 Task: Create a  company letterhead design template with yellow blue and purple shapes.
Action: Mouse moved to (519, 46)
Screenshot: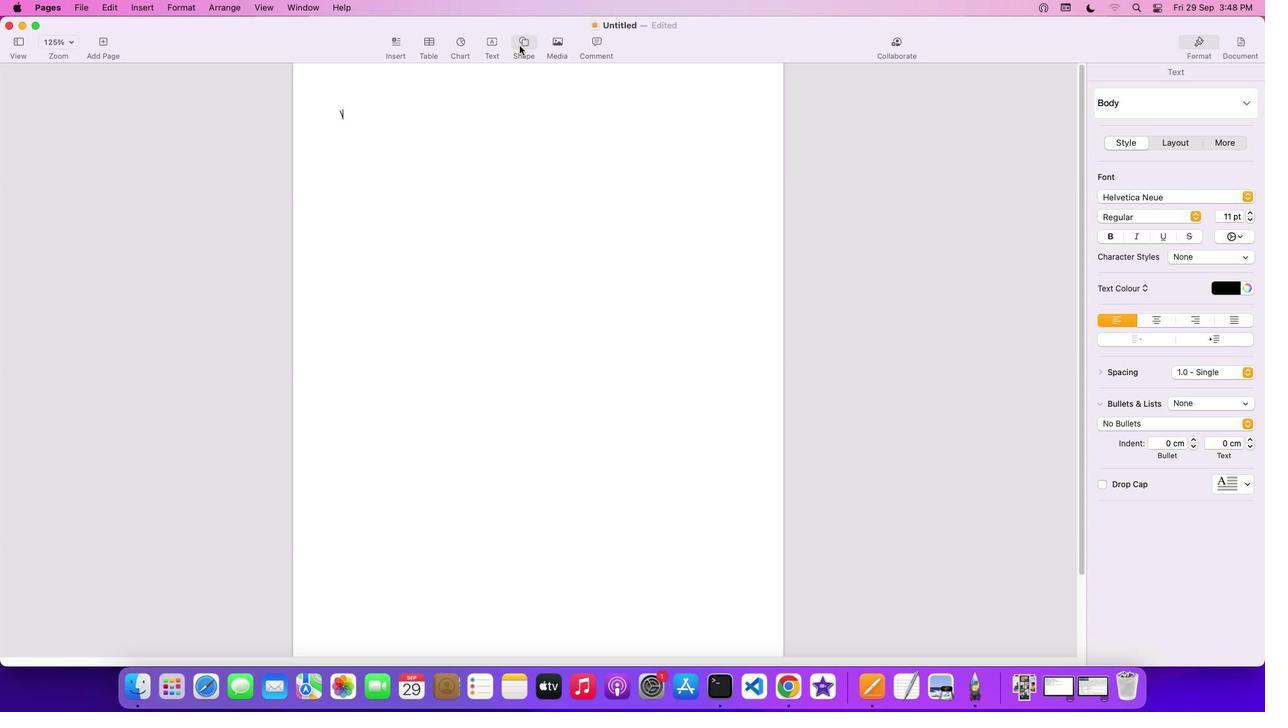 
Action: Mouse pressed left at (519, 46)
Screenshot: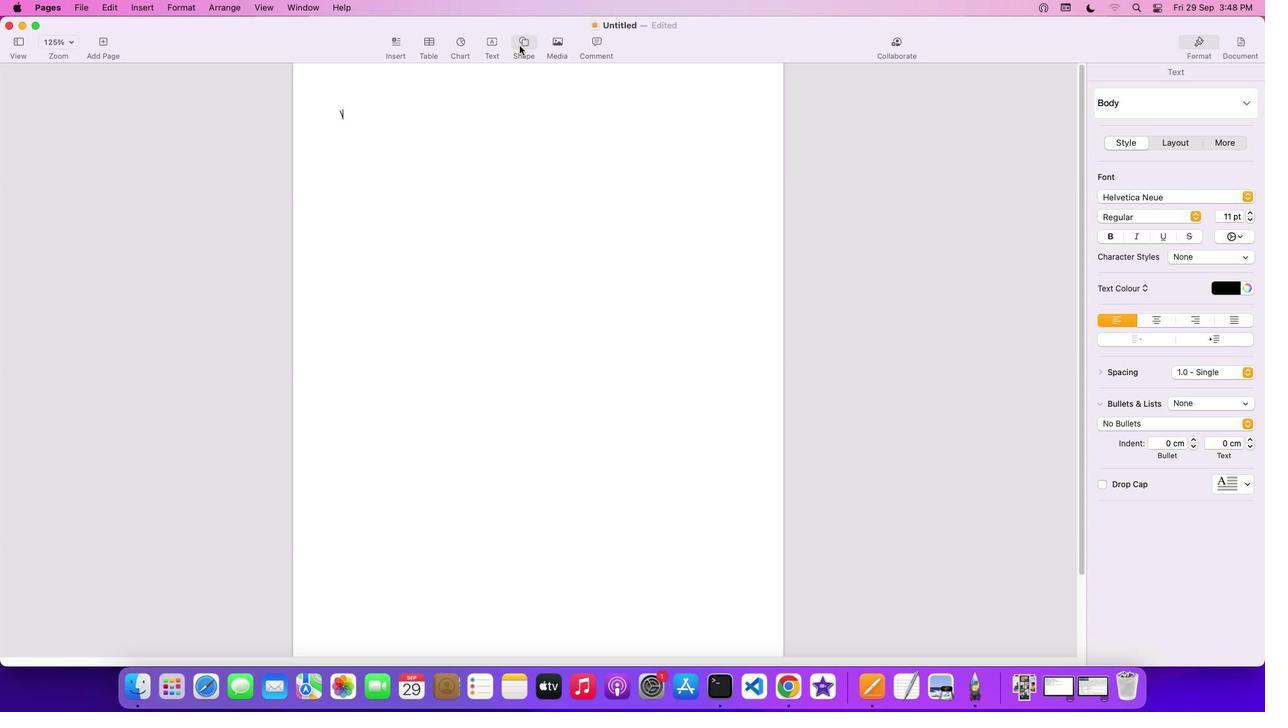 
Action: Mouse moved to (507, 141)
Screenshot: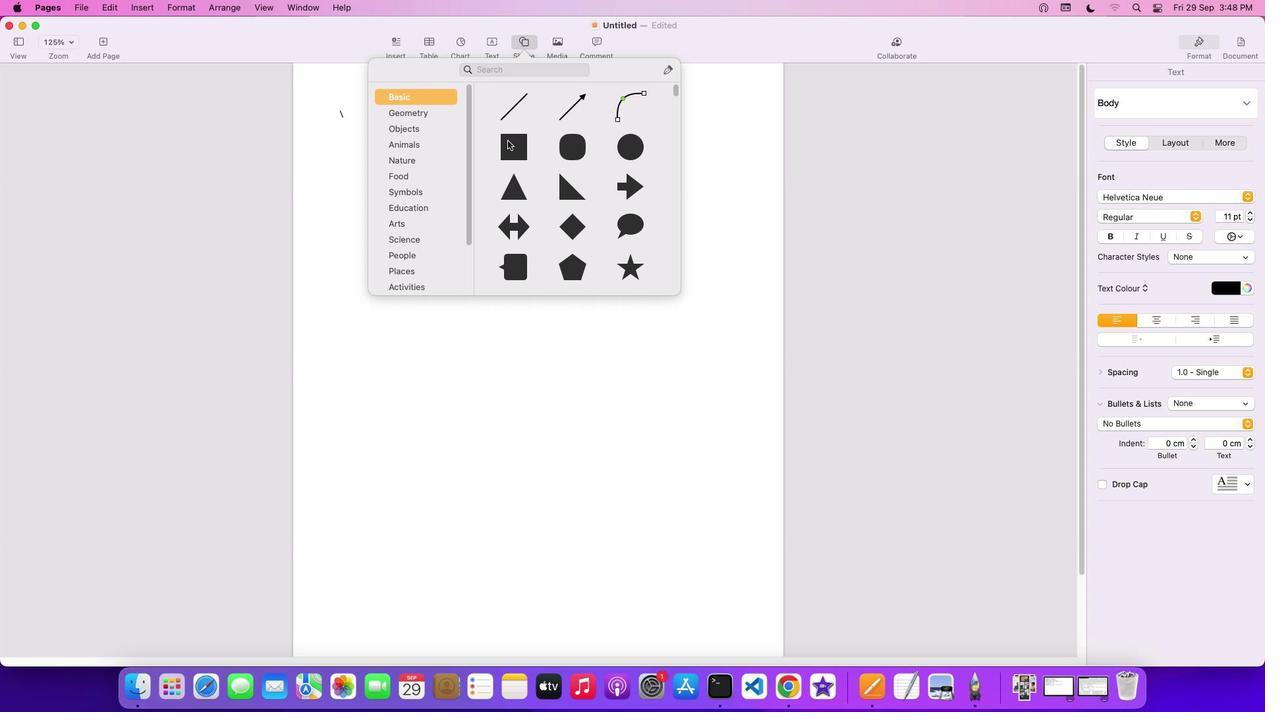 
Action: Mouse pressed left at (507, 141)
Screenshot: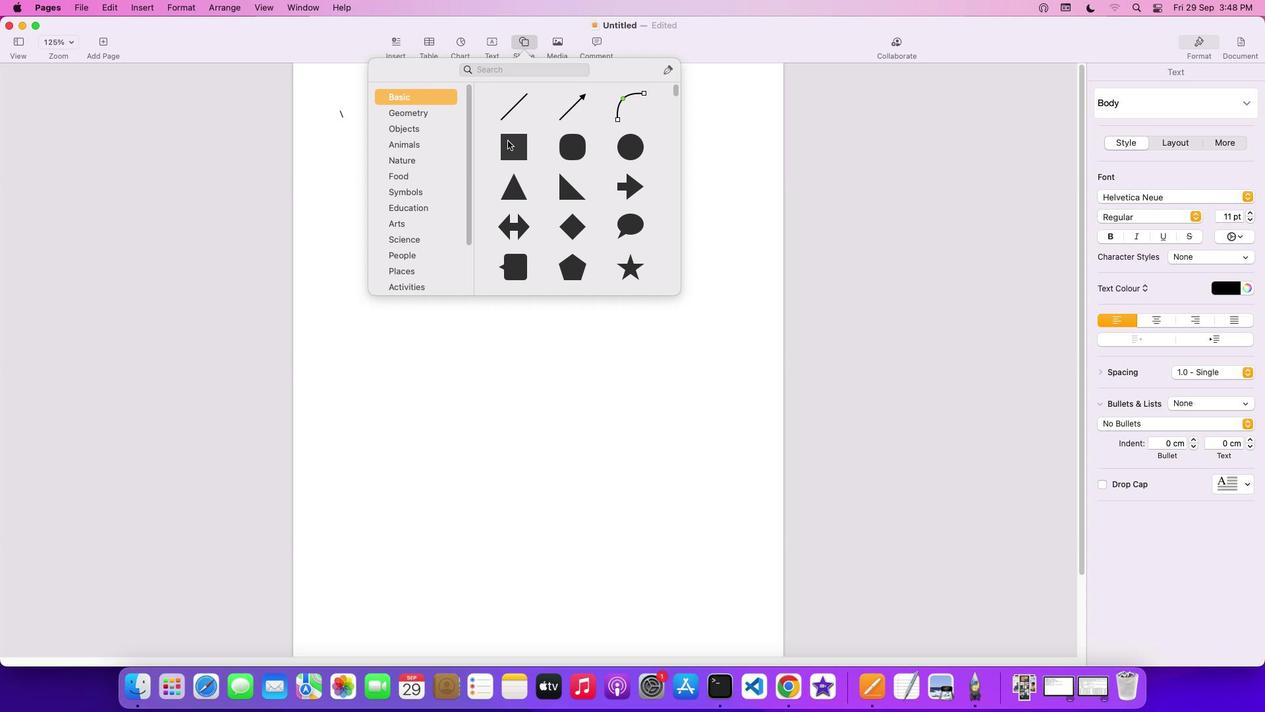 
Action: Mouse moved to (522, 170)
Screenshot: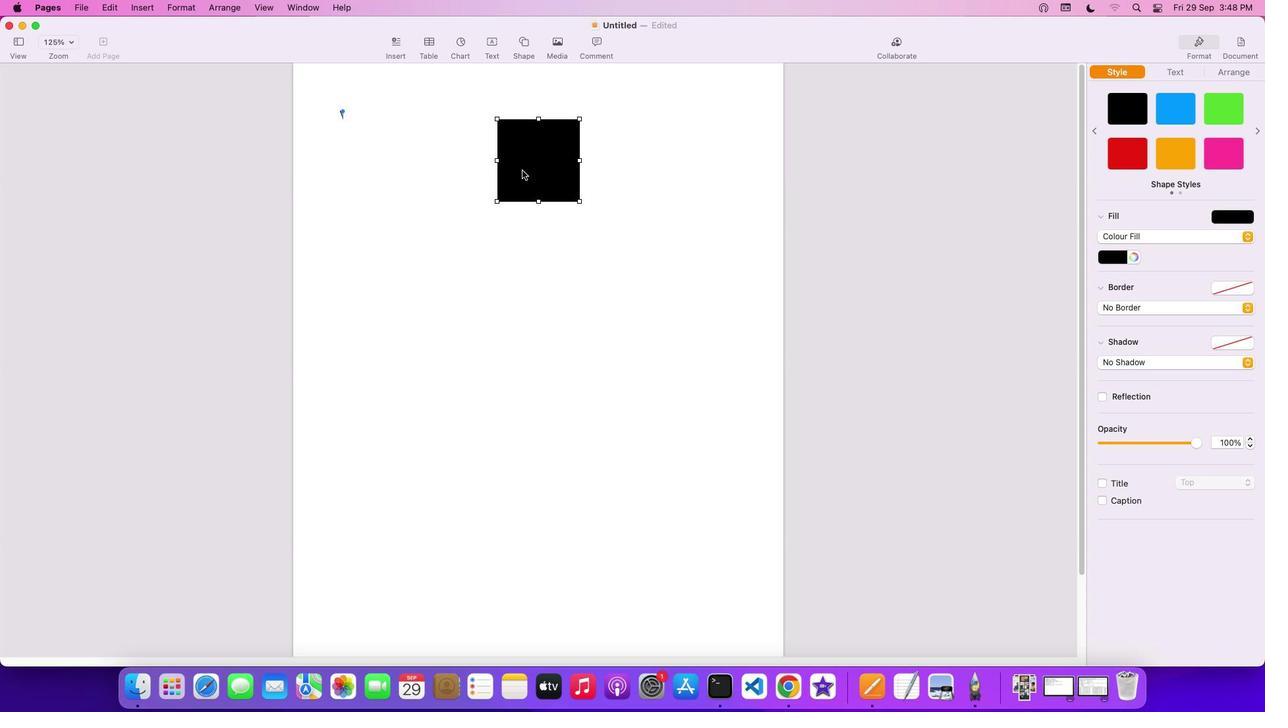 
Action: Mouse pressed left at (522, 170)
Screenshot: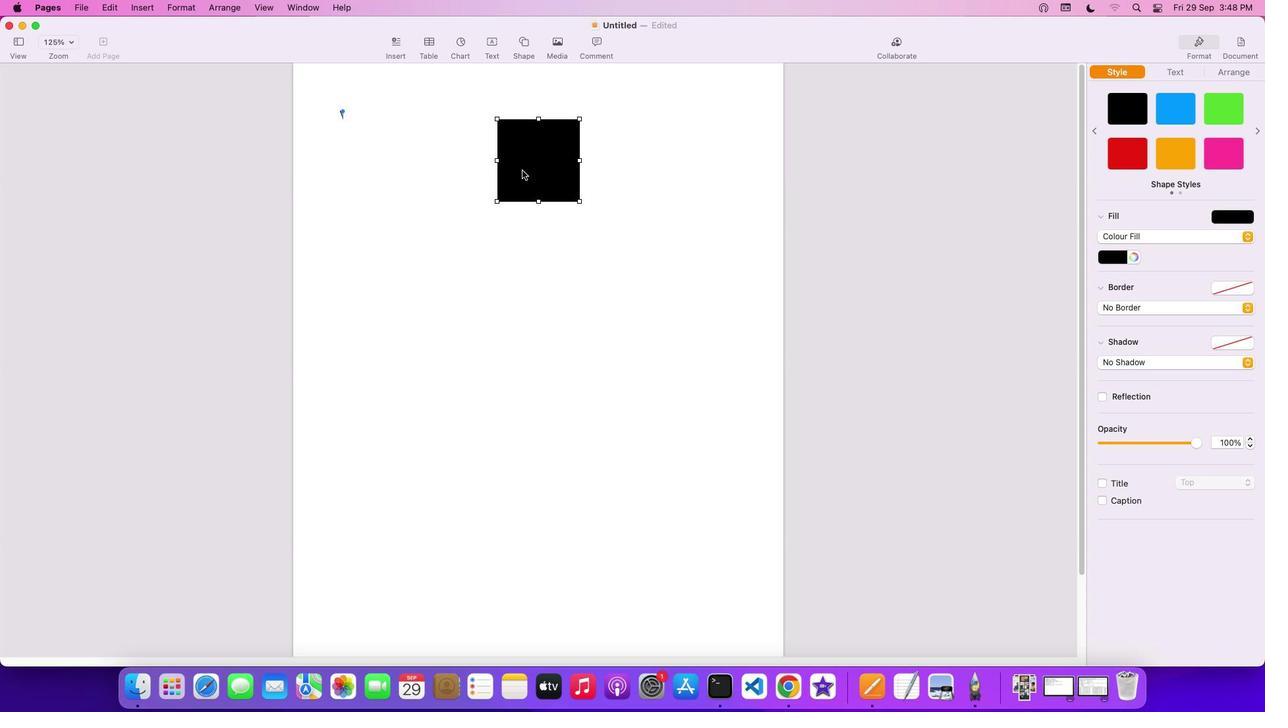 
Action: Mouse moved to (348, 115)
Screenshot: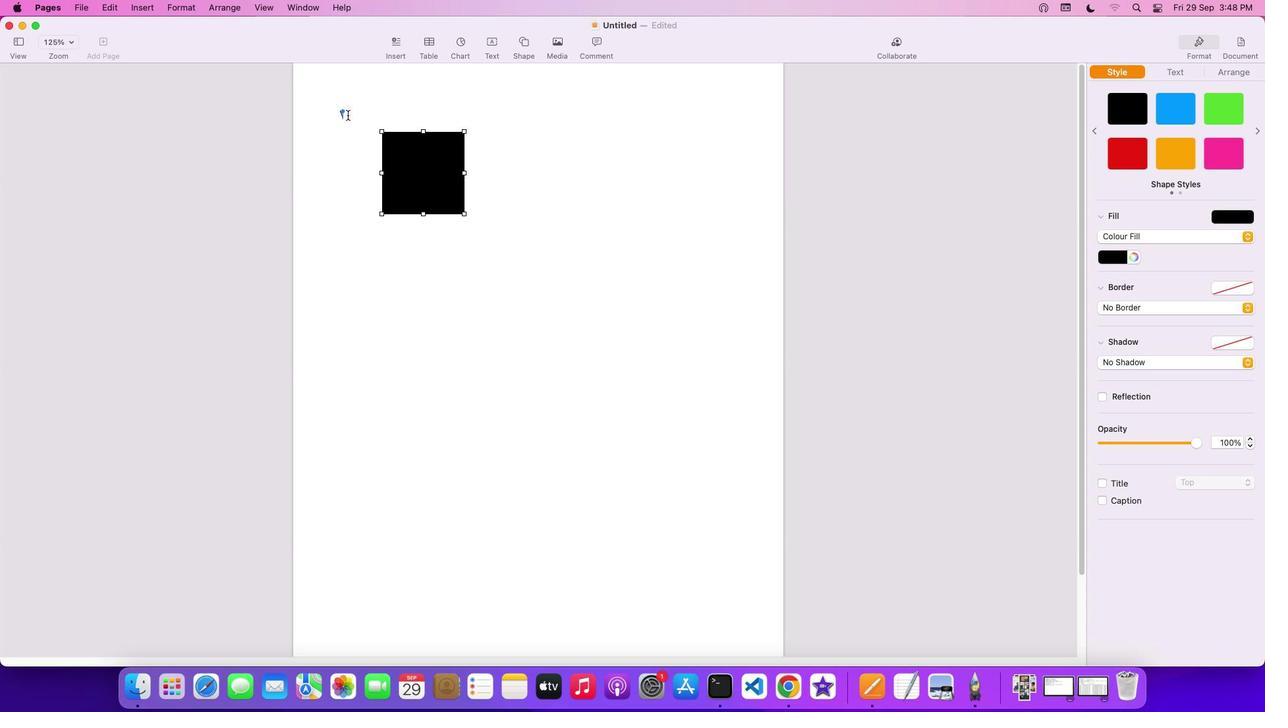 
Action: Mouse pressed left at (348, 115)
Screenshot: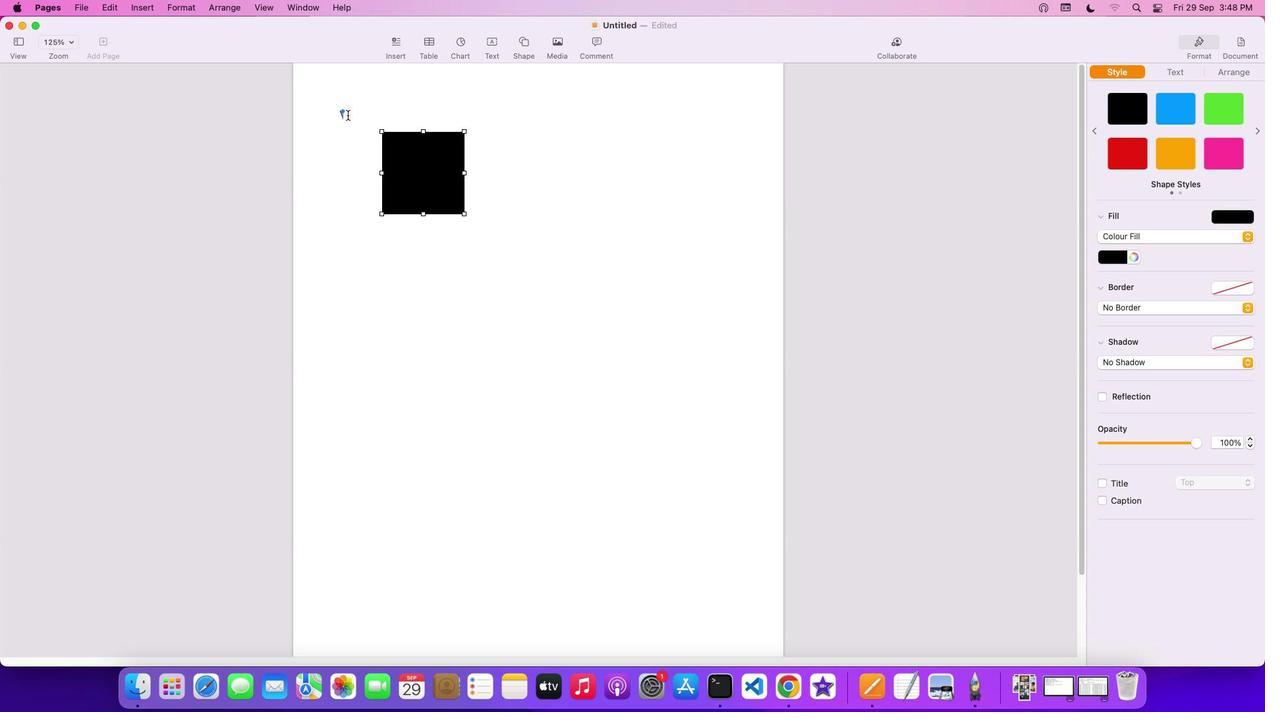 
Action: Mouse moved to (348, 115)
Screenshot: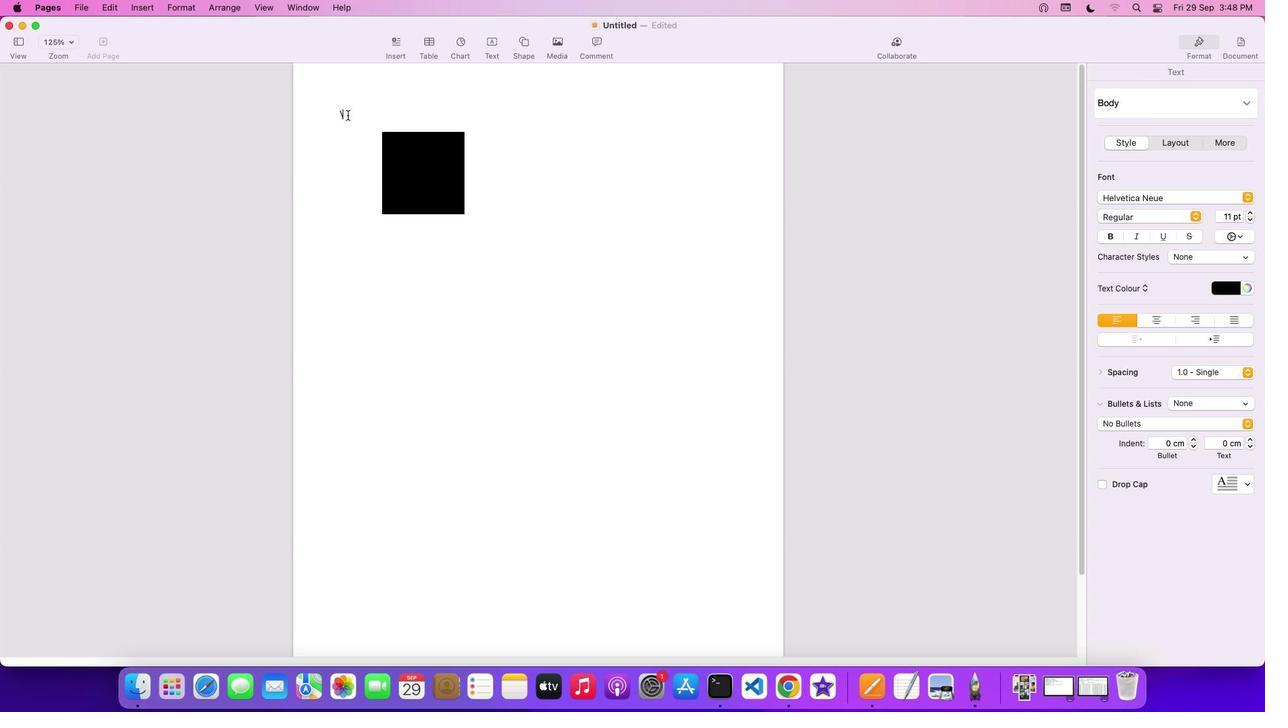 
Action: Key pressed Key.backspace
Screenshot: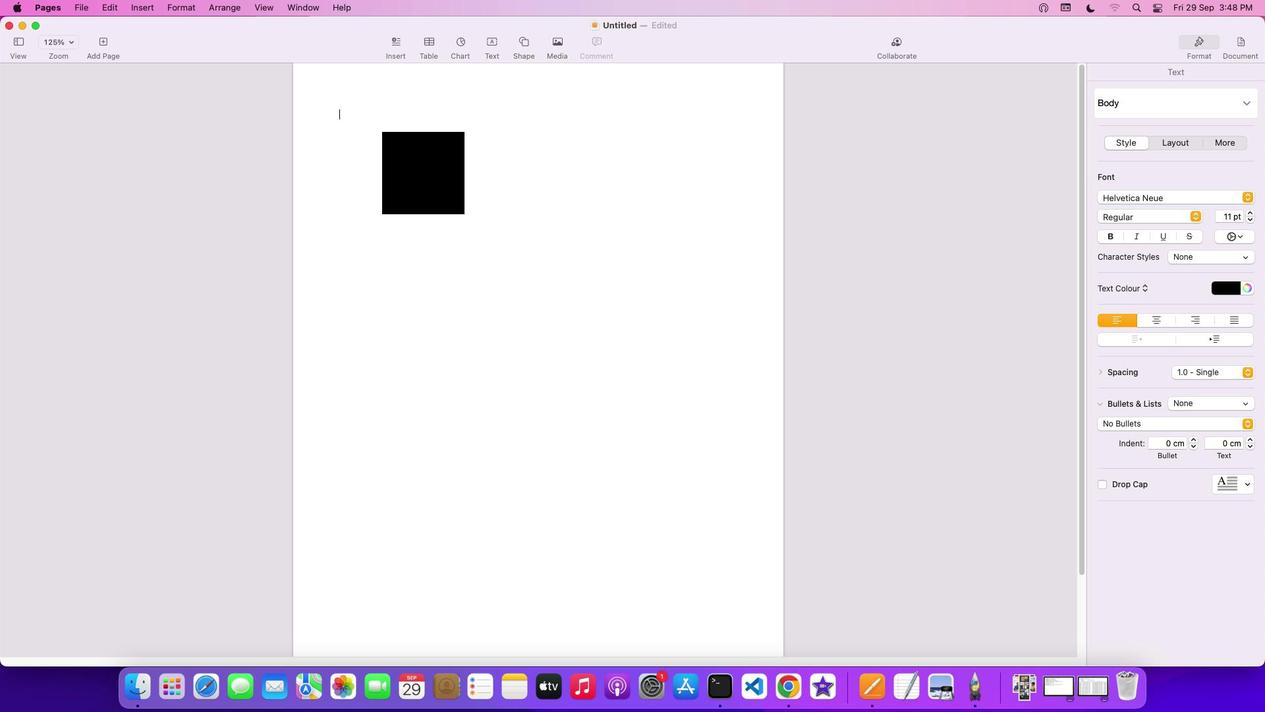 
Action: Mouse moved to (436, 192)
Screenshot: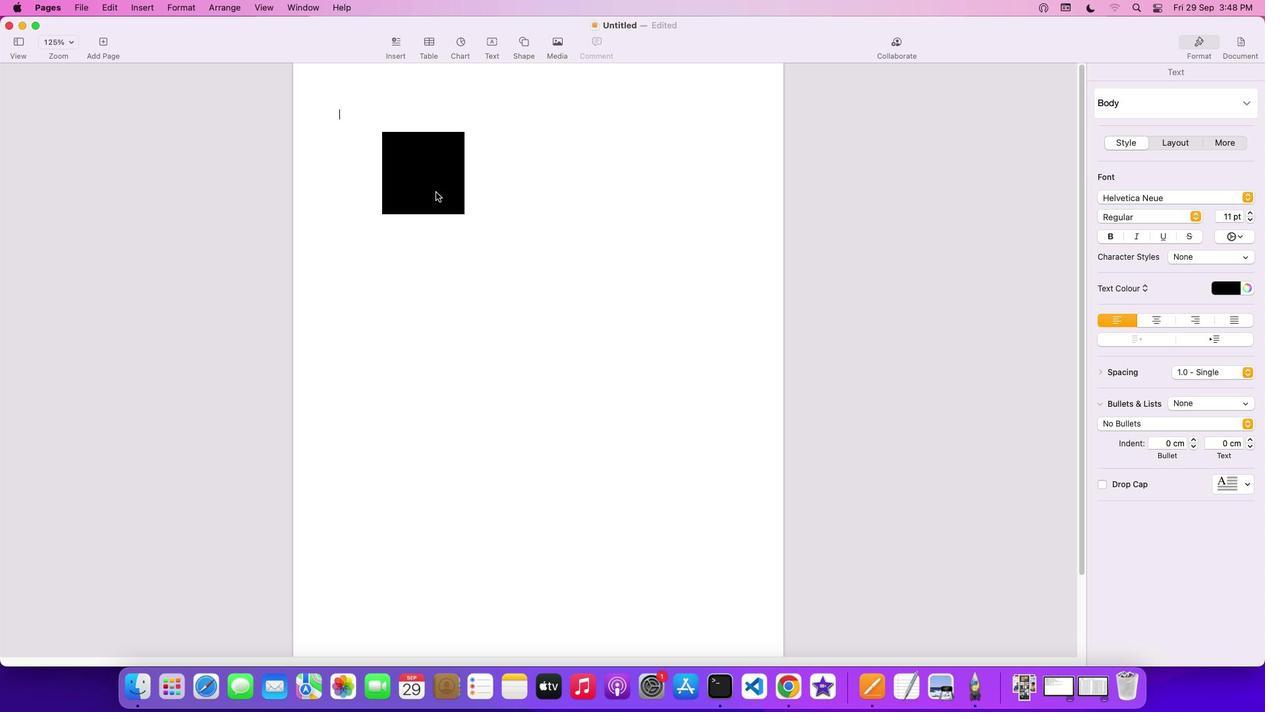 
Action: Mouse pressed left at (436, 192)
Screenshot: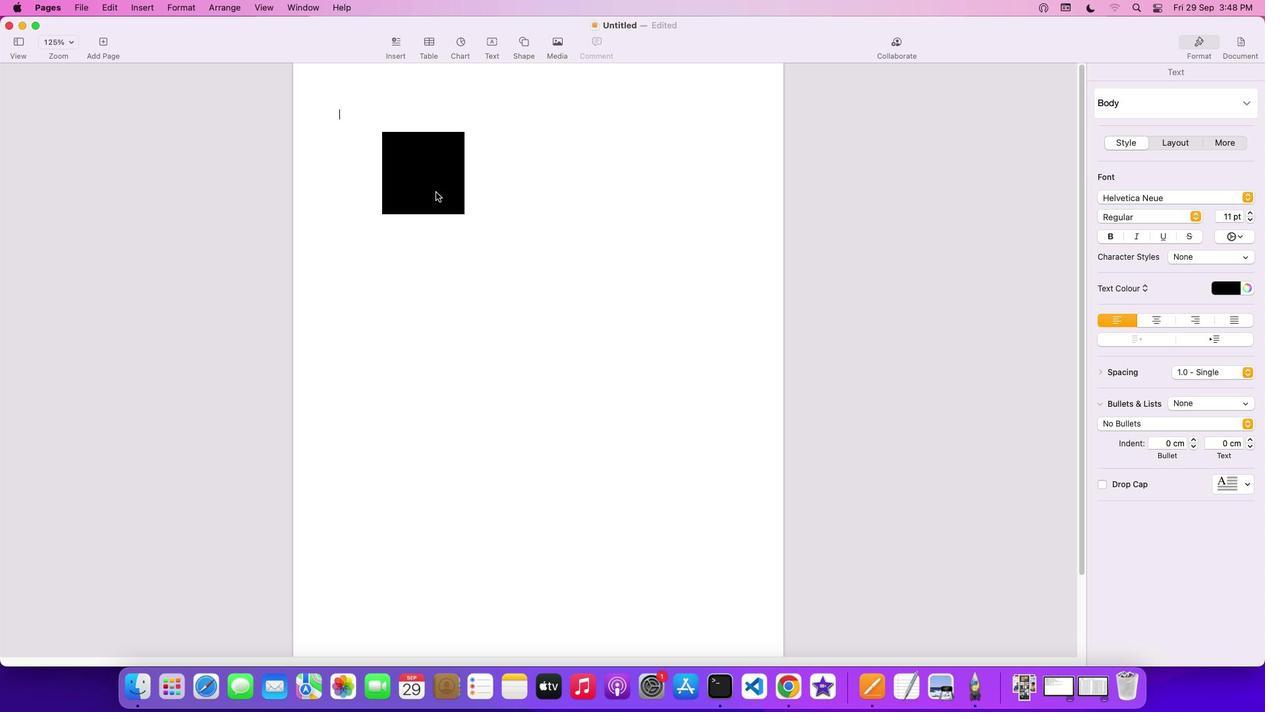 
Action: Mouse moved to (386, 75)
Screenshot: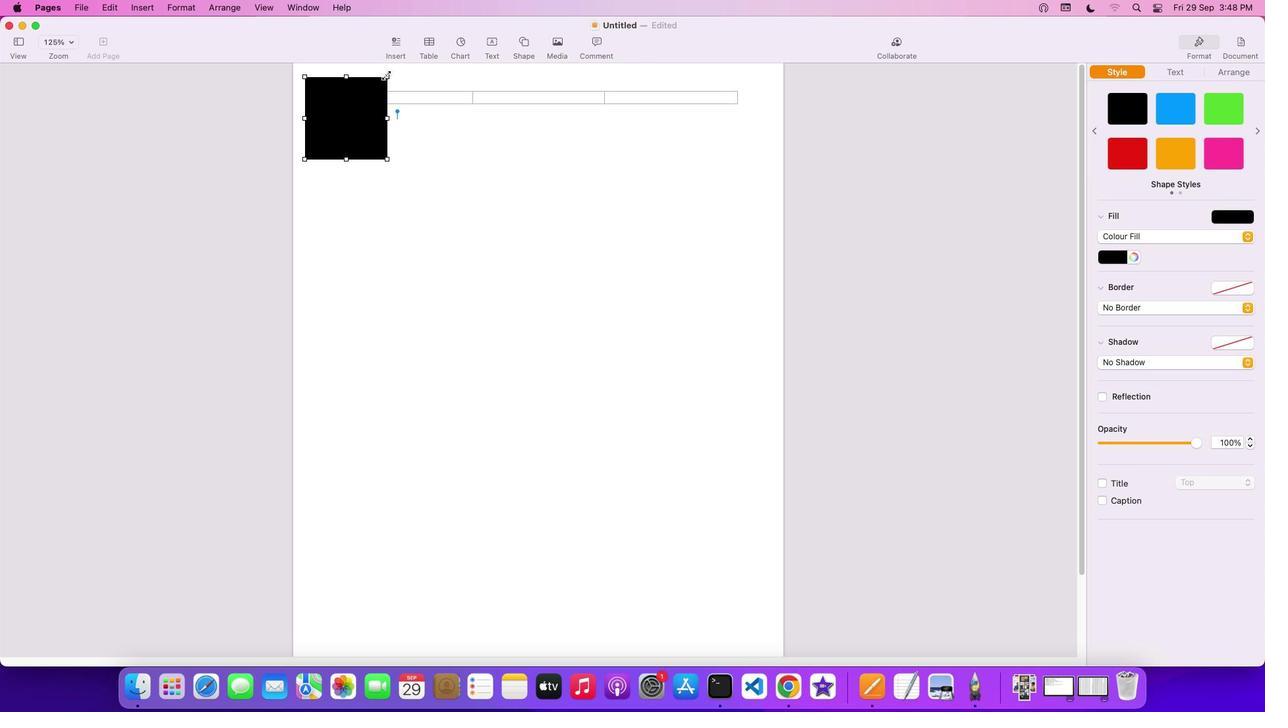 
Action: Mouse pressed left at (386, 75)
Screenshot: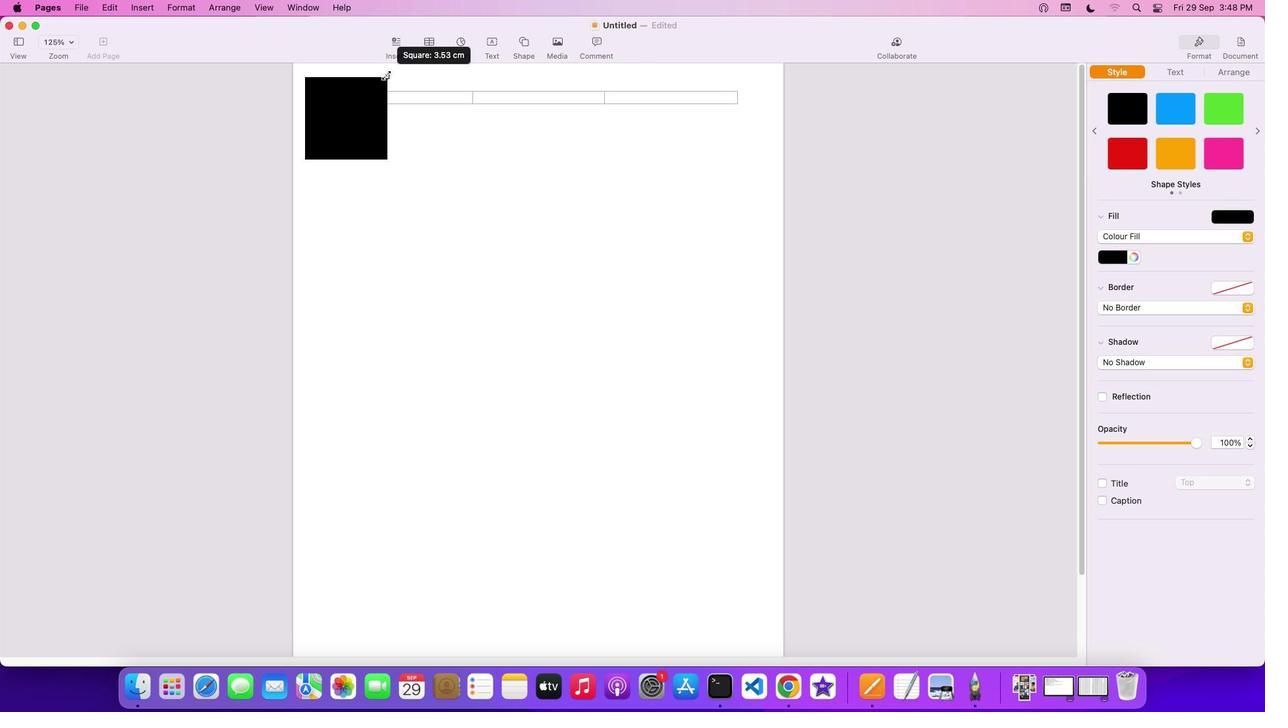 
Action: Mouse moved to (772, 156)
Screenshot: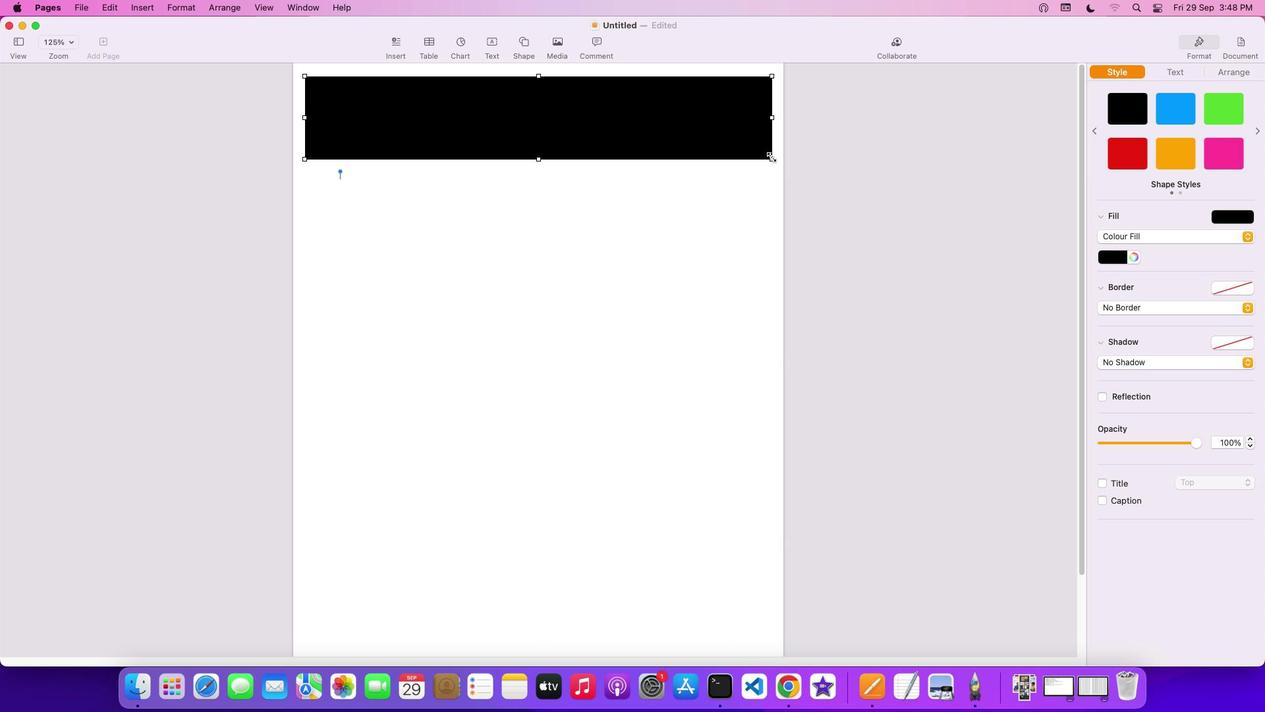 
Action: Mouse pressed left at (772, 156)
Screenshot: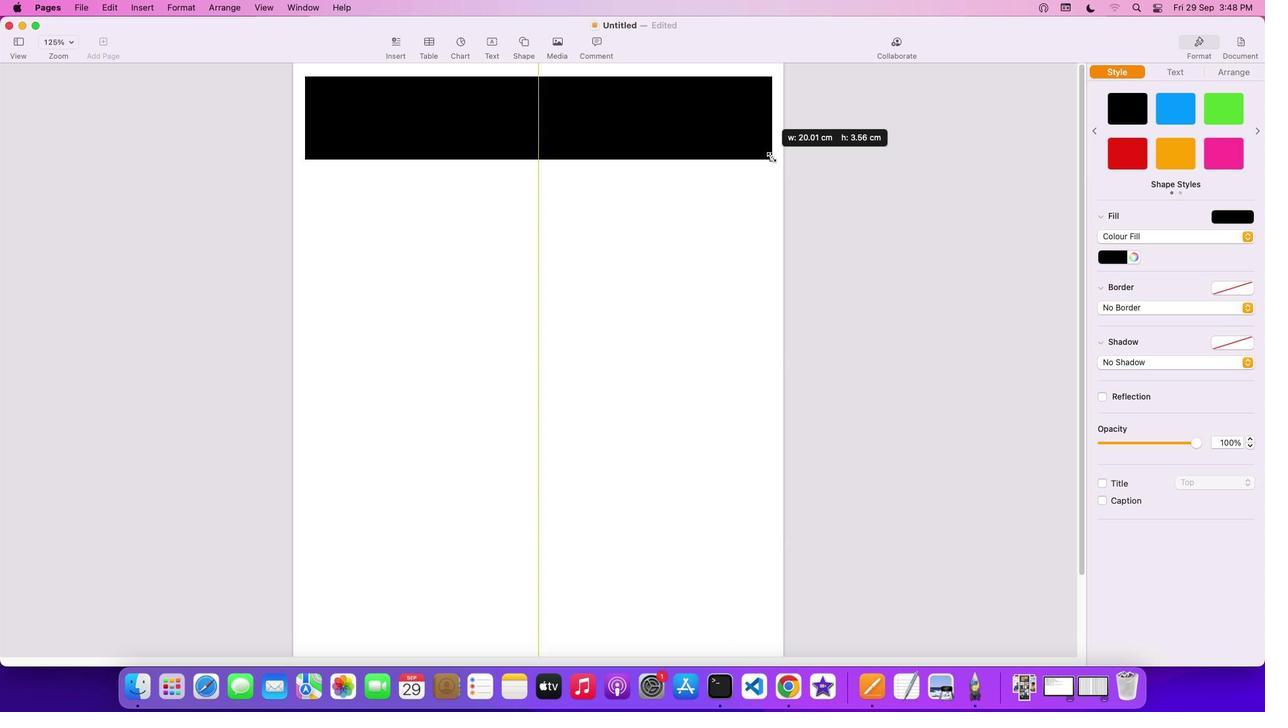 
Action: Mouse moved to (739, 557)
Screenshot: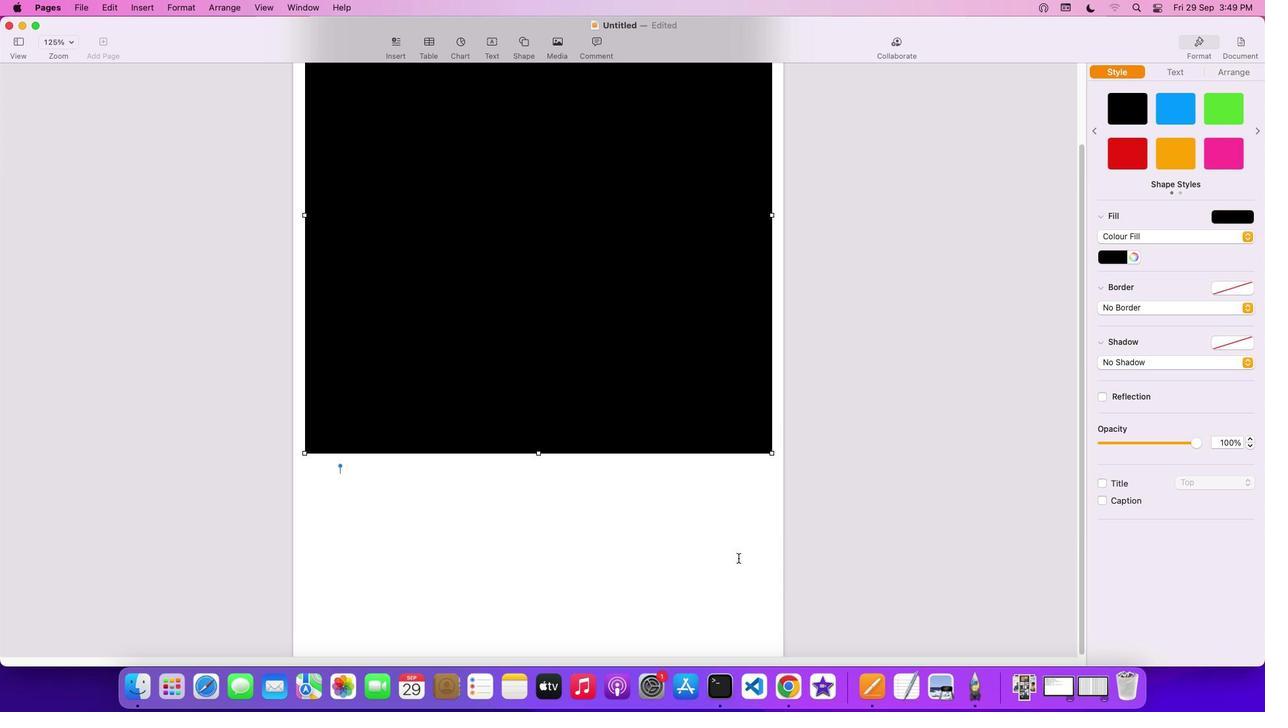 
Action: Mouse scrolled (739, 557) with delta (0, 0)
Screenshot: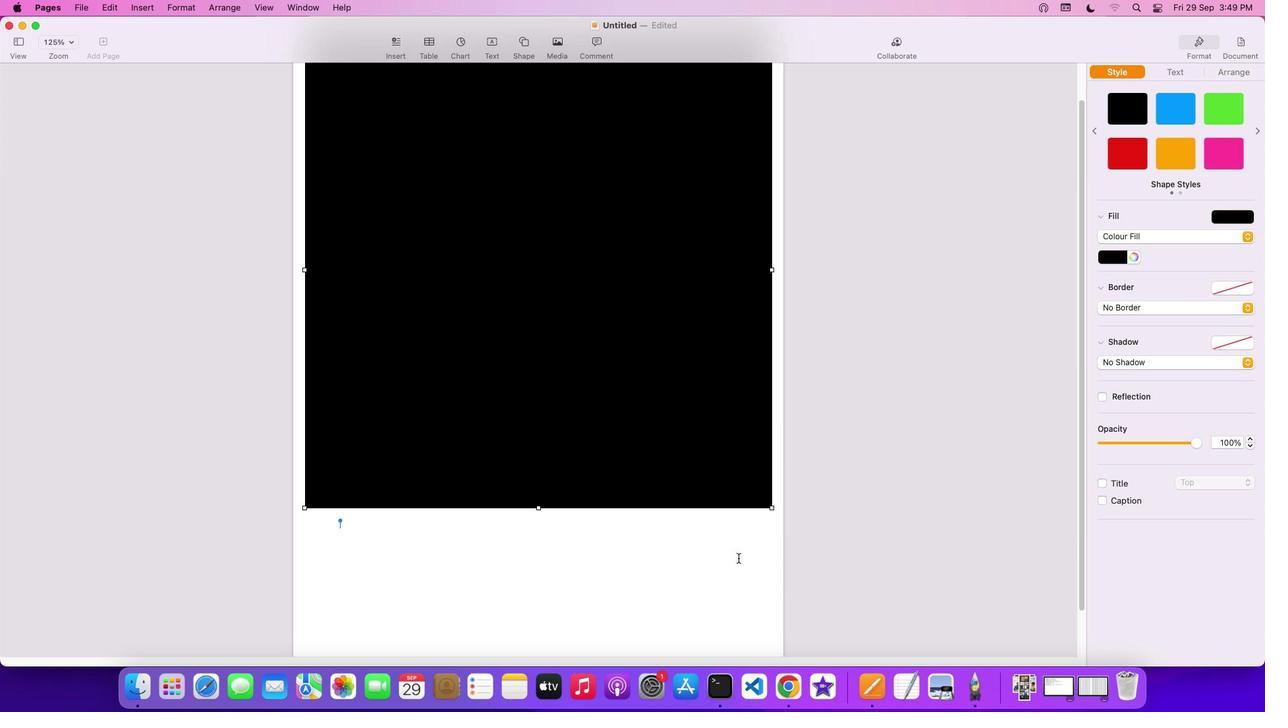 
Action: Mouse scrolled (739, 557) with delta (0, 0)
Screenshot: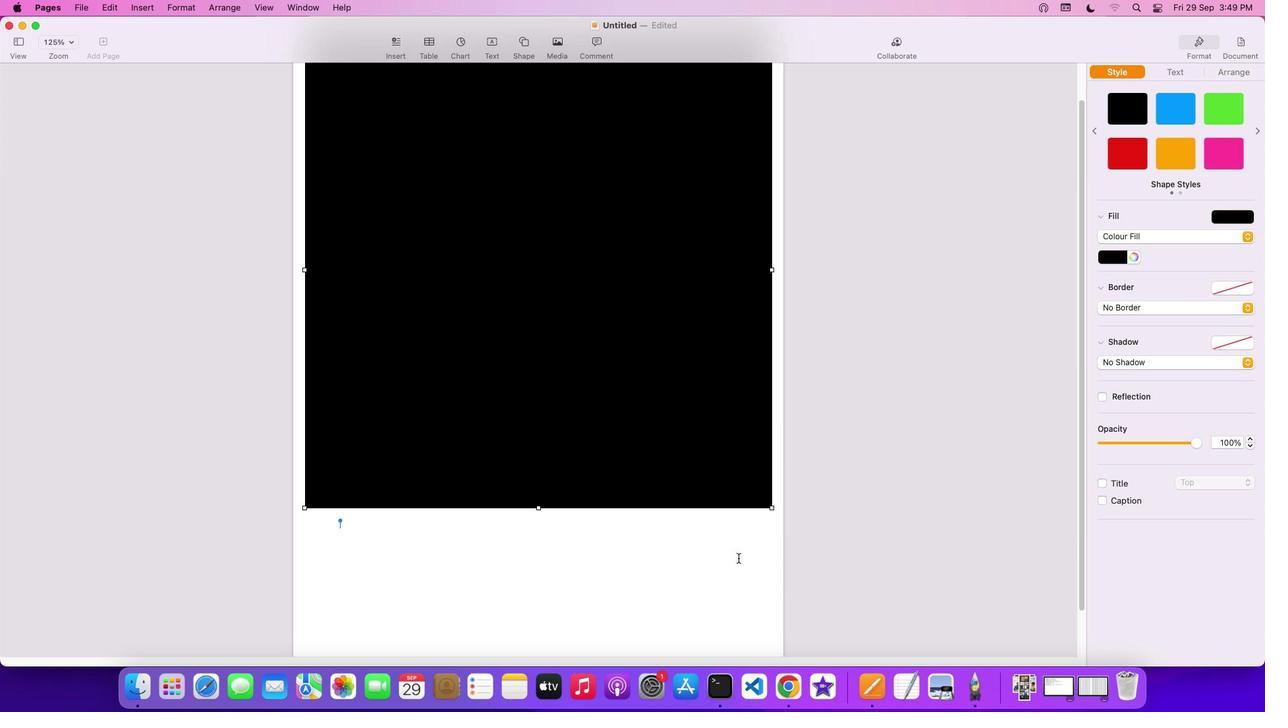 
Action: Mouse scrolled (739, 557) with delta (0, 2)
Screenshot: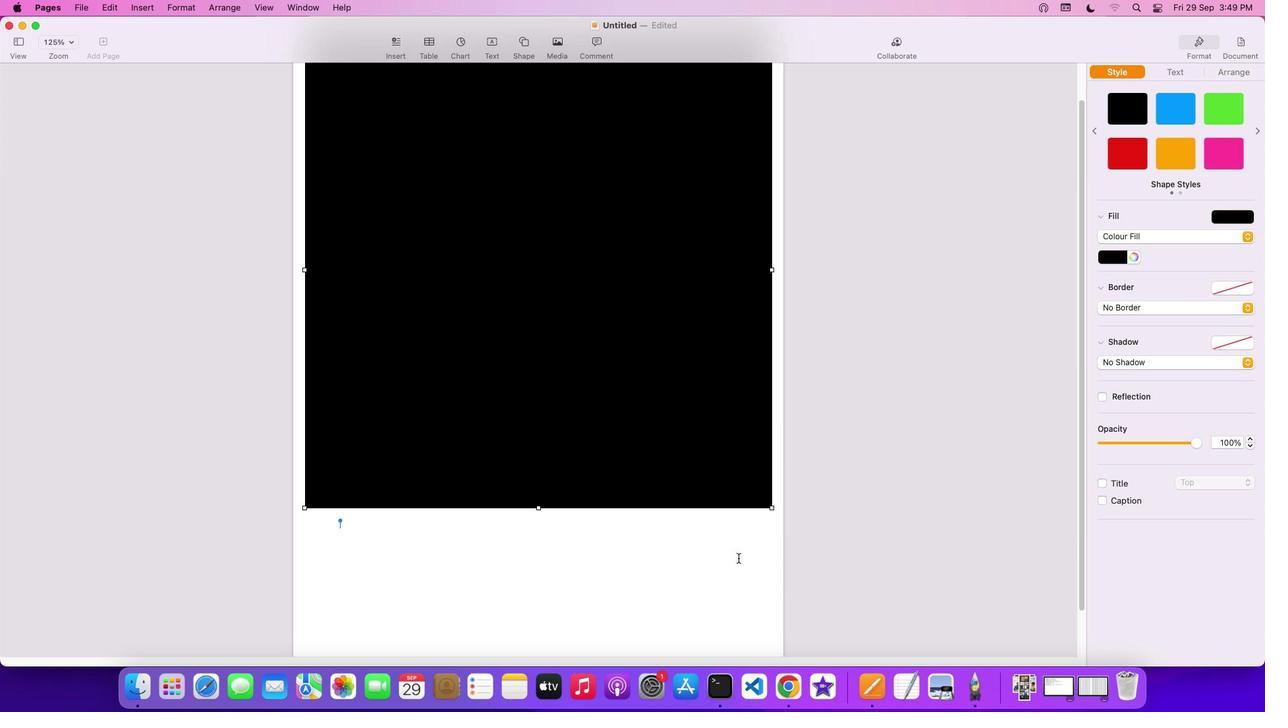 
Action: Mouse scrolled (739, 557) with delta (0, 3)
Screenshot: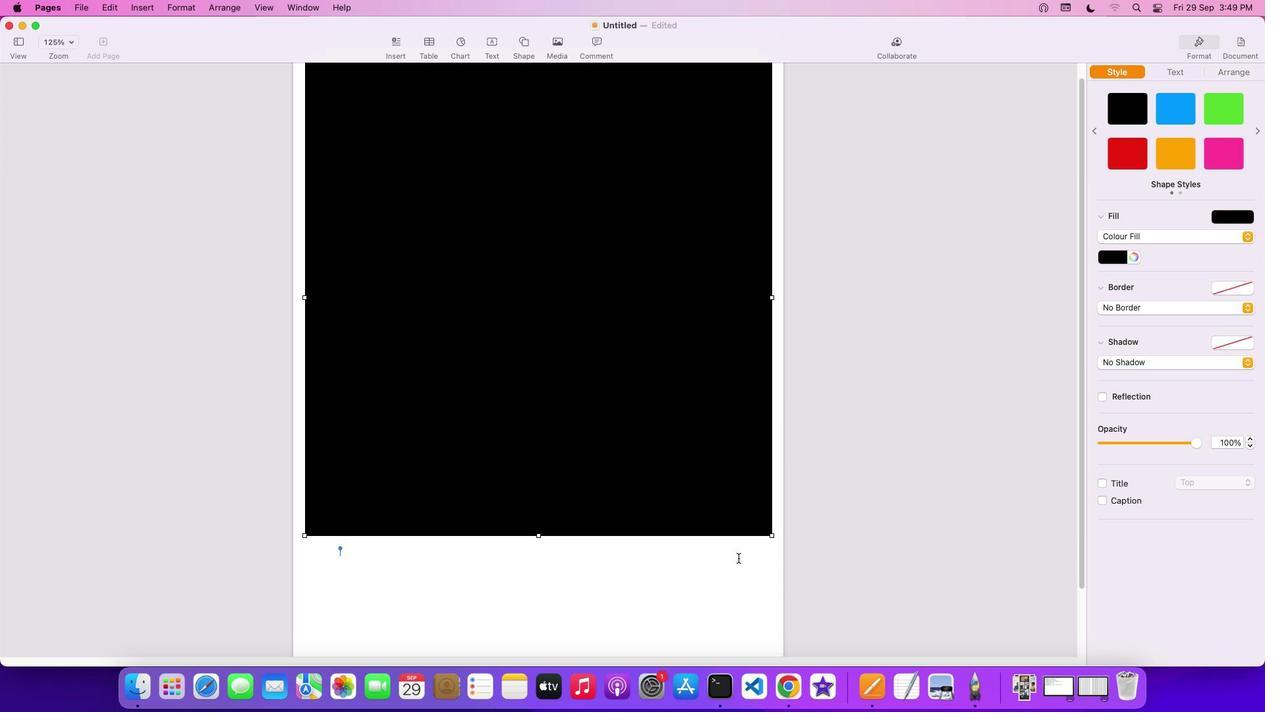
Action: Mouse scrolled (739, 557) with delta (0, 4)
Screenshot: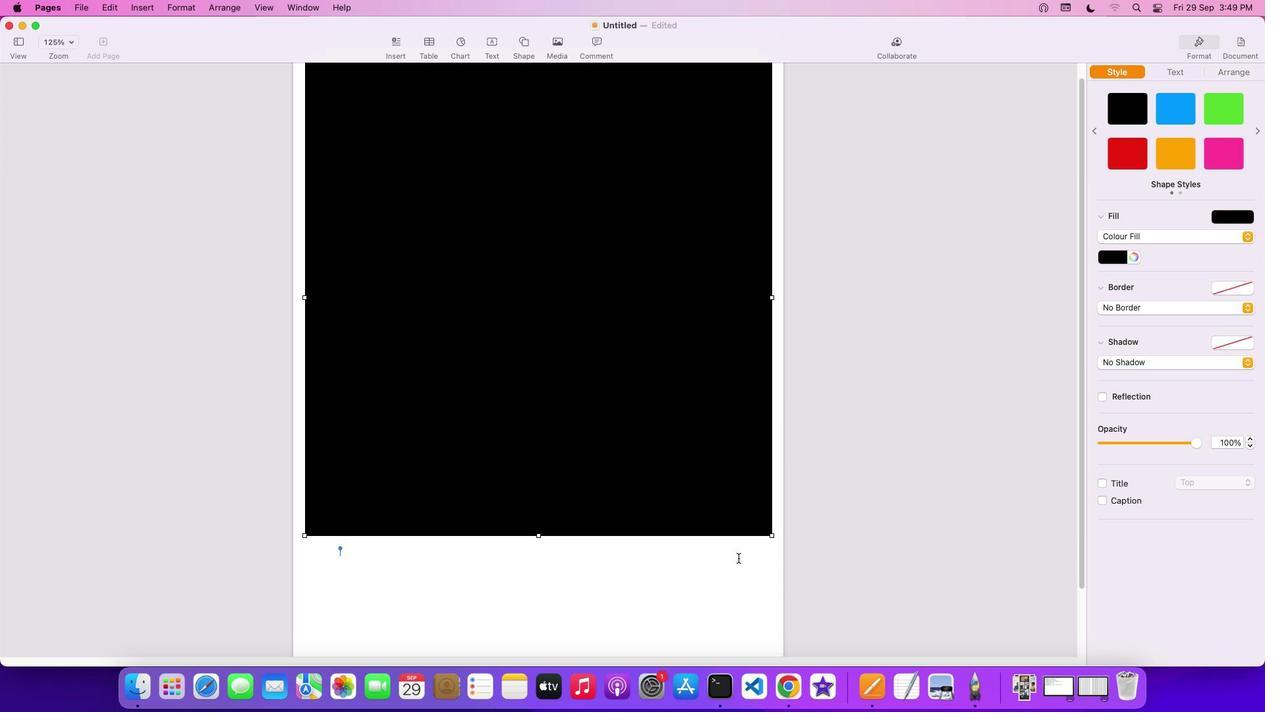 
Action: Mouse scrolled (739, 557) with delta (0, 5)
Screenshot: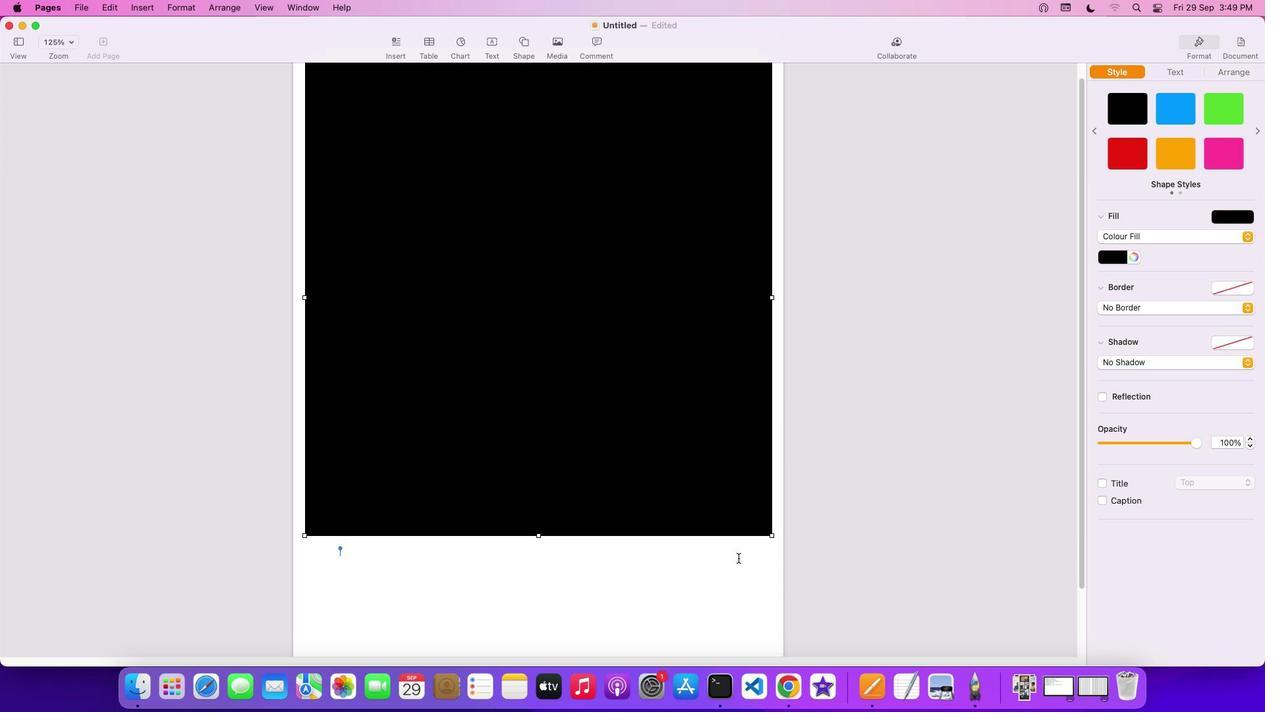 
Action: Mouse scrolled (739, 557) with delta (0, 0)
Screenshot: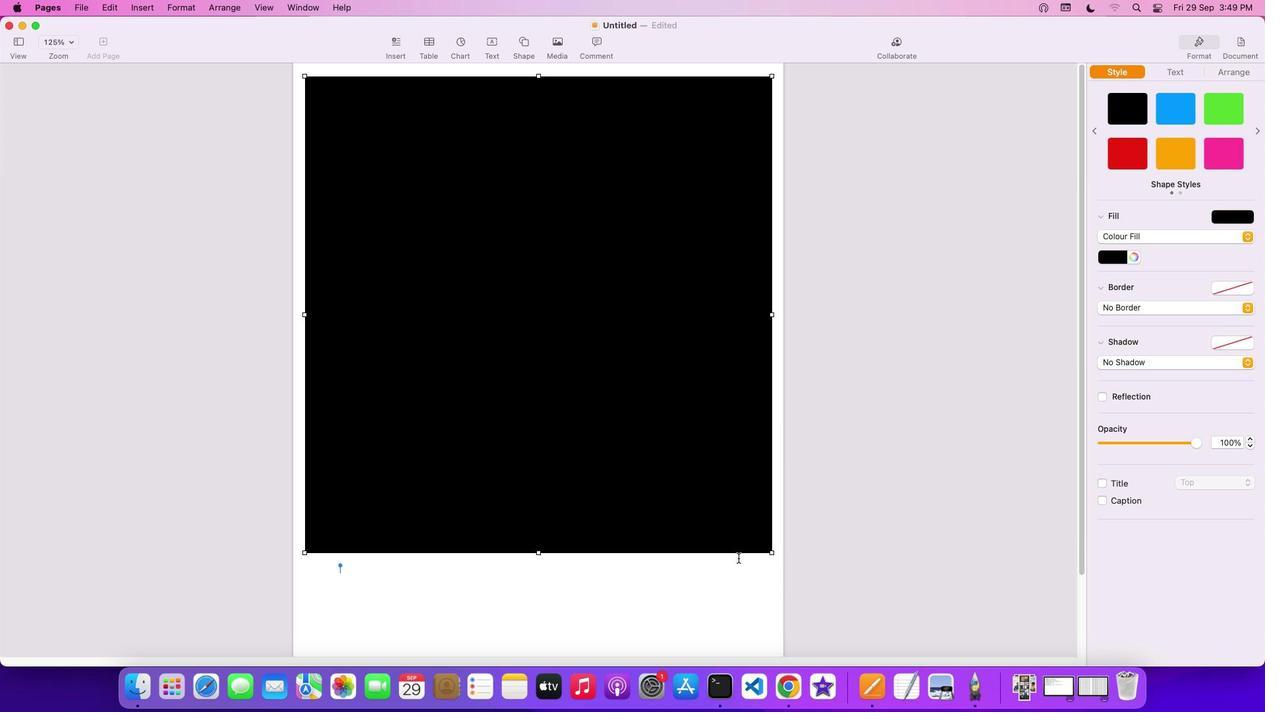 
Action: Mouse scrolled (739, 557) with delta (0, 0)
Screenshot: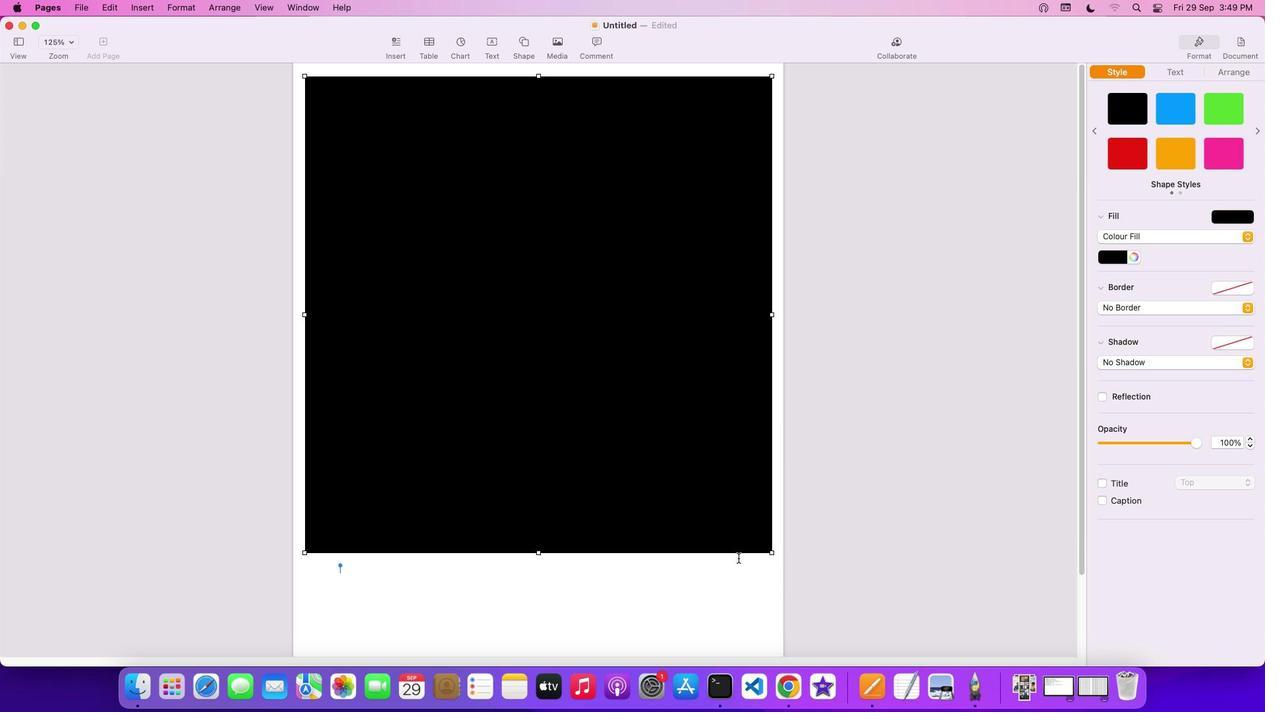 
Action: Mouse scrolled (739, 557) with delta (0, 2)
Screenshot: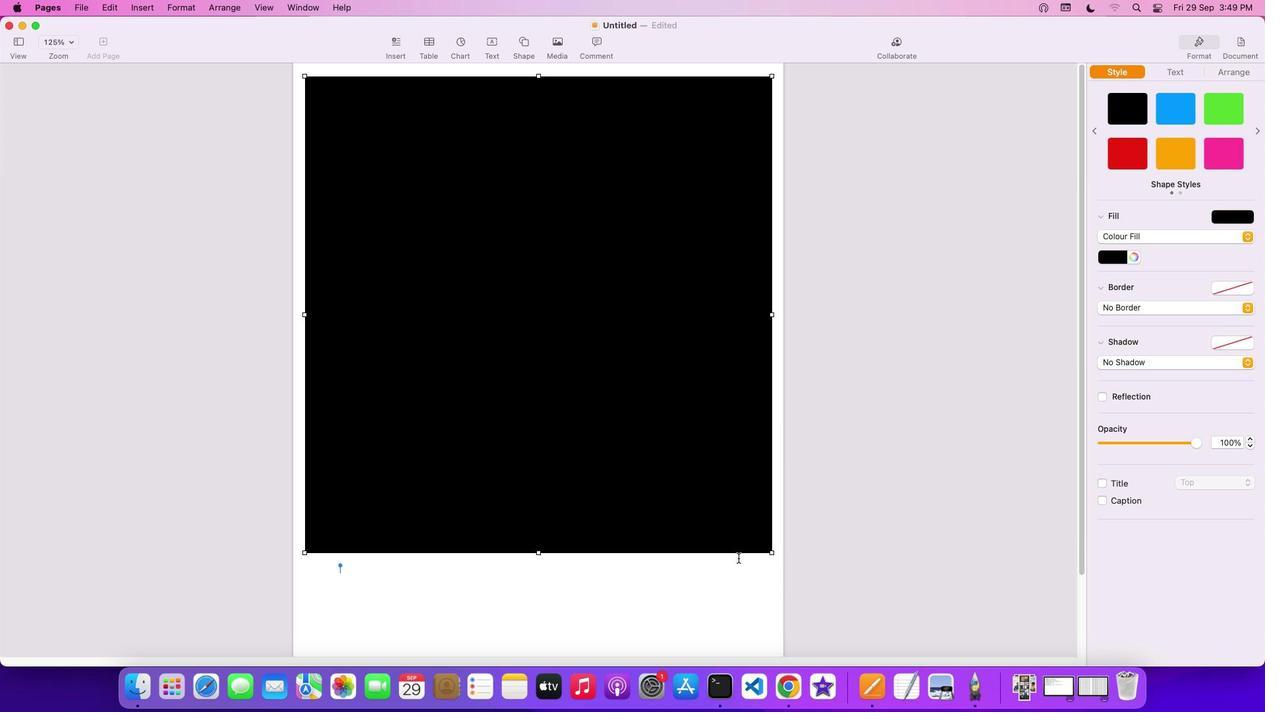 
Action: Mouse scrolled (739, 557) with delta (0, 3)
Screenshot: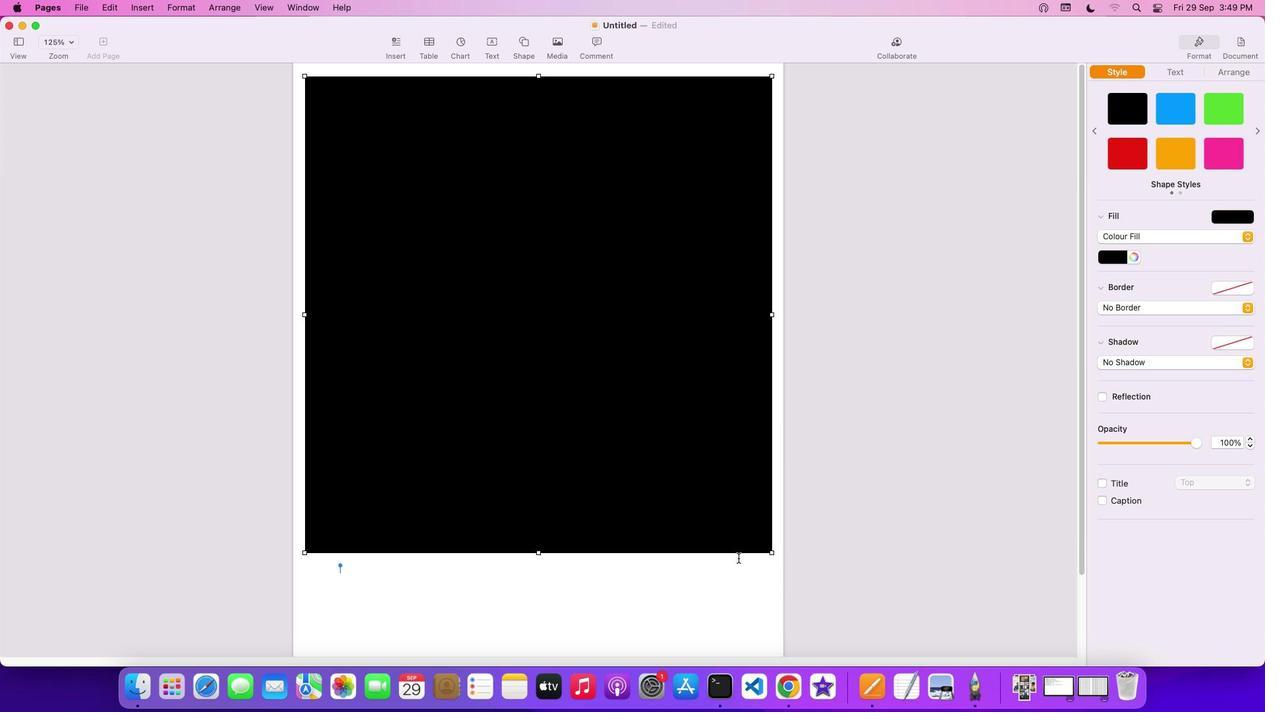
Action: Mouse scrolled (739, 557) with delta (0, 3)
Screenshot: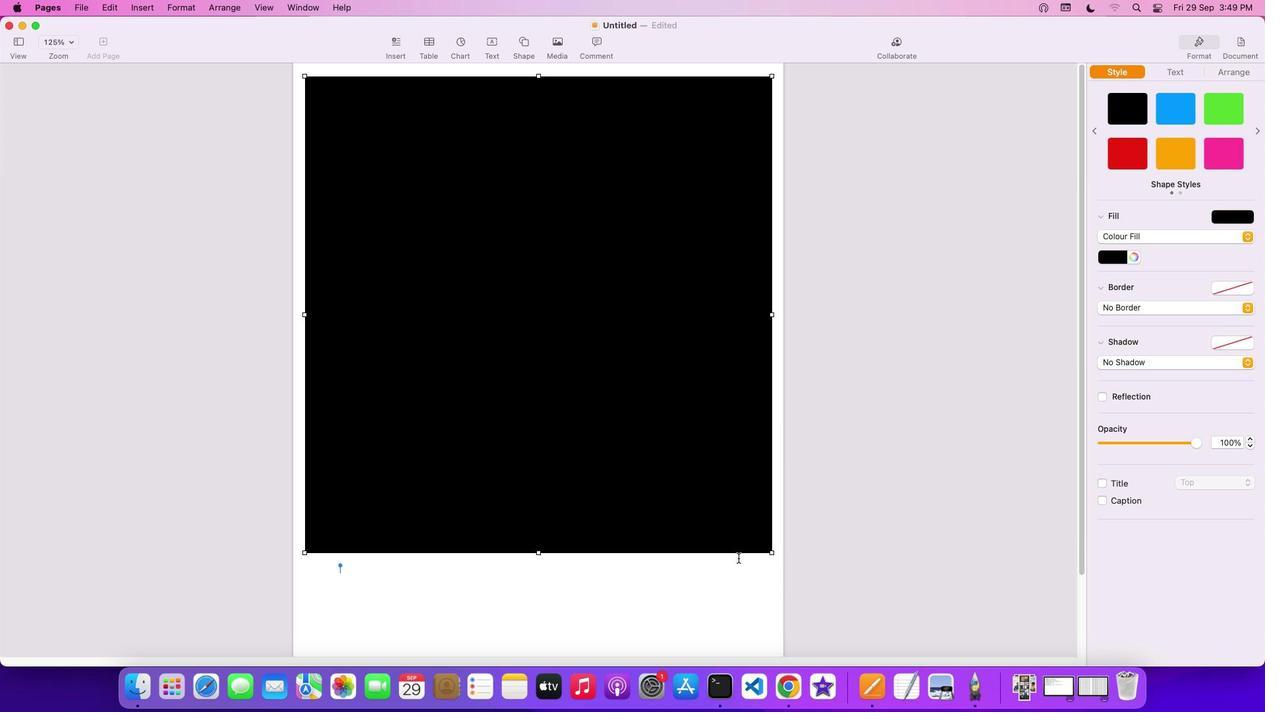 
Action: Mouse scrolled (739, 557) with delta (0, 5)
Screenshot: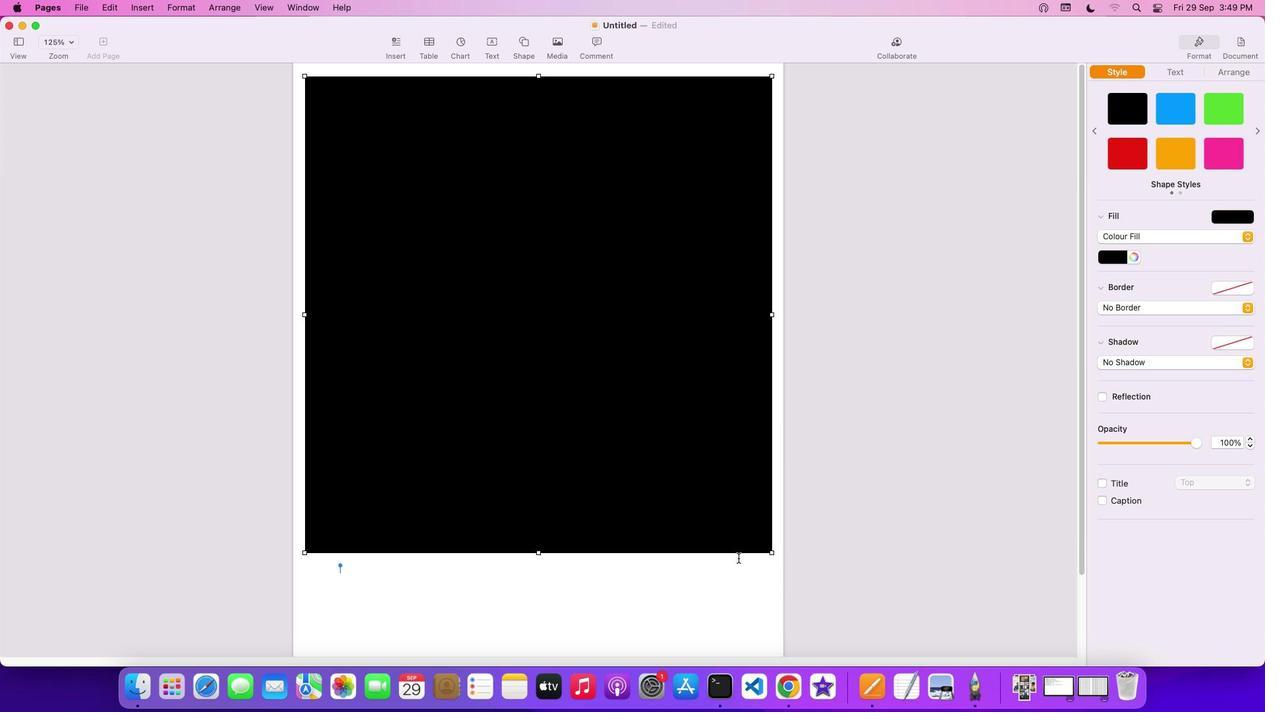 
Action: Mouse scrolled (739, 557) with delta (0, 5)
Screenshot: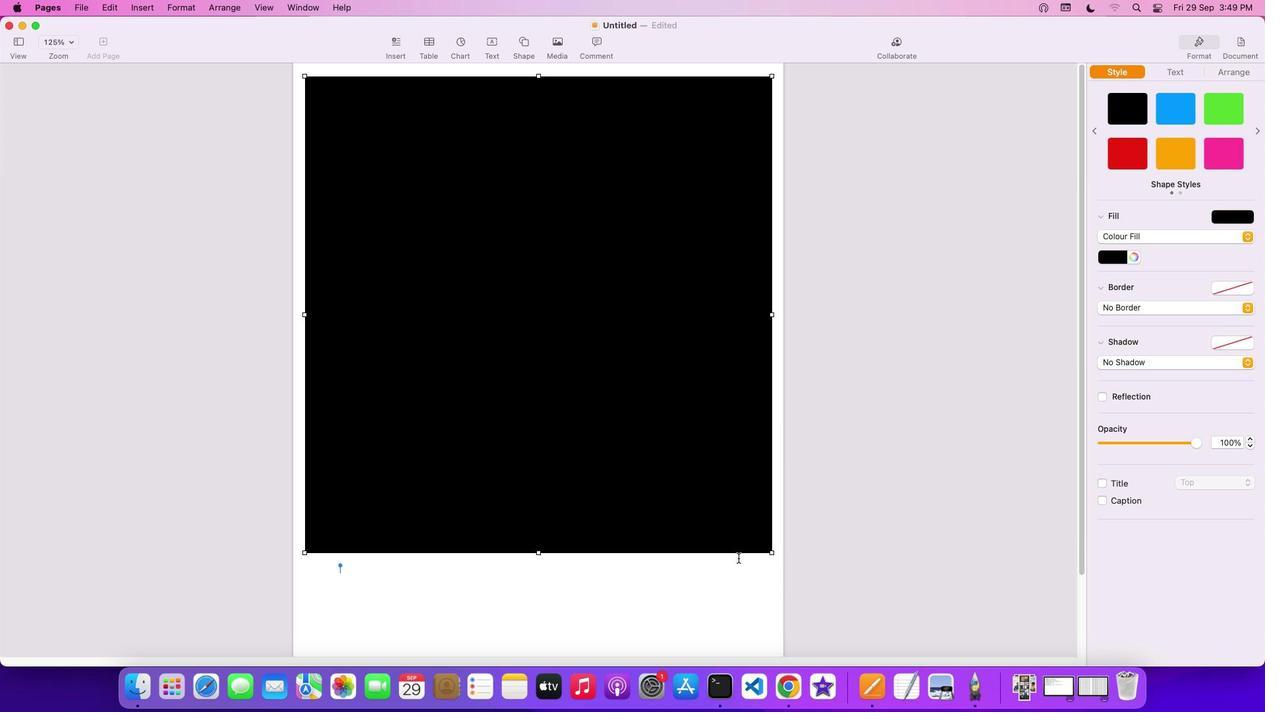 
Action: Mouse scrolled (739, 557) with delta (0, 0)
Screenshot: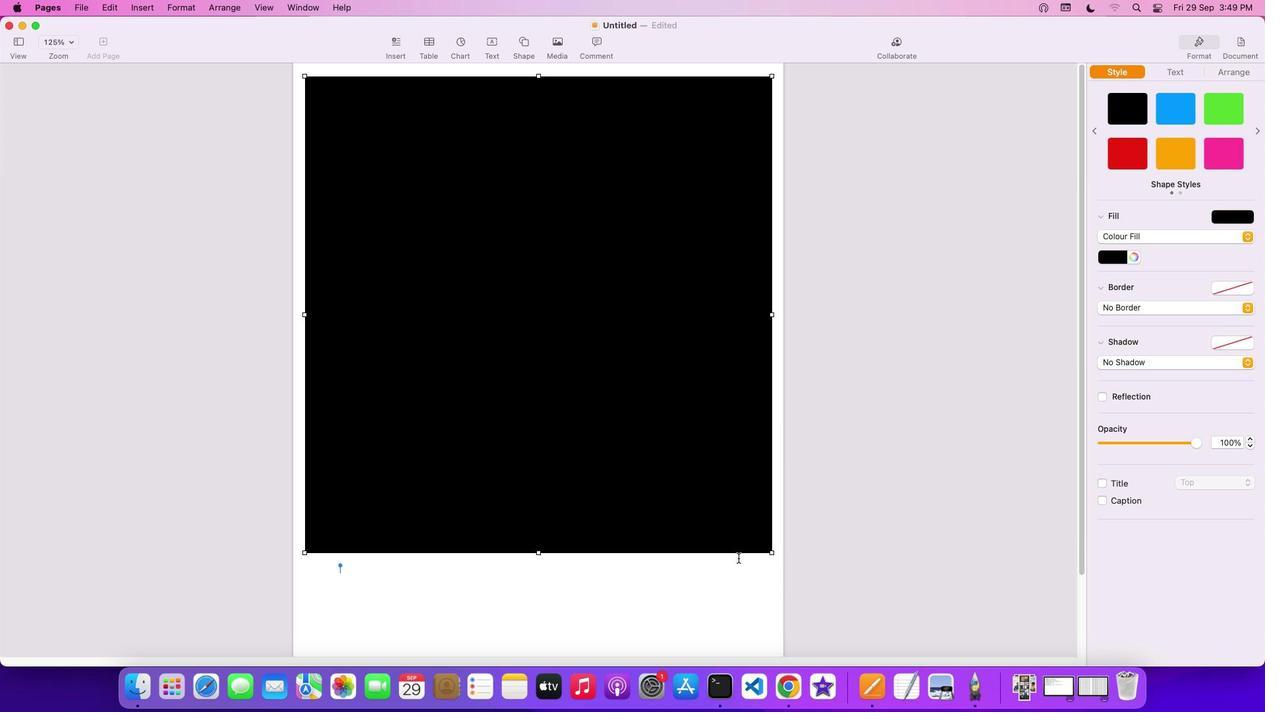 
Action: Mouse scrolled (739, 557) with delta (0, 0)
Screenshot: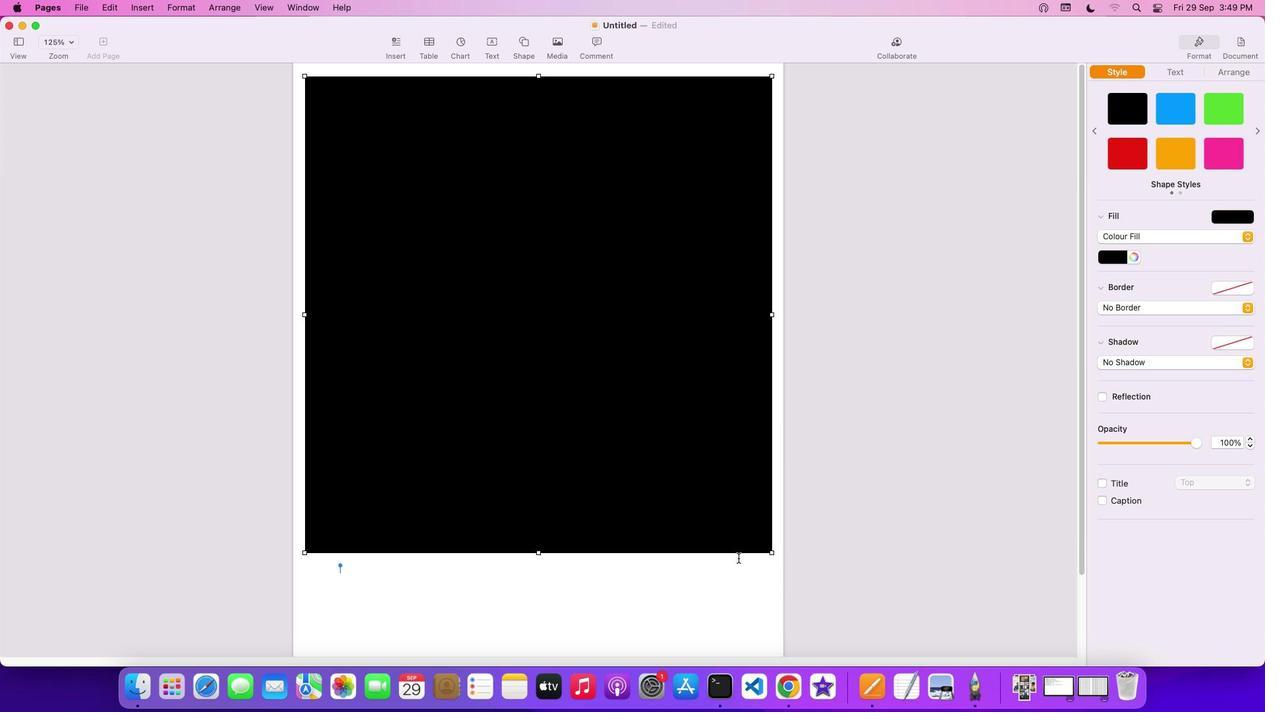 
Action: Mouse scrolled (739, 557) with delta (0, 2)
Screenshot: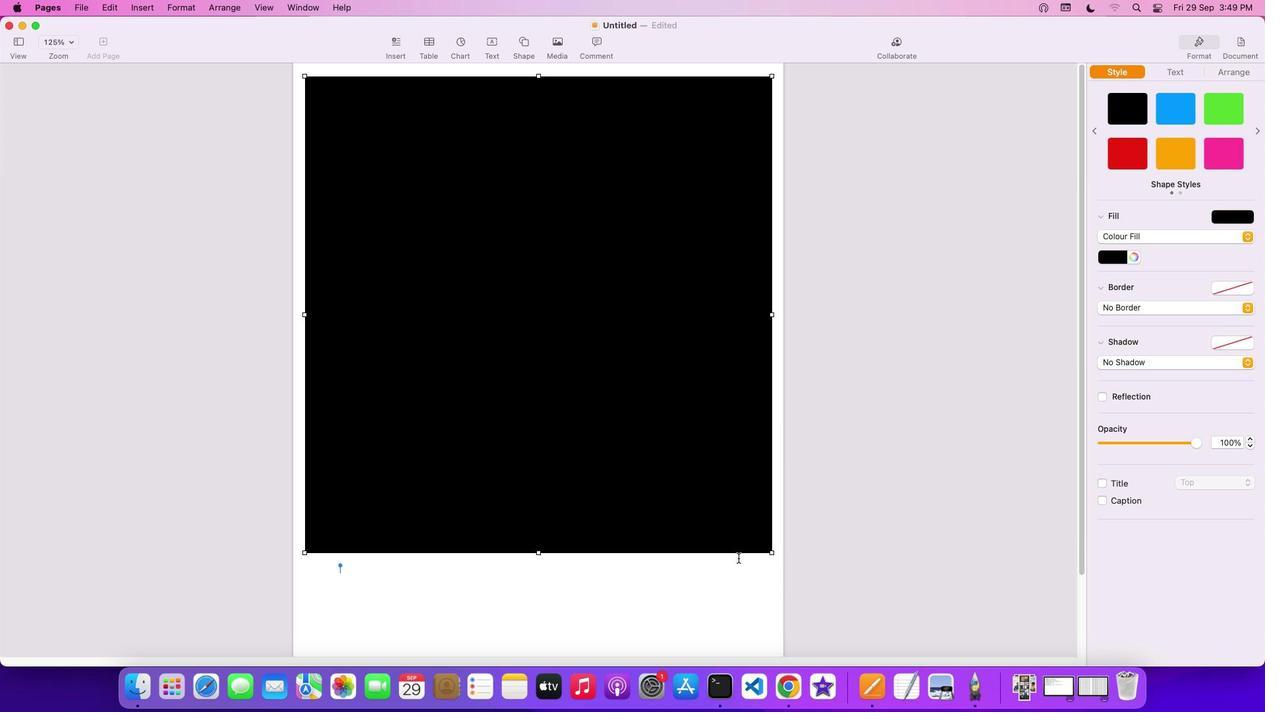 
Action: Mouse scrolled (739, 557) with delta (0, 3)
Screenshot: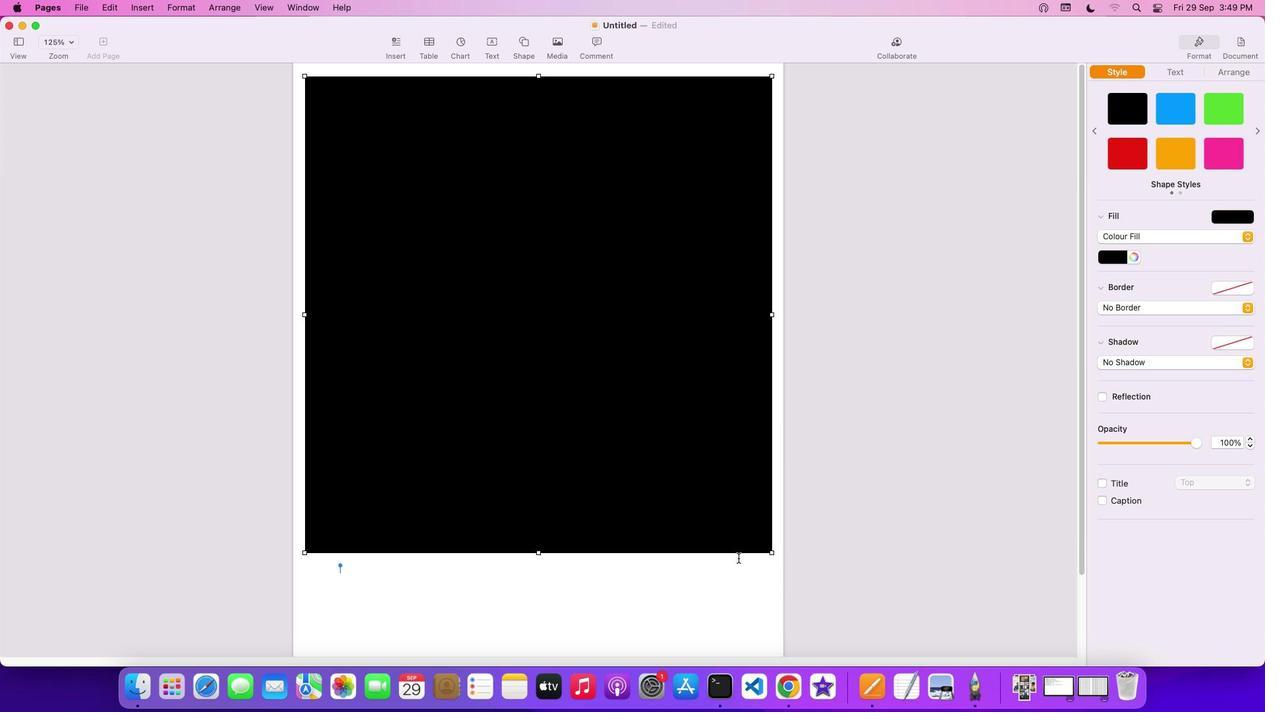 
Action: Mouse scrolled (739, 557) with delta (0, 3)
Screenshot: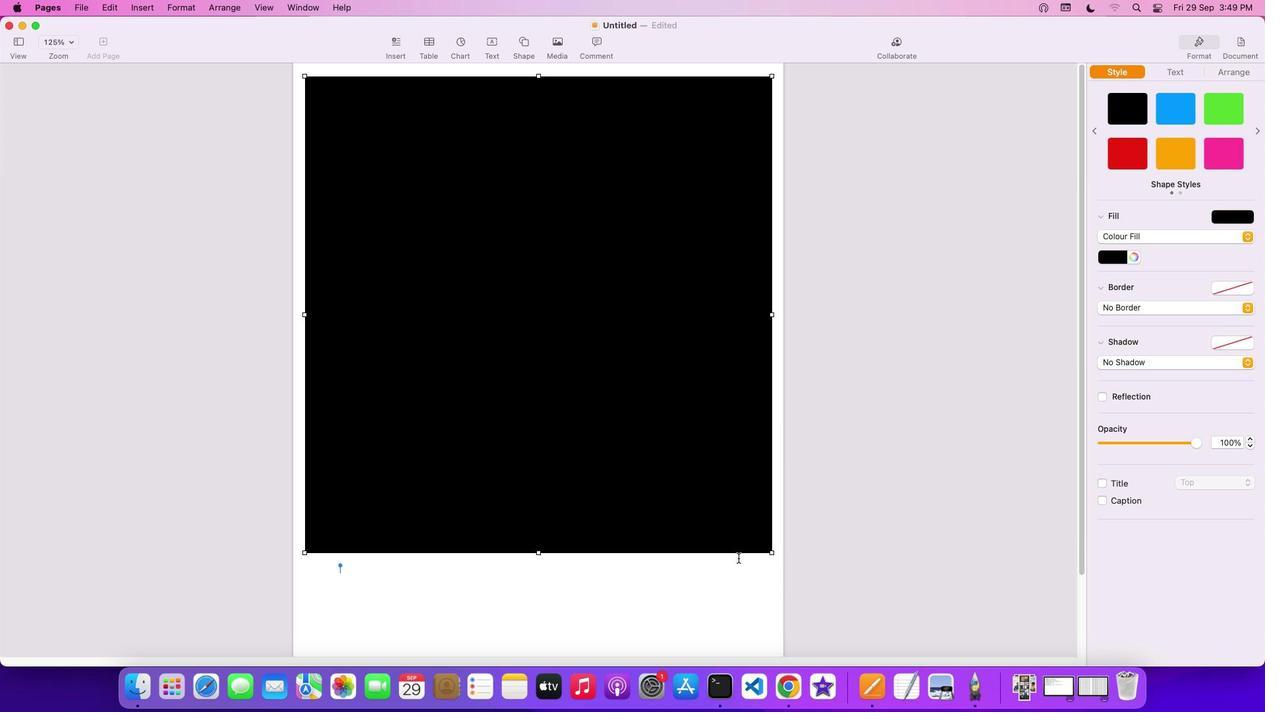 
Action: Mouse scrolled (739, 557) with delta (0, 4)
Screenshot: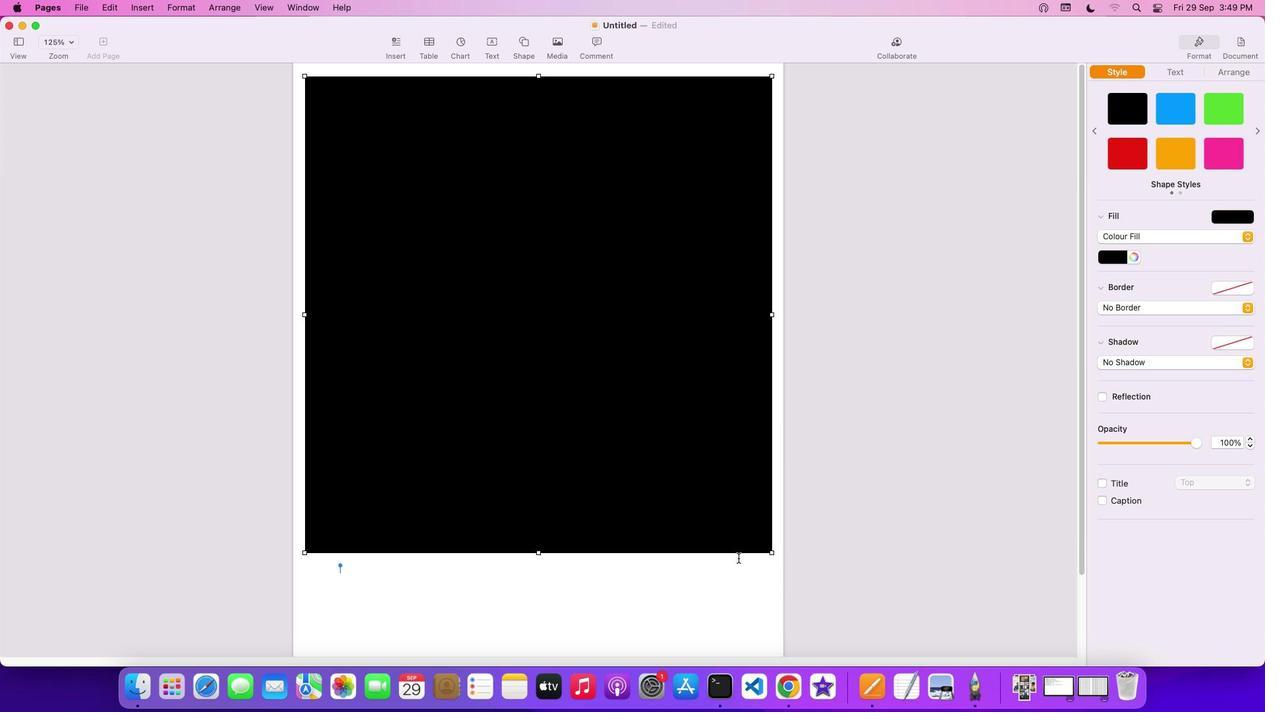 
Action: Mouse moved to (741, 574)
Screenshot: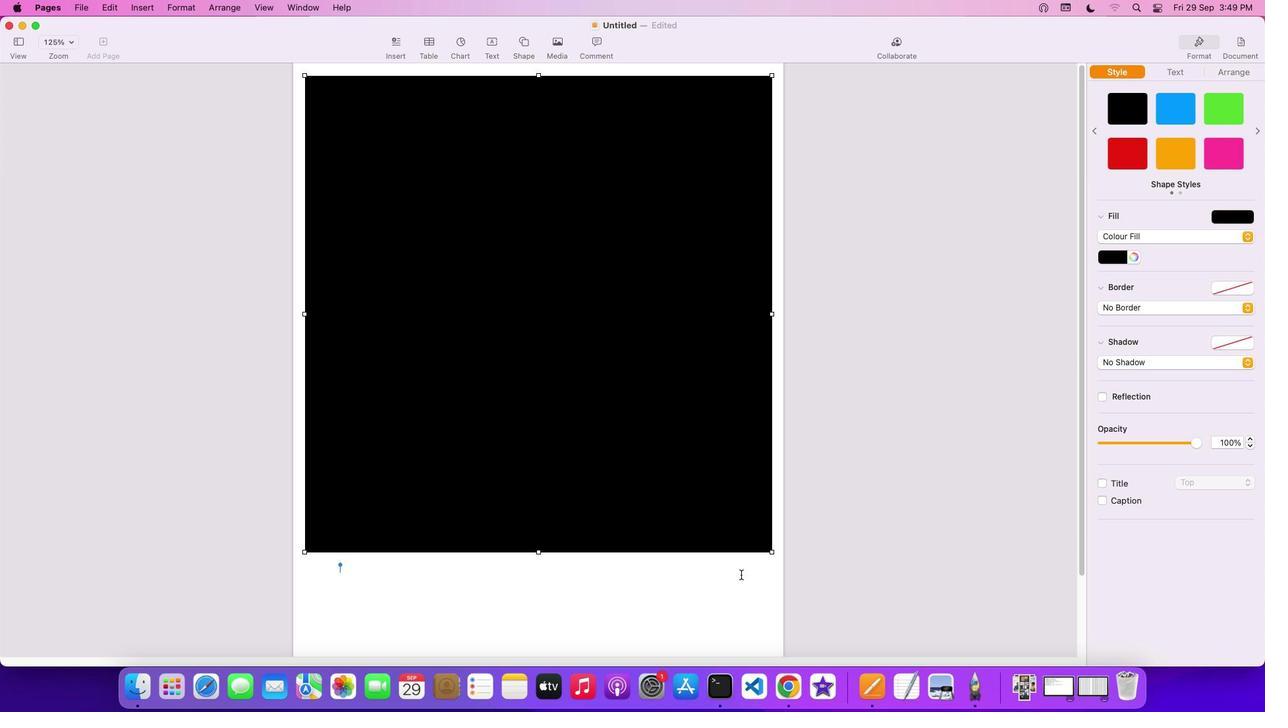 
Action: Mouse scrolled (741, 574) with delta (0, 0)
Screenshot: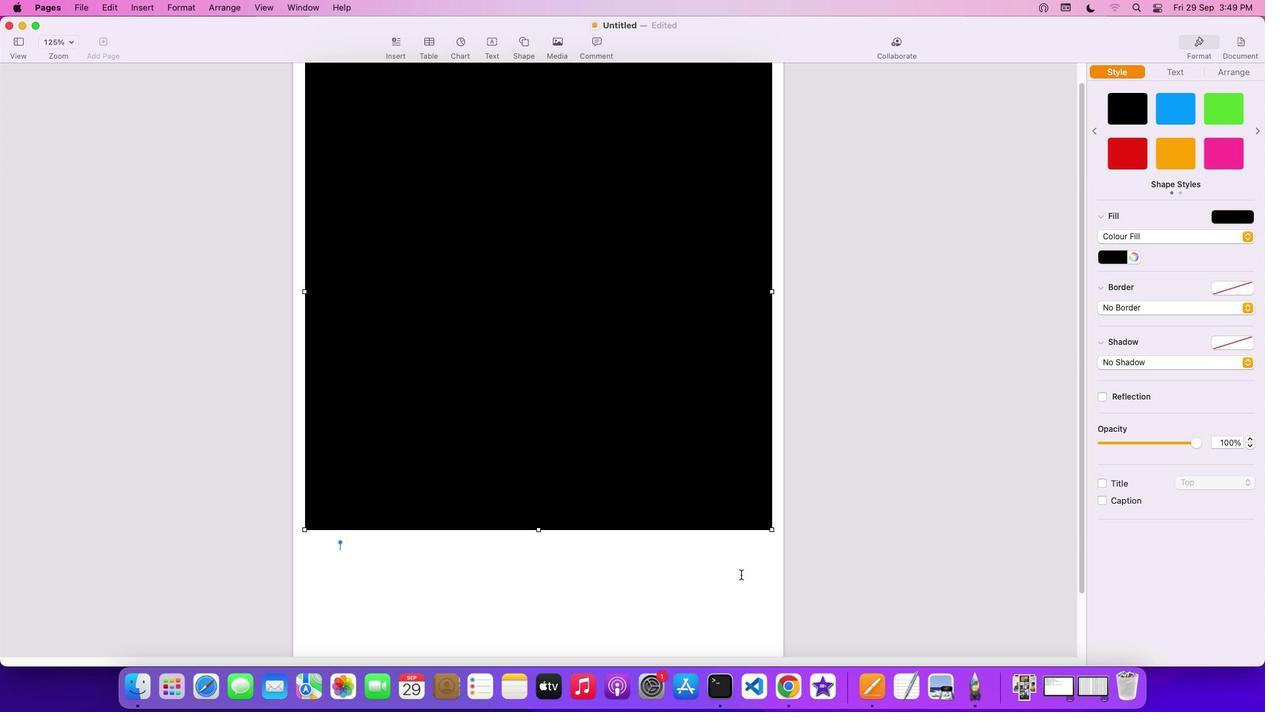
Action: Mouse scrolled (741, 574) with delta (0, 0)
Screenshot: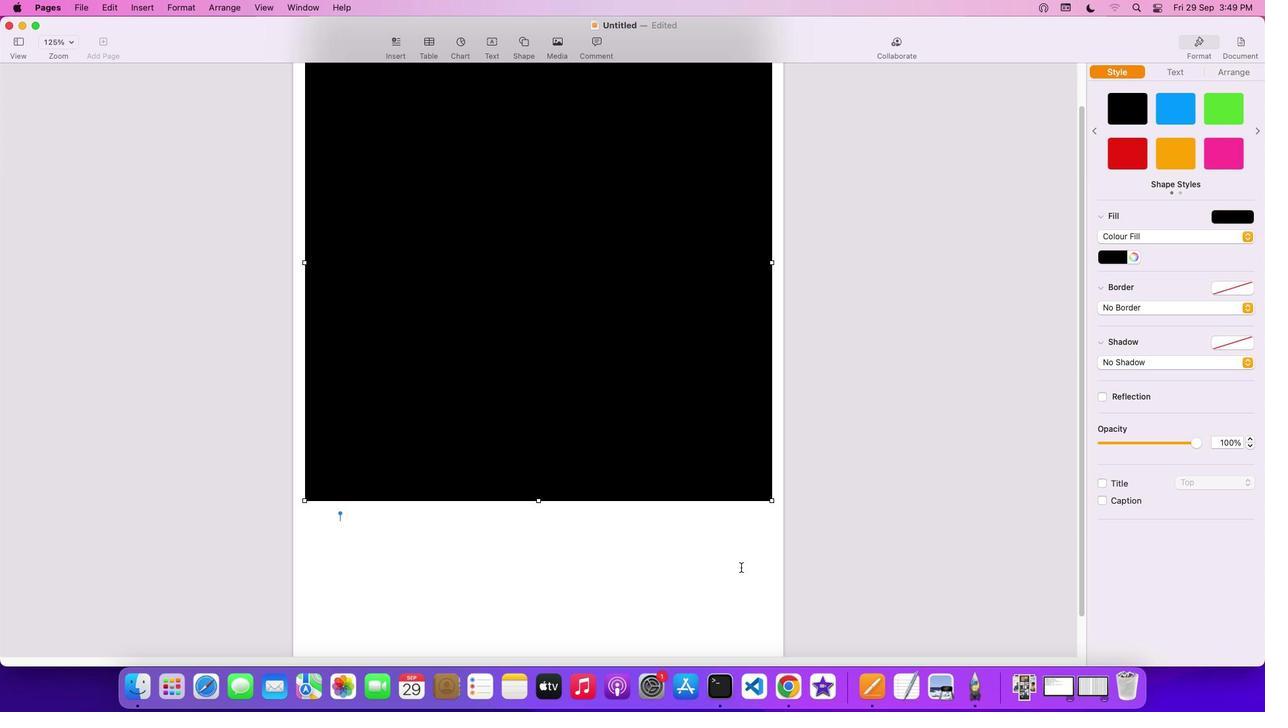 
Action: Mouse scrolled (741, 574) with delta (0, -1)
Screenshot: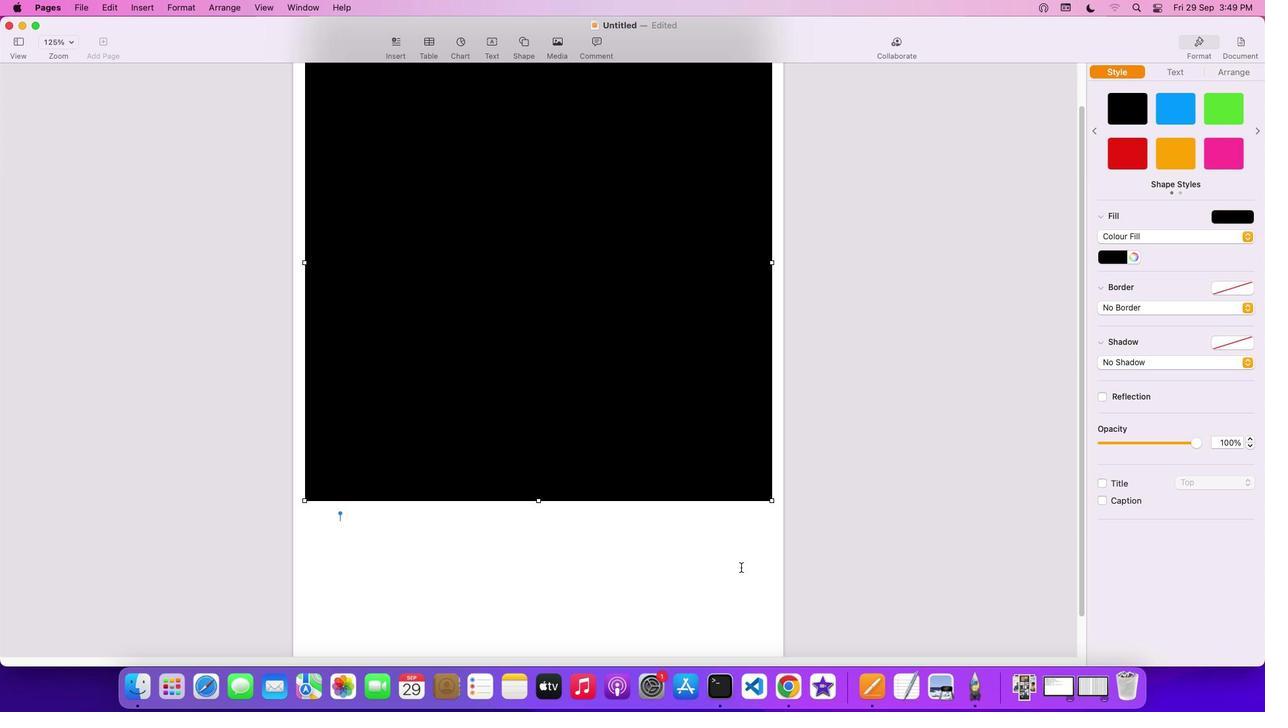 
Action: Mouse scrolled (741, 574) with delta (0, -3)
Screenshot: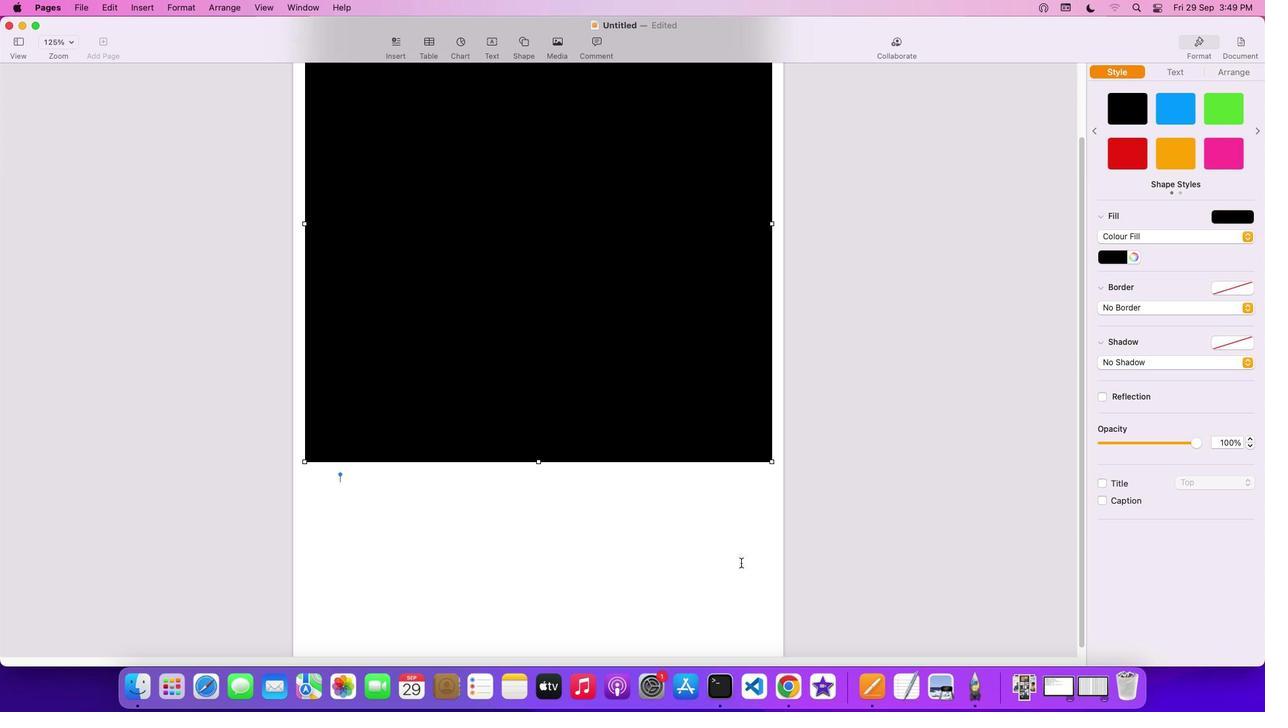 
Action: Mouse scrolled (741, 574) with delta (0, -3)
Screenshot: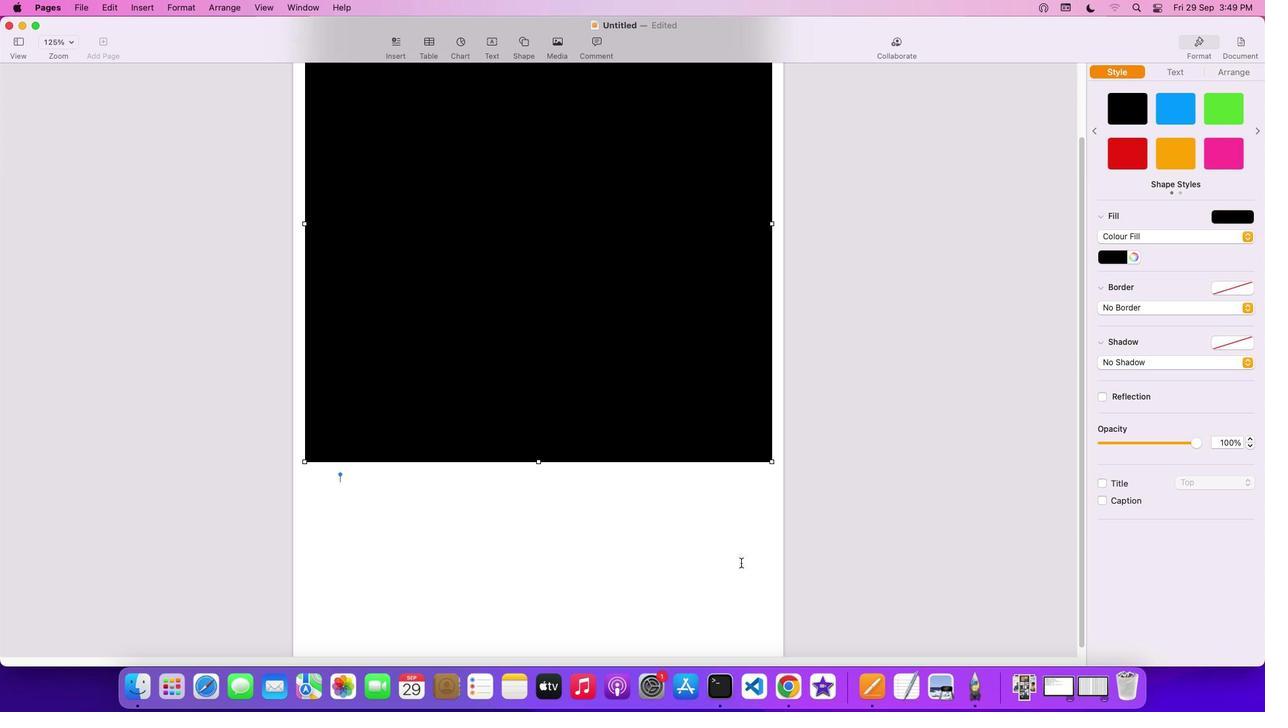 
Action: Mouse moved to (741, 571)
Screenshot: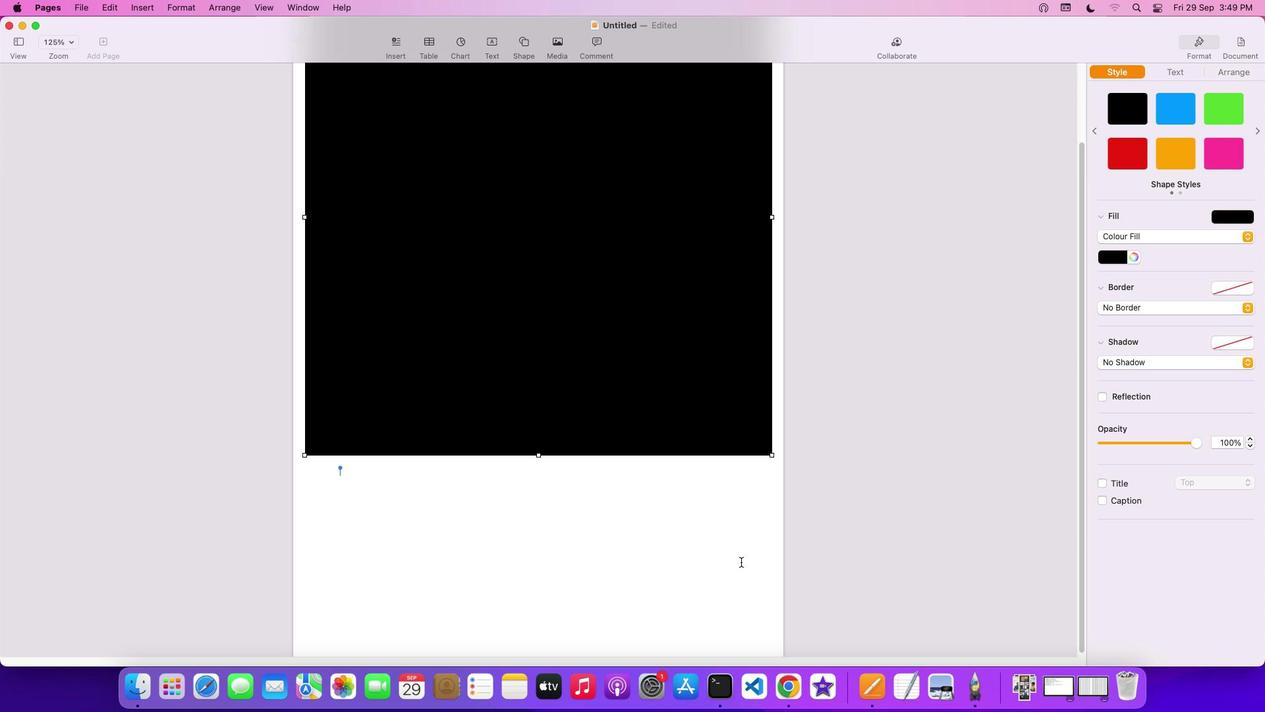 
Action: Mouse scrolled (741, 571) with delta (0, -4)
Screenshot: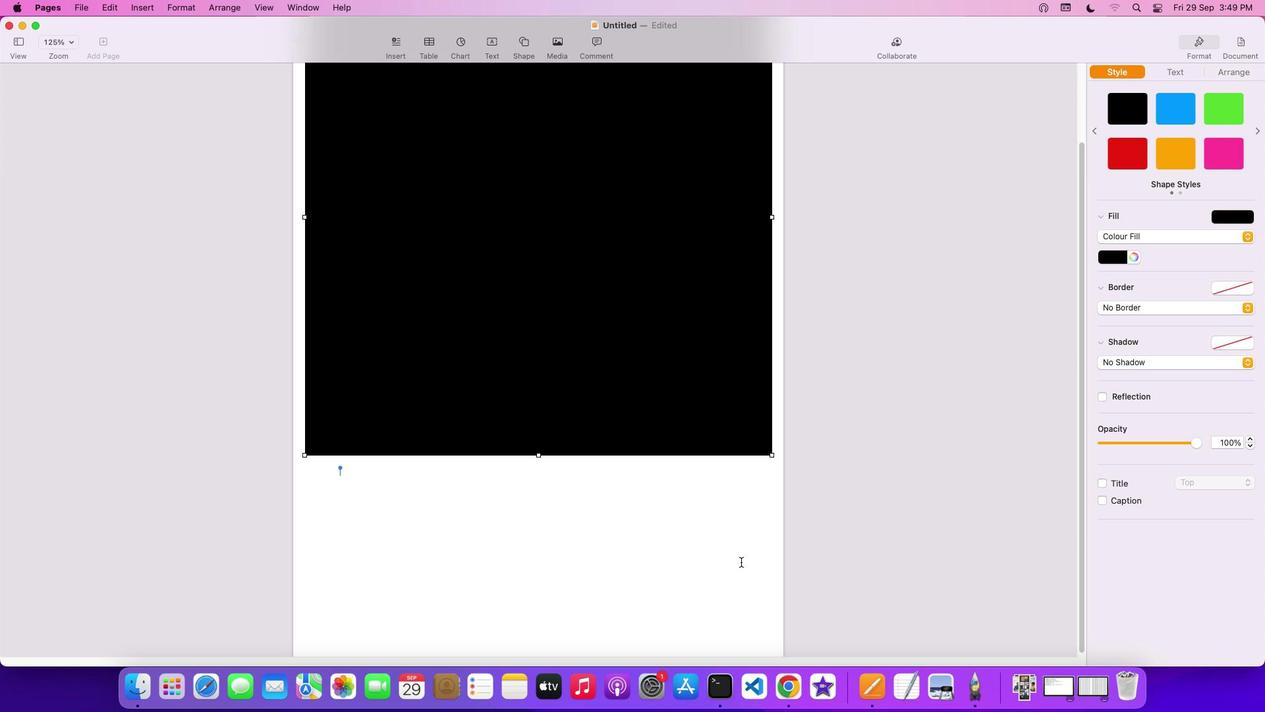 
Action: Mouse moved to (726, 491)
Screenshot: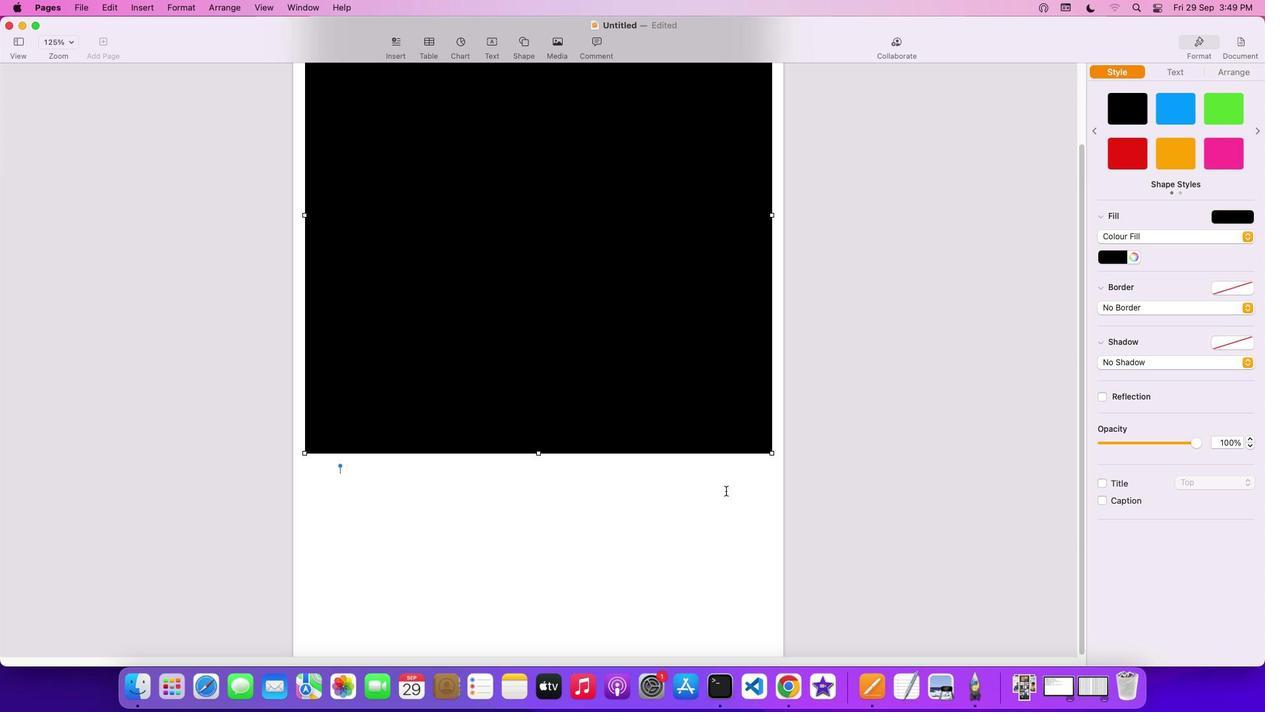 
Action: Mouse scrolled (726, 491) with delta (0, 0)
Screenshot: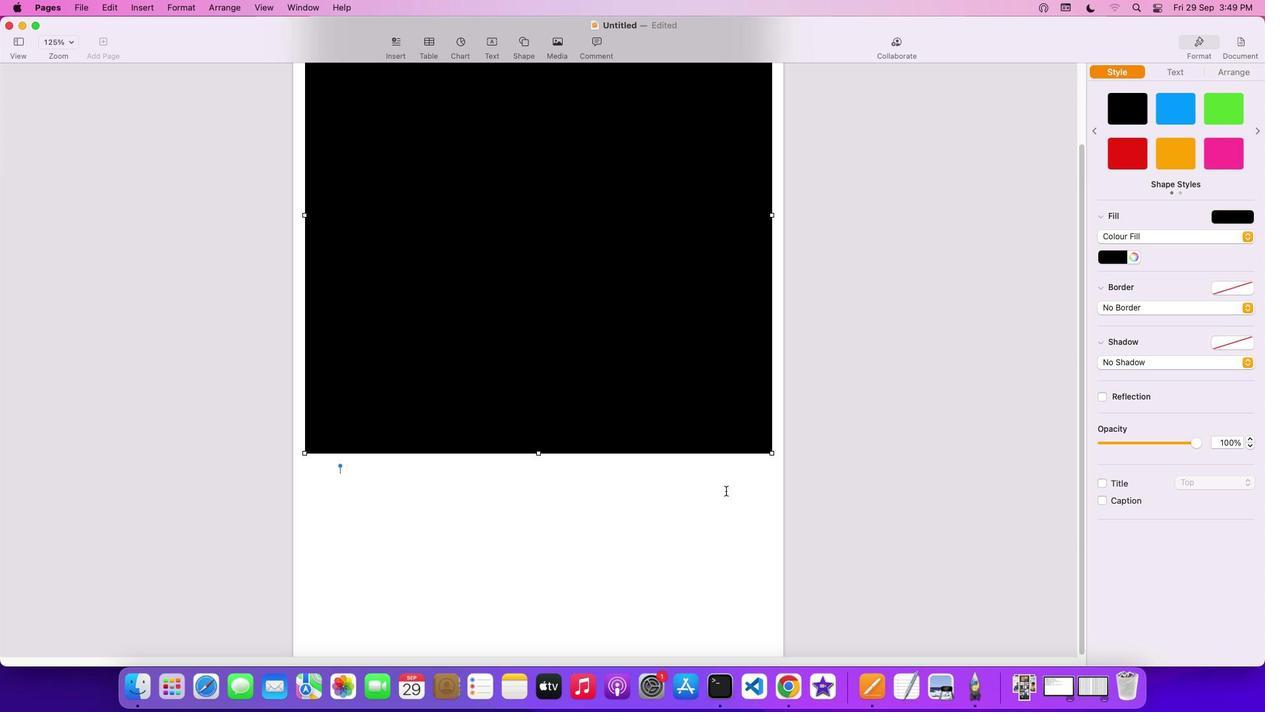 
Action: Mouse scrolled (726, 491) with delta (0, 0)
Screenshot: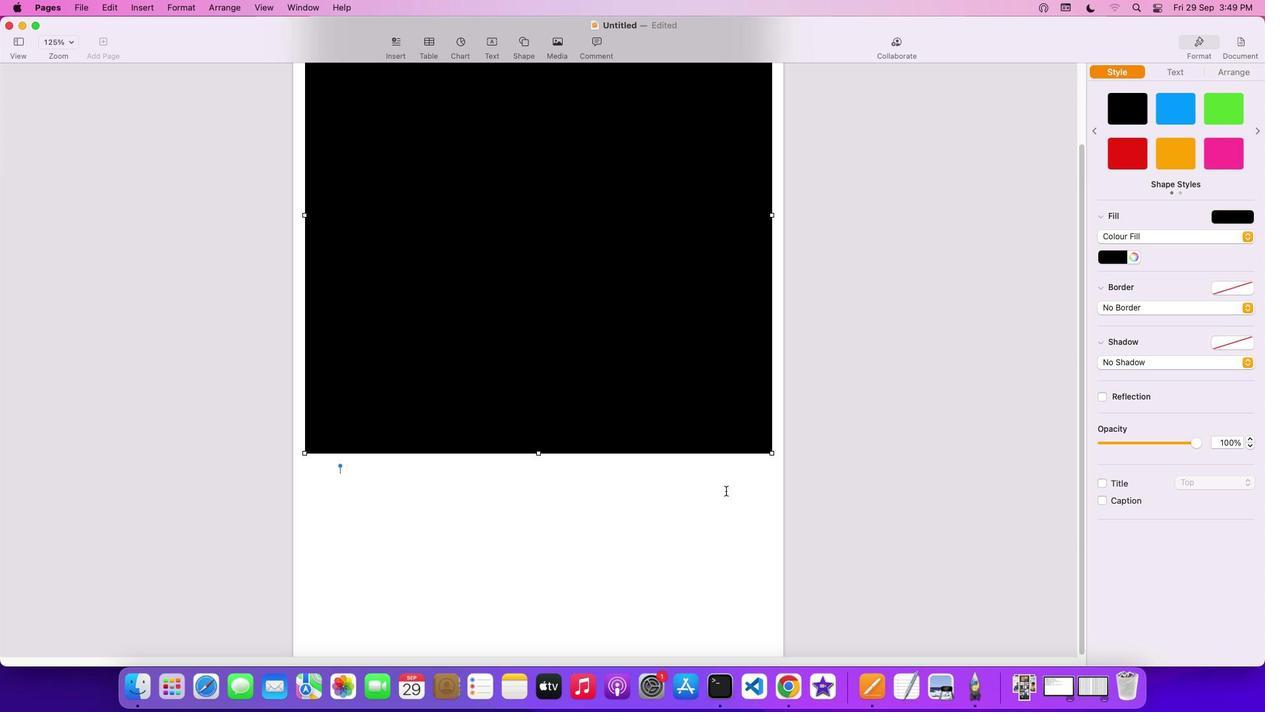 
Action: Mouse scrolled (726, 491) with delta (0, -2)
Screenshot: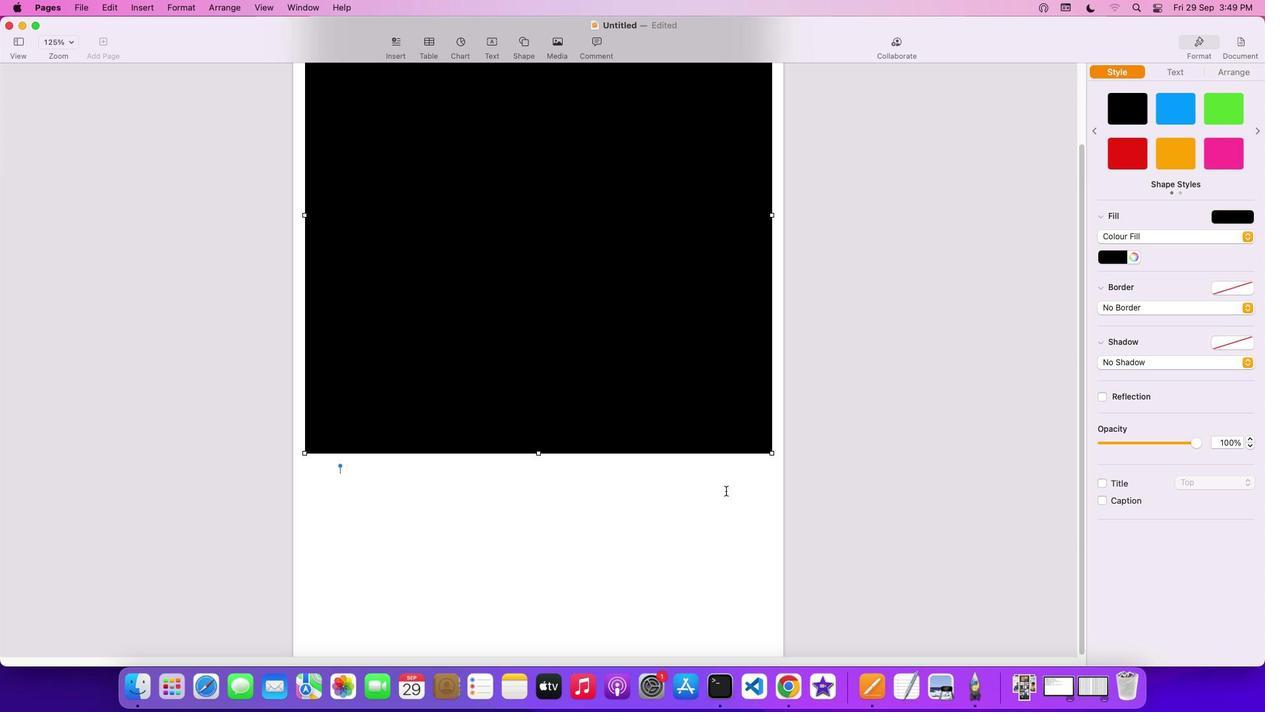 
Action: Mouse scrolled (726, 491) with delta (0, -3)
Screenshot: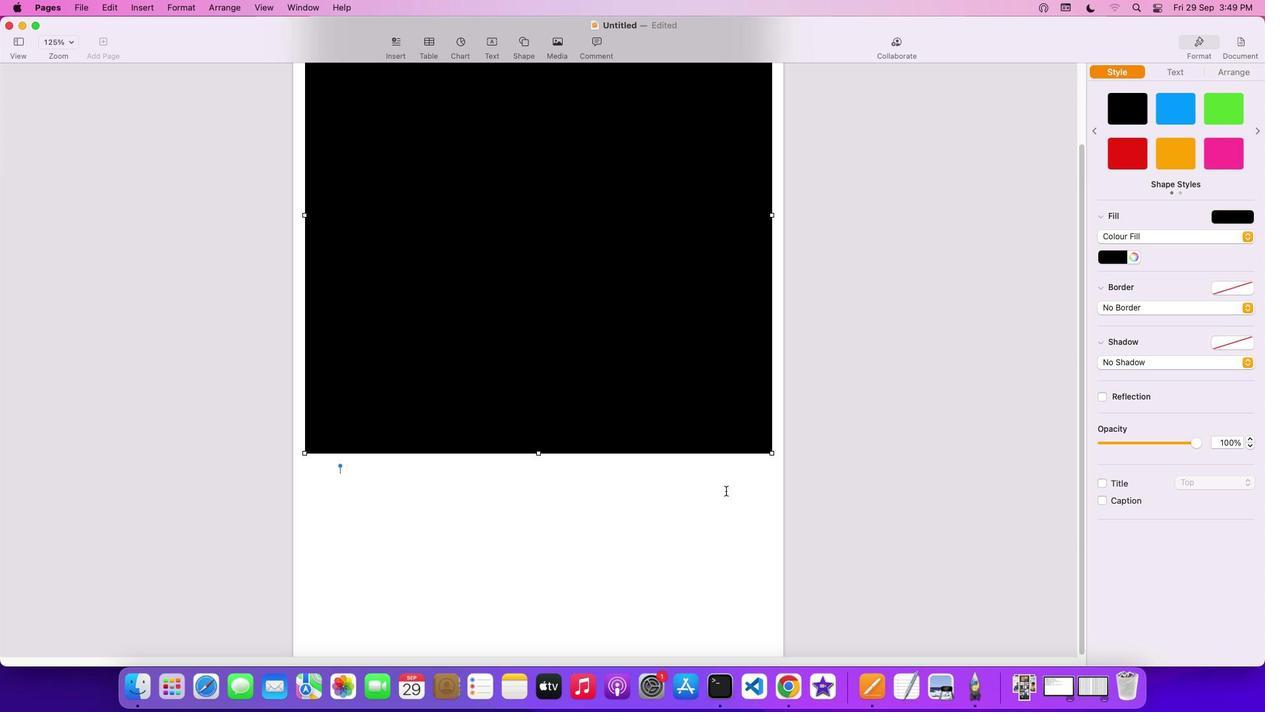 
Action: Mouse scrolled (726, 491) with delta (0, -3)
Screenshot: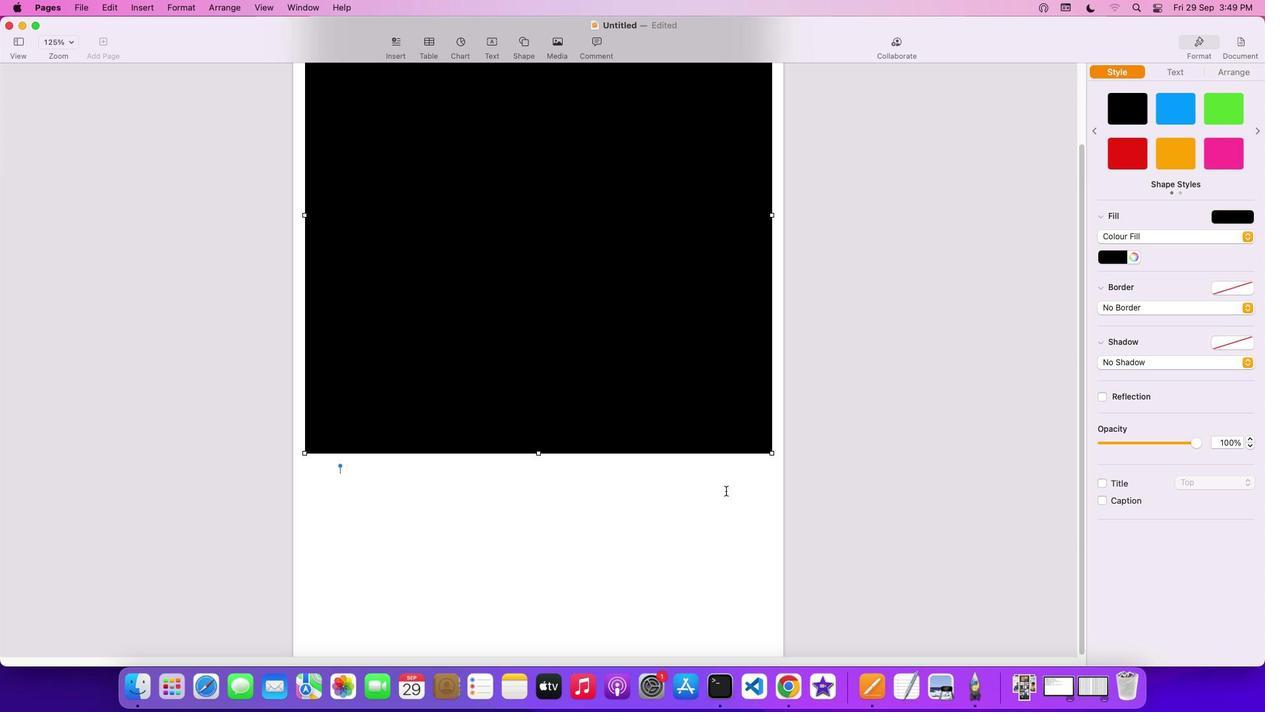 
Action: Mouse scrolled (726, 491) with delta (0, -4)
Screenshot: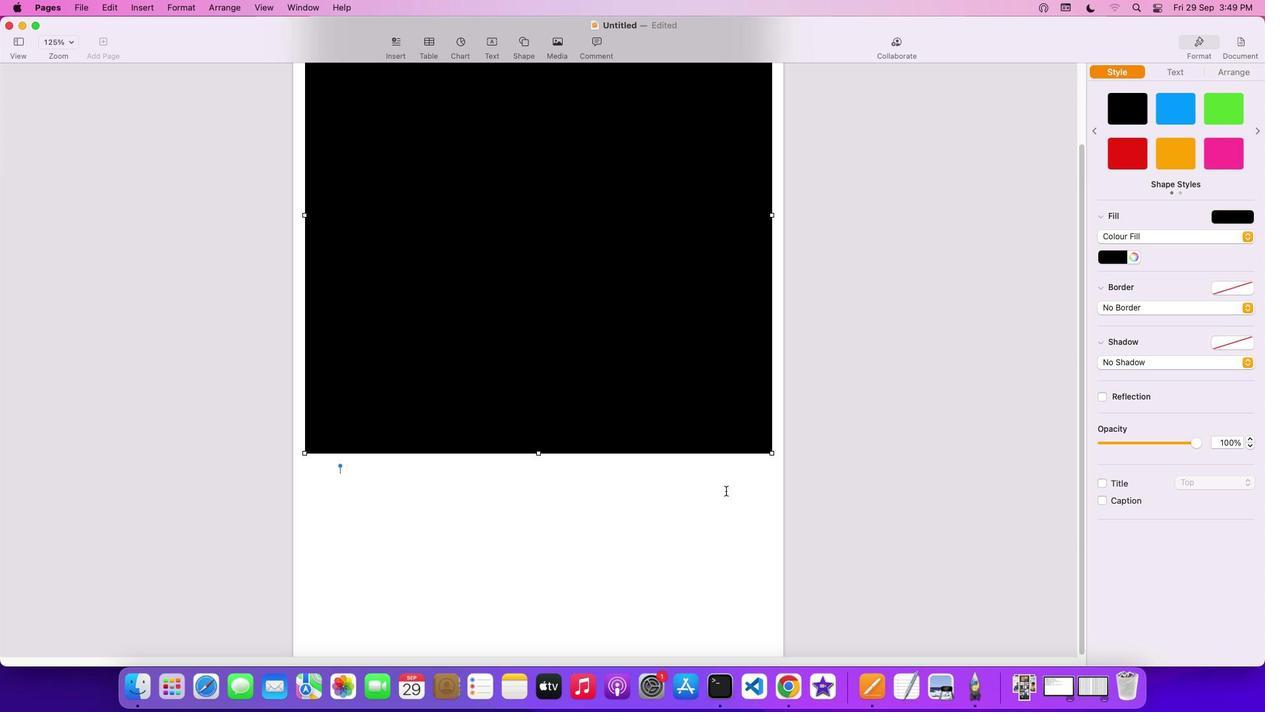 
Action: Mouse moved to (773, 452)
Screenshot: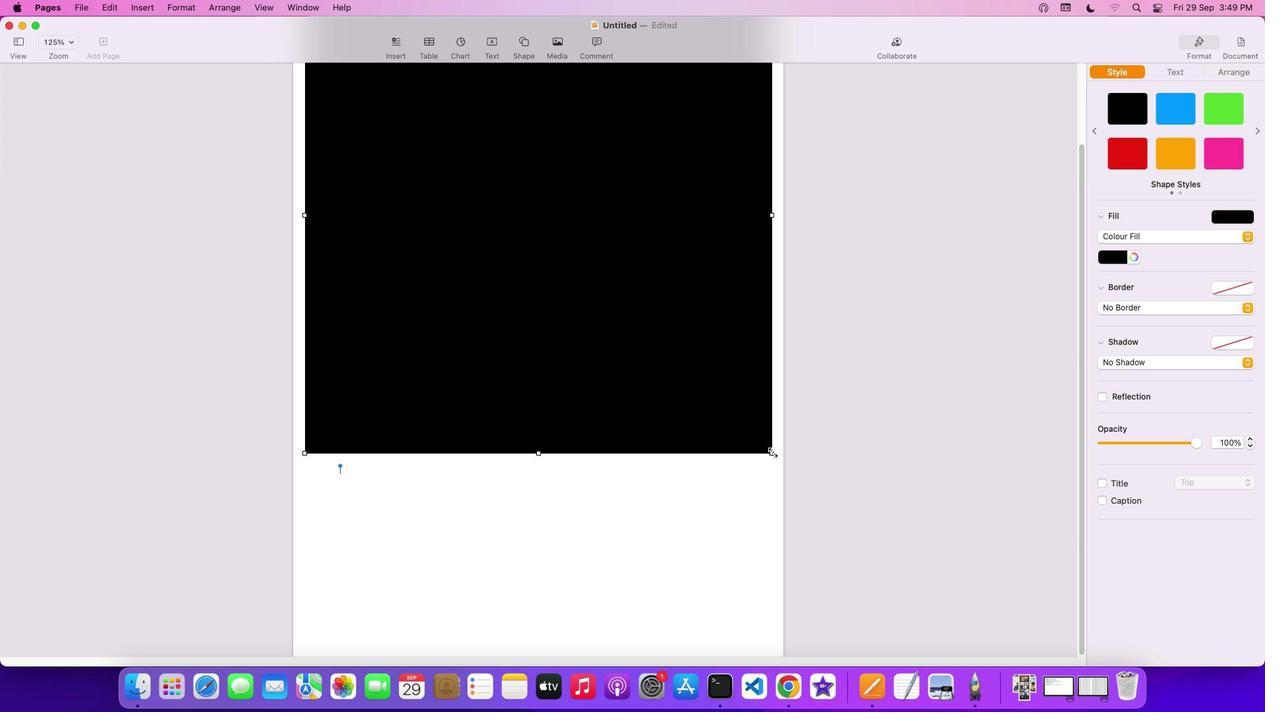 
Action: Mouse pressed left at (773, 452)
Screenshot: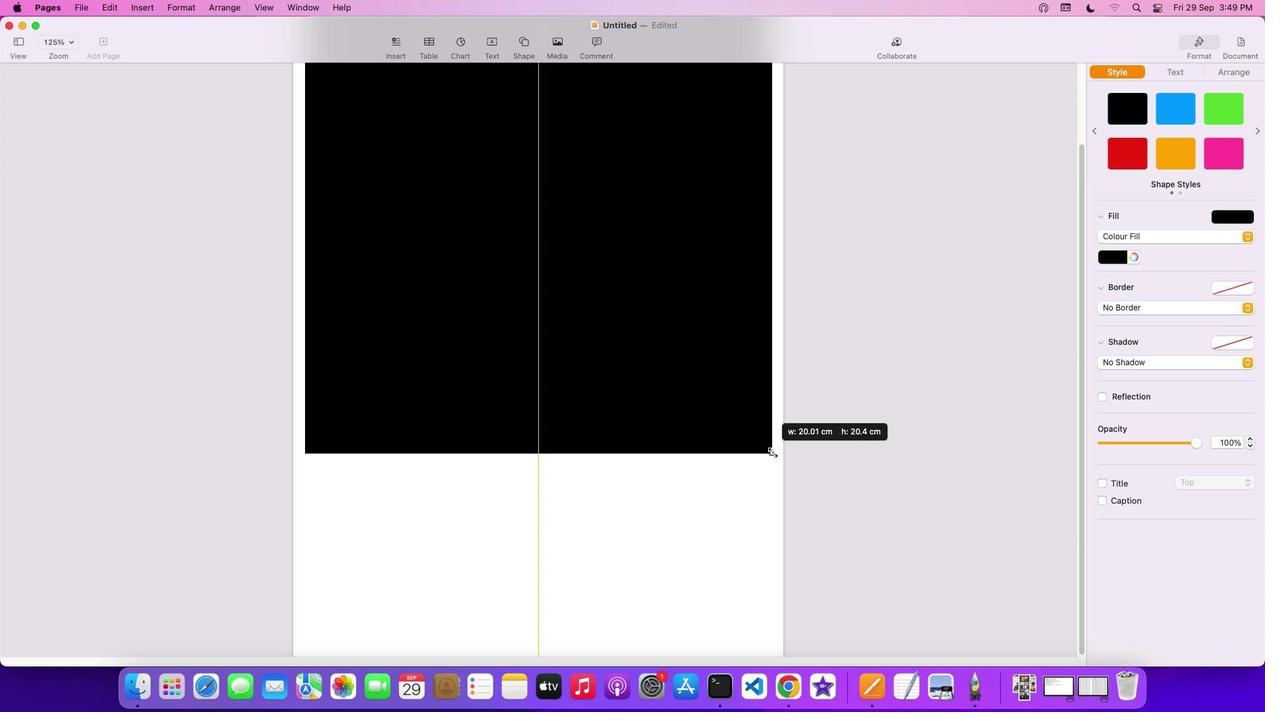 
Action: Mouse moved to (765, 647)
Screenshot: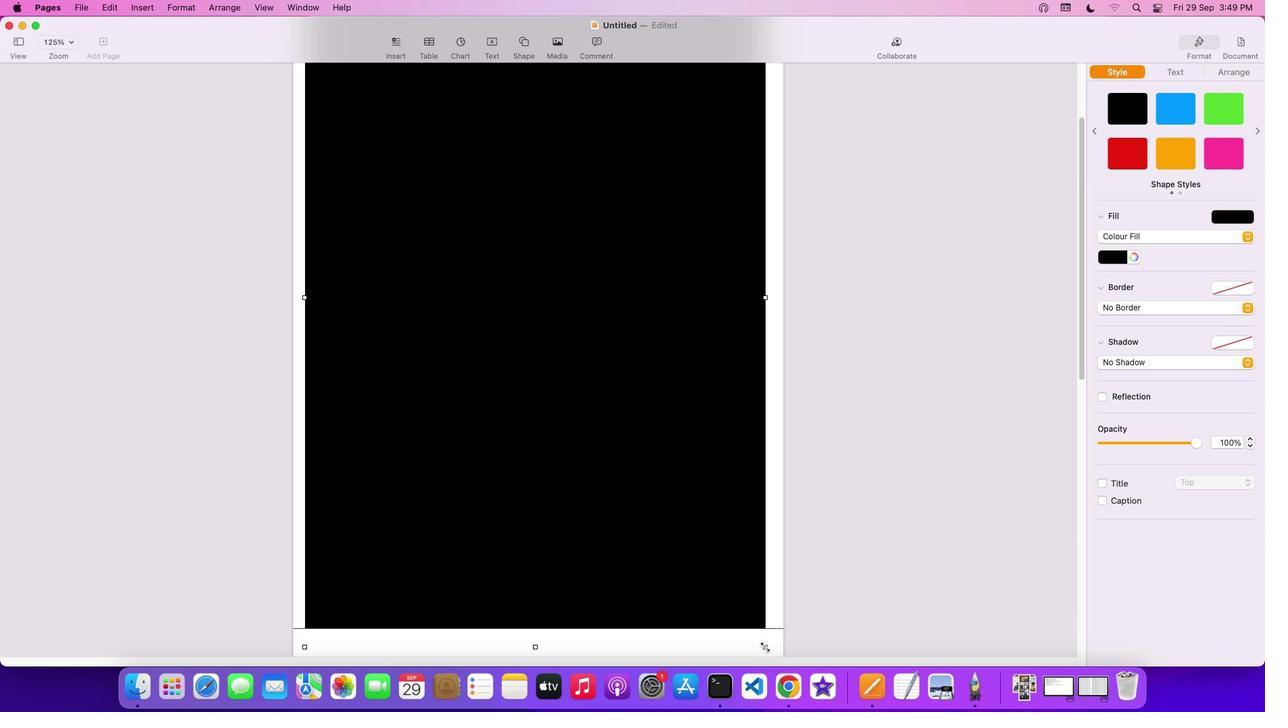 
Action: Mouse pressed left at (765, 647)
Screenshot: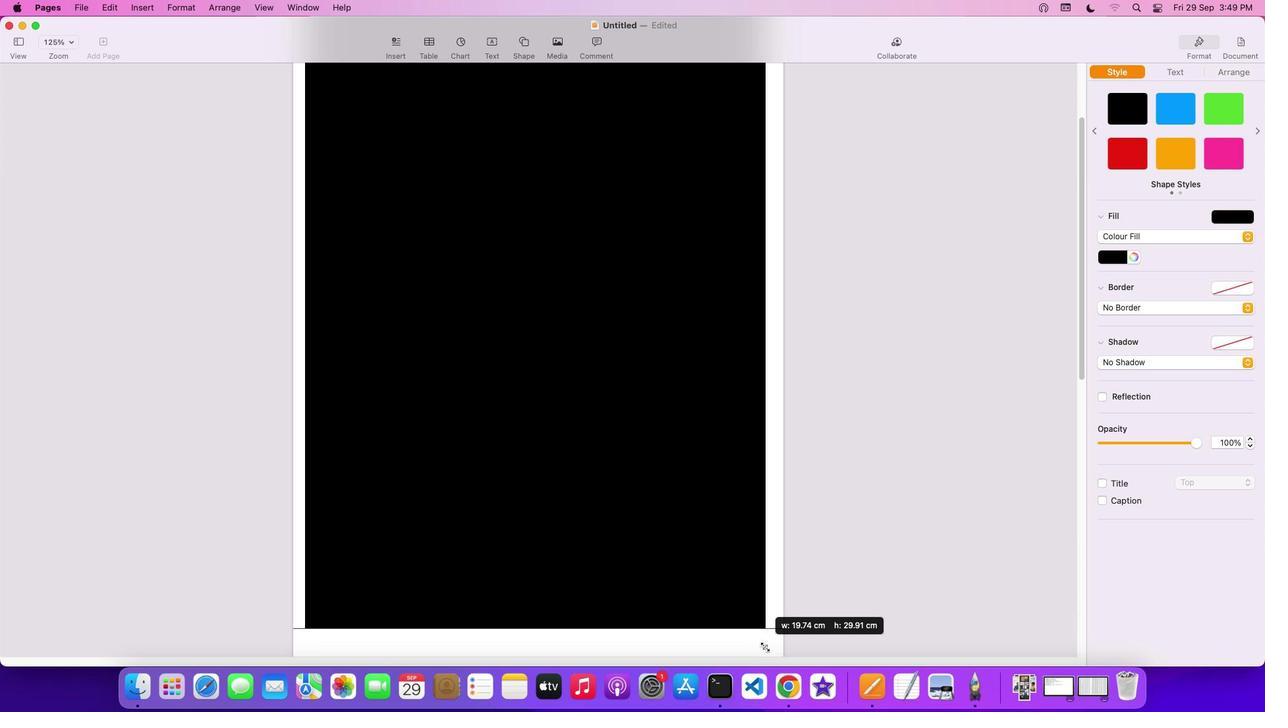 
Action: Mouse moved to (729, 549)
Screenshot: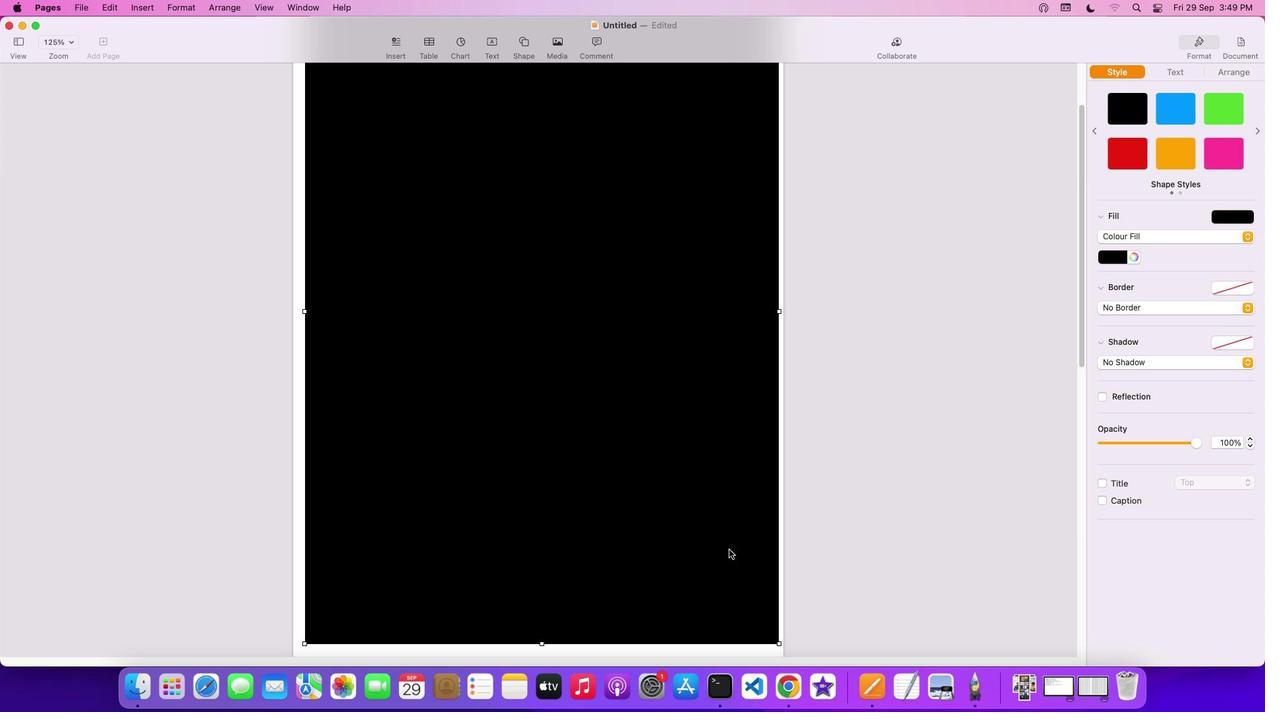 
Action: Mouse scrolled (729, 549) with delta (0, 0)
Screenshot: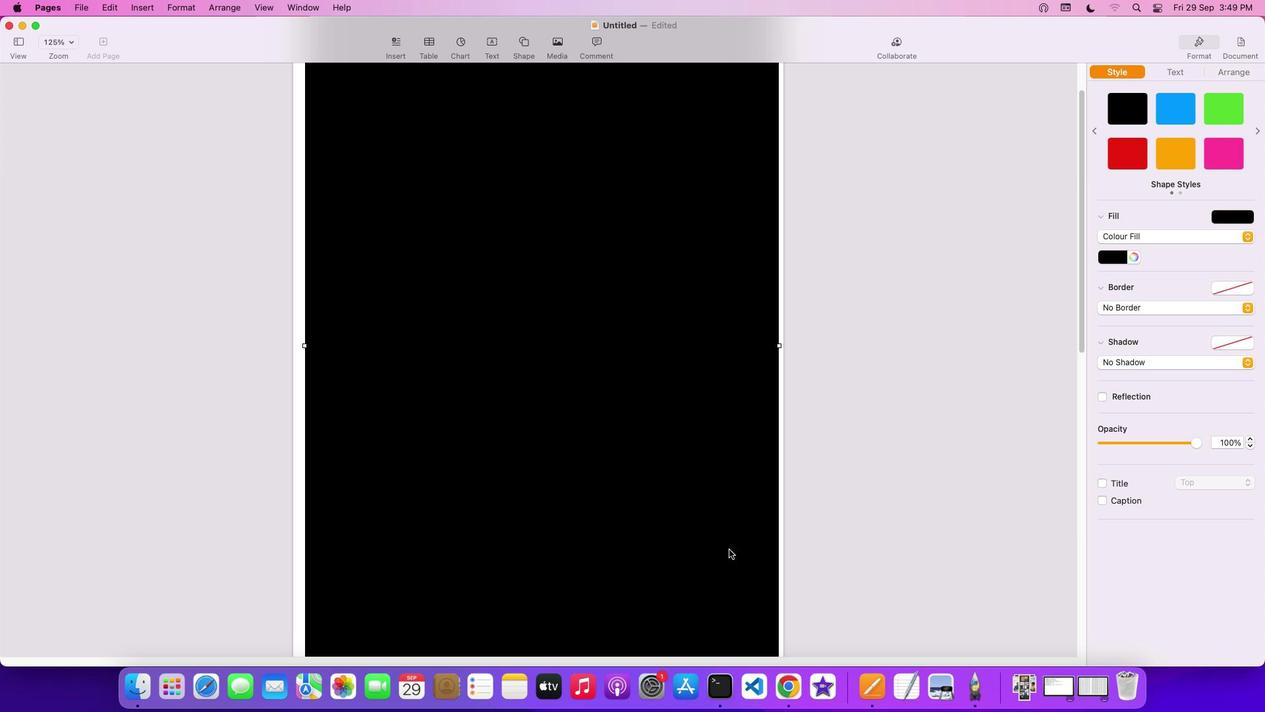 
Action: Mouse scrolled (729, 549) with delta (0, 0)
Screenshot: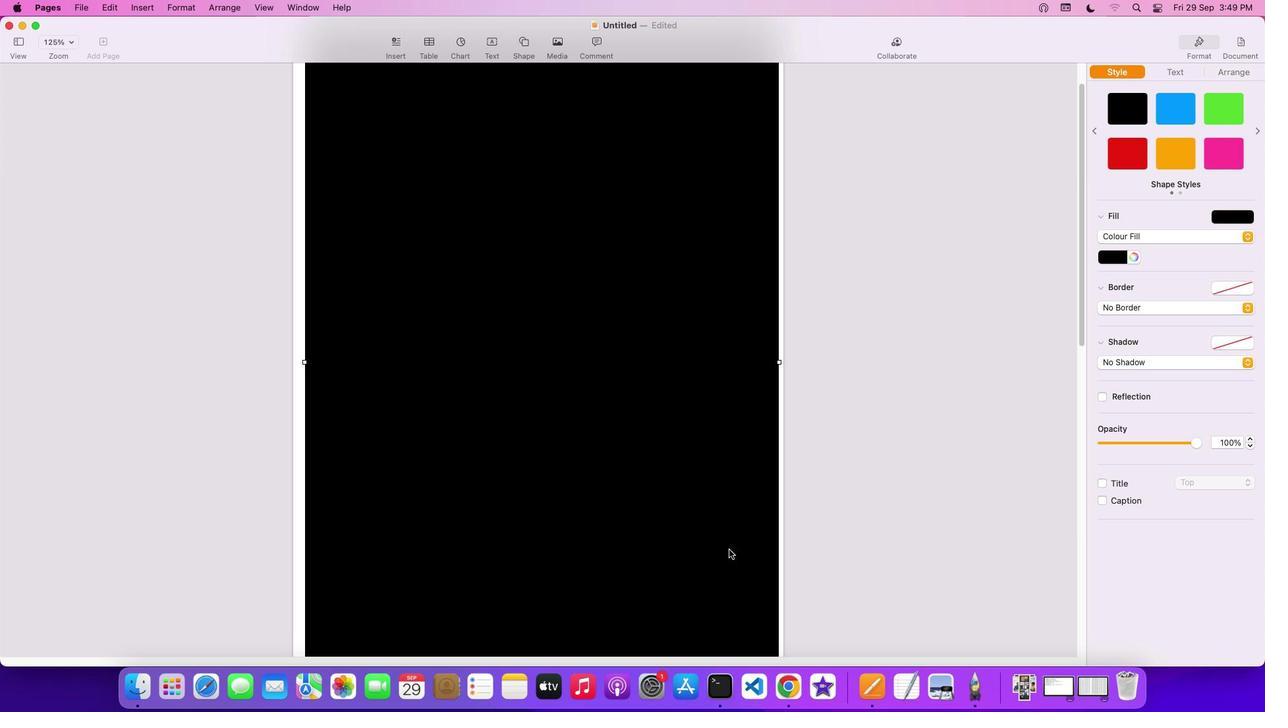 
Action: Mouse scrolled (729, 549) with delta (0, 2)
Screenshot: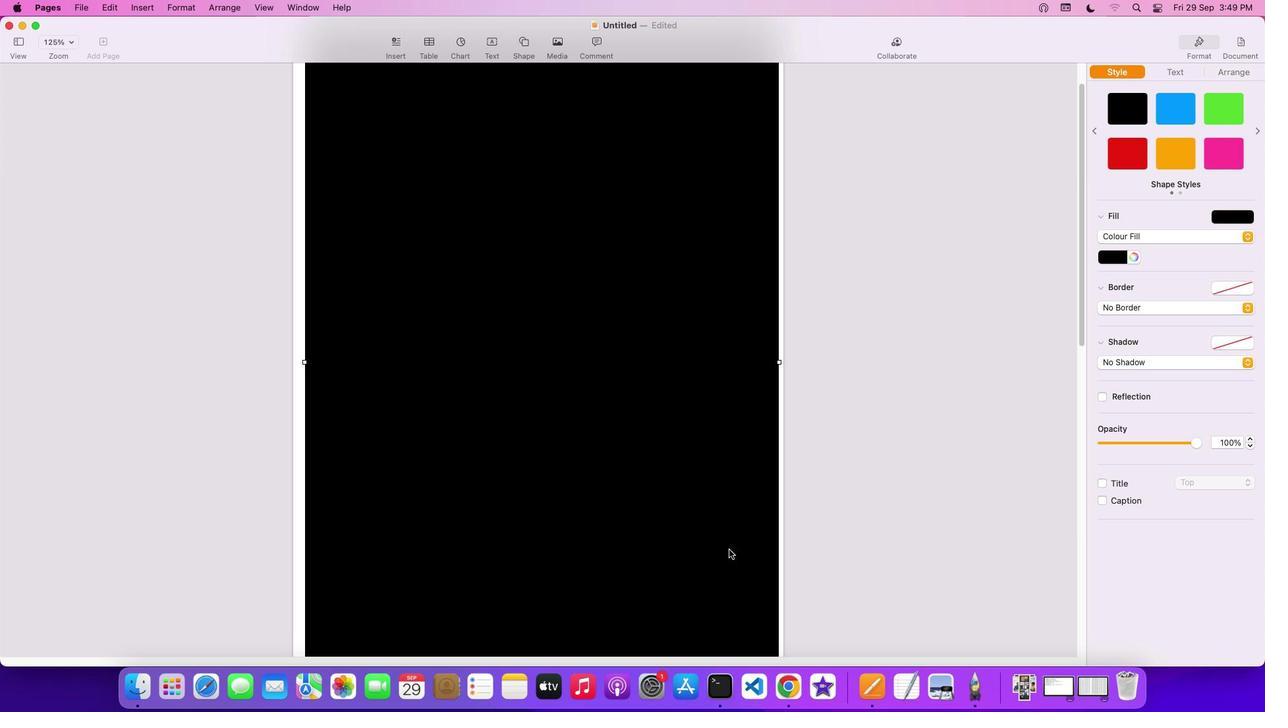 
Action: Mouse scrolled (729, 549) with delta (0, 3)
Screenshot: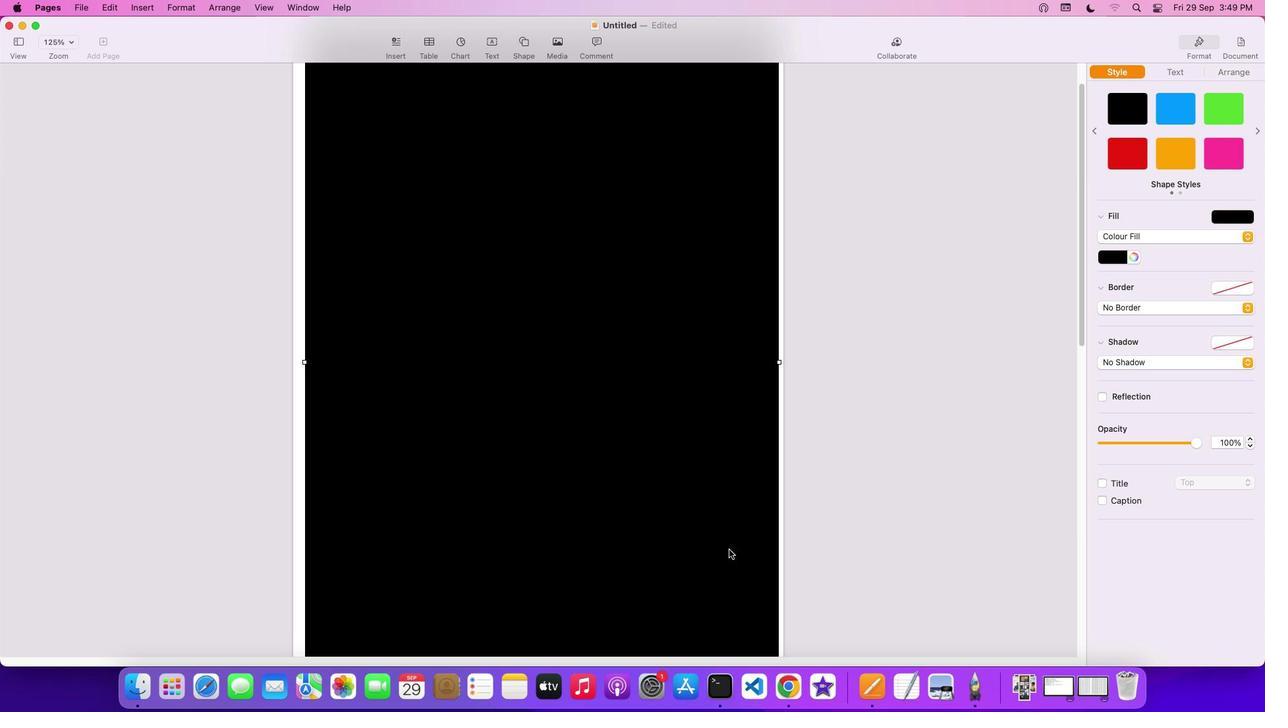 
Action: Mouse scrolled (729, 549) with delta (0, 4)
Screenshot: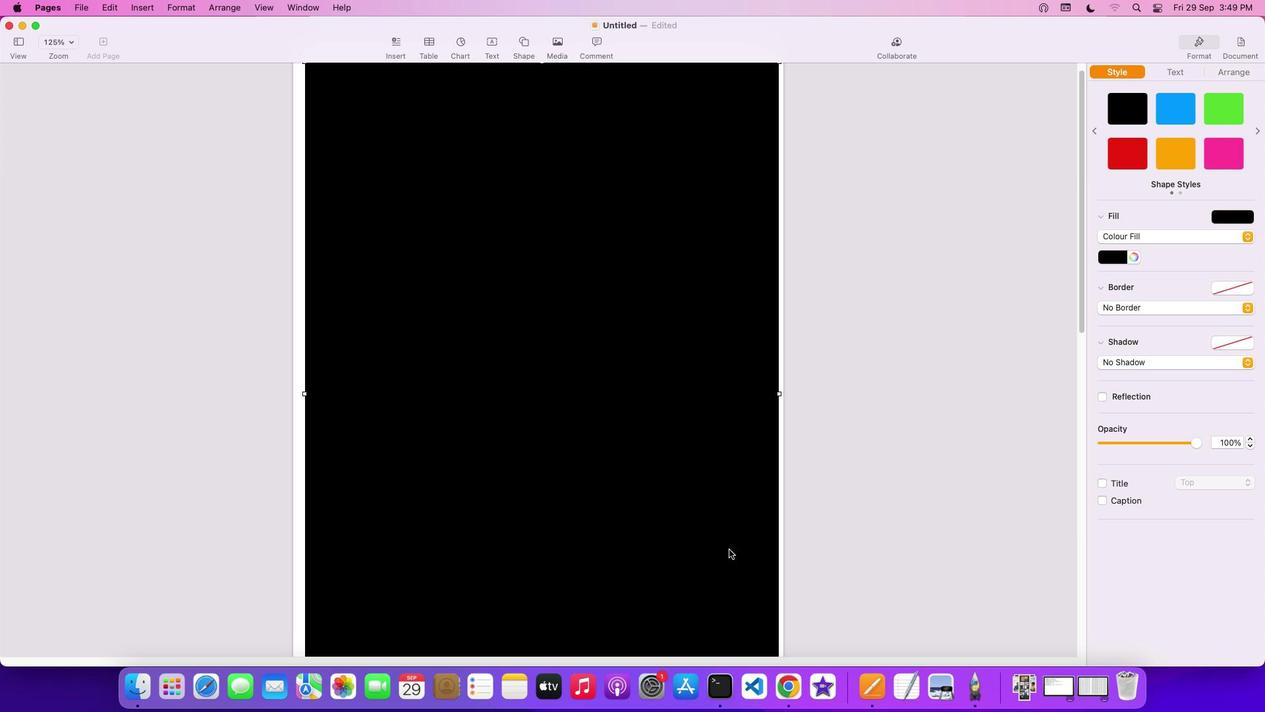 
Action: Mouse scrolled (729, 549) with delta (0, 5)
Screenshot: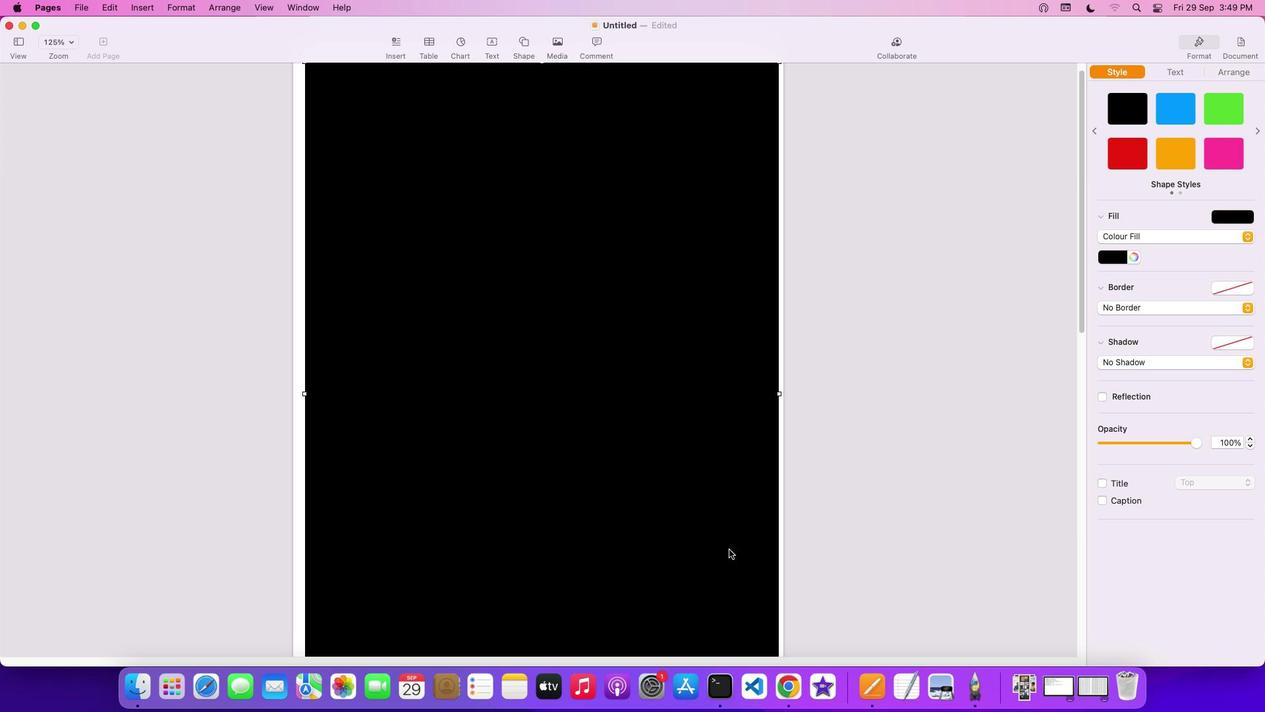 
Action: Mouse scrolled (729, 549) with delta (0, 0)
Screenshot: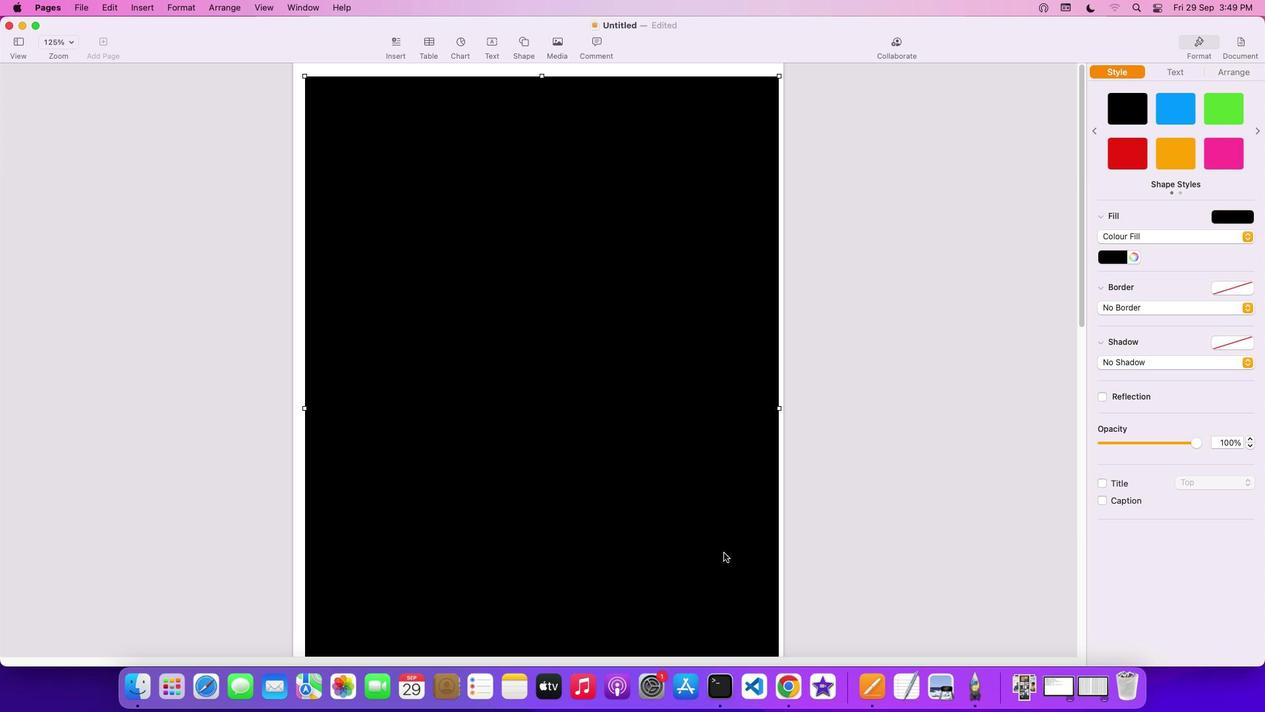 
Action: Mouse scrolled (729, 549) with delta (0, 0)
Screenshot: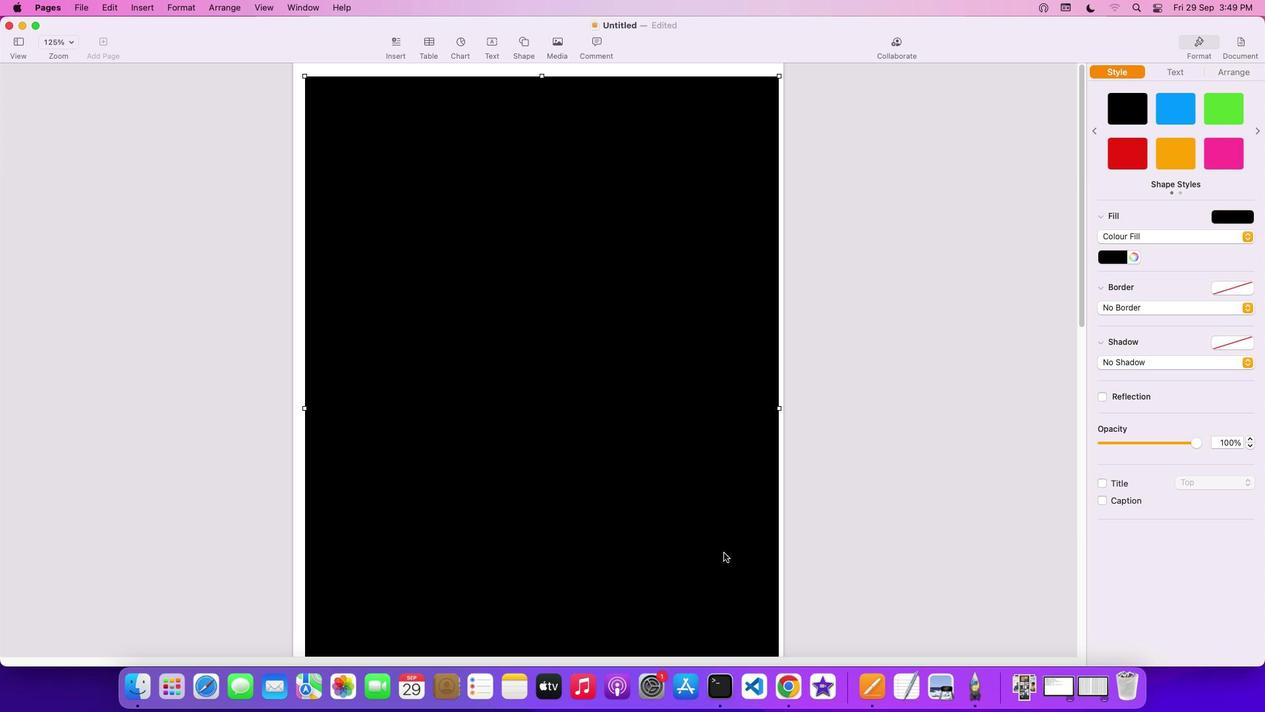 
Action: Mouse moved to (727, 549)
Screenshot: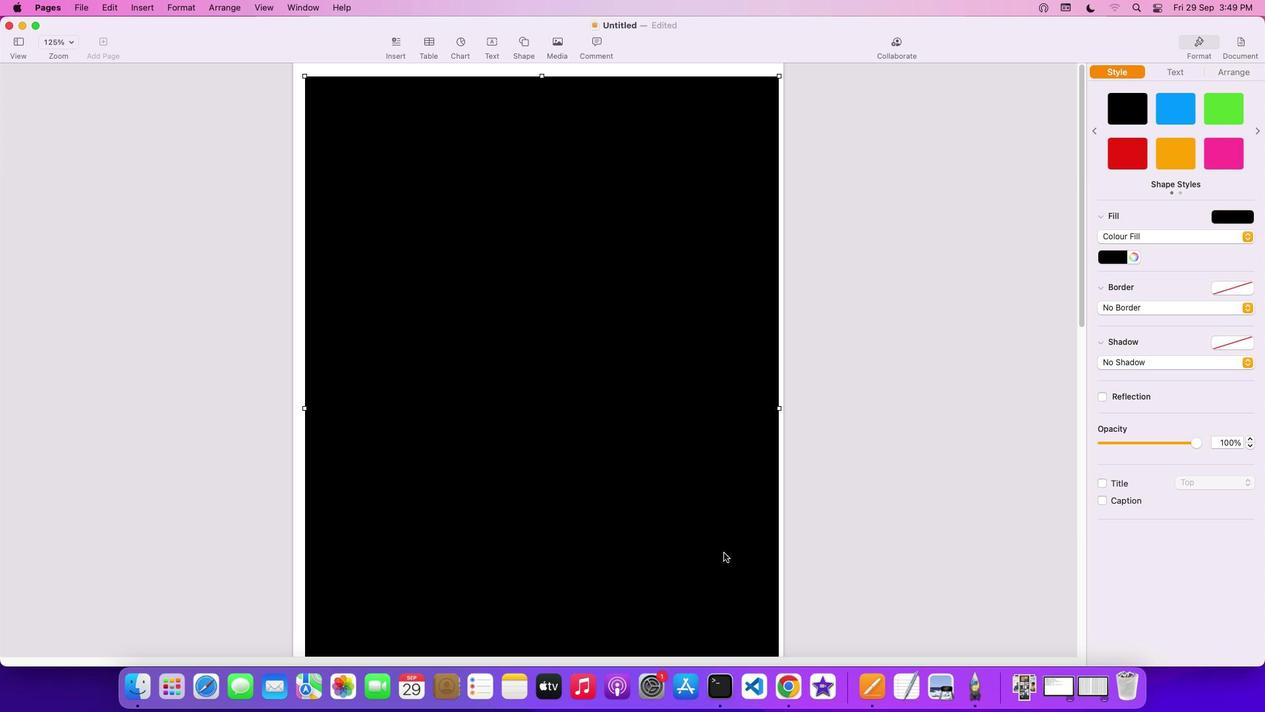 
Action: Mouse scrolled (727, 549) with delta (0, 3)
Screenshot: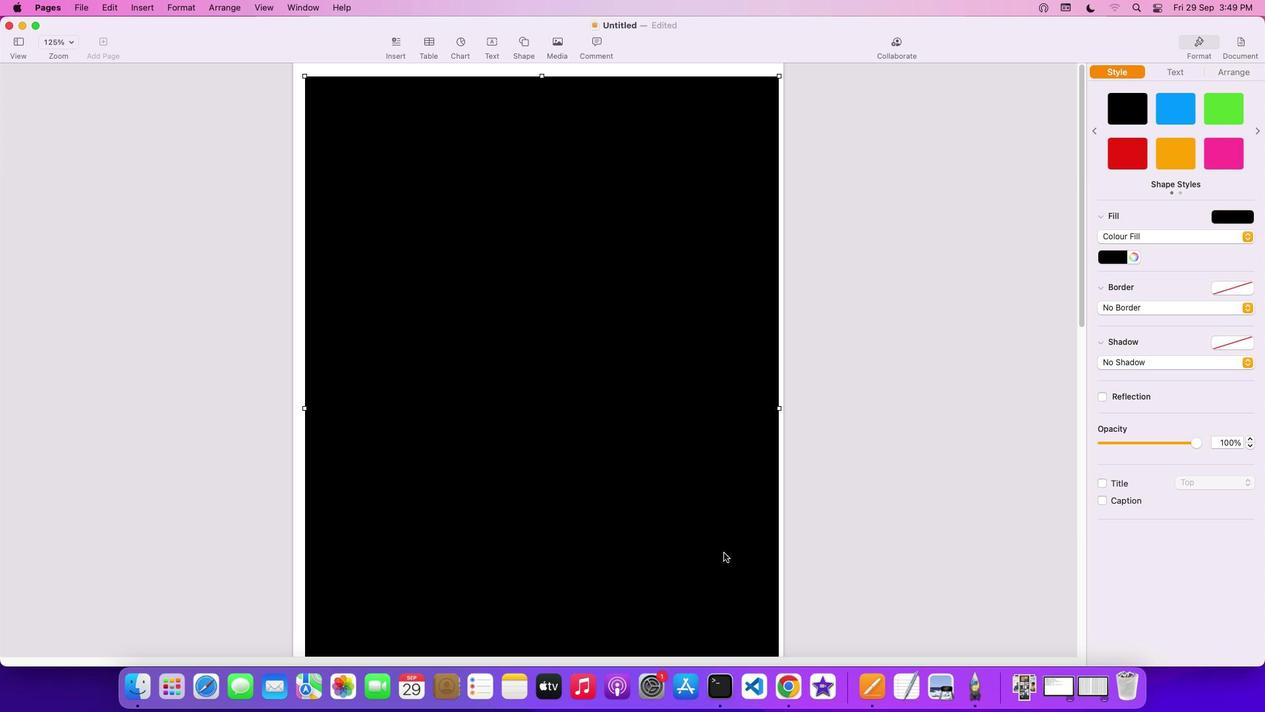 
Action: Mouse moved to (726, 549)
Screenshot: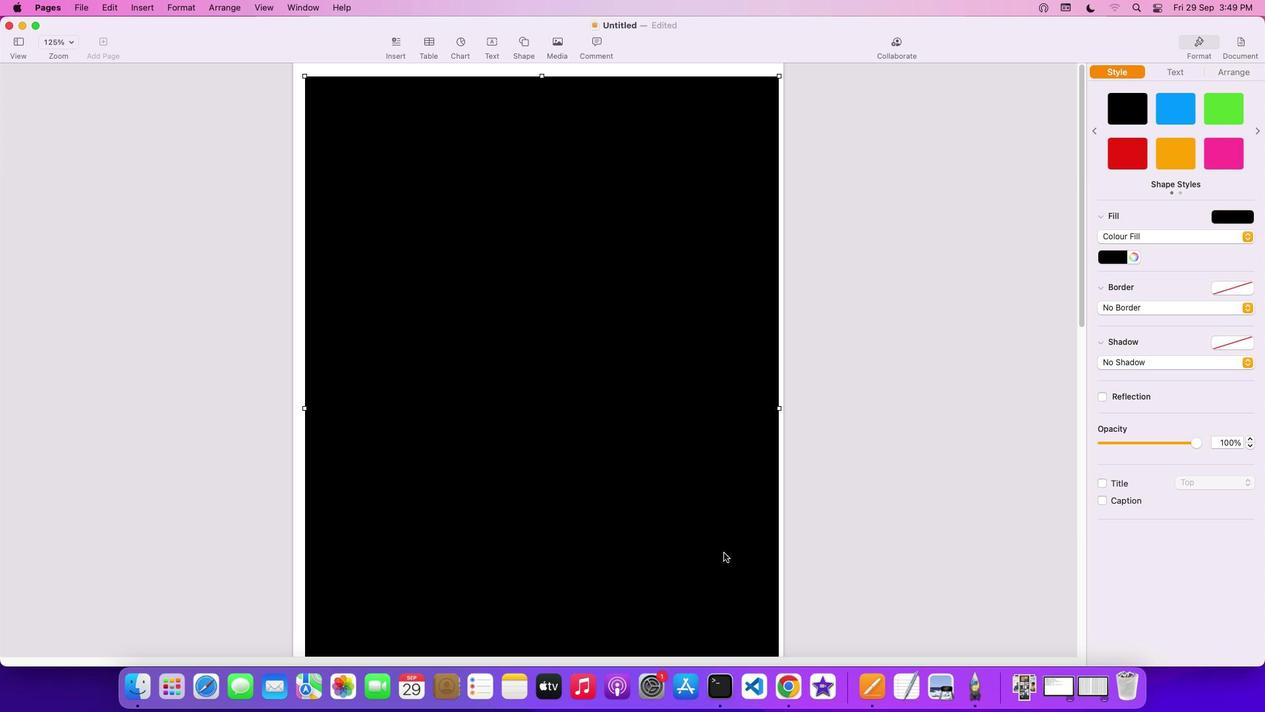 
Action: Mouse scrolled (726, 549) with delta (0, 3)
Screenshot: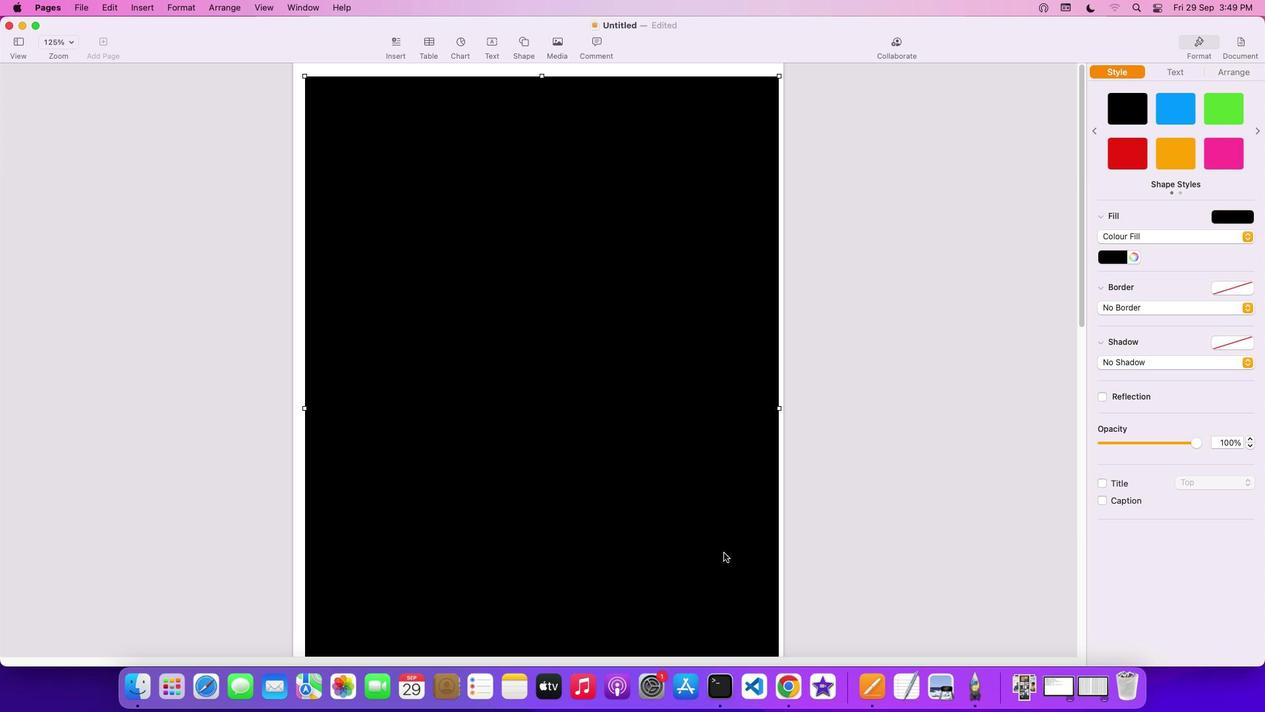 
Action: Mouse moved to (726, 549)
Screenshot: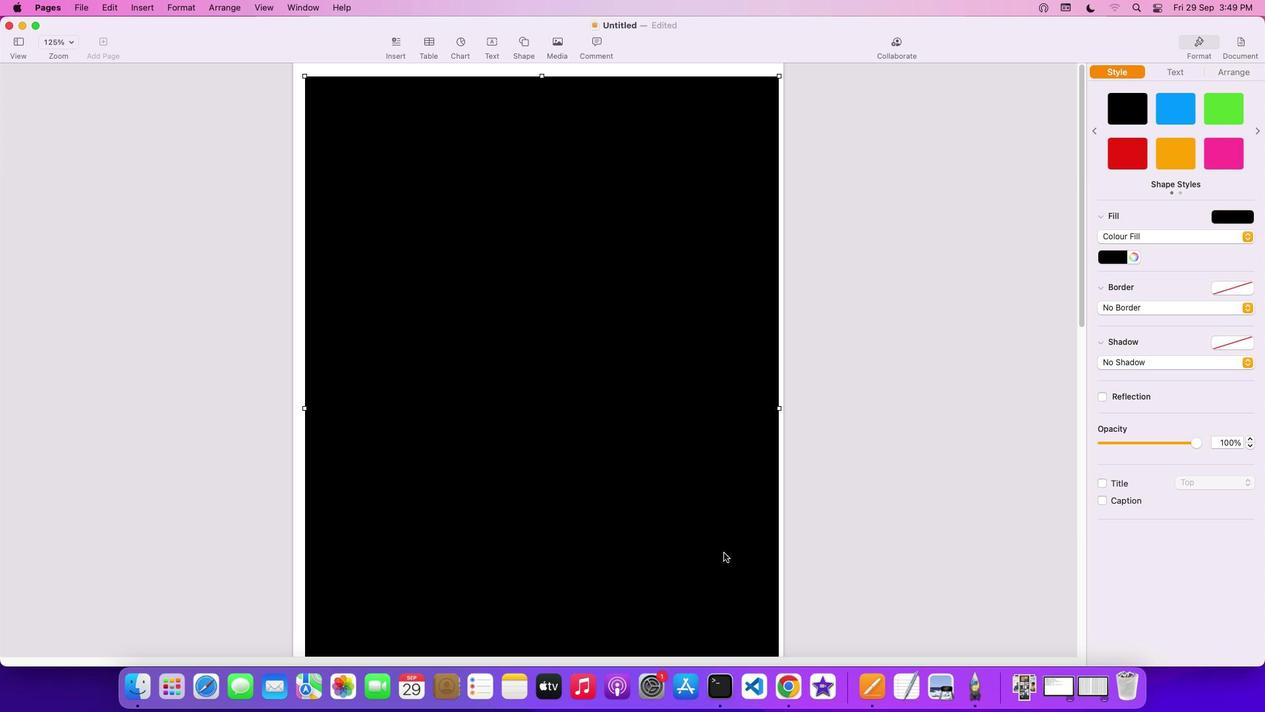 
Action: Mouse scrolled (726, 549) with delta (0, 4)
Screenshot: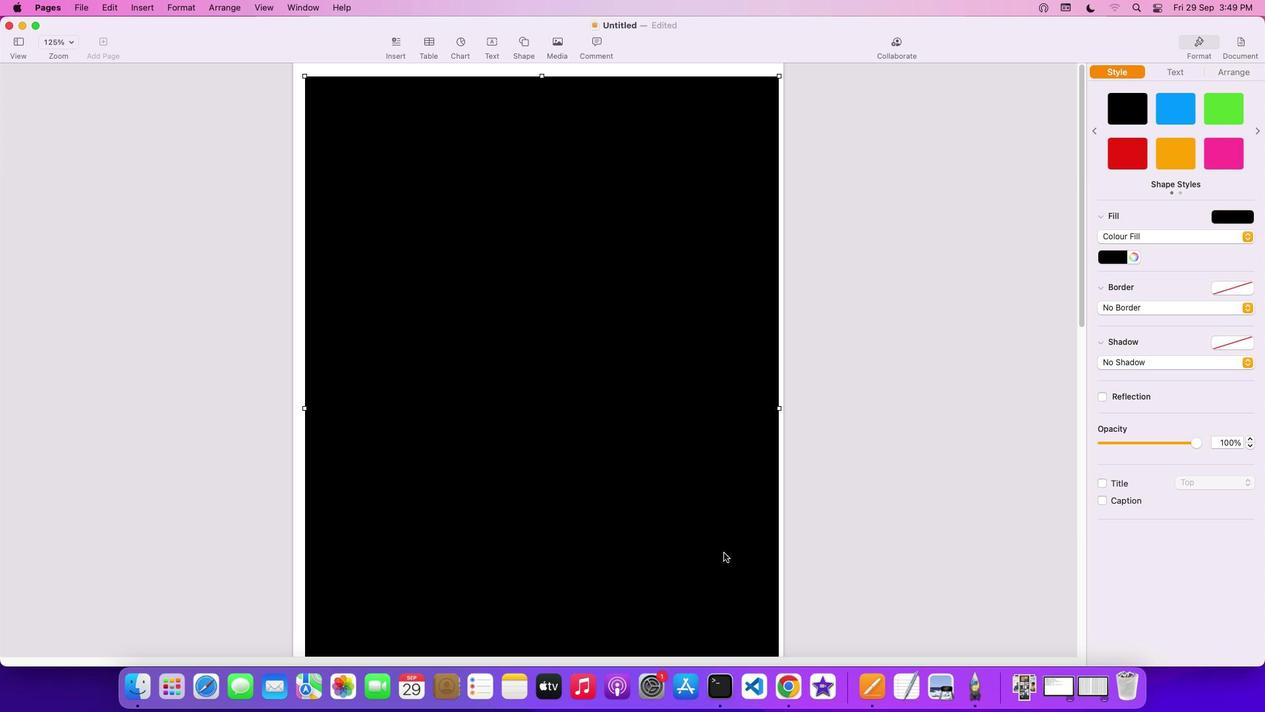 
Action: Mouse moved to (725, 549)
Screenshot: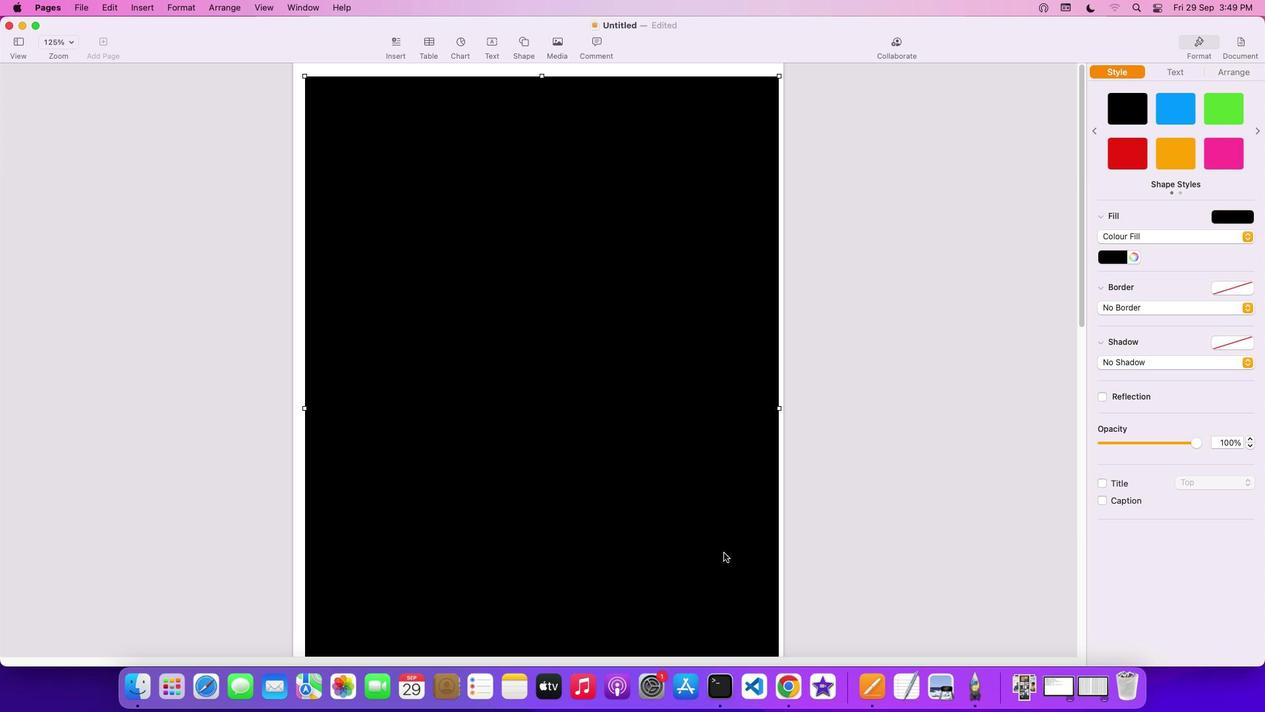
Action: Mouse scrolled (725, 549) with delta (0, 5)
Screenshot: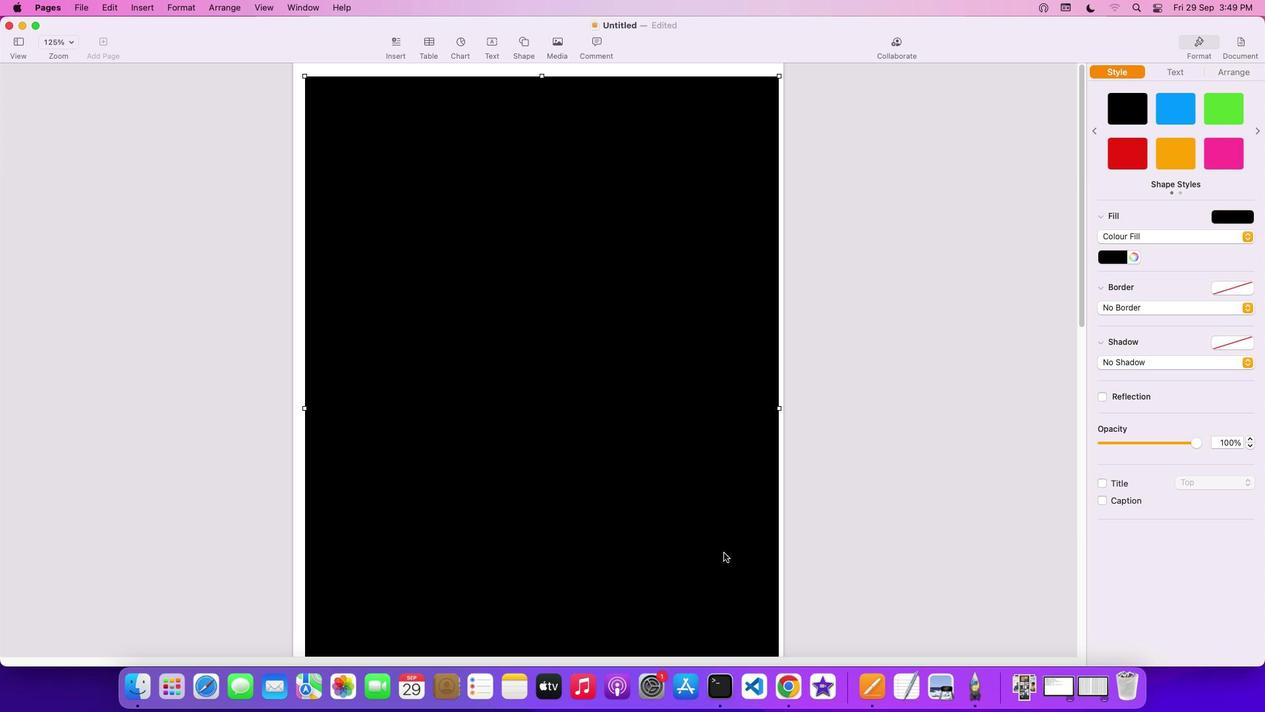 
Action: Mouse moved to (723, 552)
Screenshot: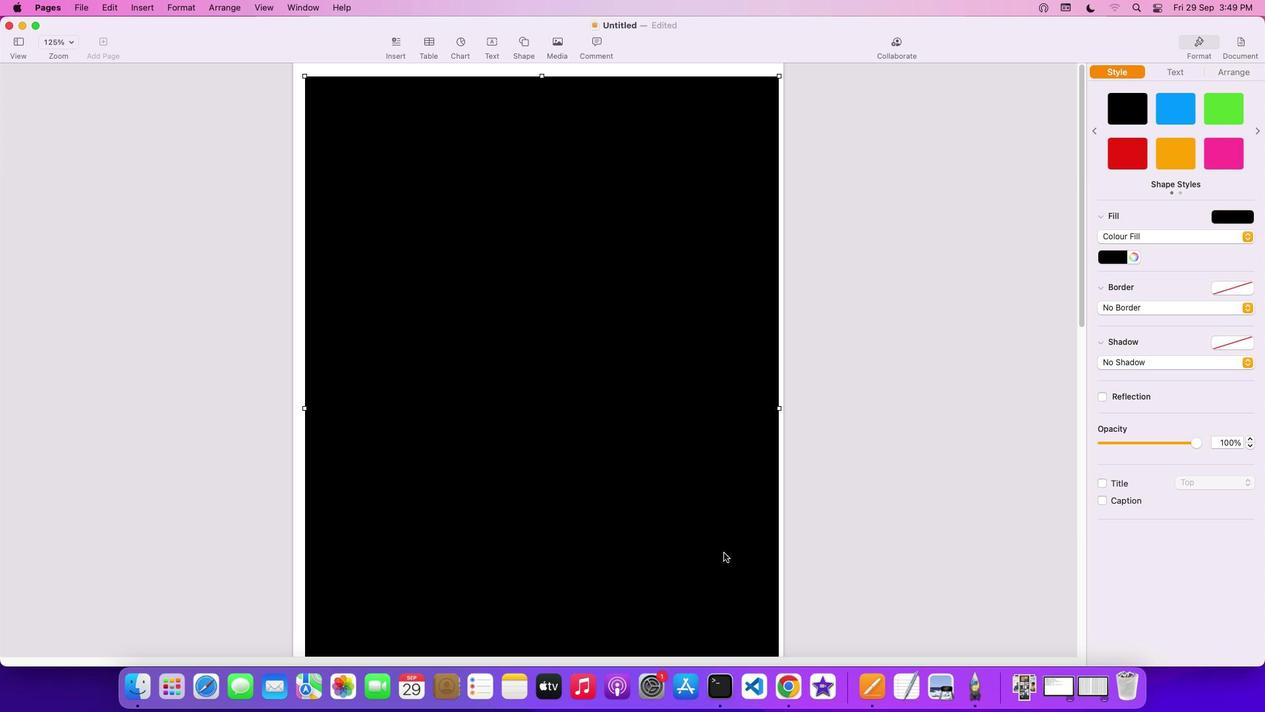 
Action: Mouse scrolled (723, 552) with delta (0, 0)
Screenshot: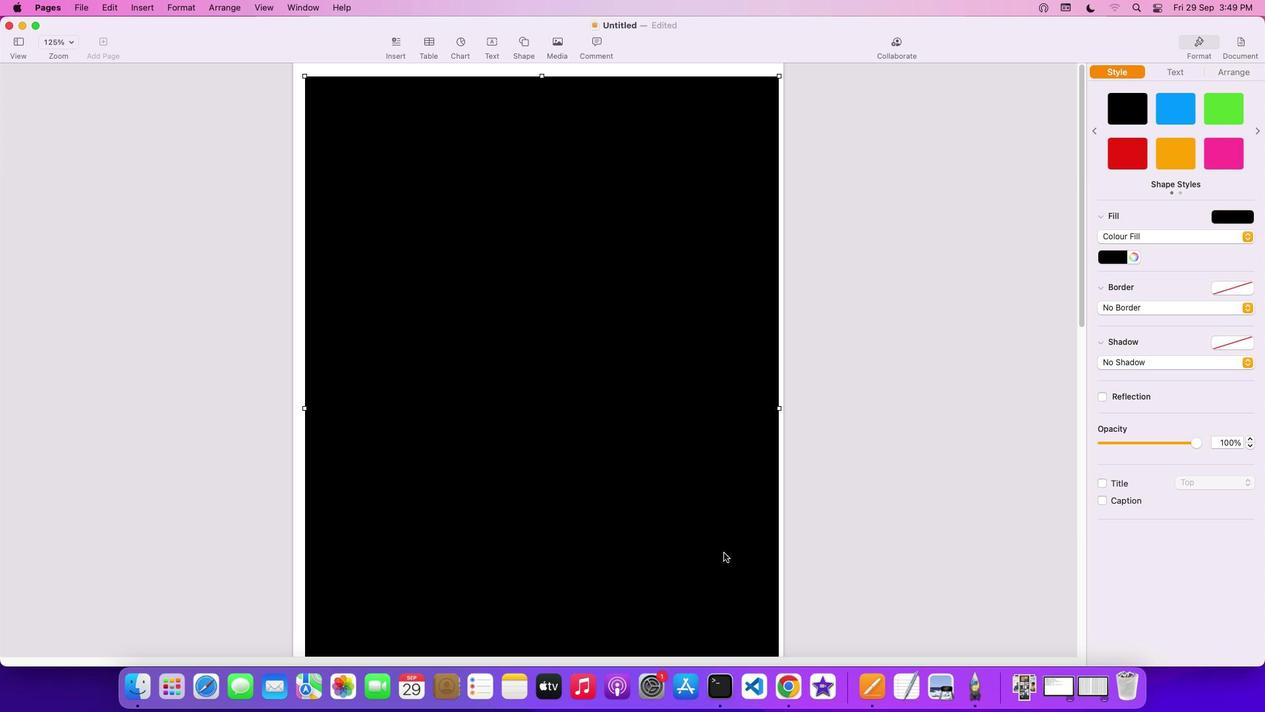 
Action: Mouse scrolled (723, 552) with delta (0, 0)
Screenshot: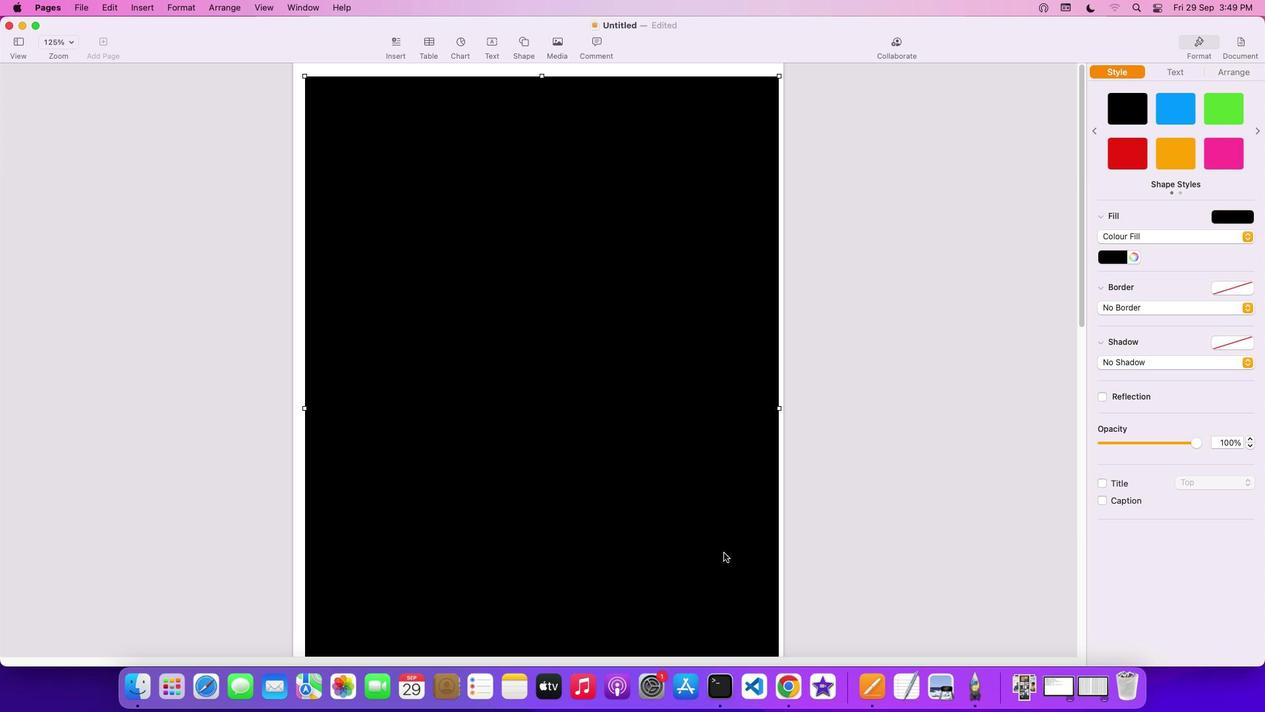 
Action: Mouse scrolled (723, 552) with delta (0, 2)
Screenshot: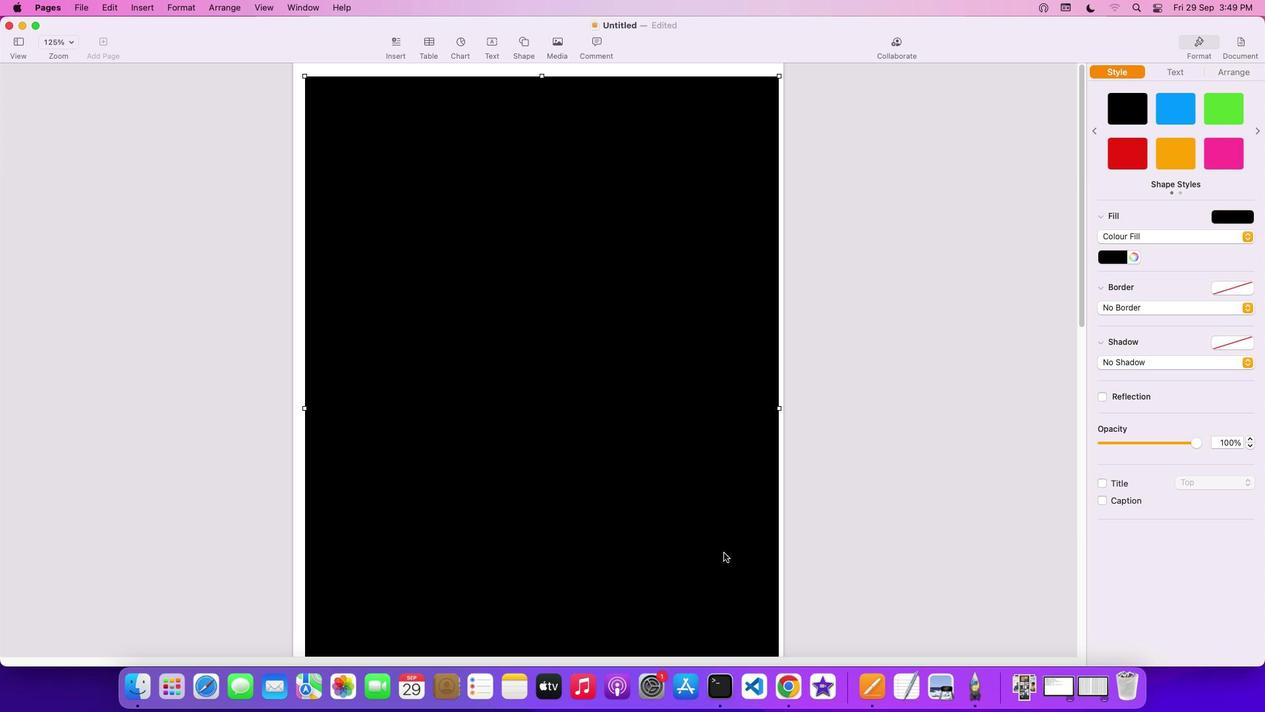 
Action: Mouse scrolled (723, 552) with delta (0, 3)
Screenshot: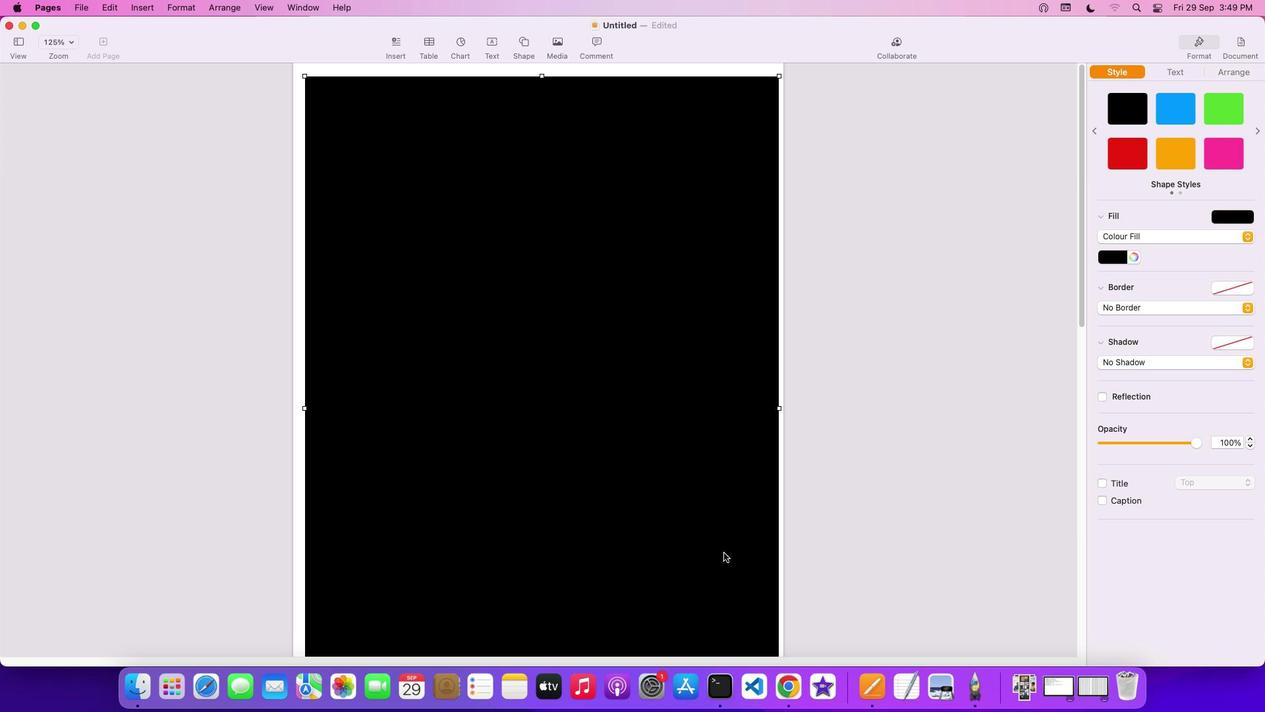 
Action: Mouse scrolled (723, 552) with delta (0, 3)
Screenshot: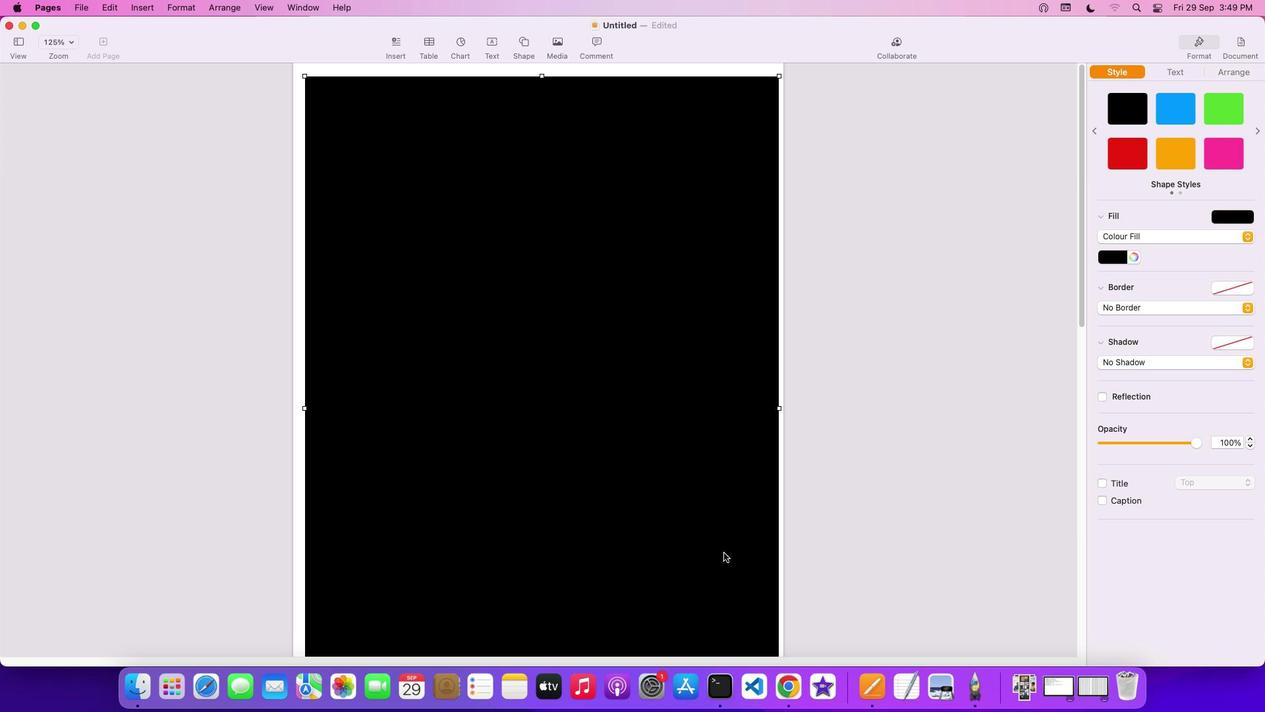 
Action: Mouse scrolled (723, 552) with delta (0, 4)
Screenshot: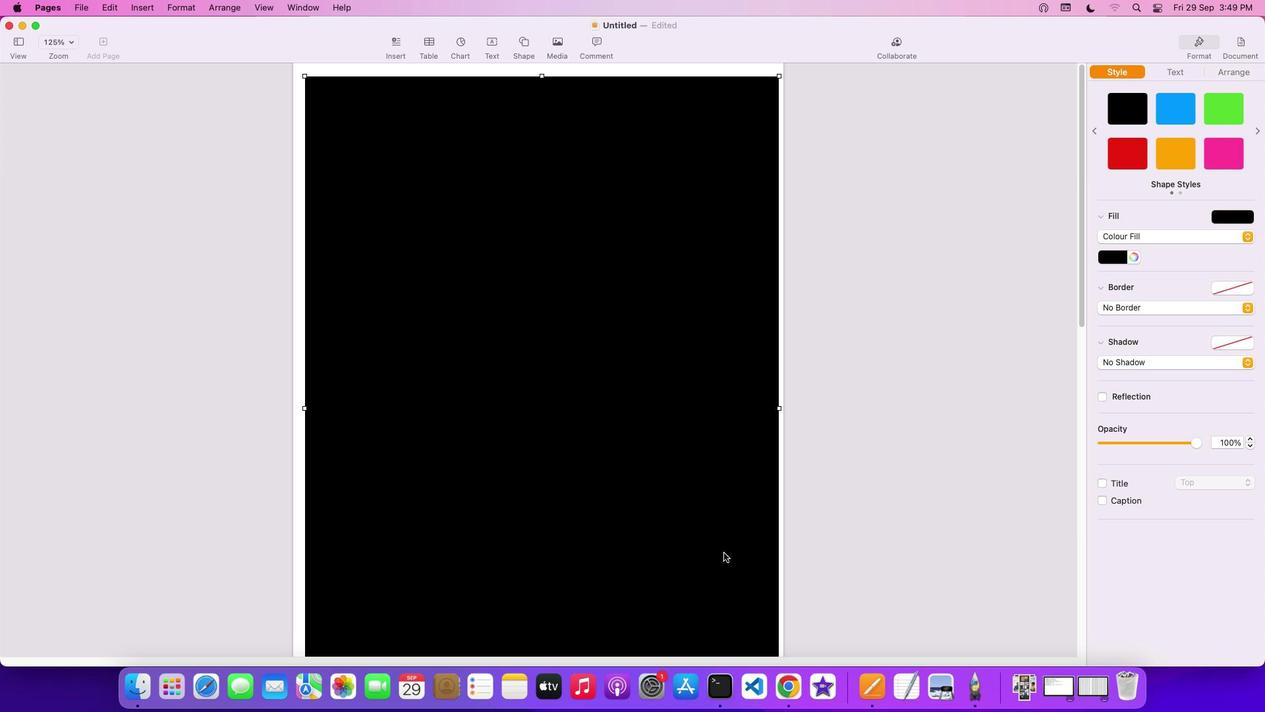 
Action: Mouse scrolled (723, 552) with delta (0, 0)
Screenshot: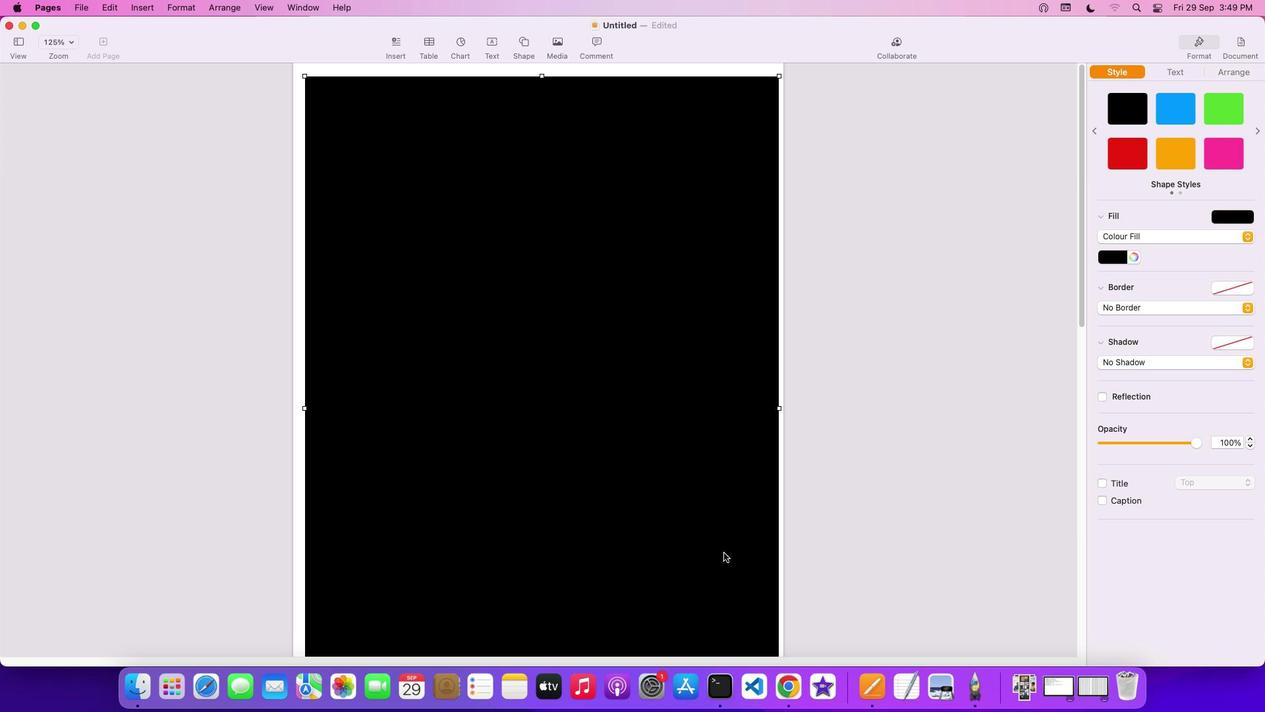 
Action: Mouse scrolled (723, 552) with delta (0, 0)
Screenshot: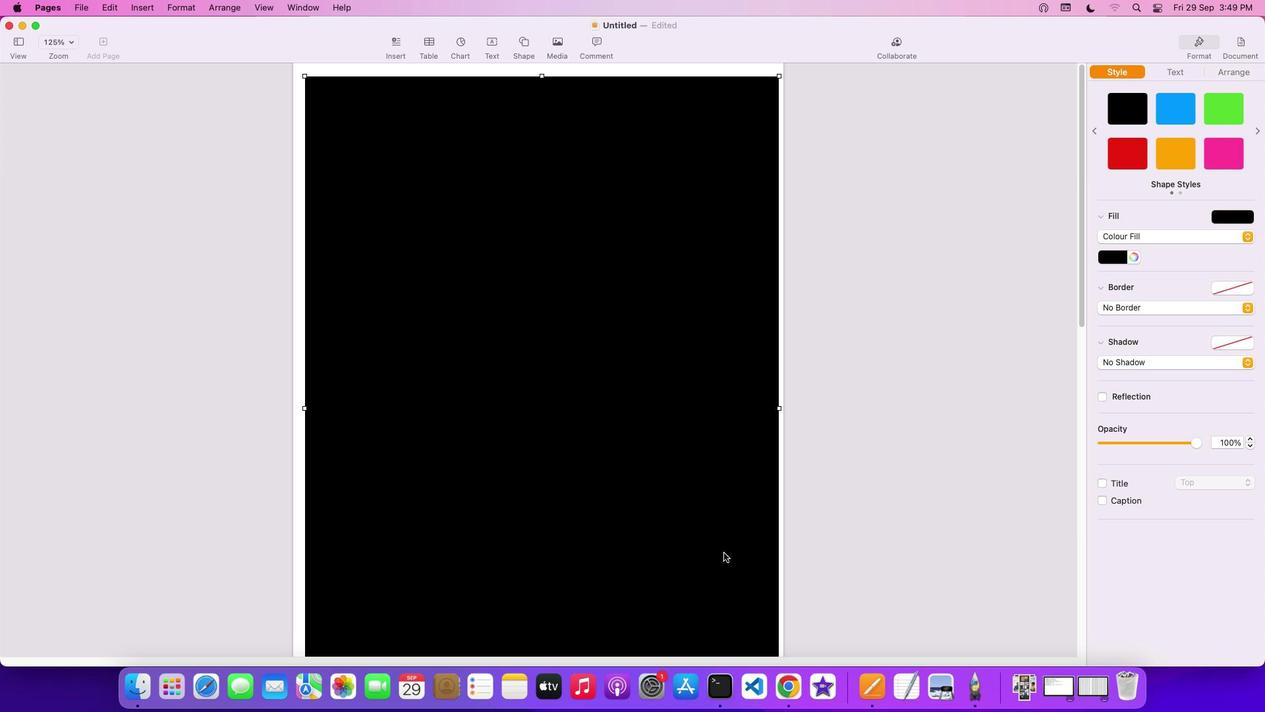 
Action: Mouse scrolled (723, 552) with delta (0, 1)
Screenshot: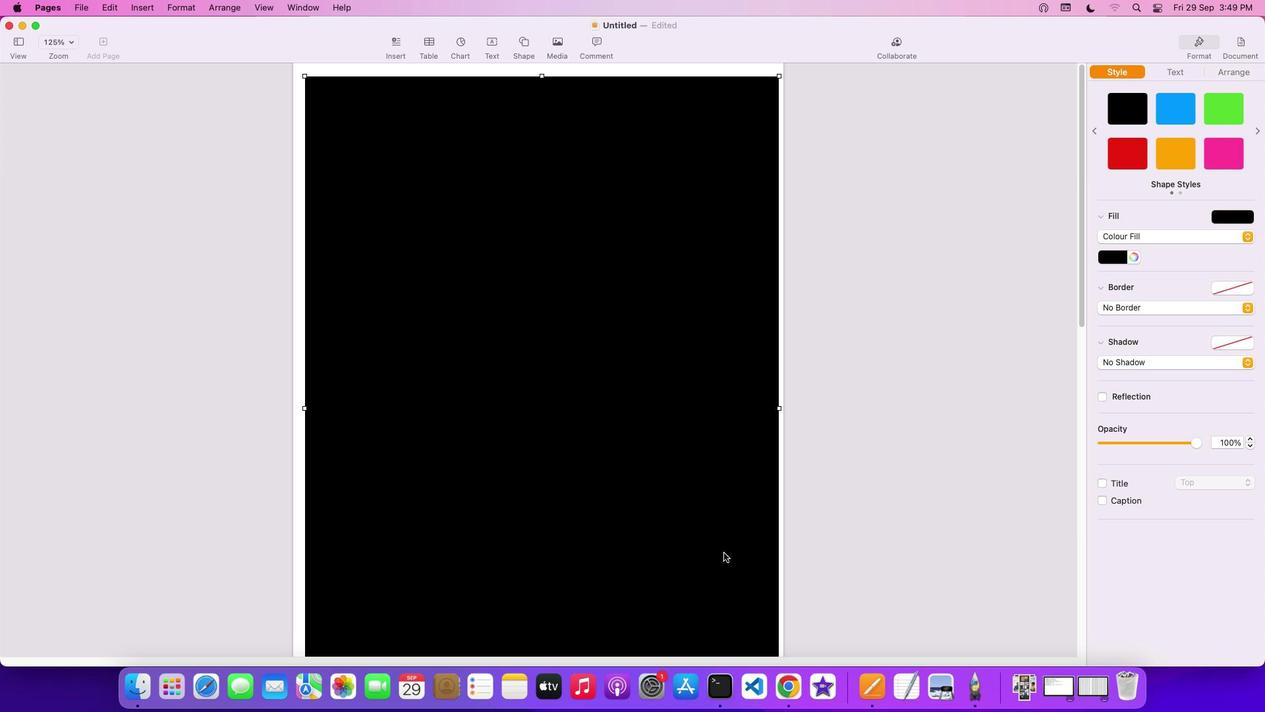 
Action: Mouse moved to (512, 145)
Screenshot: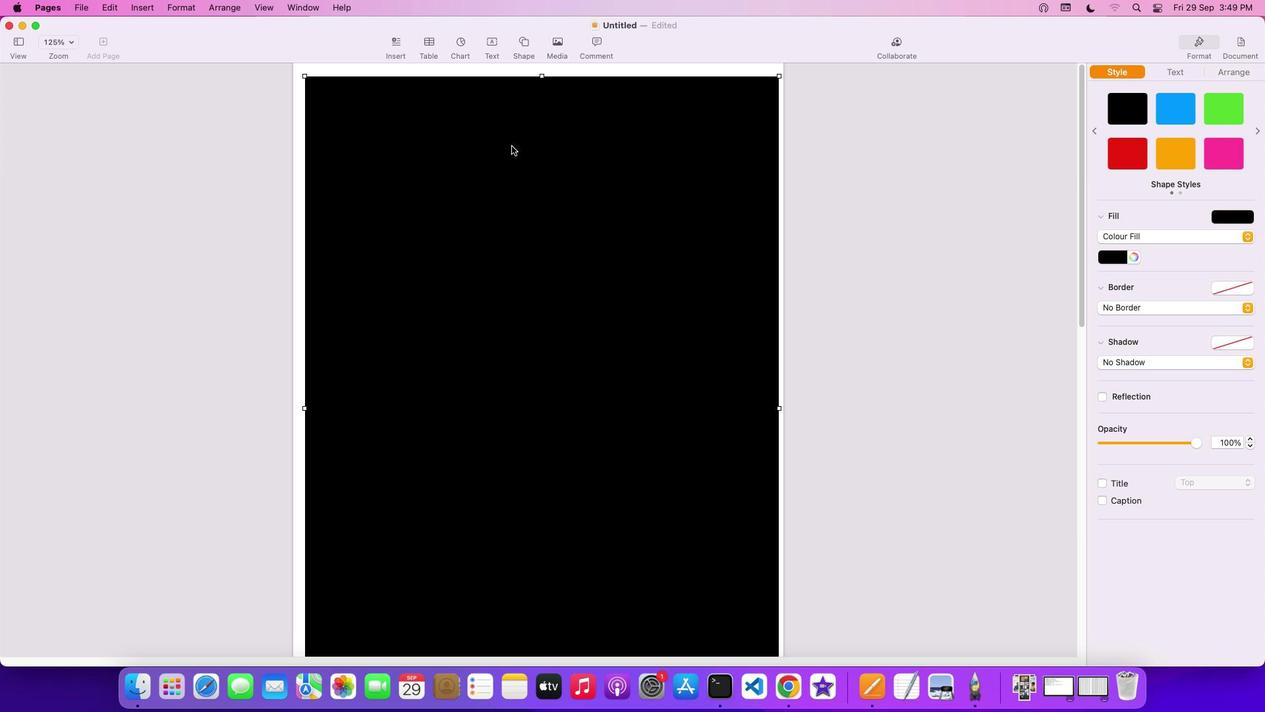 
Action: Mouse pressed left at (512, 145)
Screenshot: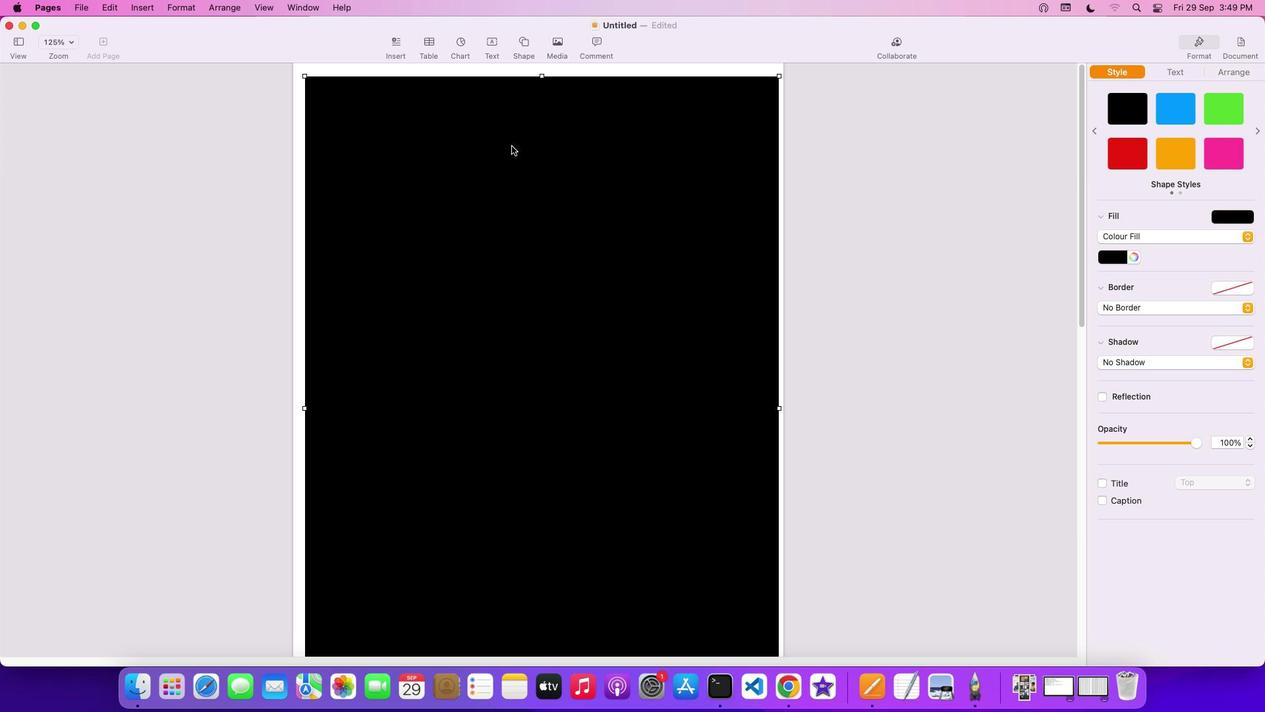 
Action: Mouse moved to (495, 119)
Screenshot: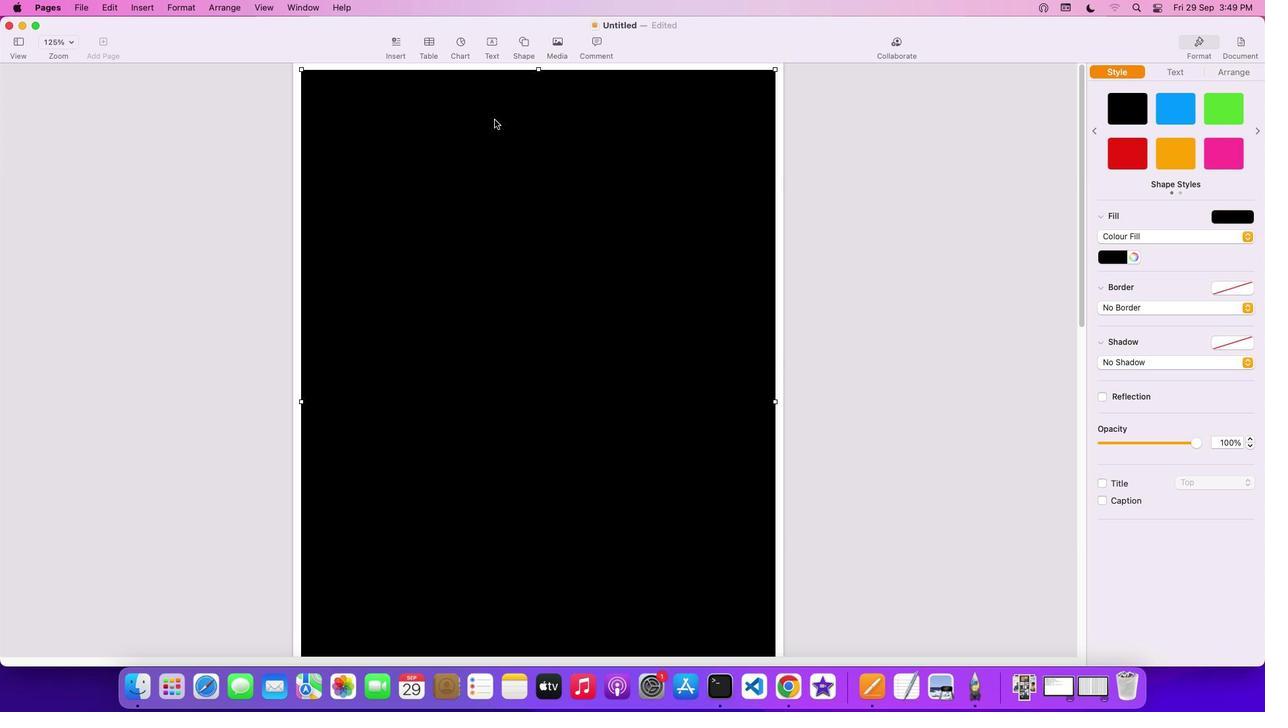 
Action: Mouse pressed left at (495, 119)
Screenshot: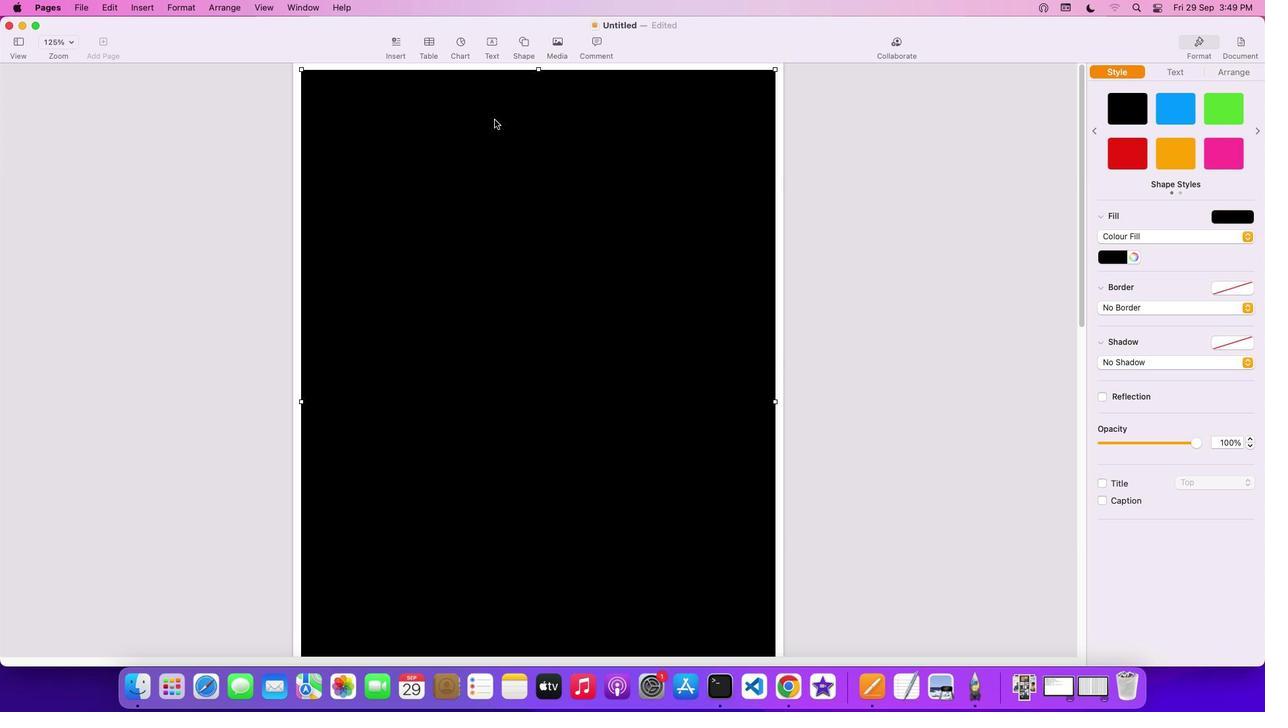 
Action: Mouse moved to (1254, 237)
Screenshot: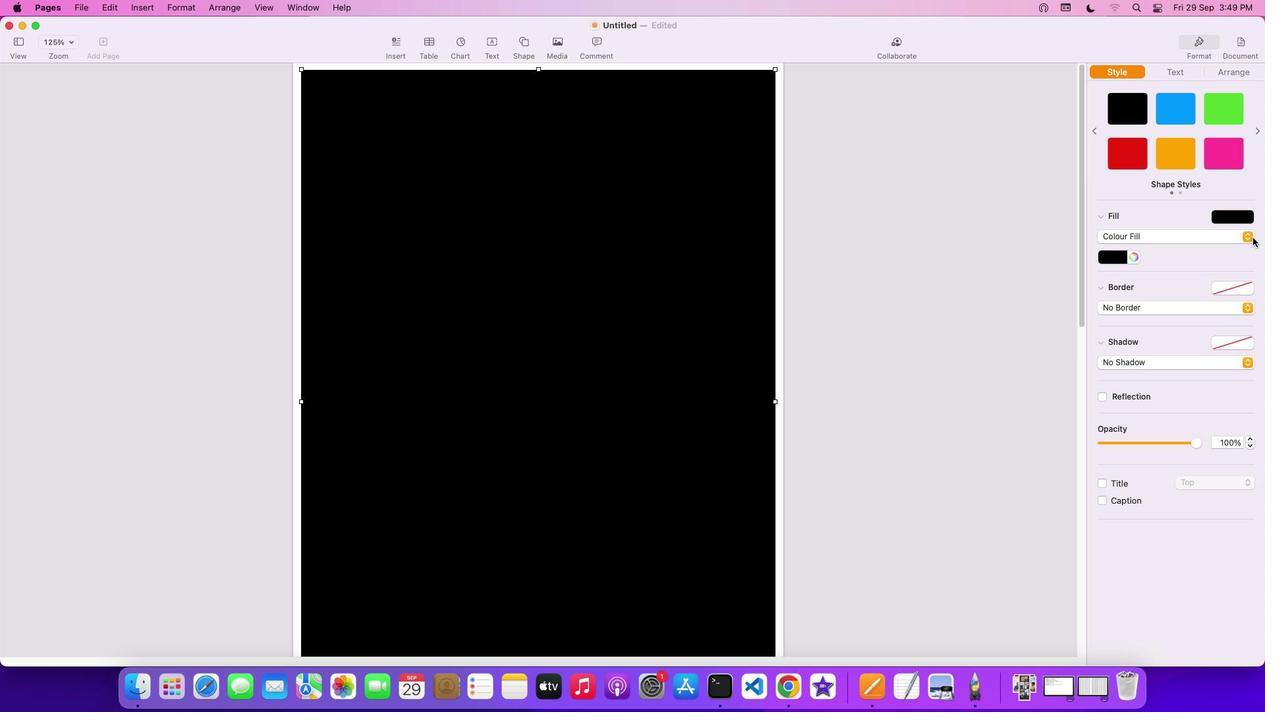 
Action: Mouse pressed left at (1254, 237)
Screenshot: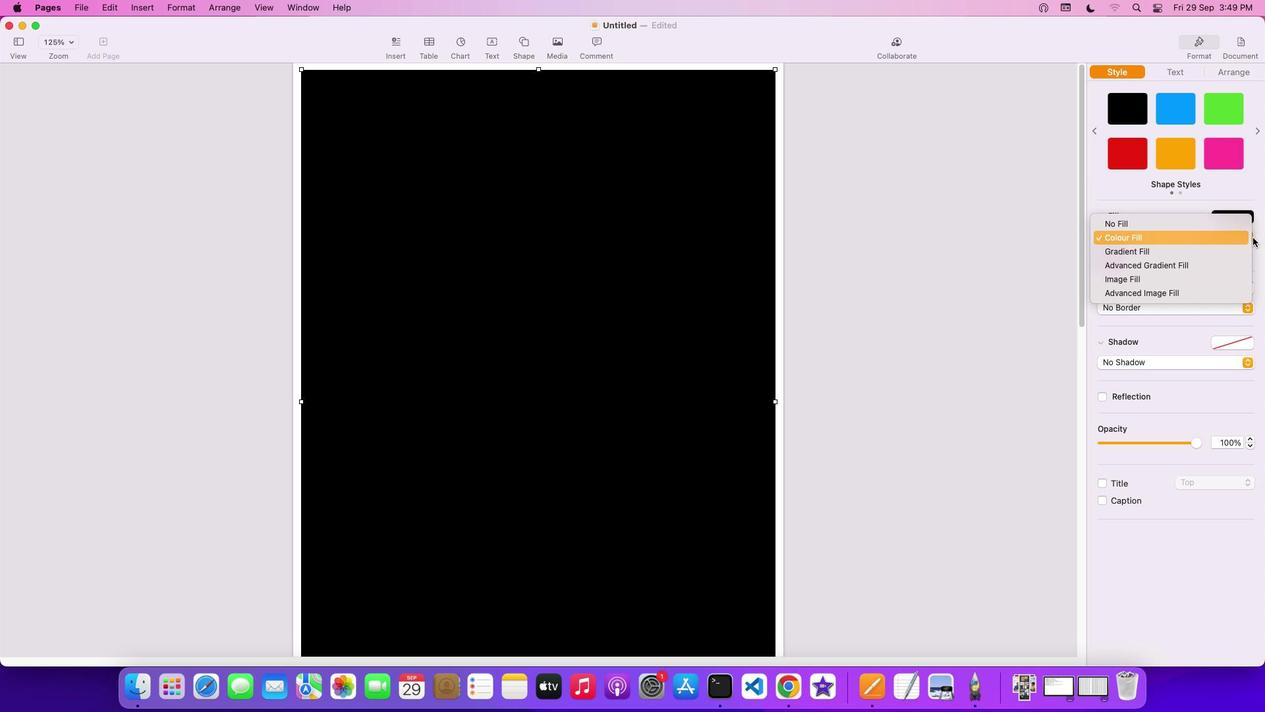 
Action: Mouse moved to (1220, 246)
Screenshot: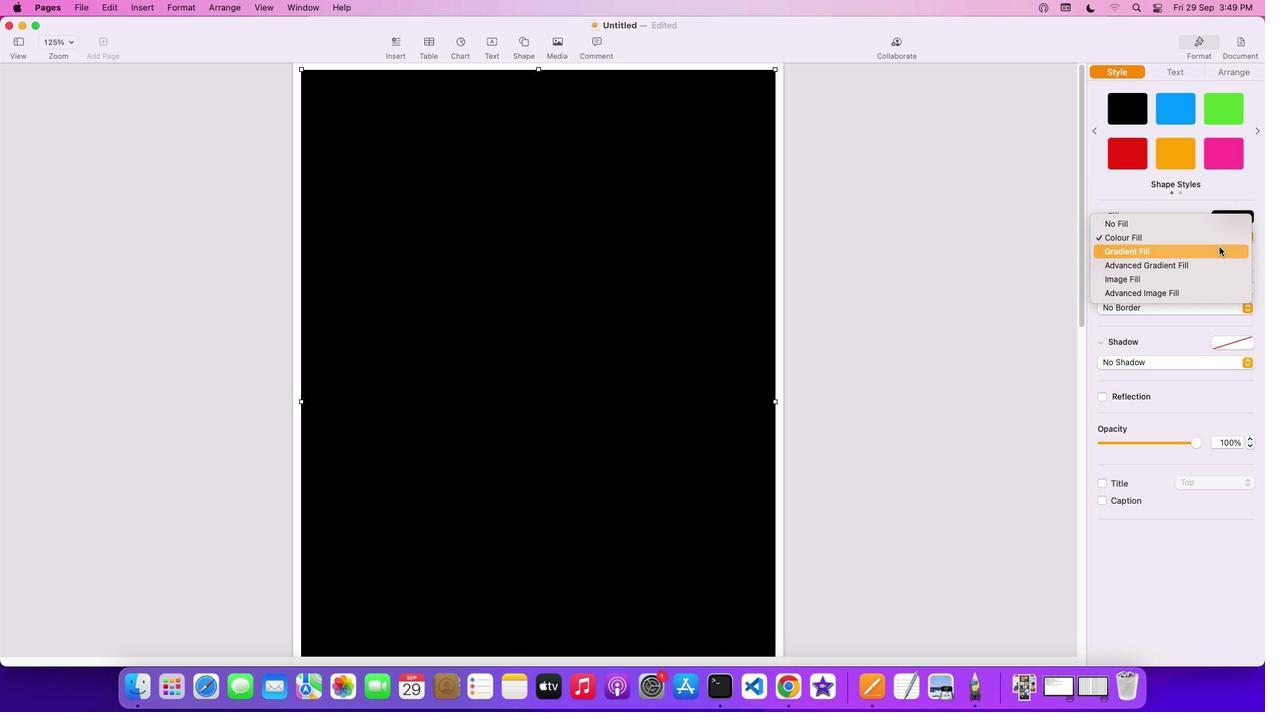 
Action: Mouse pressed left at (1220, 246)
Screenshot: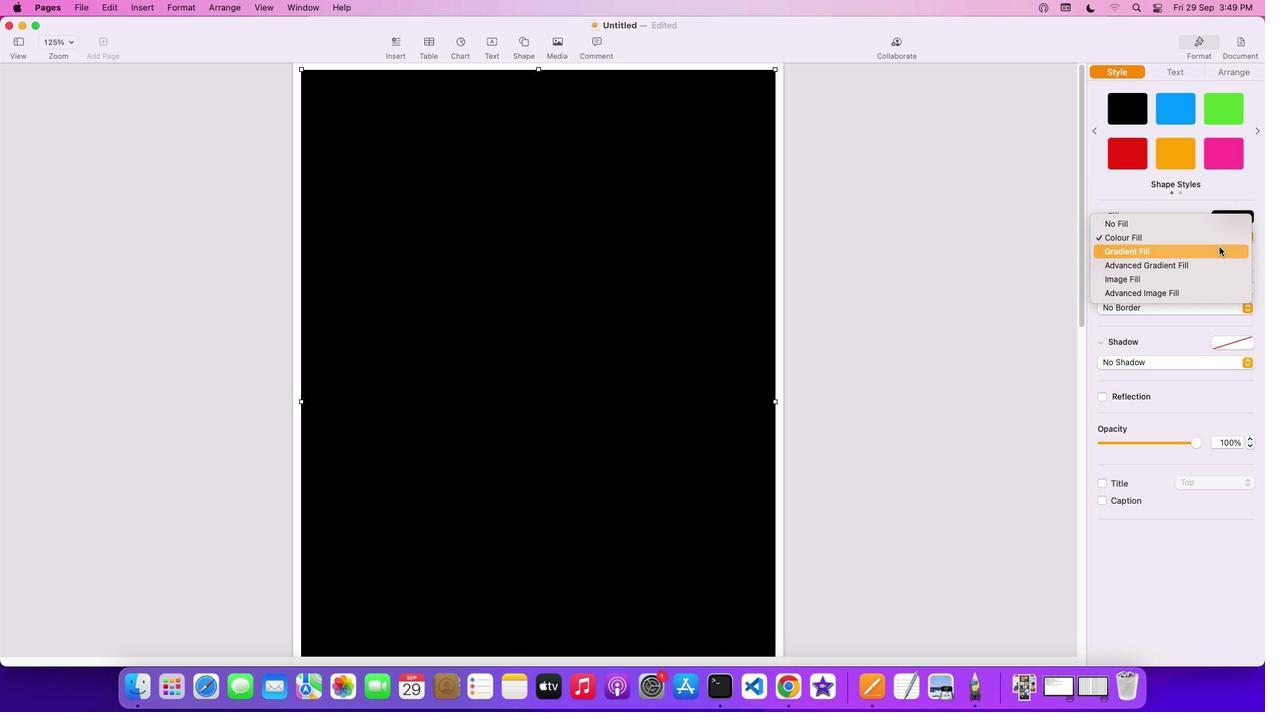 
Action: Mouse moved to (1151, 261)
Screenshot: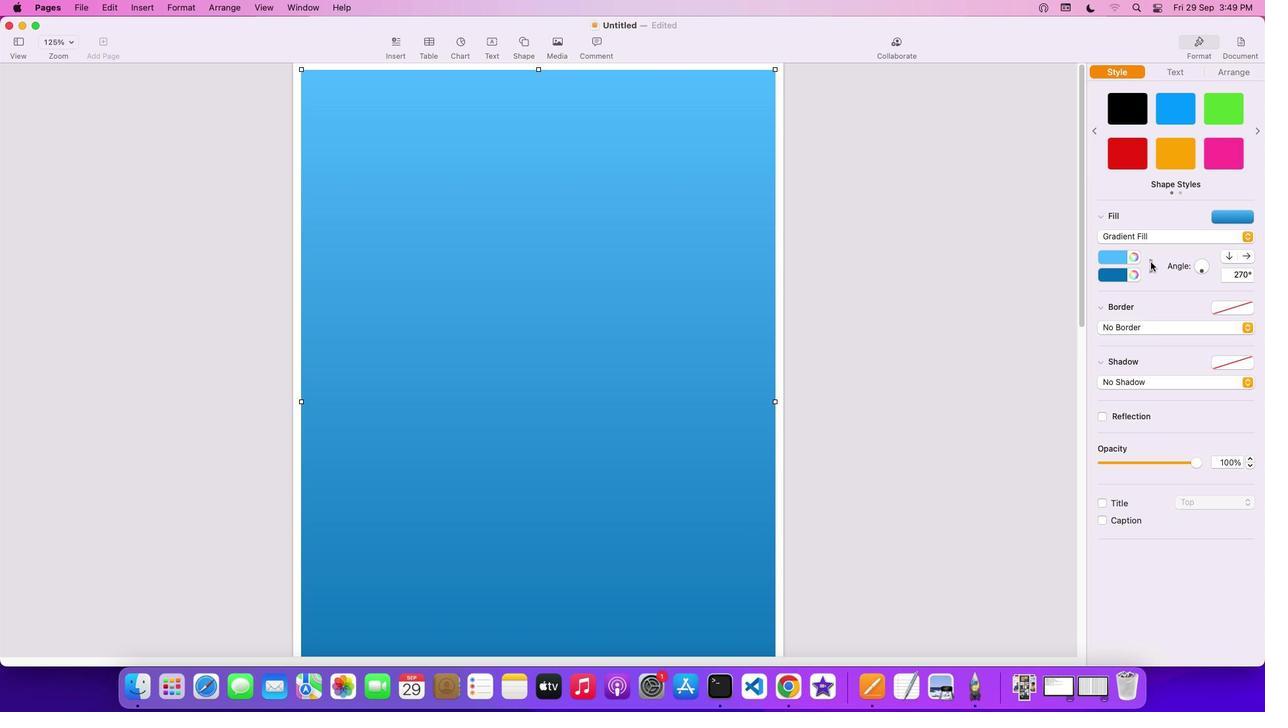 
Action: Mouse pressed left at (1151, 261)
Screenshot: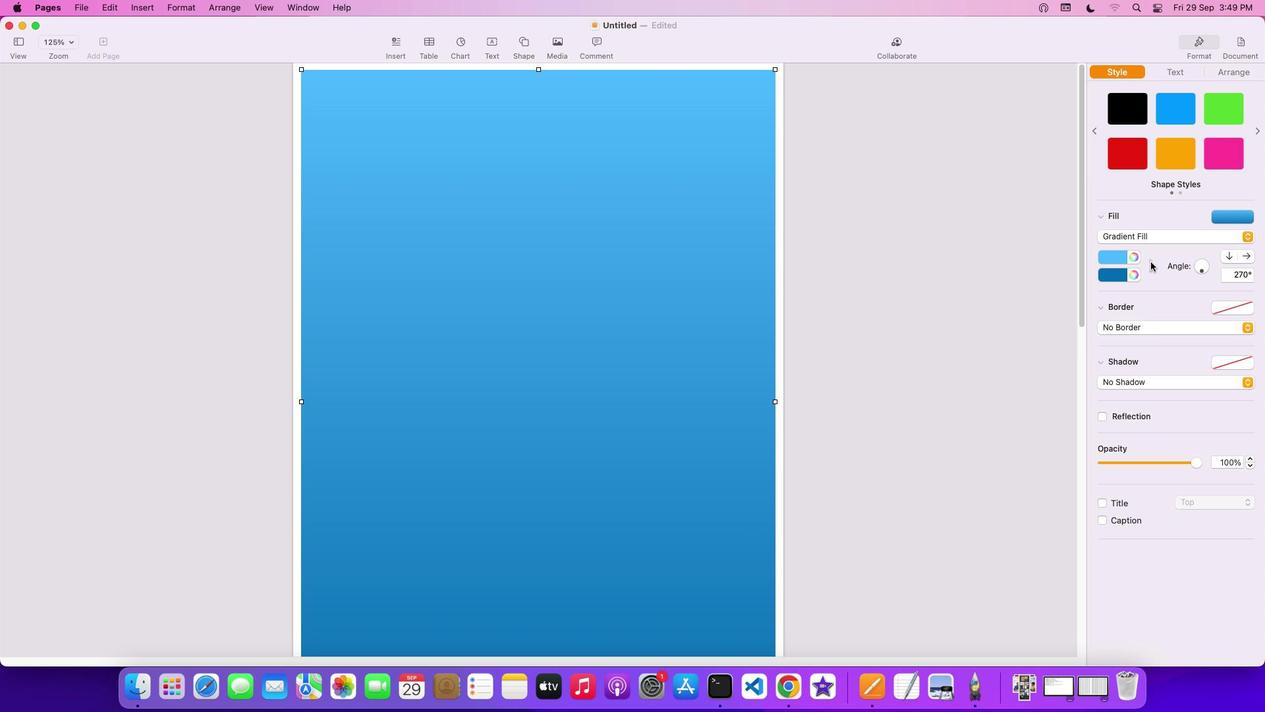 
Action: Mouse moved to (1124, 276)
Screenshot: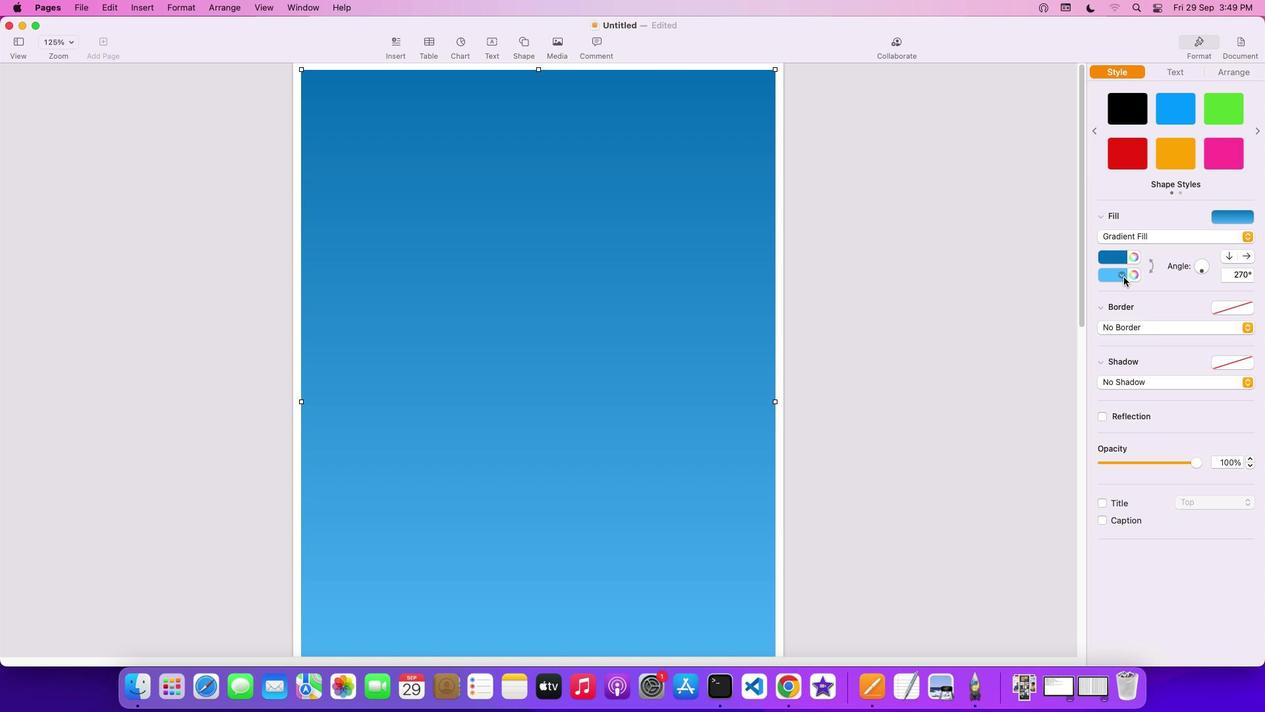
Action: Mouse pressed left at (1124, 276)
Screenshot: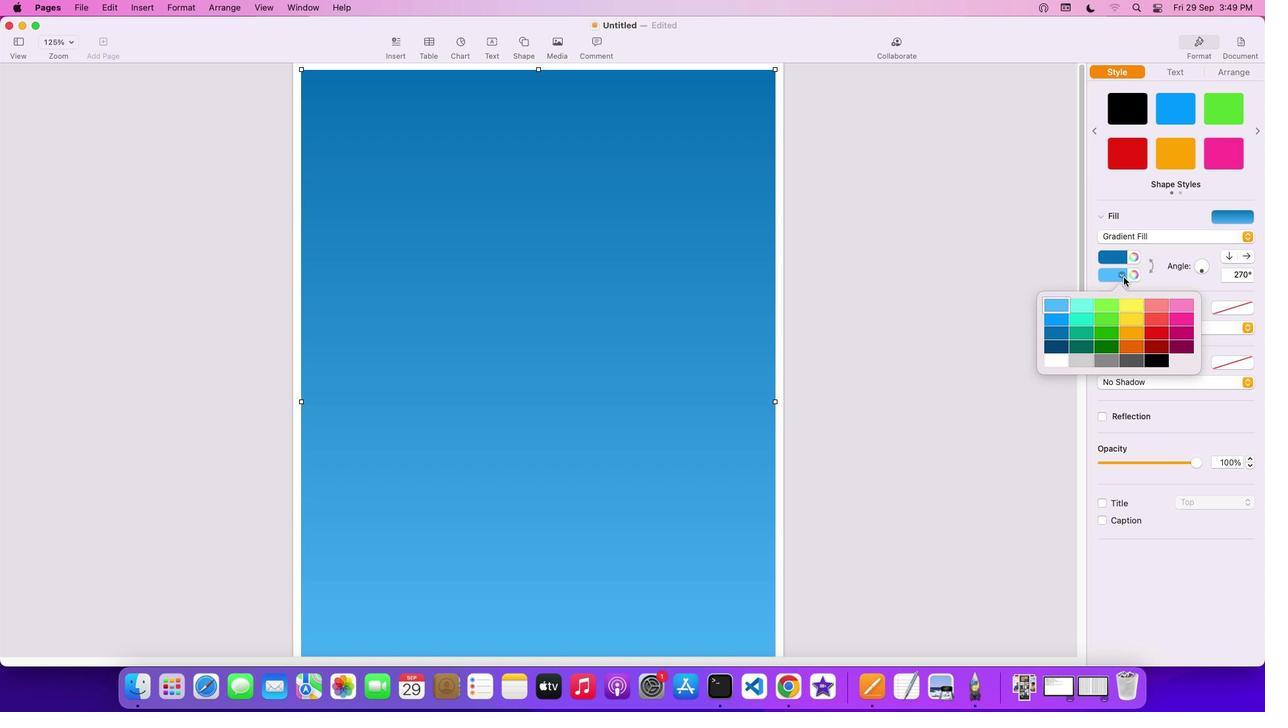 
Action: Mouse moved to (1064, 360)
Screenshot: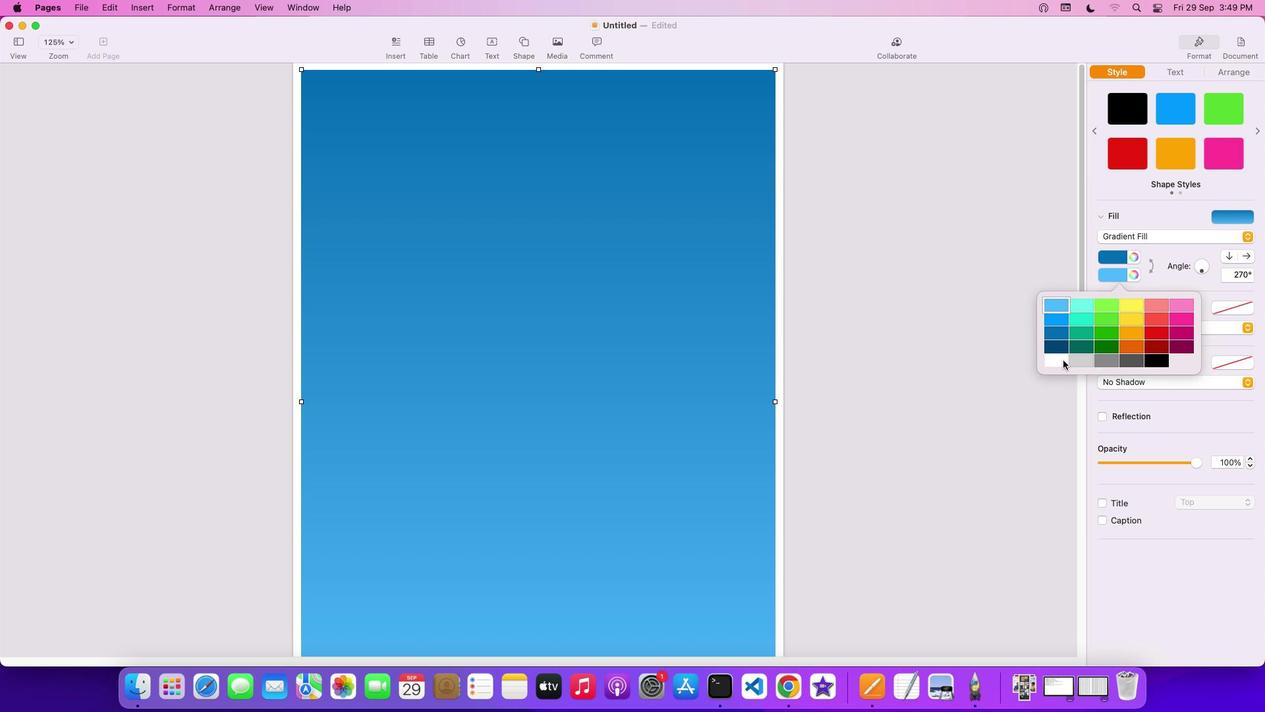 
Action: Mouse pressed left at (1064, 360)
Screenshot: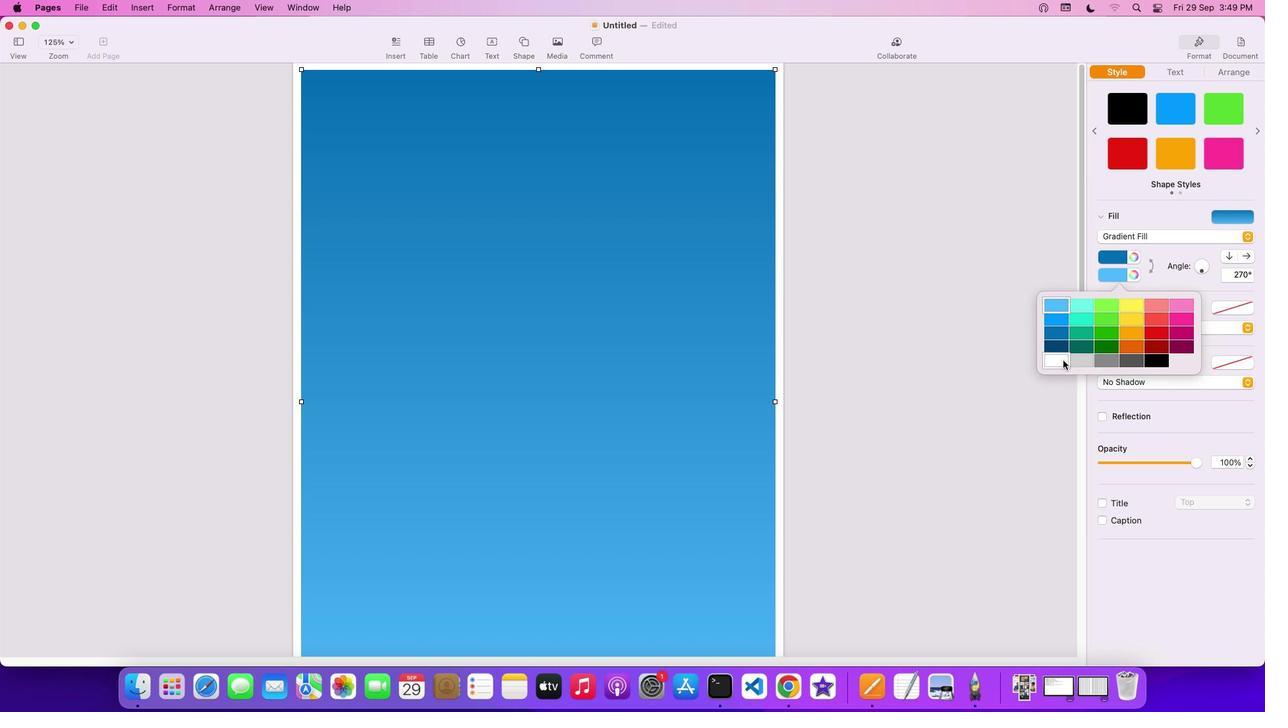 
Action: Mouse moved to (617, 387)
Screenshot: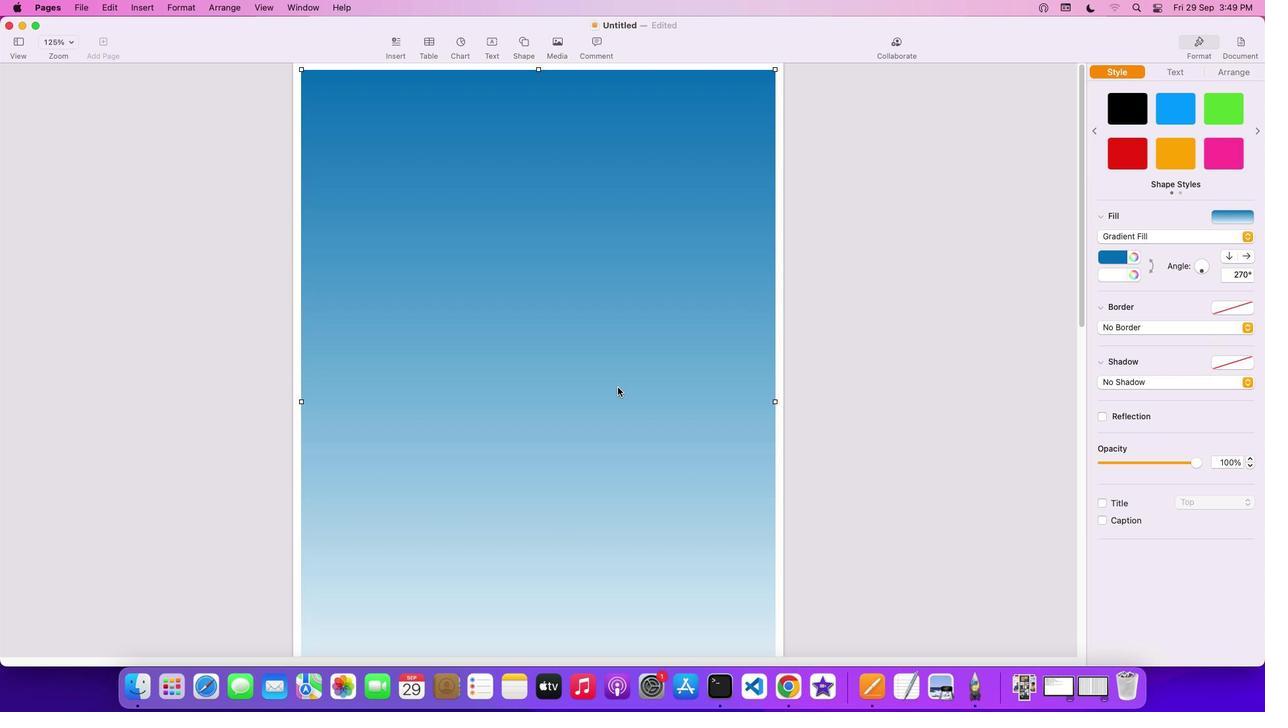 
Action: Mouse scrolled (617, 387) with delta (0, 0)
Screenshot: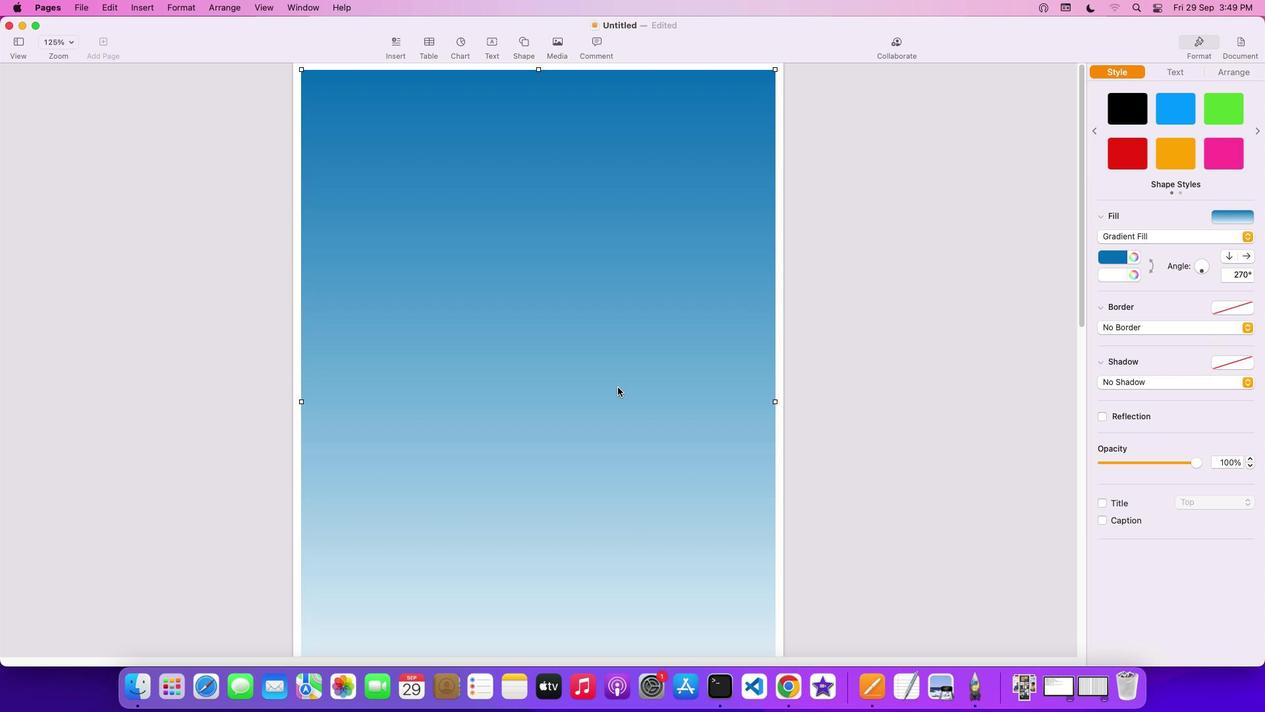 
Action: Mouse scrolled (617, 387) with delta (0, 0)
Screenshot: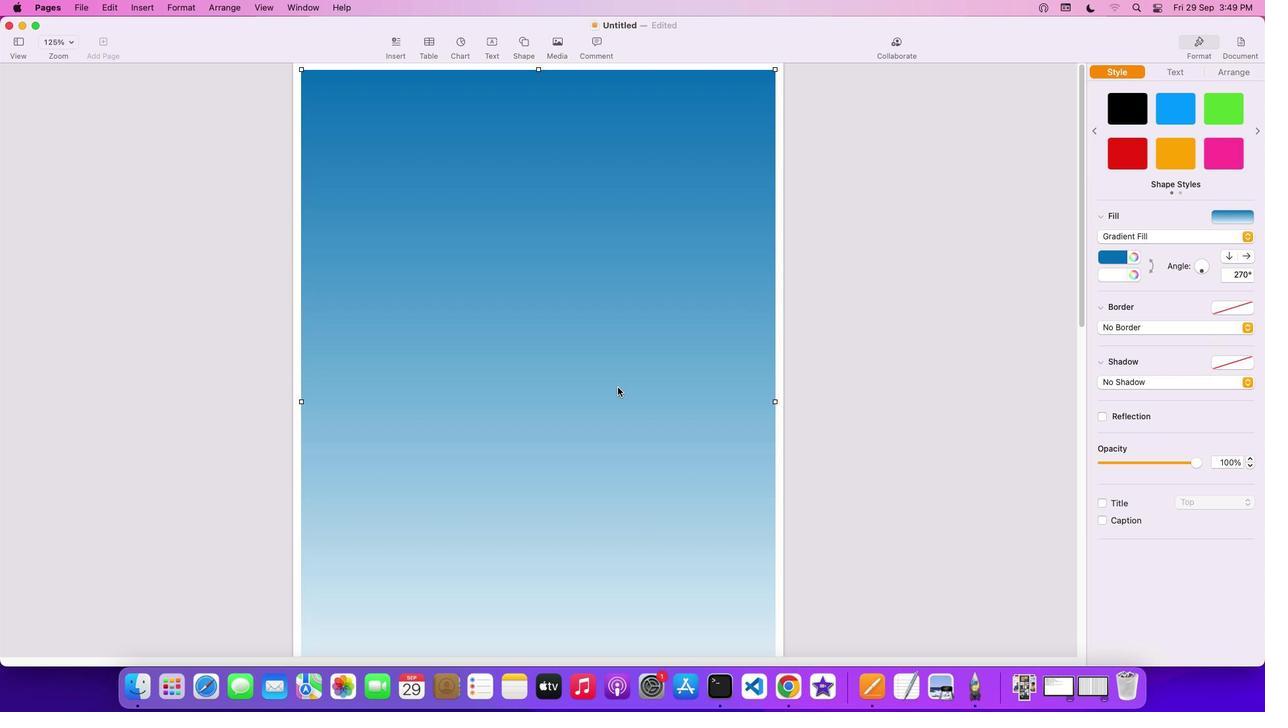 
Action: Mouse scrolled (617, 387) with delta (0, 1)
Screenshot: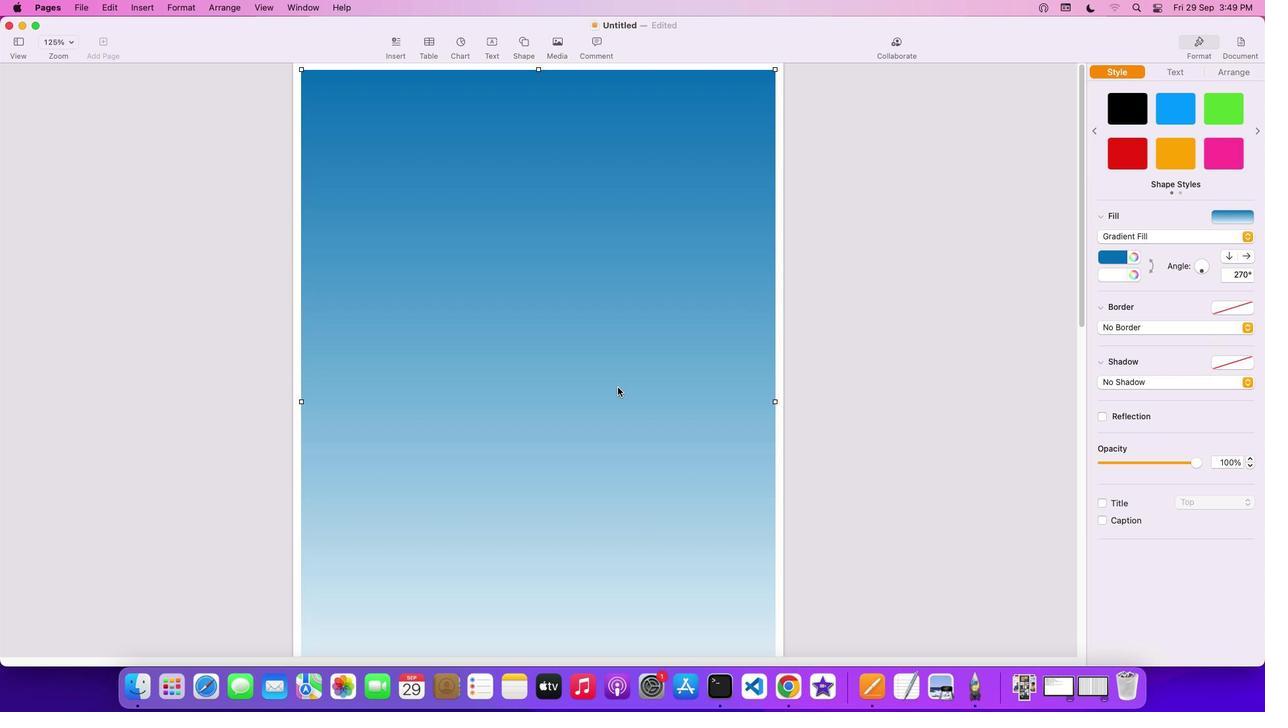 
Action: Mouse scrolled (617, 387) with delta (0, 1)
Screenshot: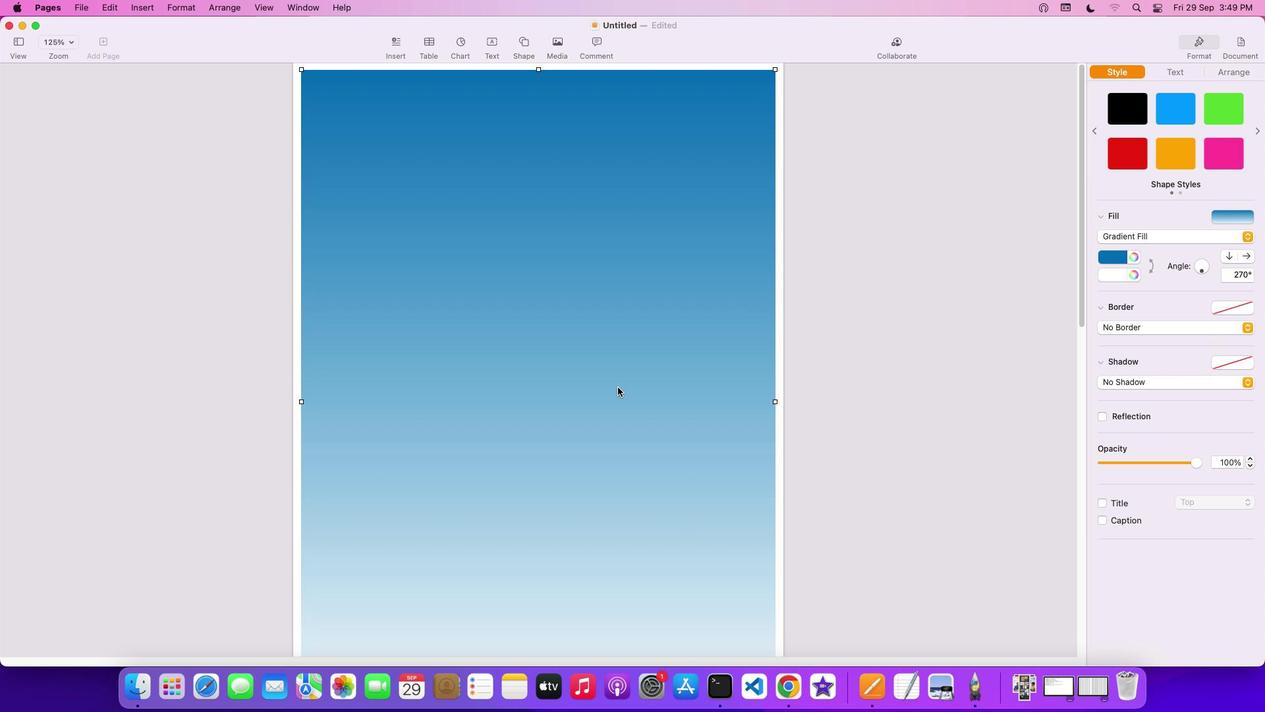 
Action: Mouse scrolled (617, 387) with delta (0, 0)
Screenshot: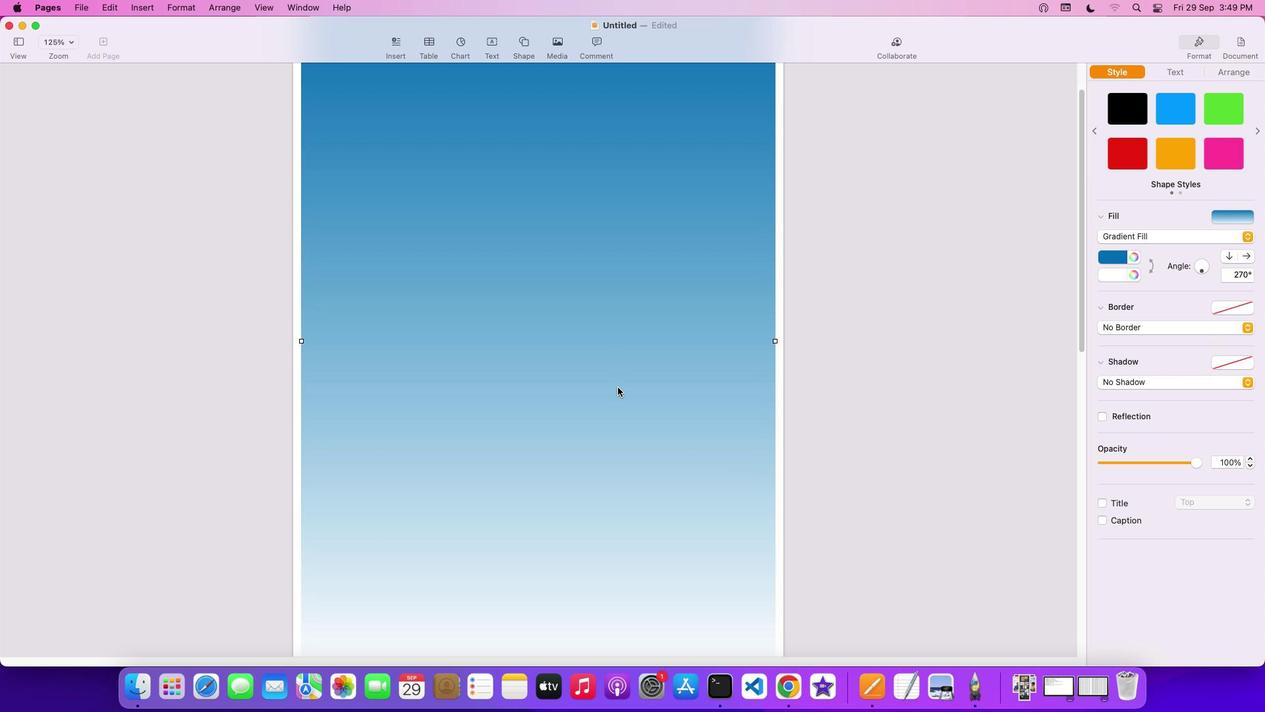 
Action: Mouse scrolled (617, 387) with delta (0, 0)
Screenshot: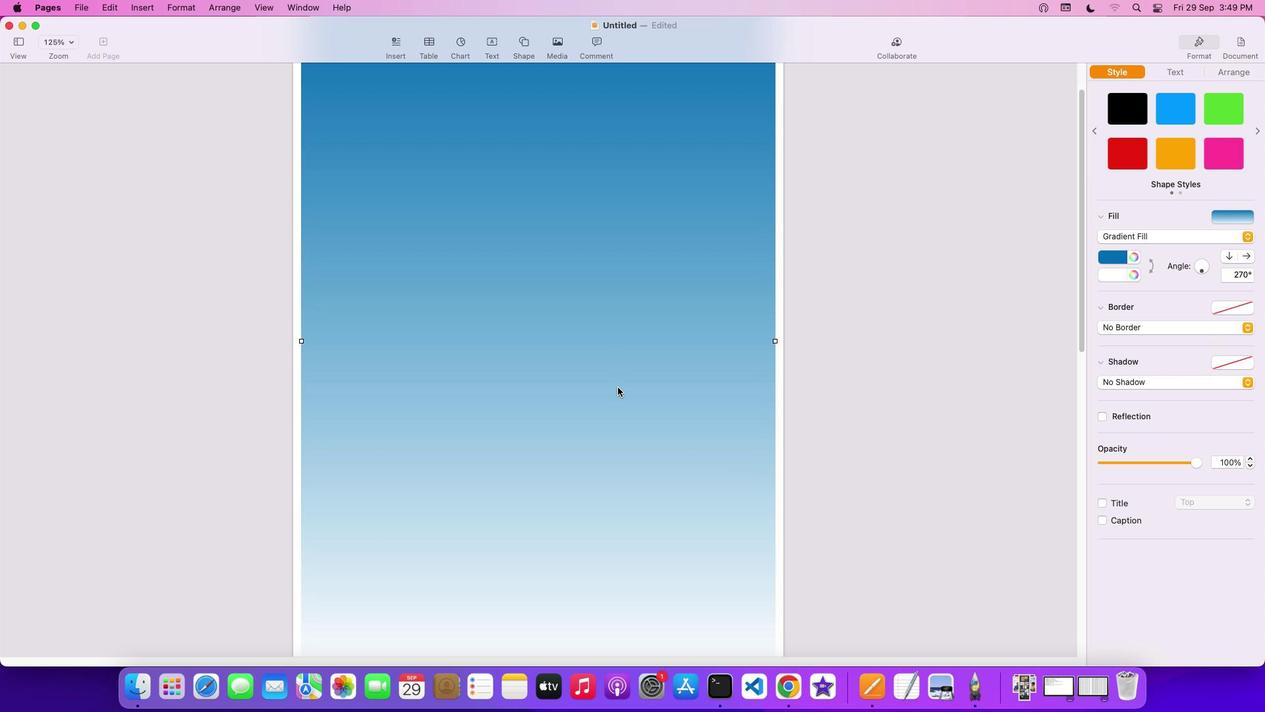 
Action: Mouse scrolled (617, 387) with delta (0, -1)
Screenshot: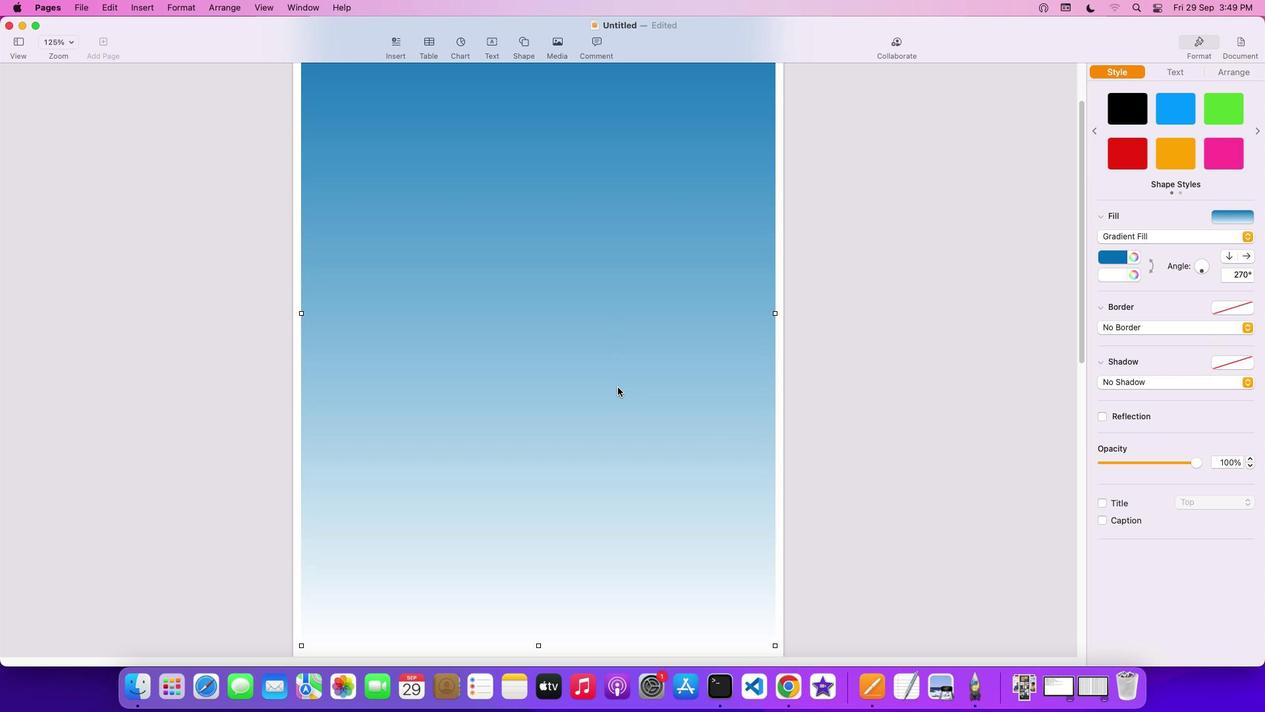
Action: Mouse scrolled (617, 387) with delta (0, -3)
Screenshot: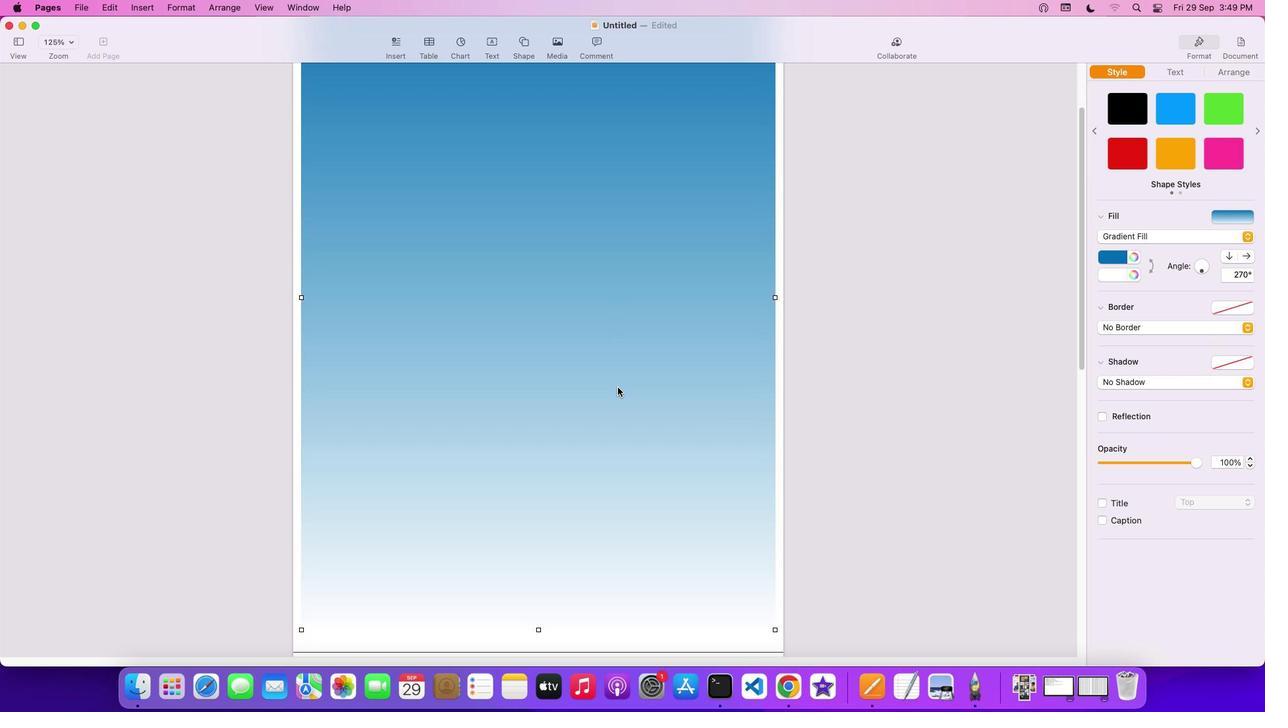 
Action: Mouse scrolled (617, 387) with delta (0, -3)
Screenshot: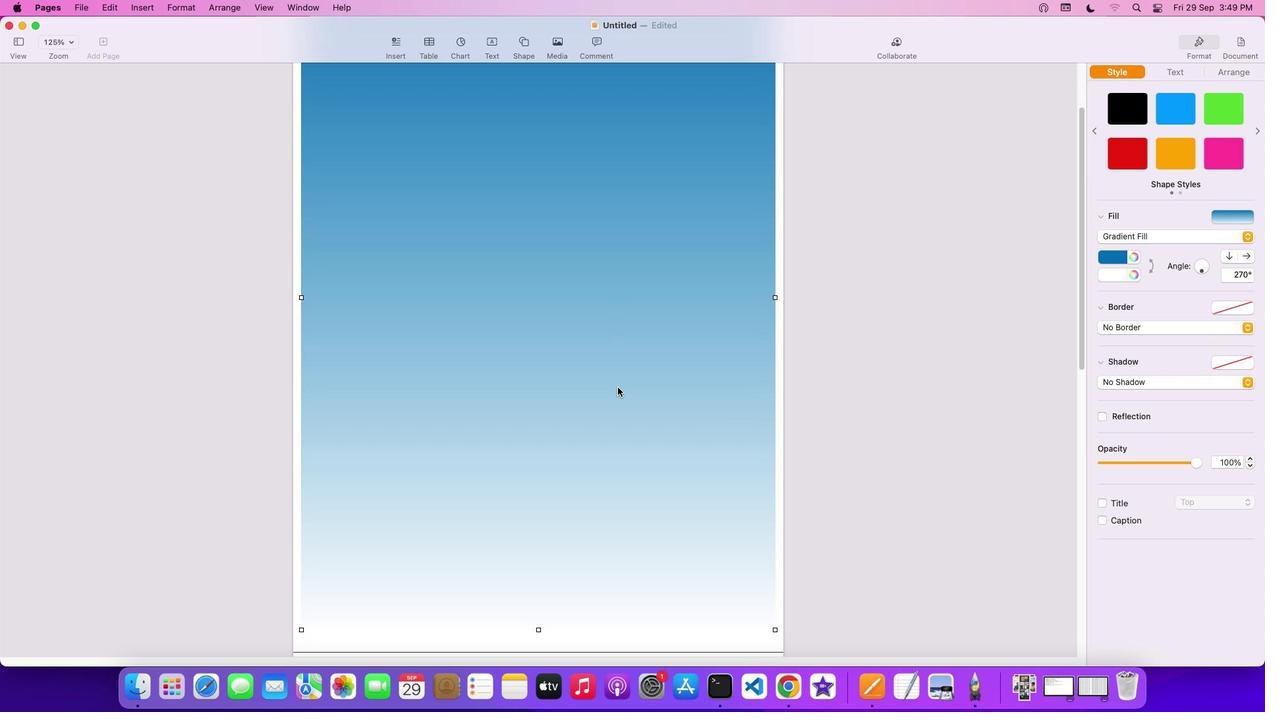 
Action: Mouse scrolled (617, 387) with delta (0, 0)
Screenshot: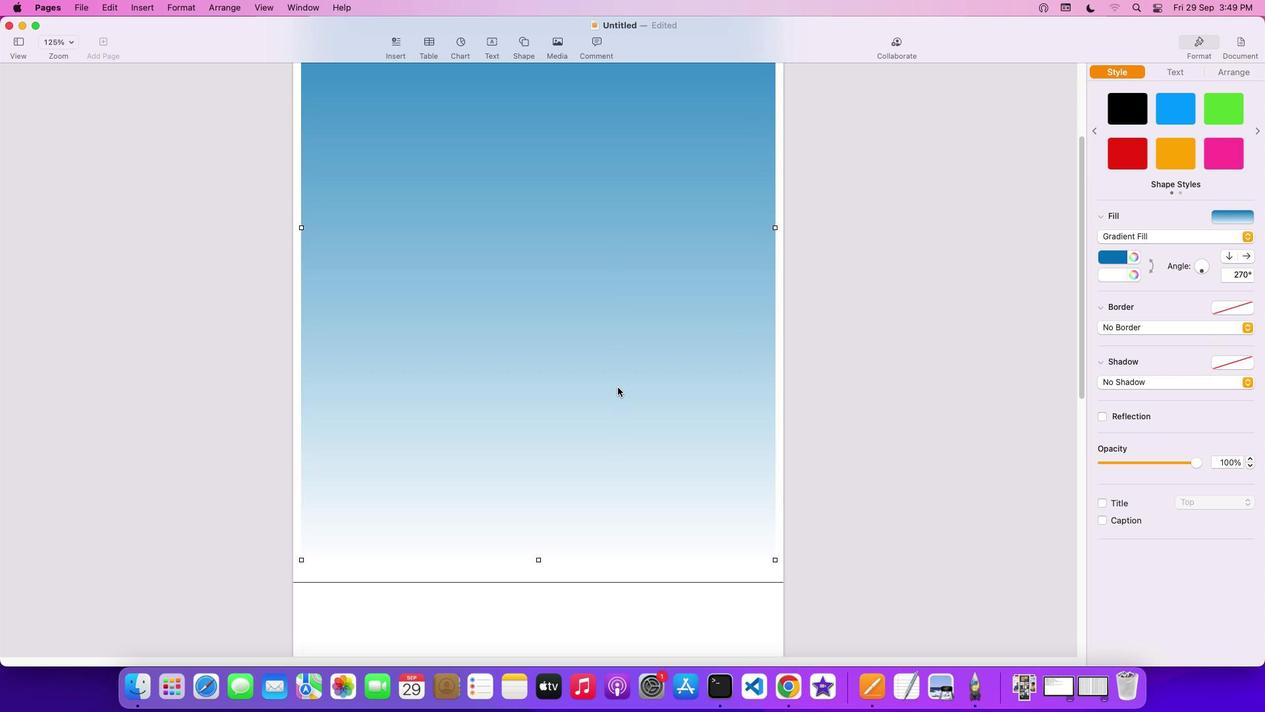 
Action: Mouse scrolled (617, 387) with delta (0, 0)
Screenshot: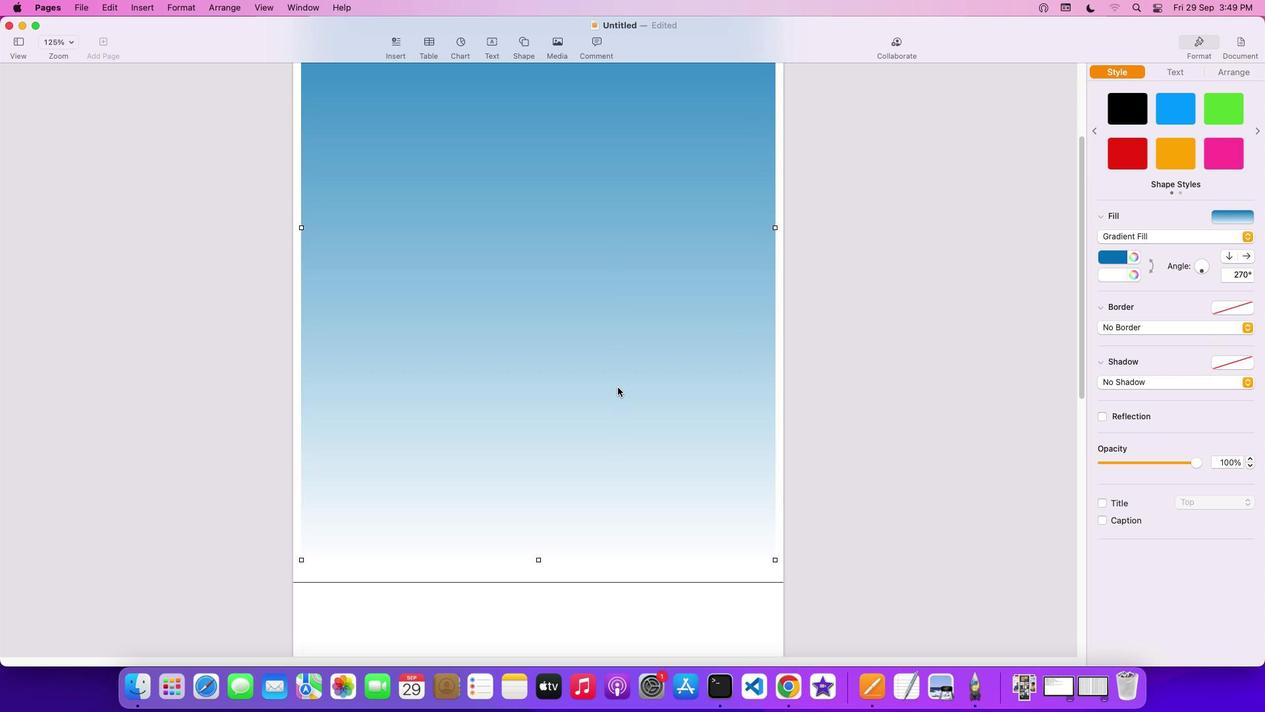 
Action: Mouse scrolled (617, 387) with delta (0, -1)
Screenshot: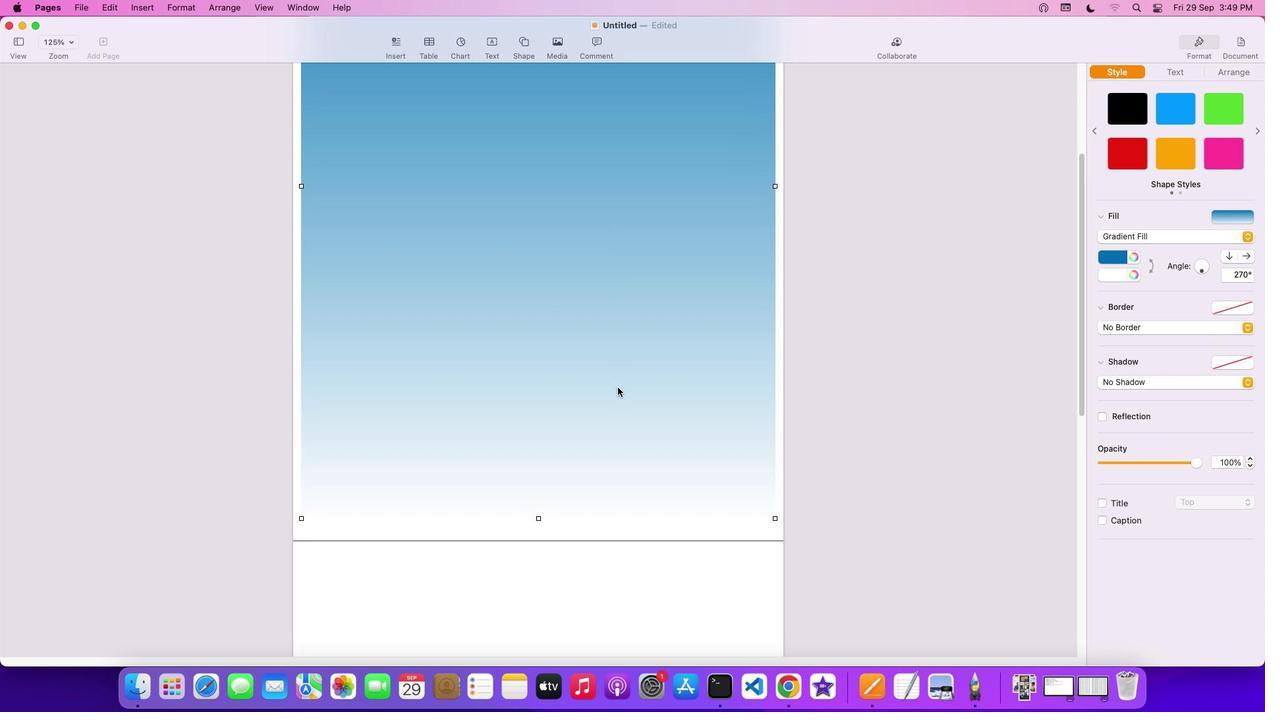 
Action: Mouse scrolled (617, 387) with delta (0, -3)
Screenshot: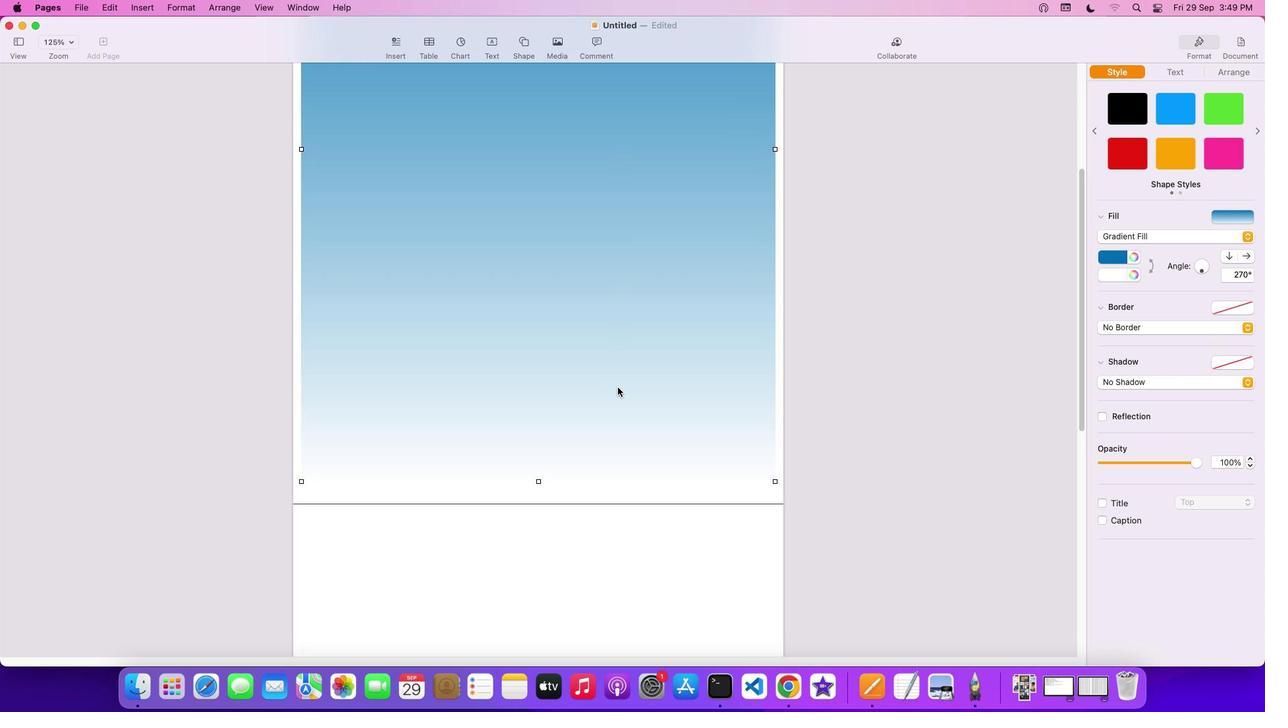 
Action: Mouse scrolled (617, 387) with delta (0, -3)
Screenshot: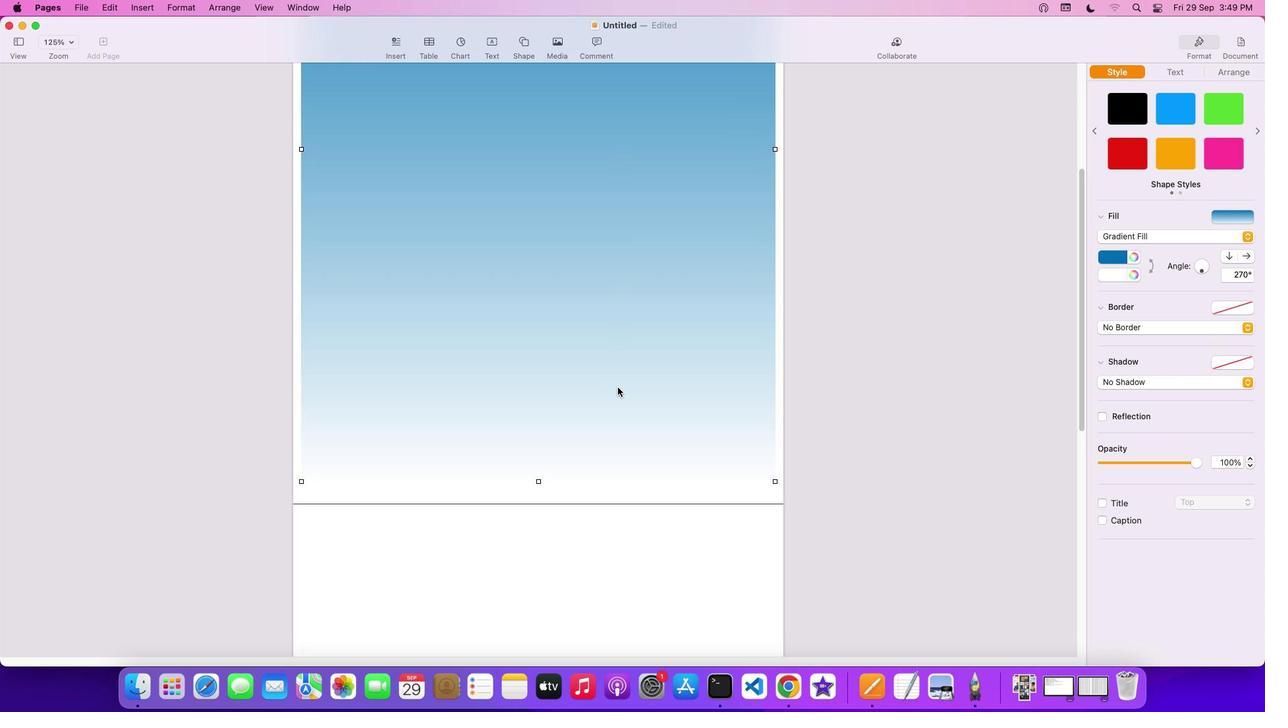 
Action: Mouse scrolled (617, 387) with delta (0, -3)
Screenshot: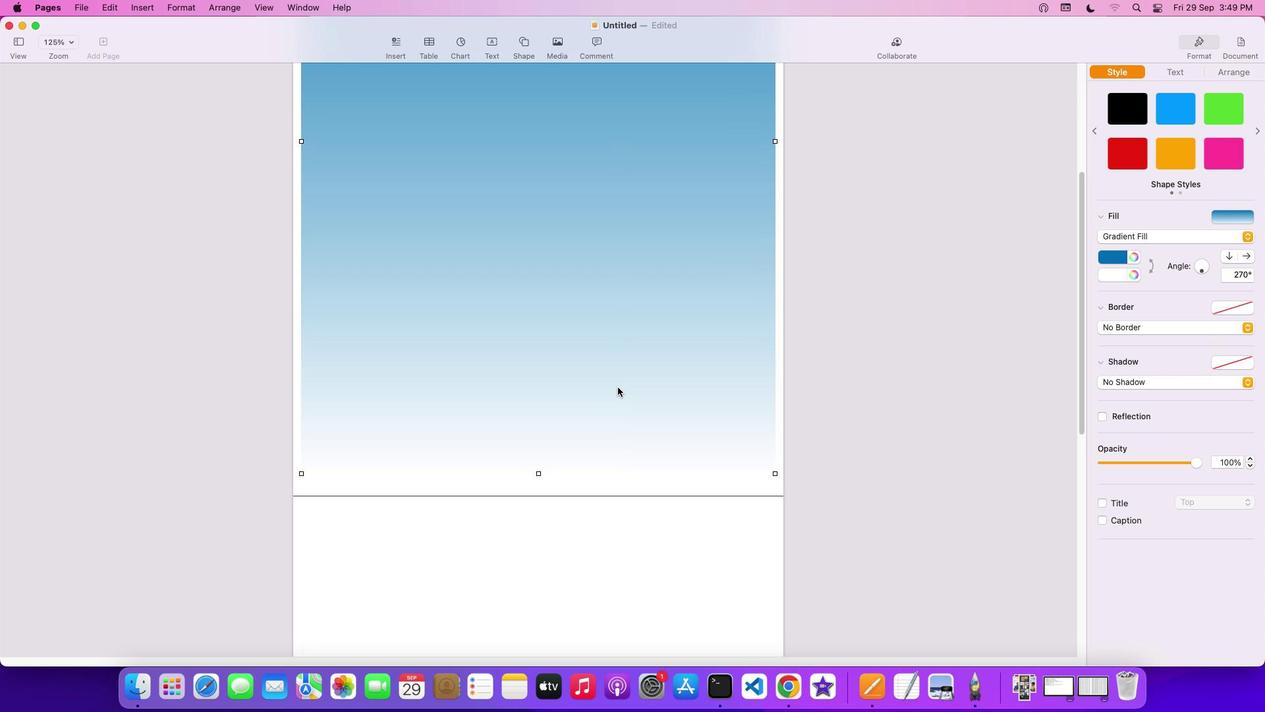 
Action: Mouse scrolled (617, 387) with delta (0, 0)
Screenshot: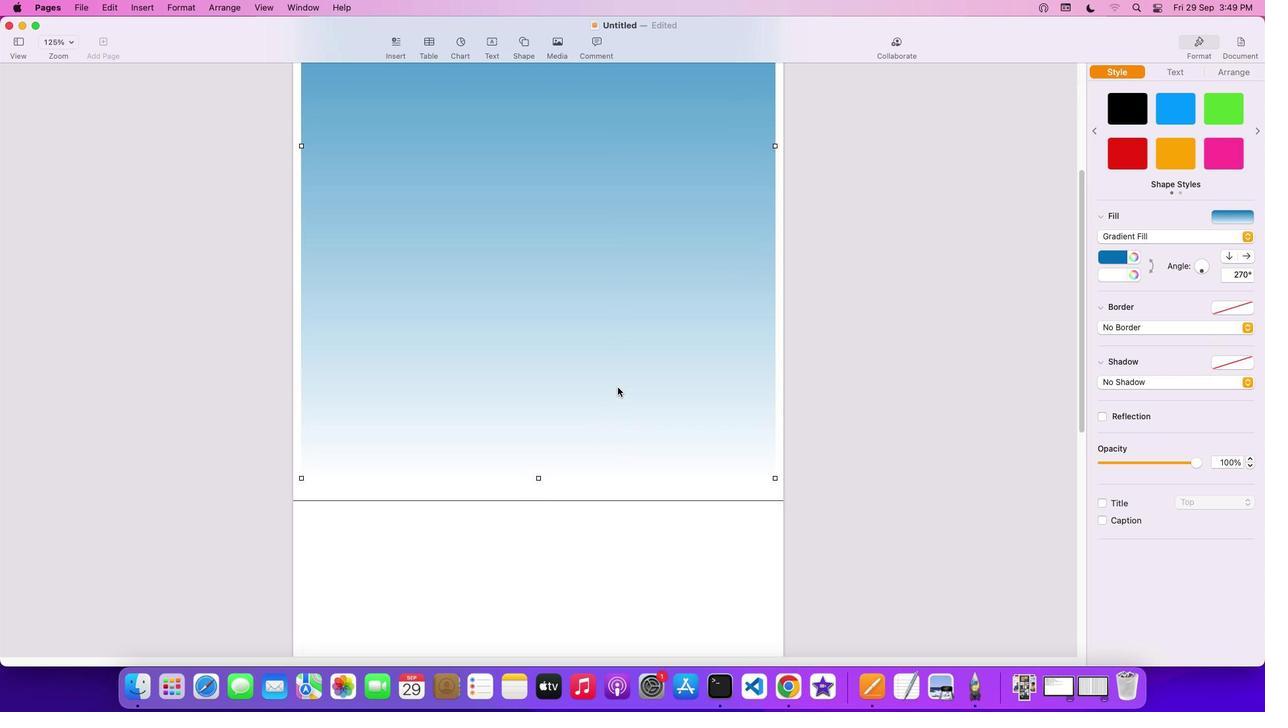 
Action: Mouse scrolled (617, 387) with delta (0, 0)
Screenshot: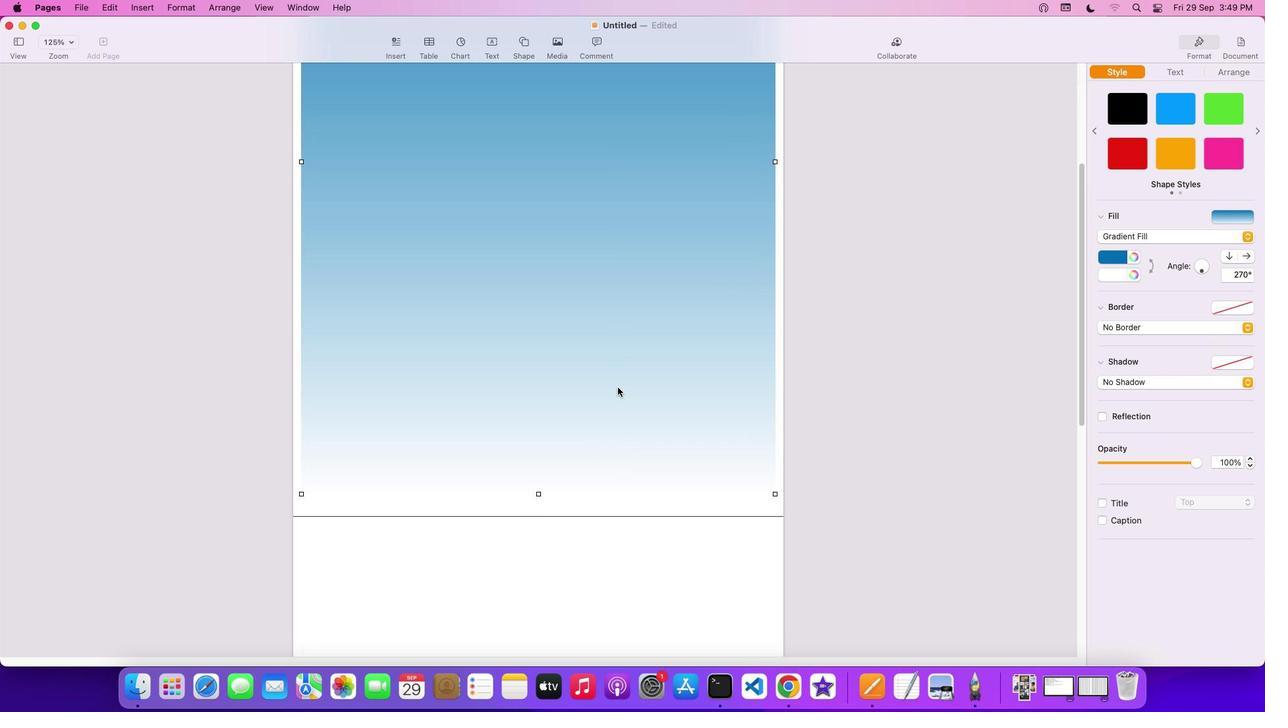 
Action: Mouse scrolled (617, 387) with delta (0, 1)
Screenshot: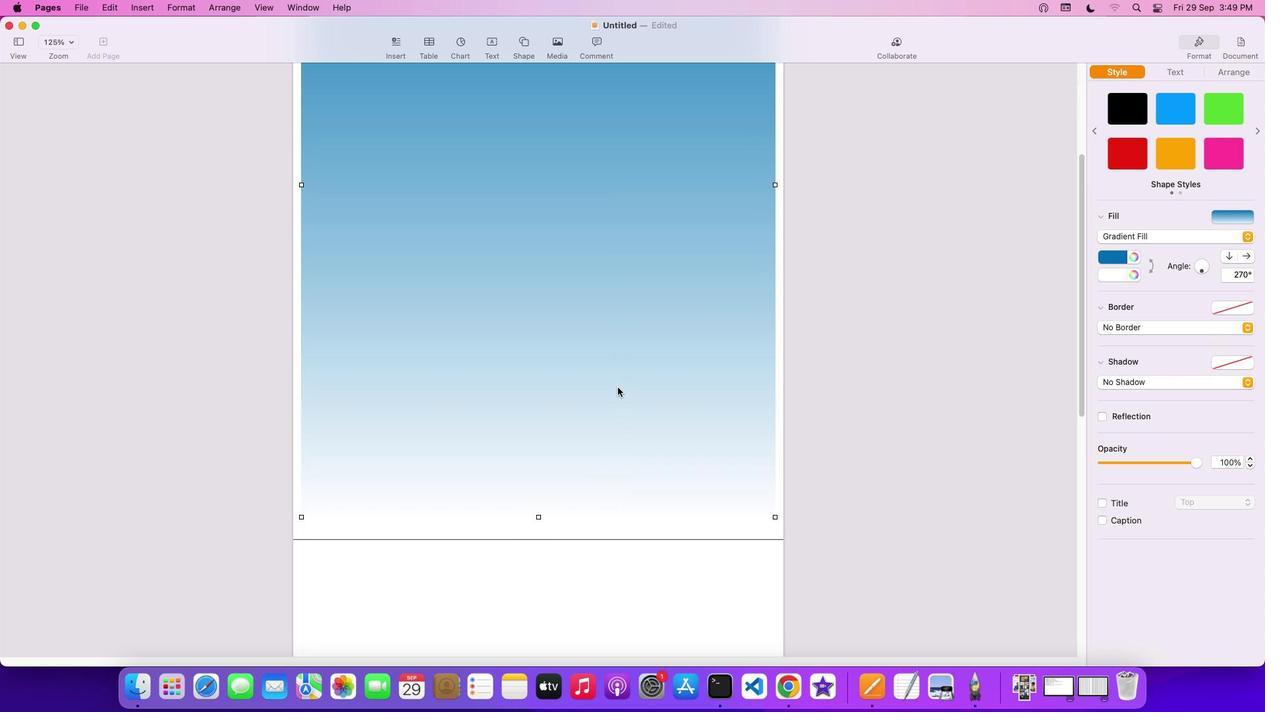 
Action: Mouse scrolled (617, 387) with delta (0, 1)
Screenshot: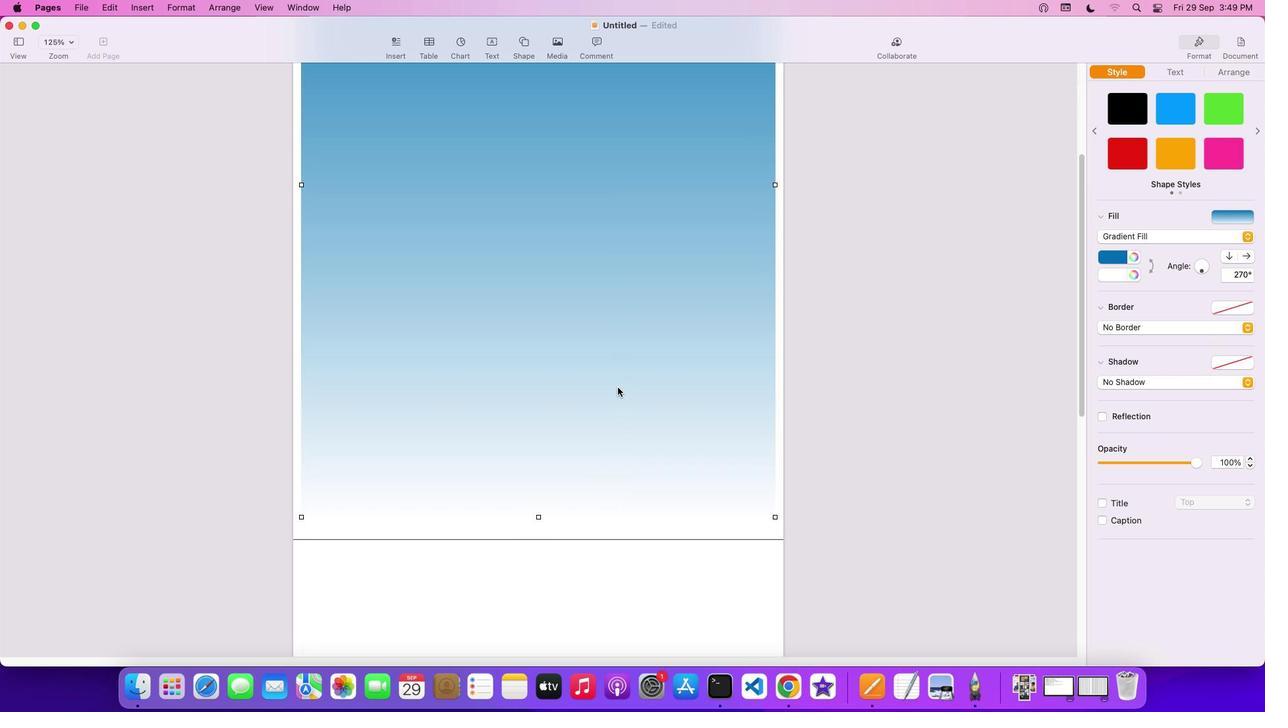 
Action: Mouse scrolled (617, 387) with delta (0, 0)
Screenshot: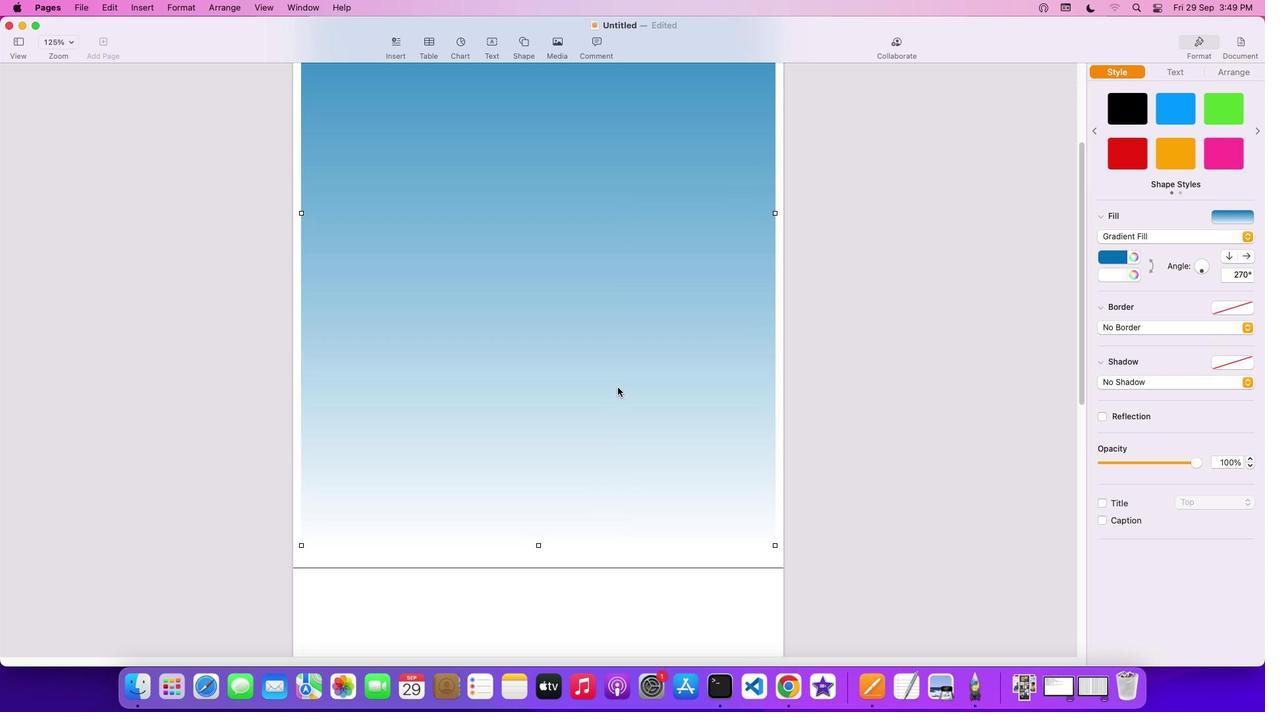 
Action: Mouse scrolled (617, 387) with delta (0, 0)
Screenshot: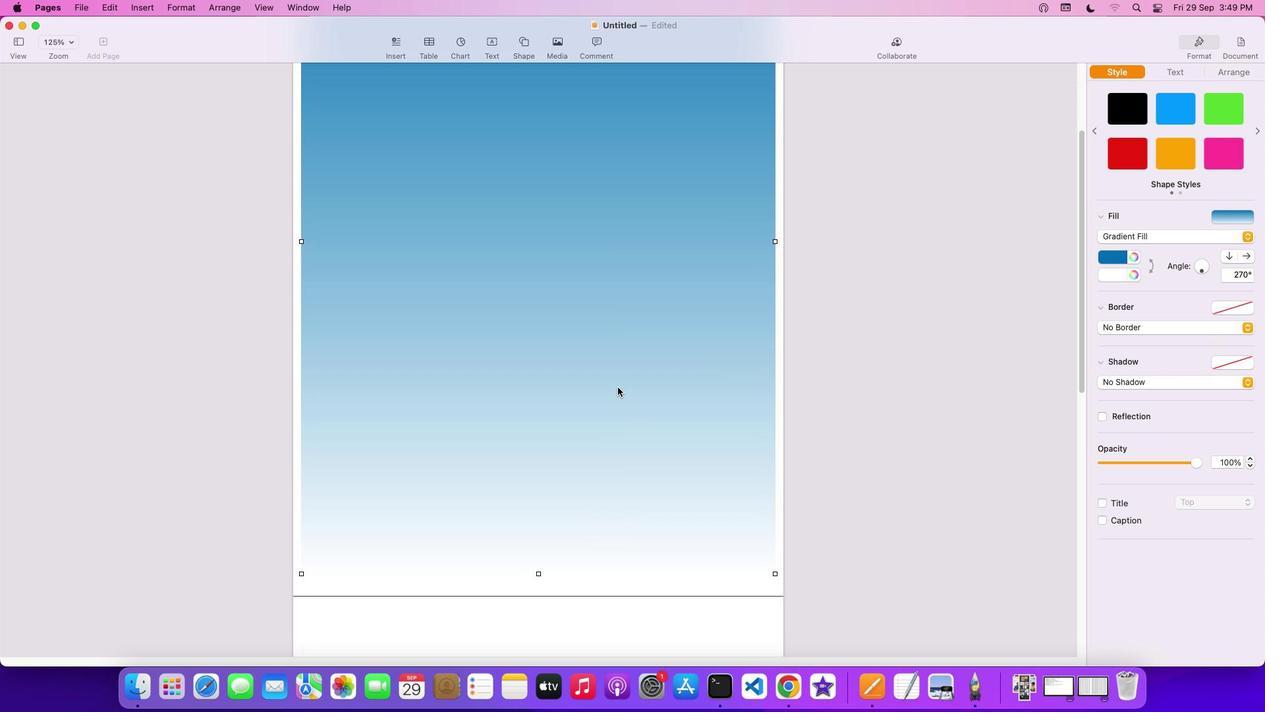 
Action: Mouse scrolled (617, 387) with delta (0, 1)
Screenshot: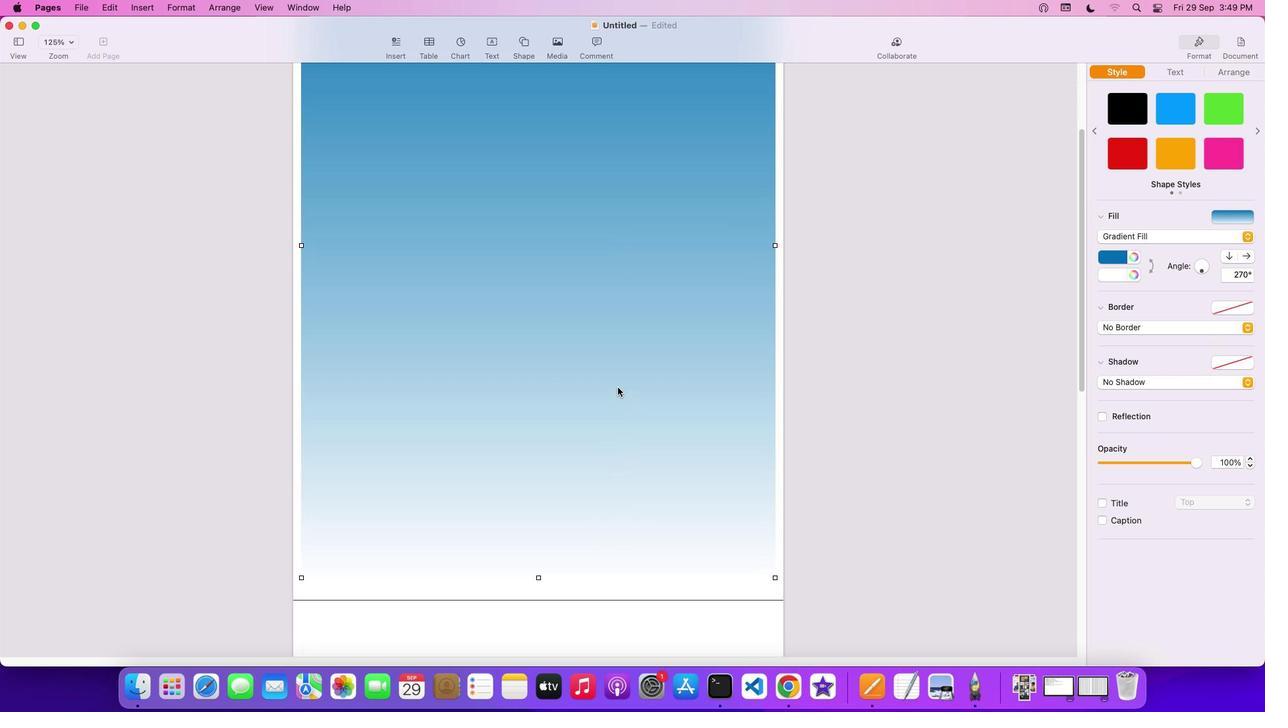 
Action: Mouse scrolled (617, 387) with delta (0, 2)
Screenshot: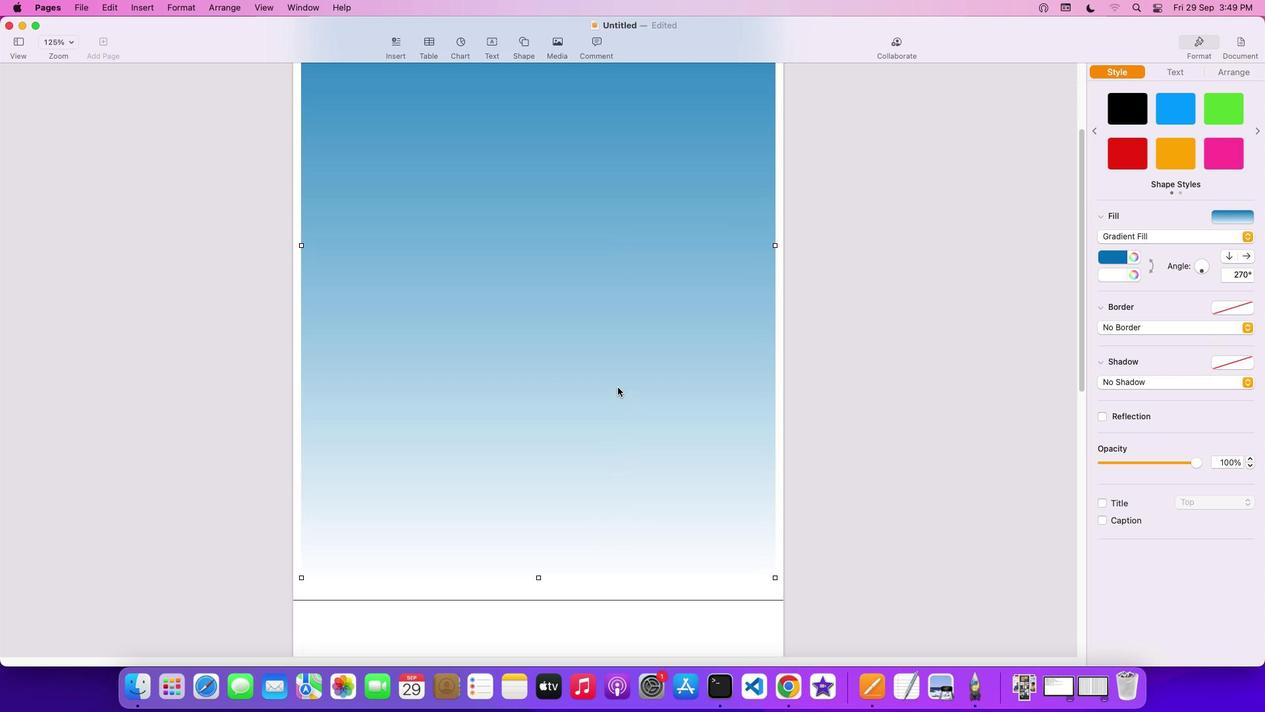 
Action: Mouse scrolled (617, 387) with delta (0, 0)
Screenshot: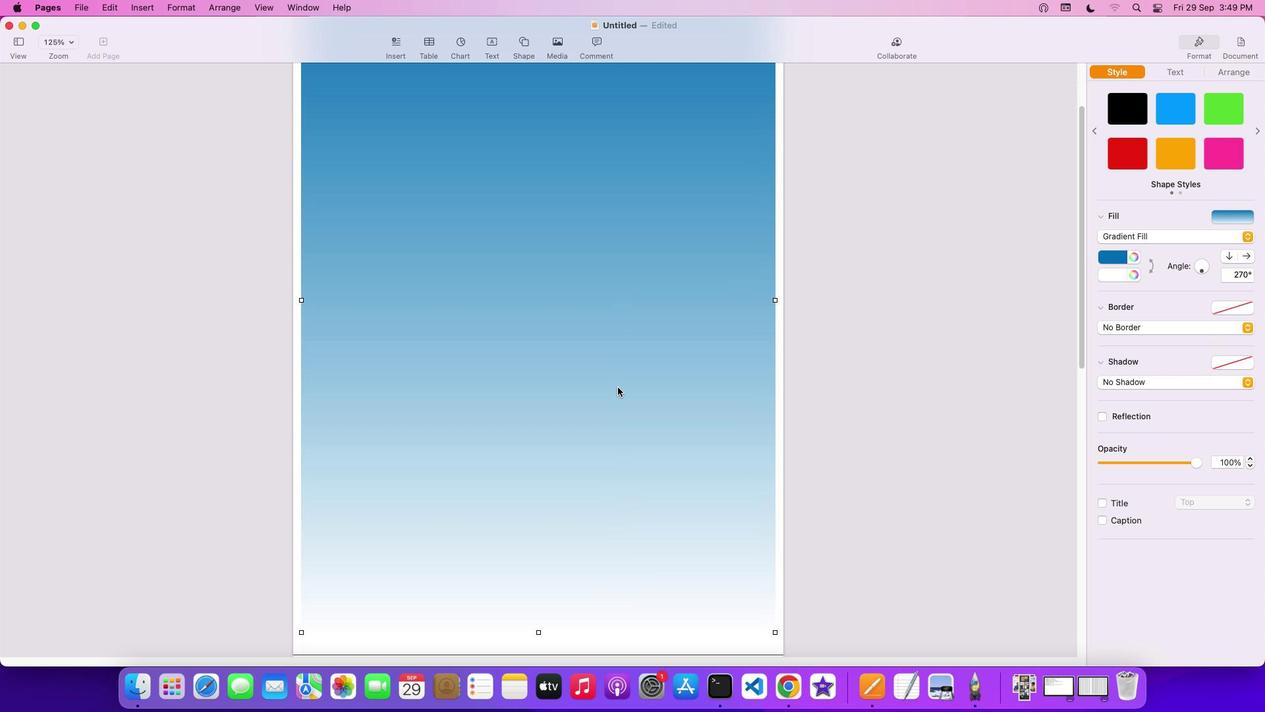 
Action: Mouse scrolled (617, 387) with delta (0, 0)
Screenshot: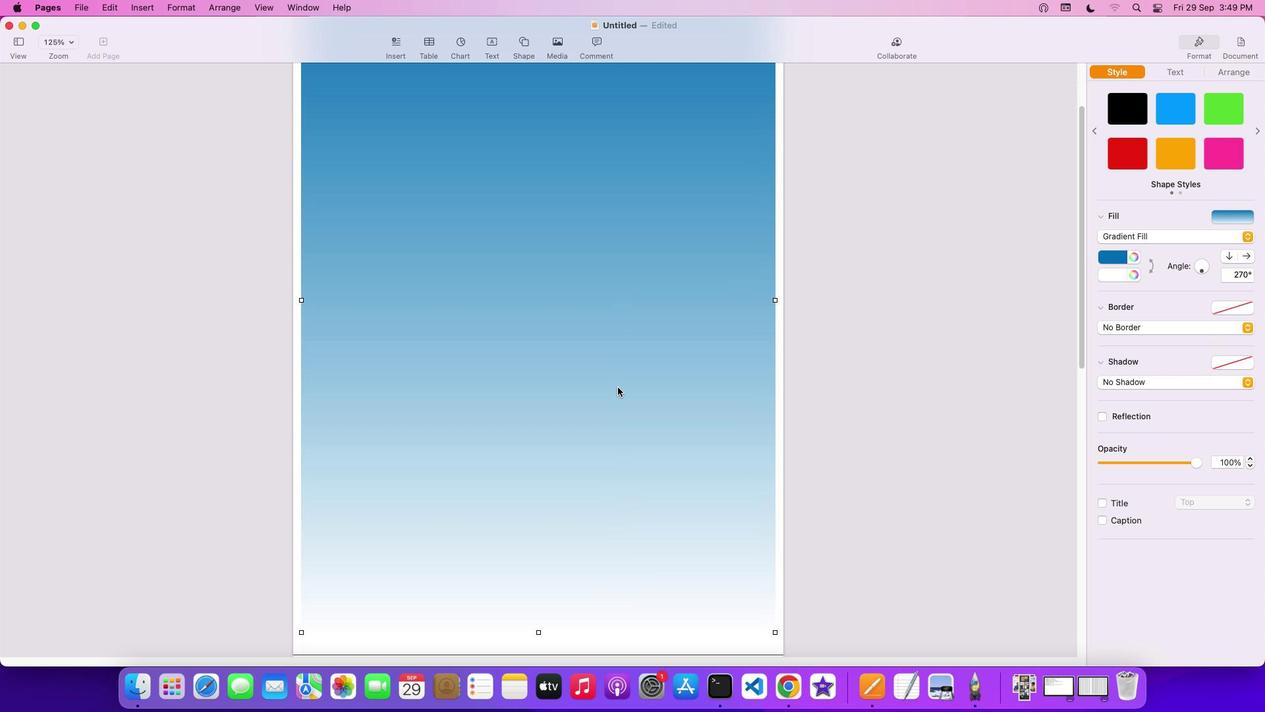 
Action: Mouse scrolled (617, 387) with delta (0, 1)
Screenshot: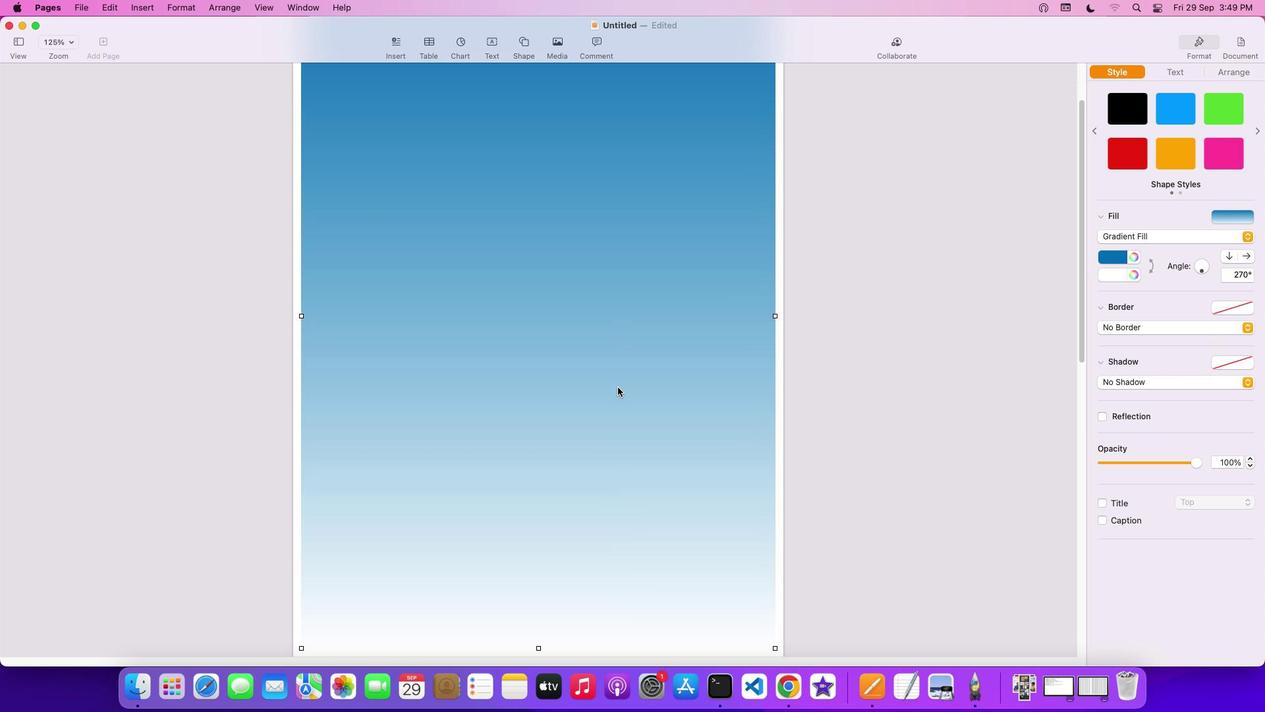 
Action: Mouse scrolled (617, 387) with delta (0, 3)
Screenshot: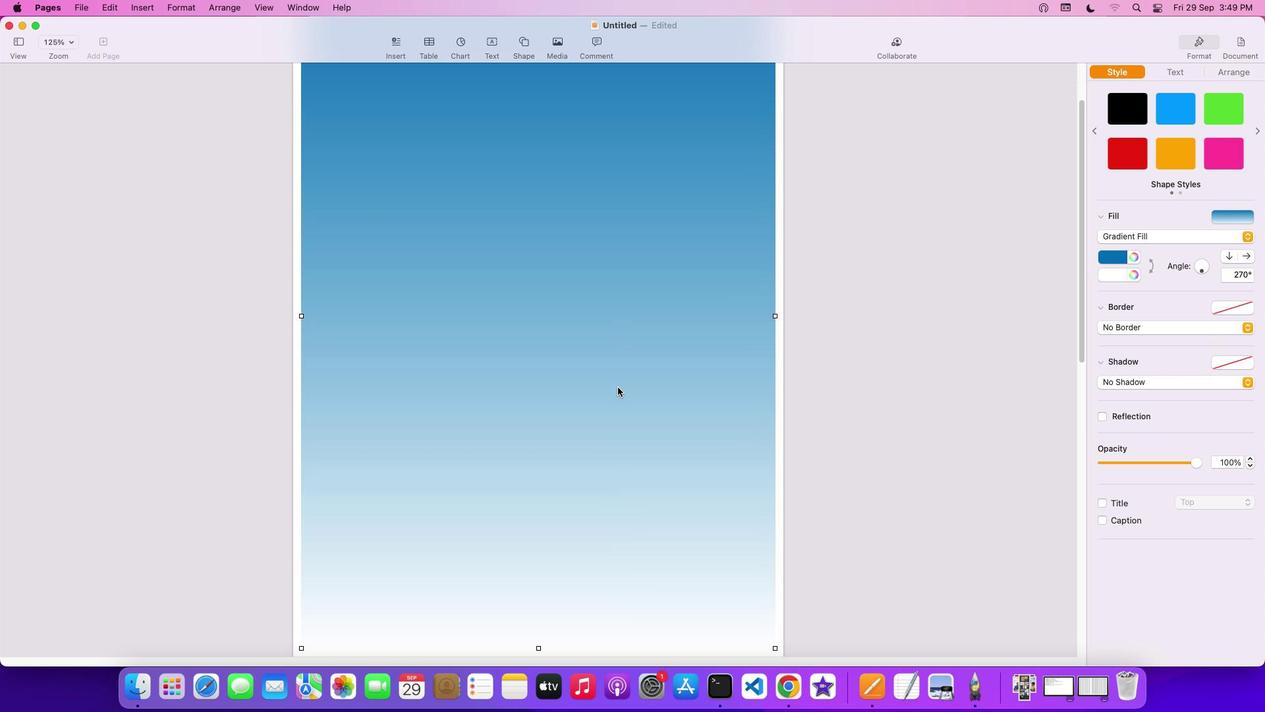 
Action: Mouse scrolled (617, 387) with delta (0, 0)
Screenshot: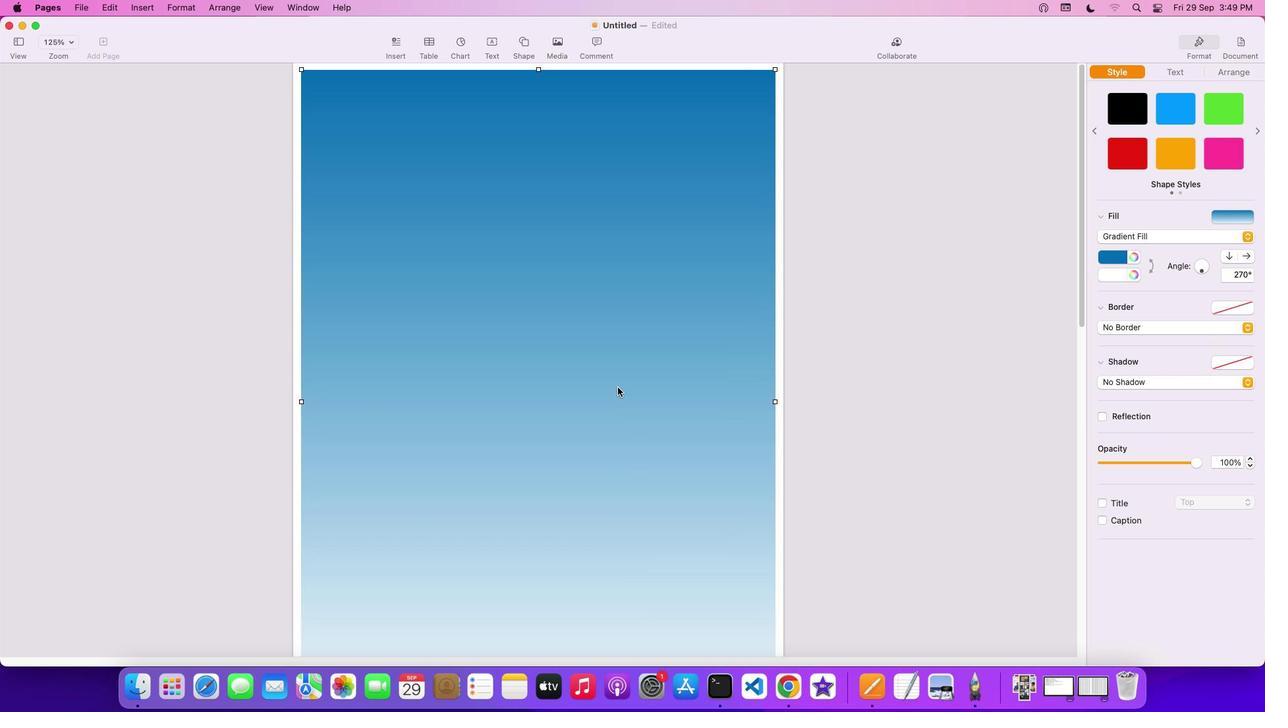 
Action: Mouse scrolled (617, 387) with delta (0, 0)
Screenshot: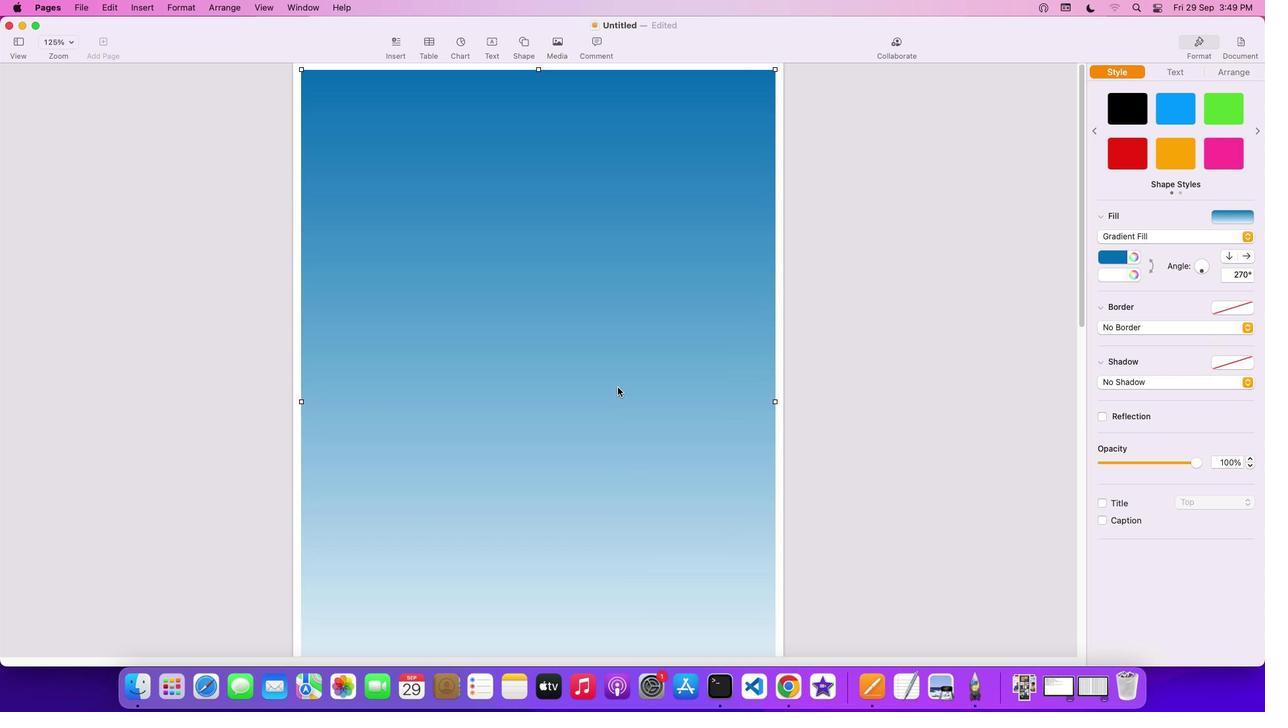 
Action: Mouse scrolled (617, 387) with delta (0, 1)
Screenshot: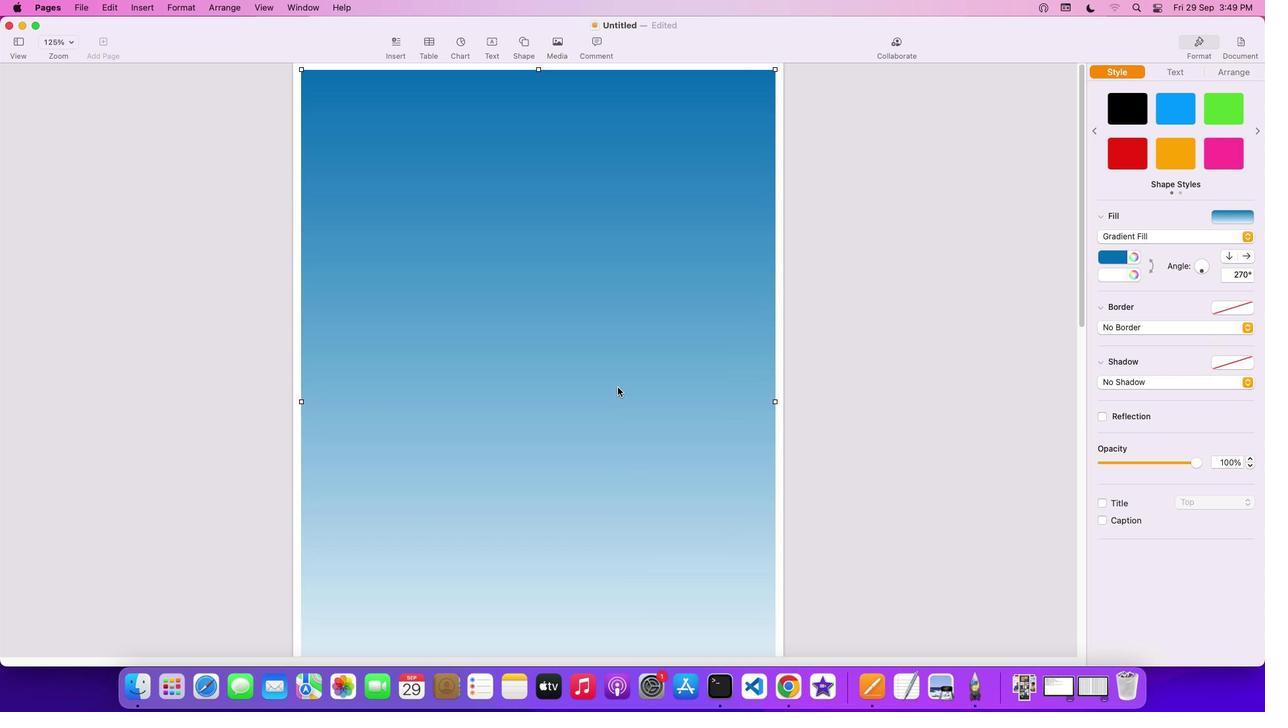 
Action: Mouse scrolled (617, 387) with delta (0, 3)
Screenshot: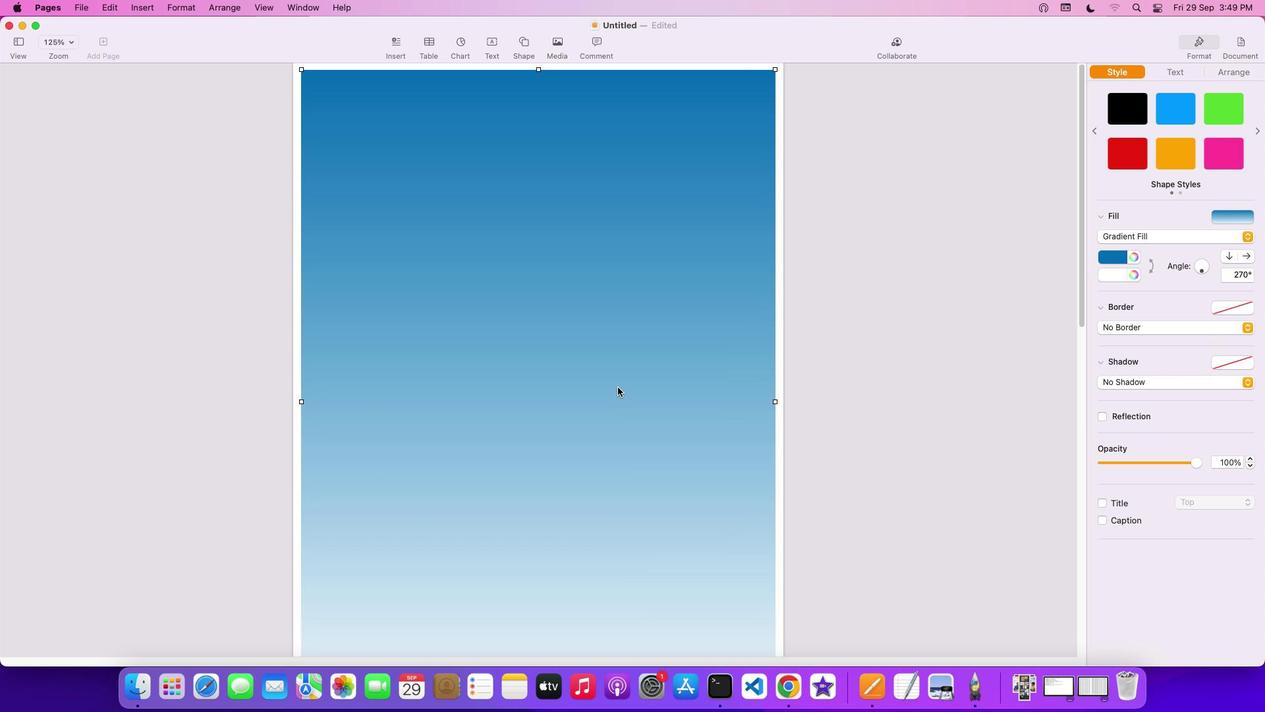 
Action: Mouse scrolled (617, 387) with delta (0, 3)
Screenshot: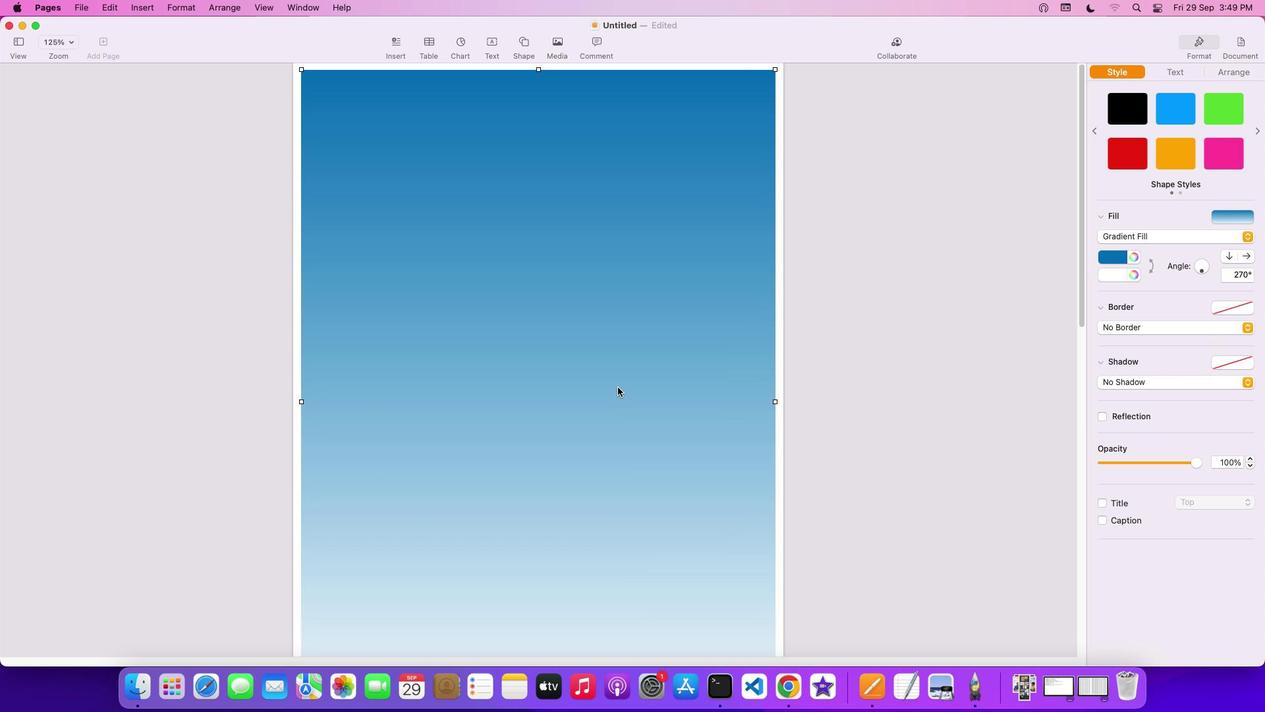 
Action: Mouse scrolled (617, 387) with delta (0, 0)
Screenshot: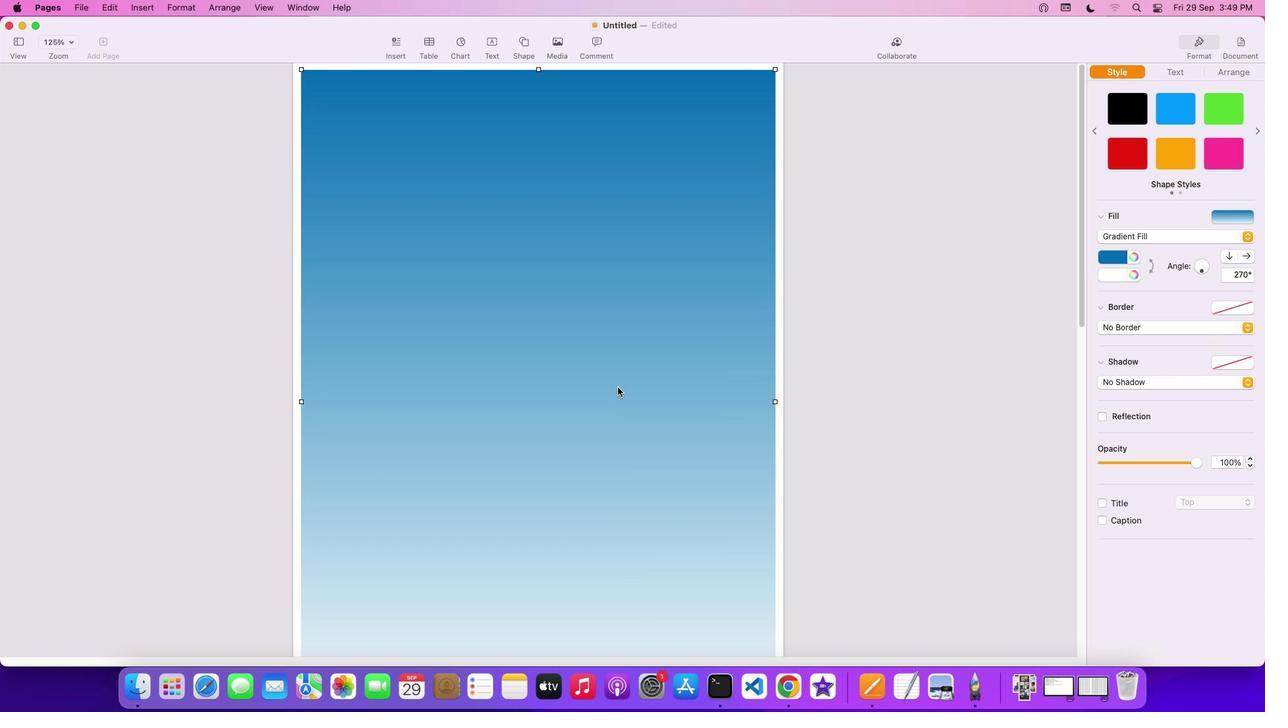 
Action: Mouse scrolled (617, 387) with delta (0, 0)
Screenshot: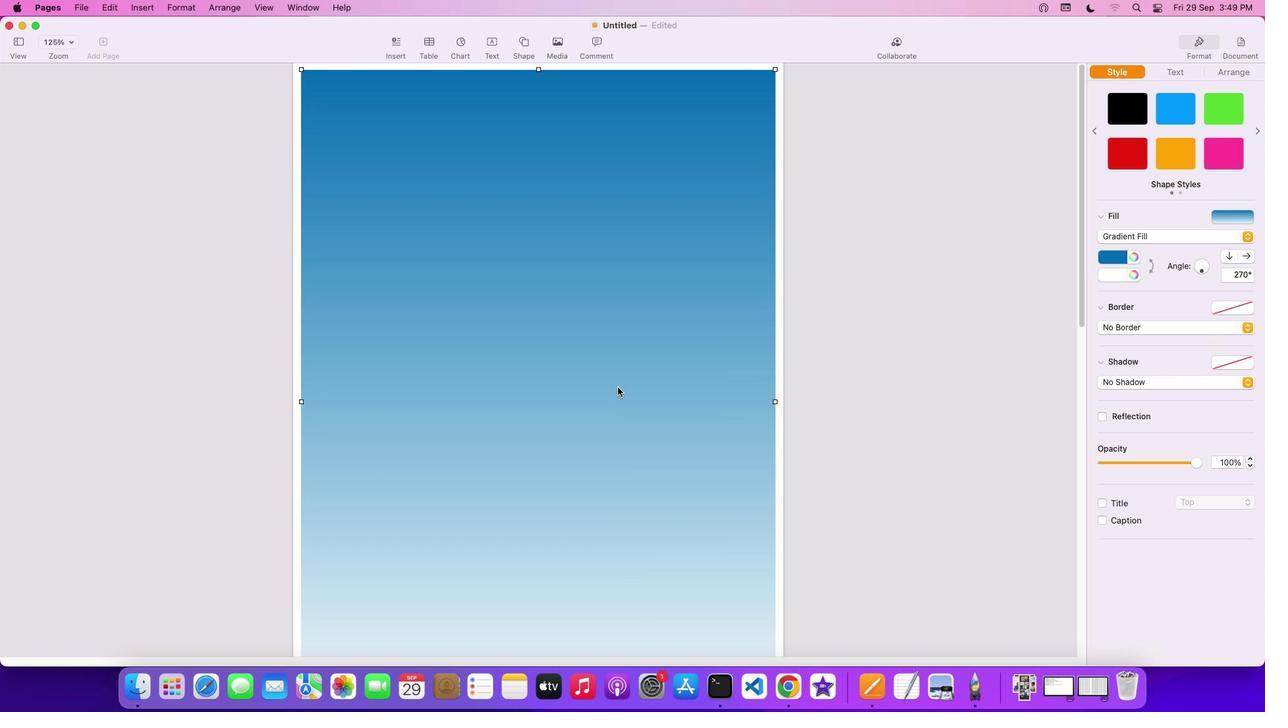 
Action: Mouse scrolled (617, 387) with delta (0, 1)
Screenshot: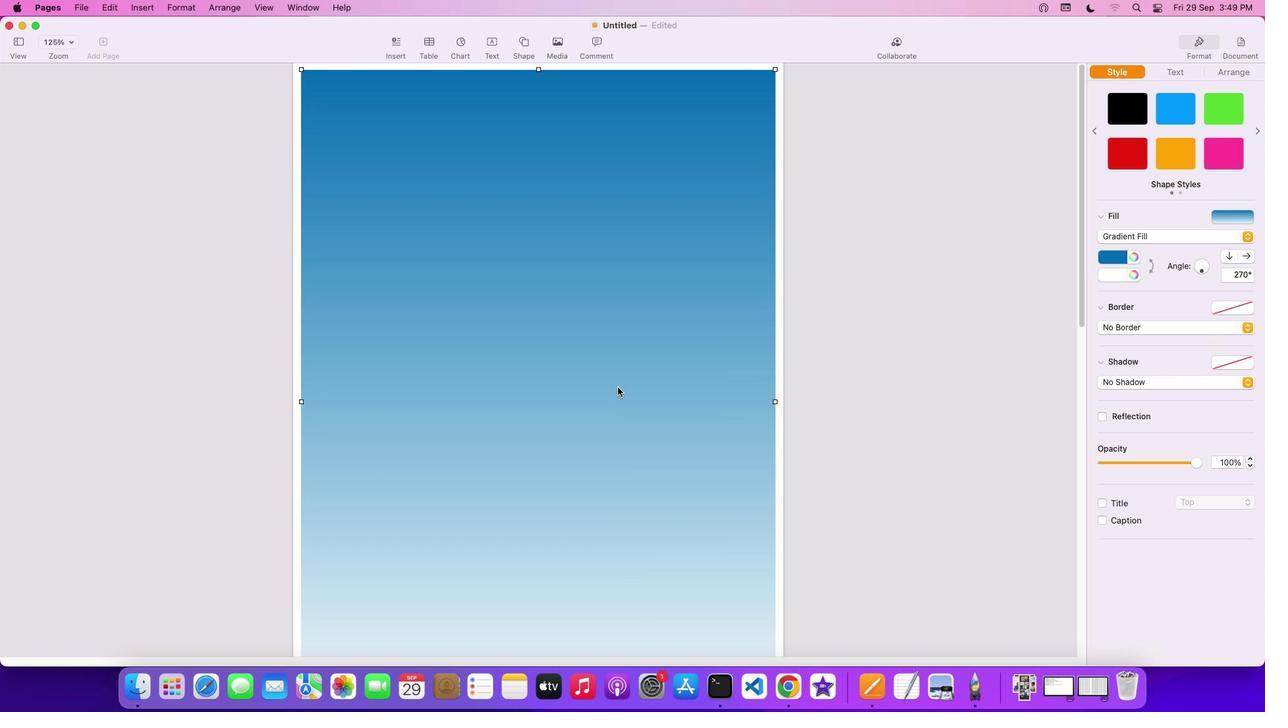 
Action: Mouse scrolled (617, 387) with delta (0, 3)
Screenshot: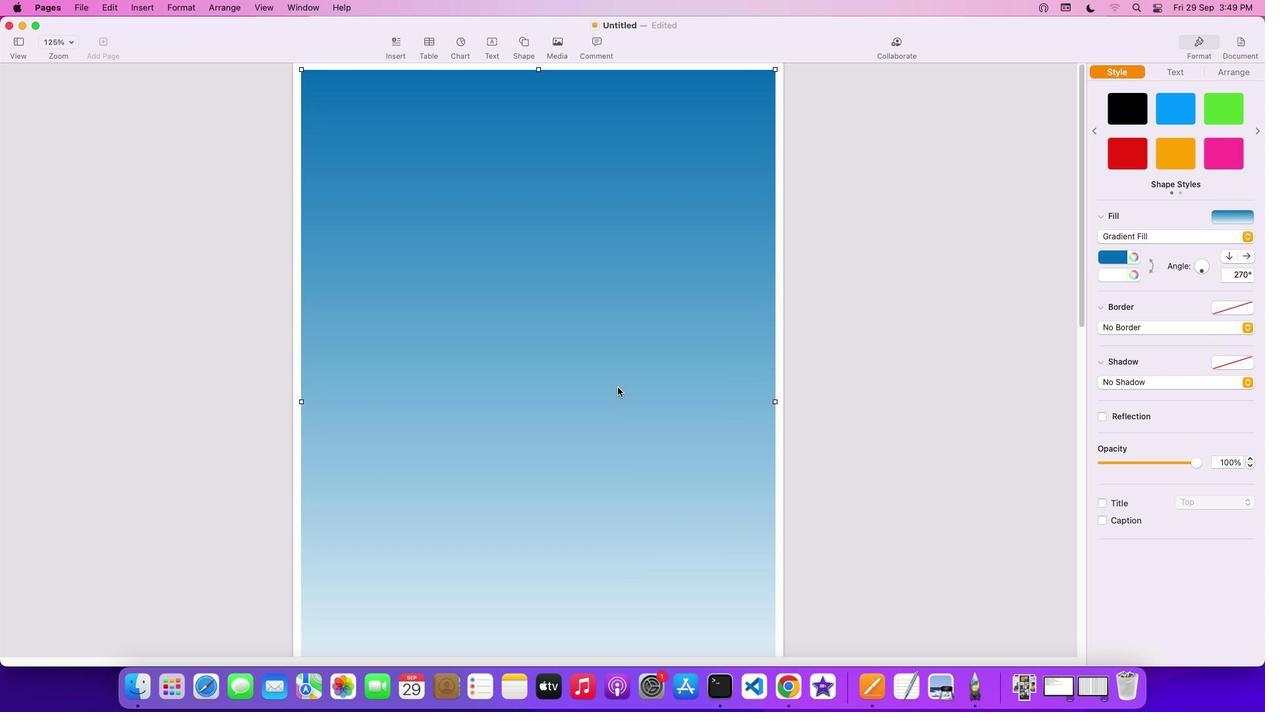 
Action: Mouse moved to (530, 45)
Screenshot: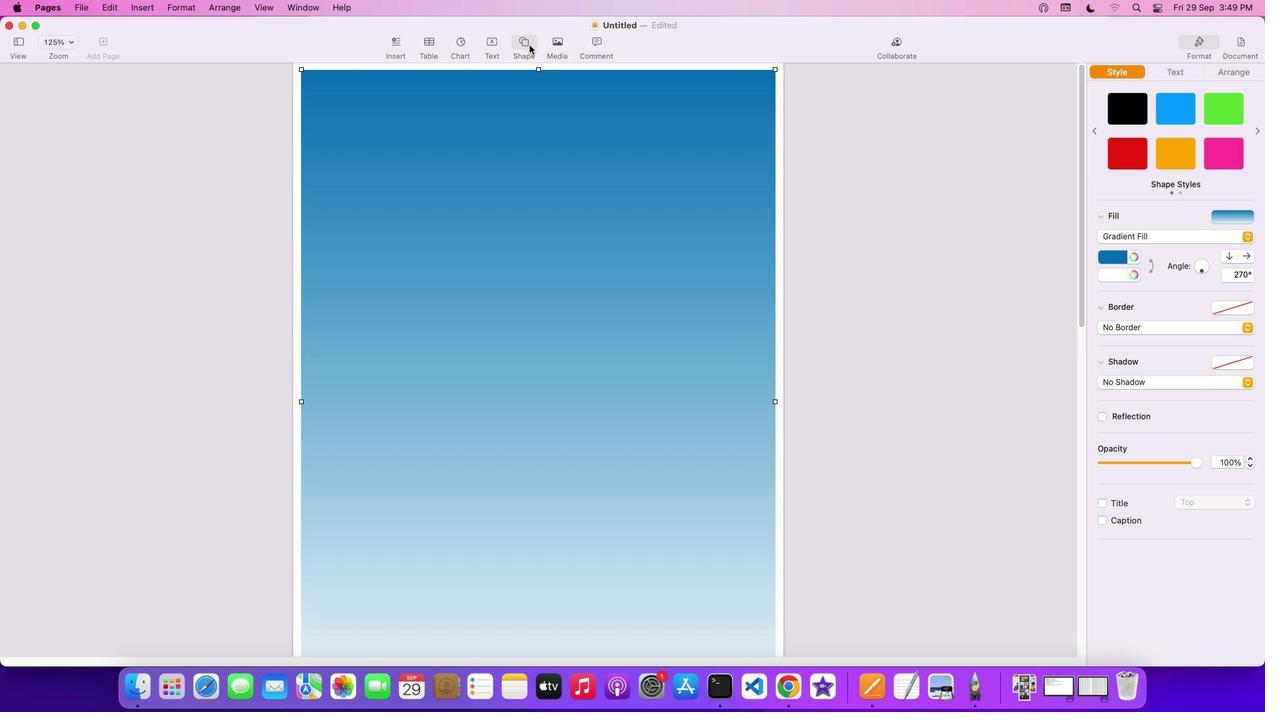 
Action: Mouse pressed left at (530, 45)
Screenshot: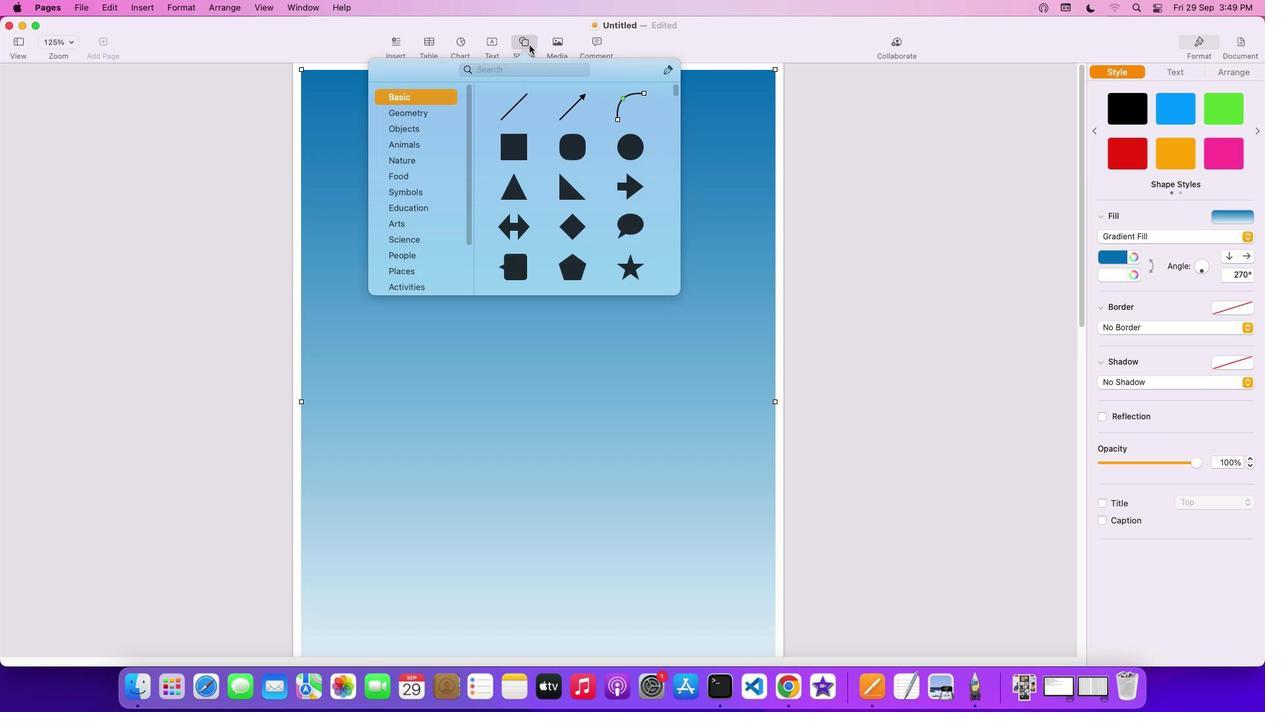 
Action: Mouse moved to (570, 147)
Screenshot: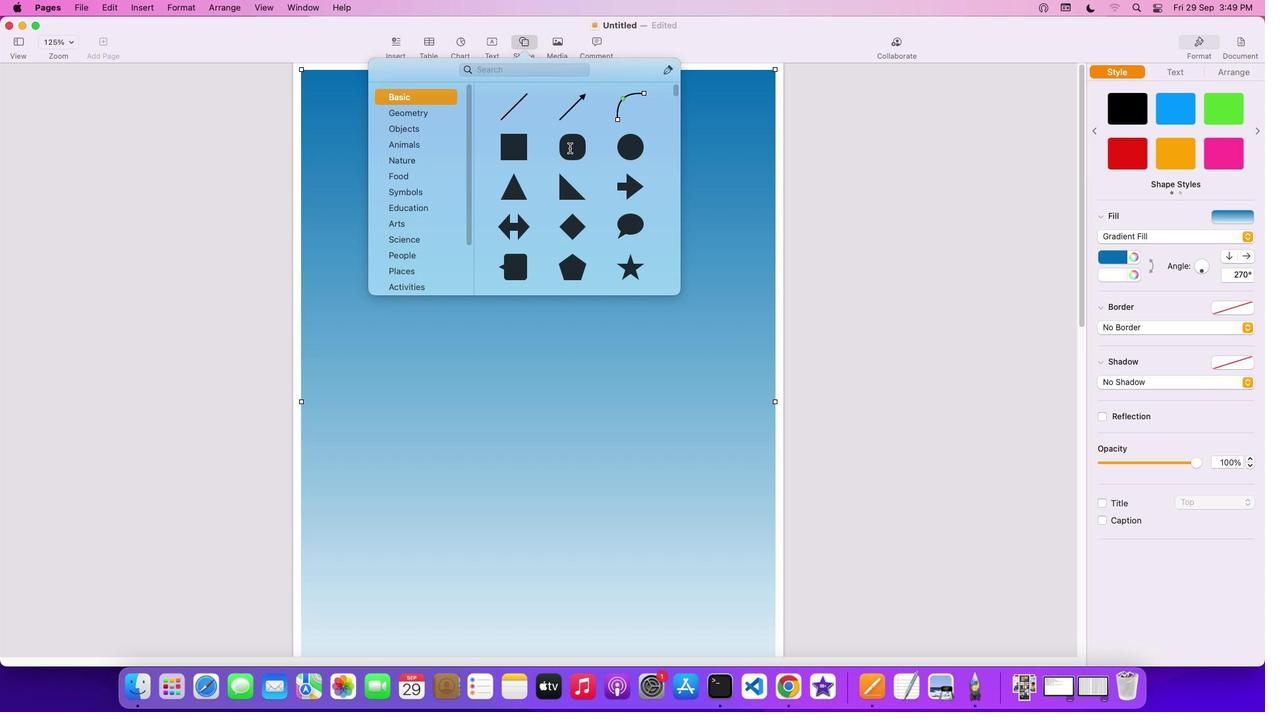
Action: Mouse pressed left at (570, 147)
Screenshot: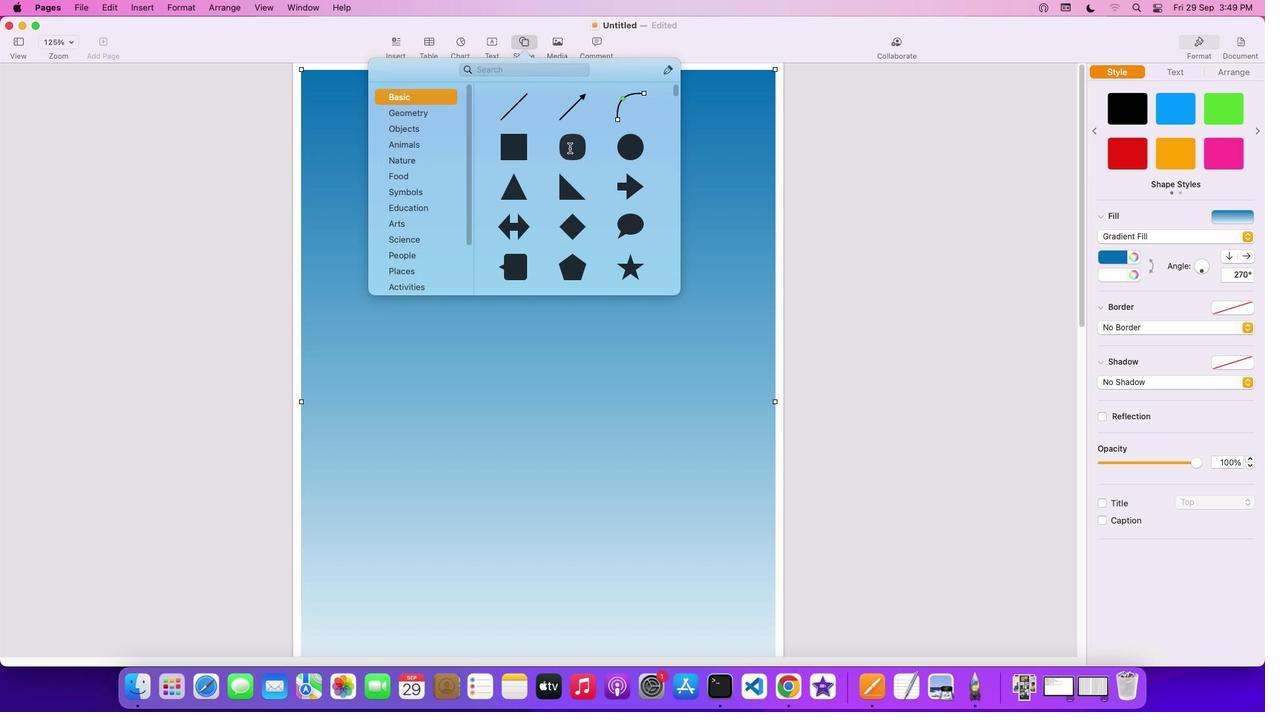 
Action: Mouse moved to (534, 335)
Screenshot: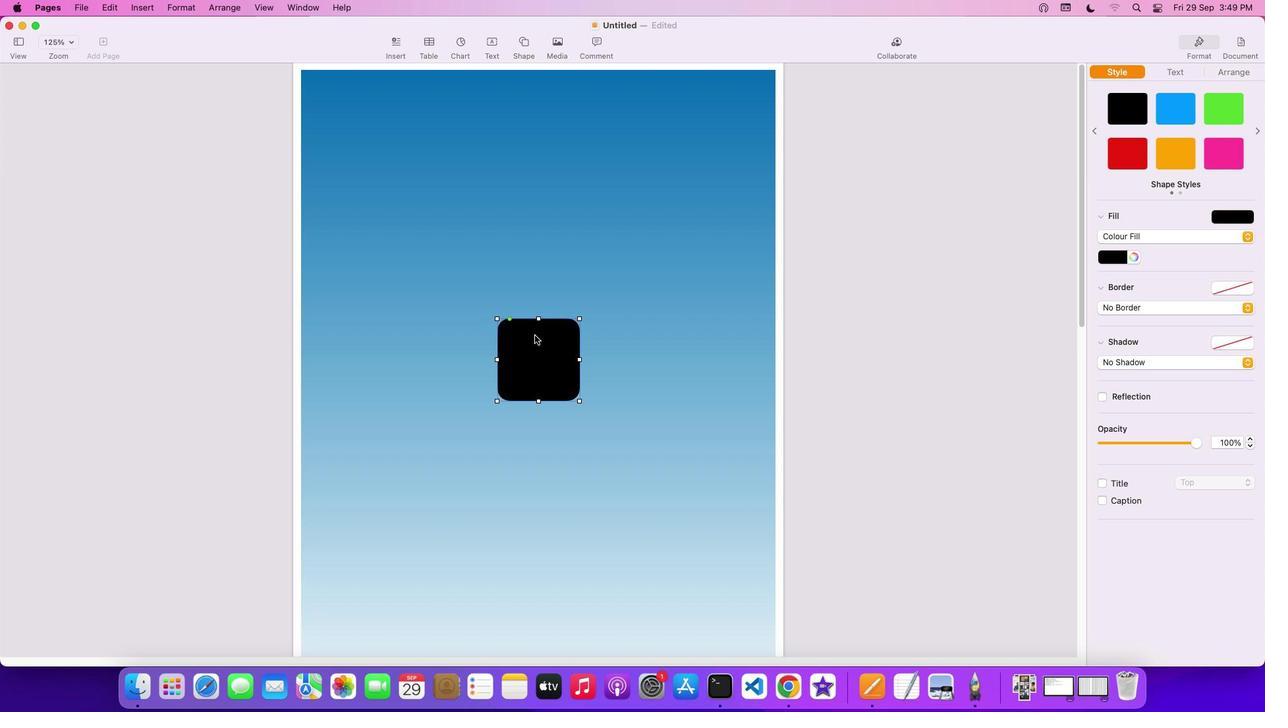 
Action: Mouse pressed left at (534, 335)
Screenshot: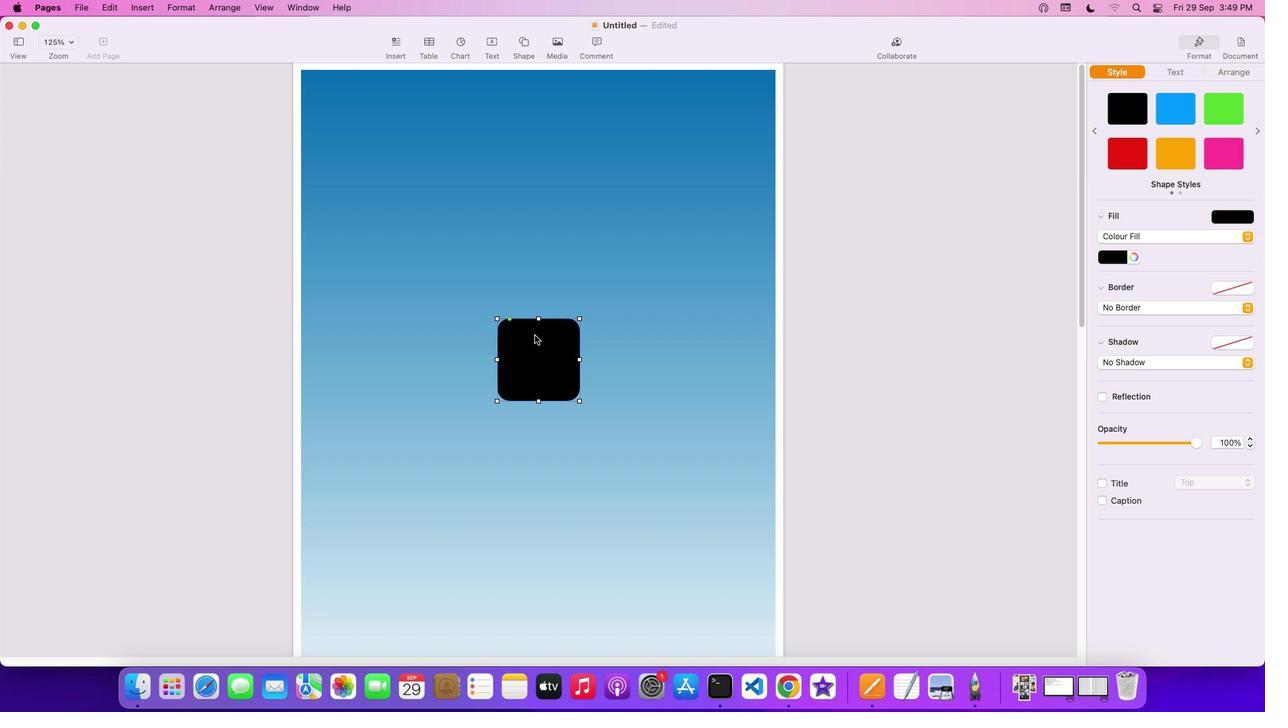 
Action: Mouse moved to (473, 146)
Screenshot: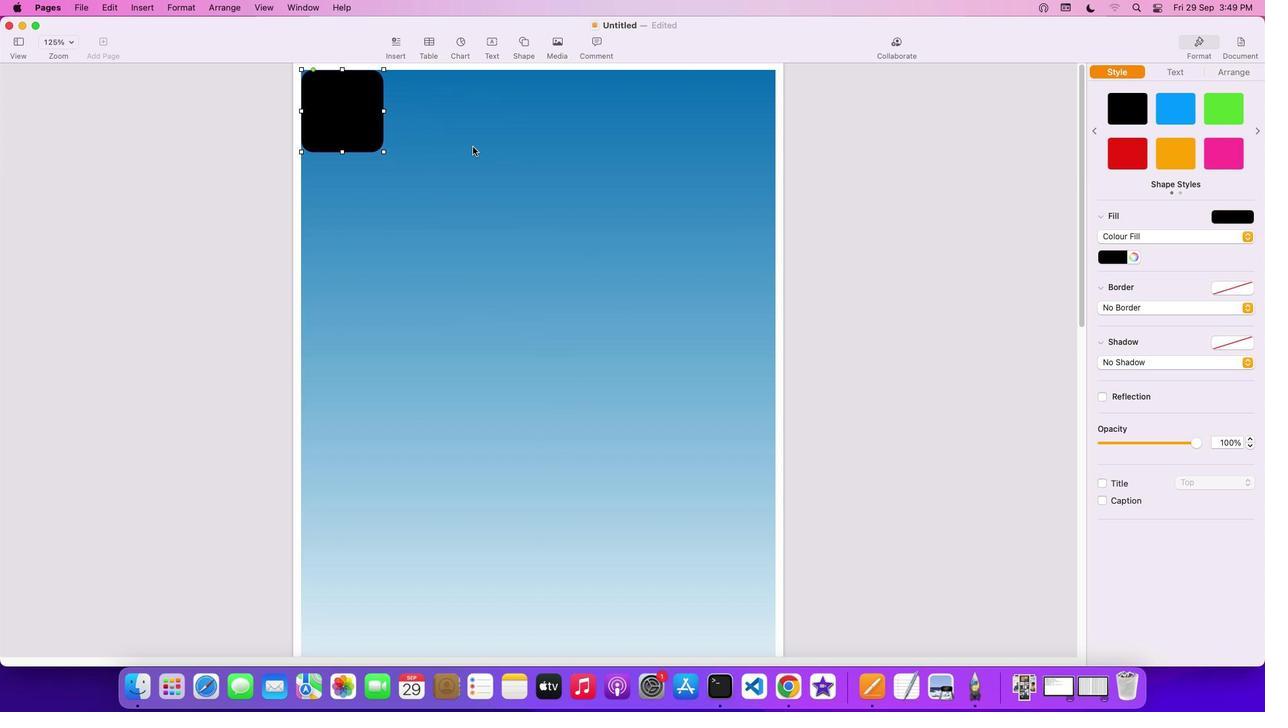 
Action: Mouse pressed left at (473, 146)
Screenshot: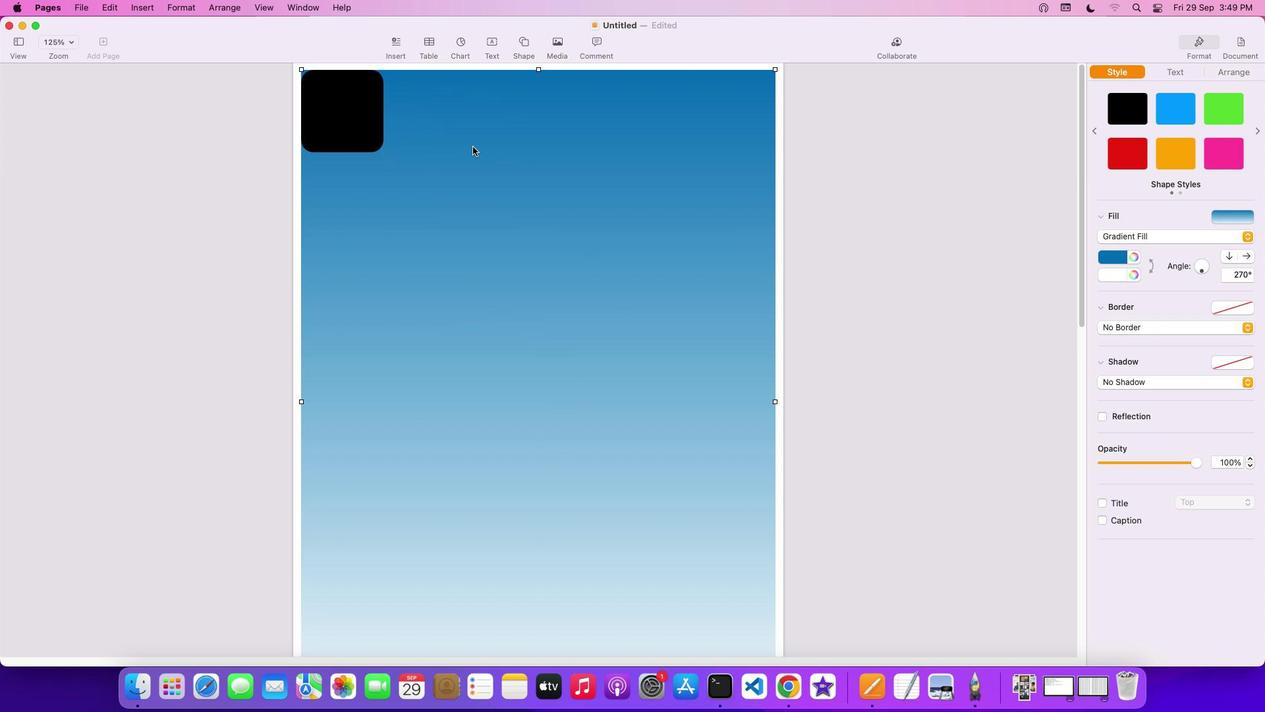 
Action: Mouse moved to (361, 131)
Screenshot: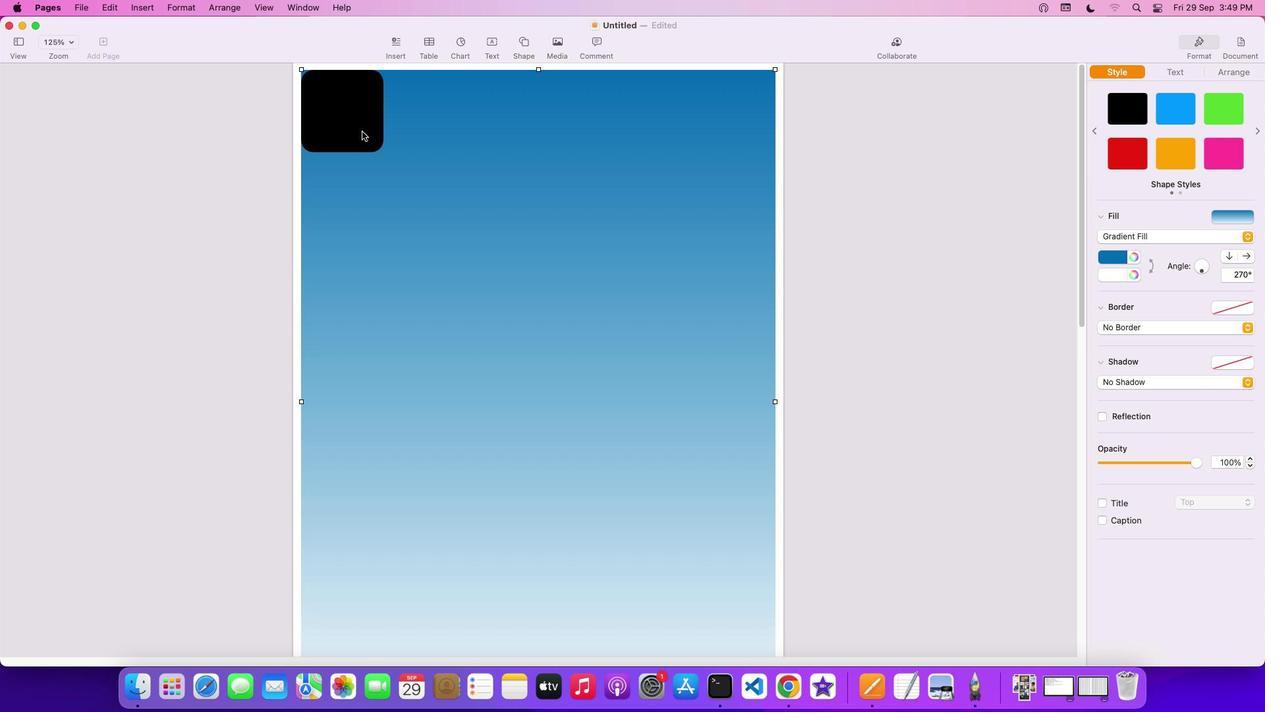 
Action: Key pressed Key.cmd'c''v'
Screenshot: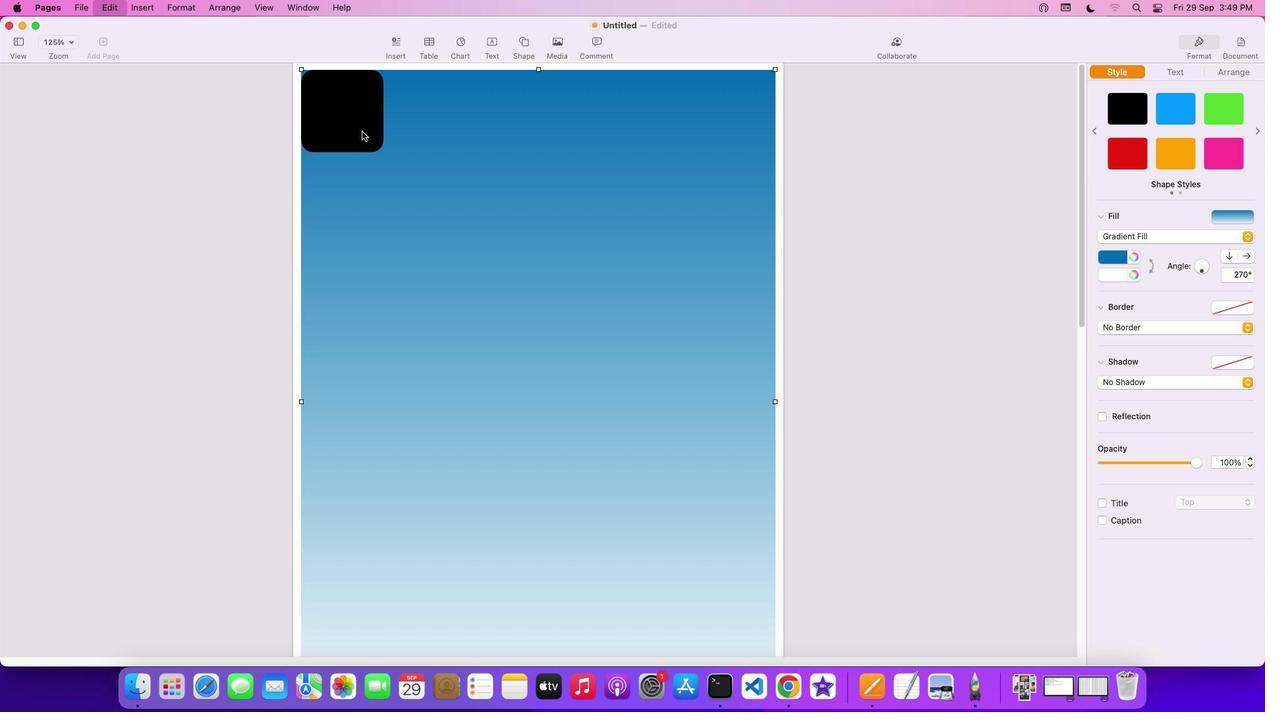 
Action: Mouse moved to (354, 132)
Screenshot: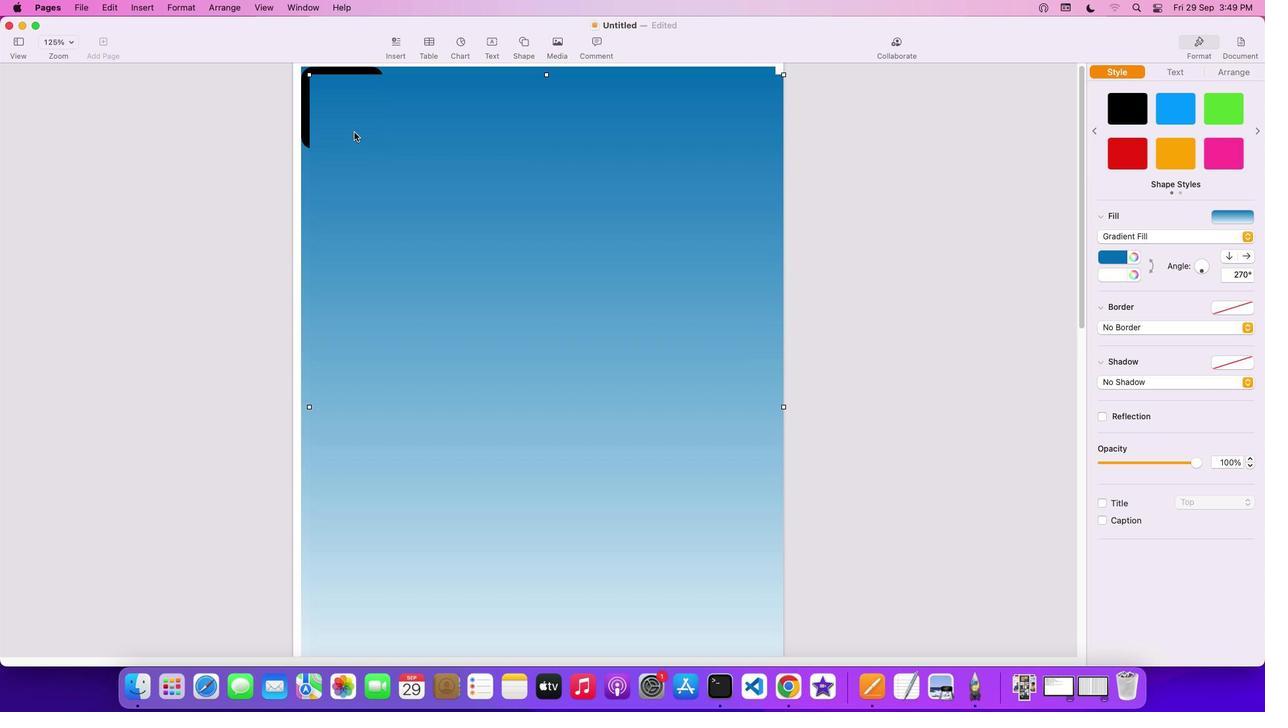 
Action: Key pressed Key.cmd'z'
Screenshot: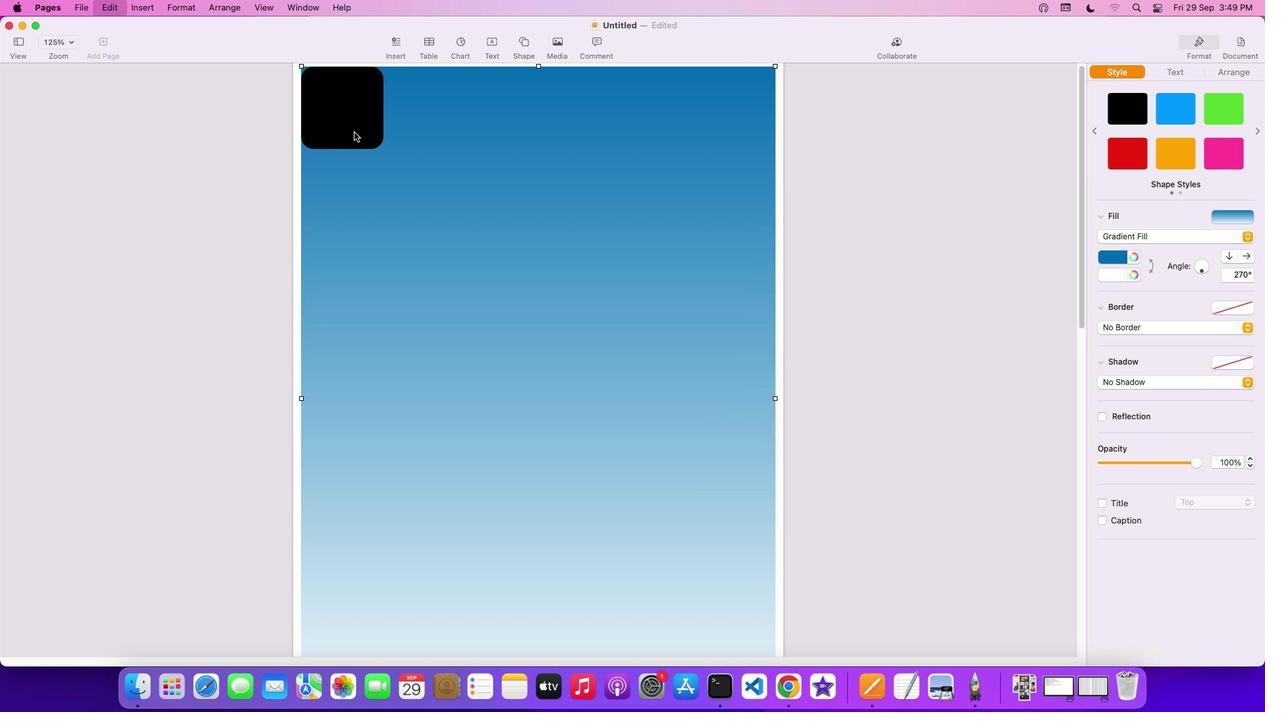 
Action: Mouse pressed left at (354, 132)
Screenshot: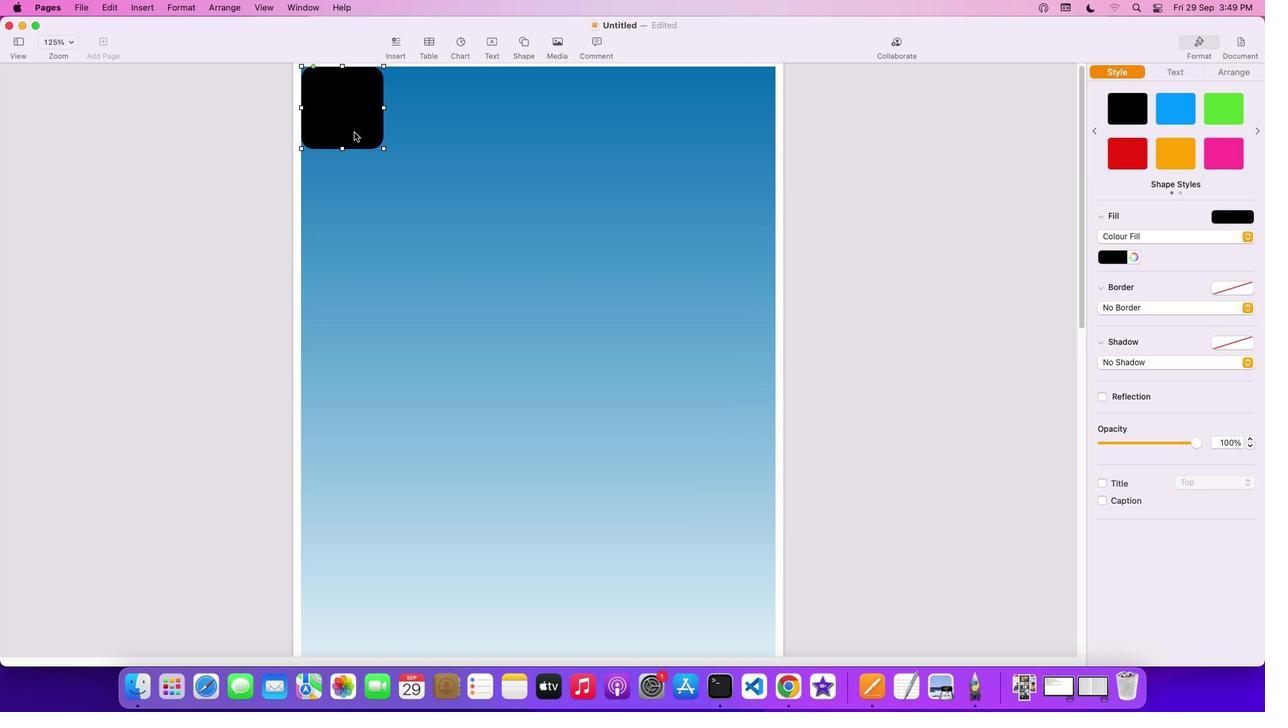 
Action: Mouse moved to (487, 150)
Screenshot: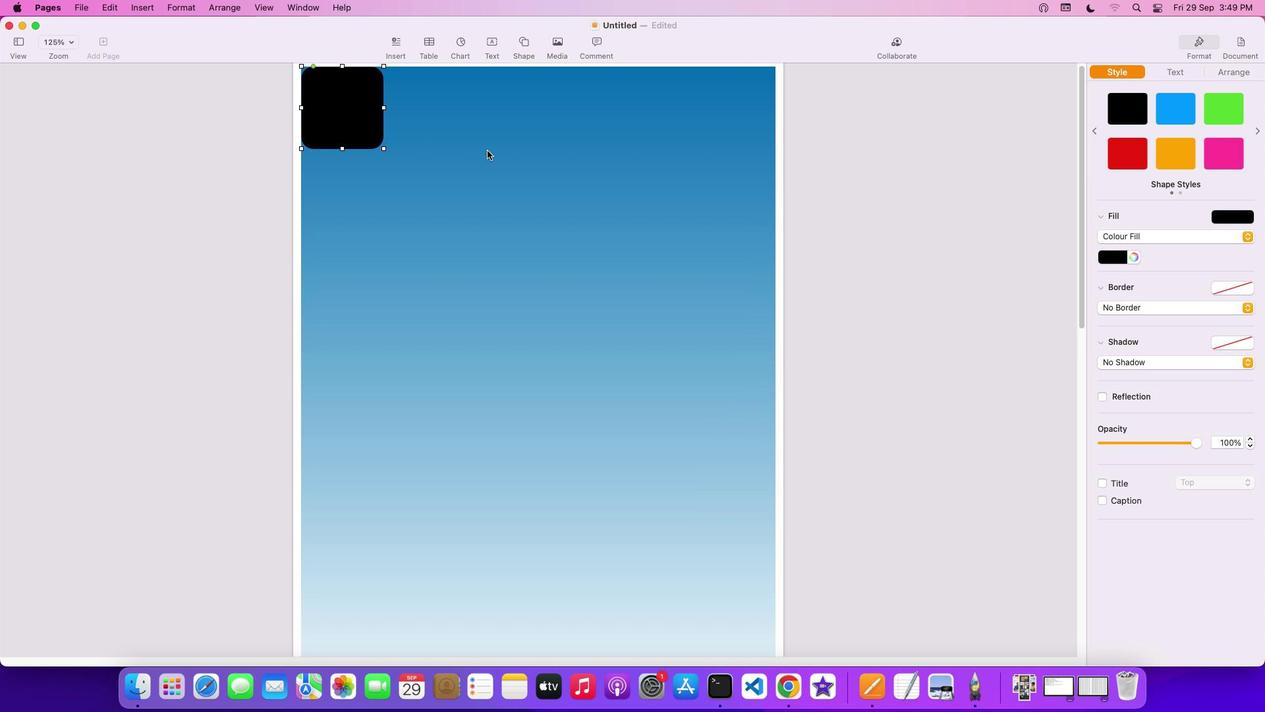 
Action: Mouse pressed left at (487, 150)
Screenshot: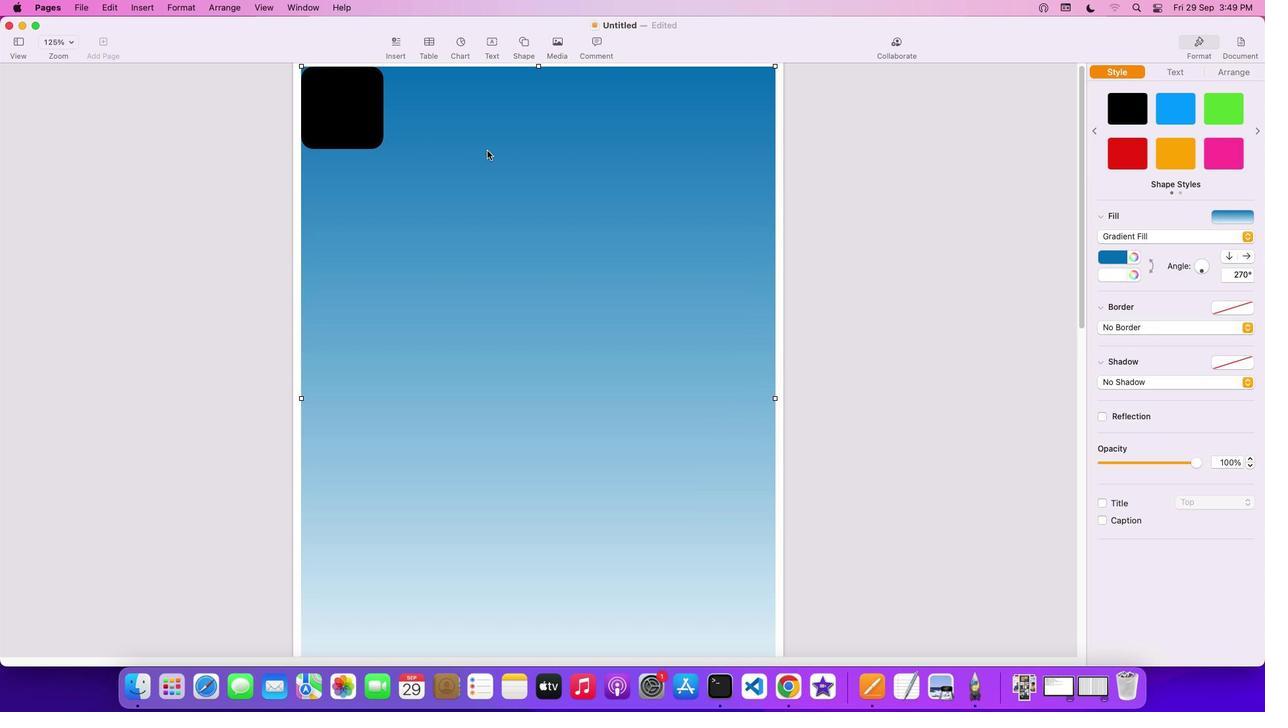 
Action: Mouse moved to (605, 158)
Screenshot: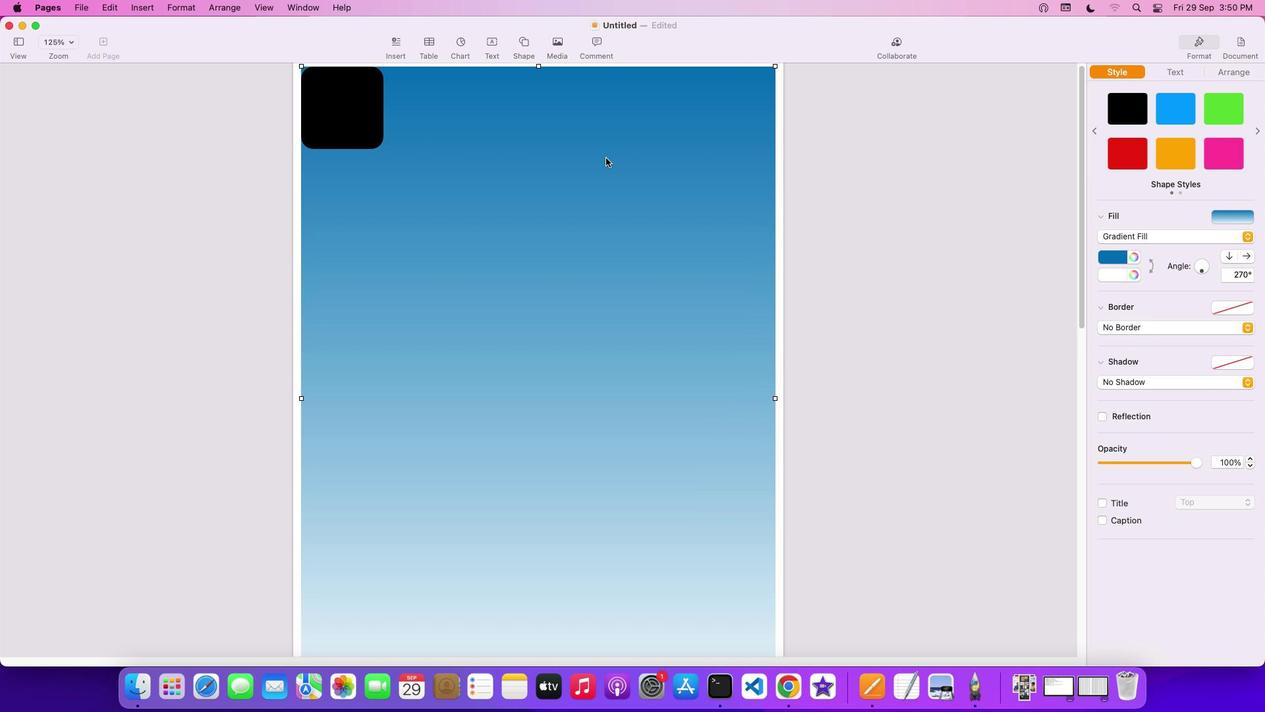 
Action: Mouse pressed left at (605, 158)
Screenshot: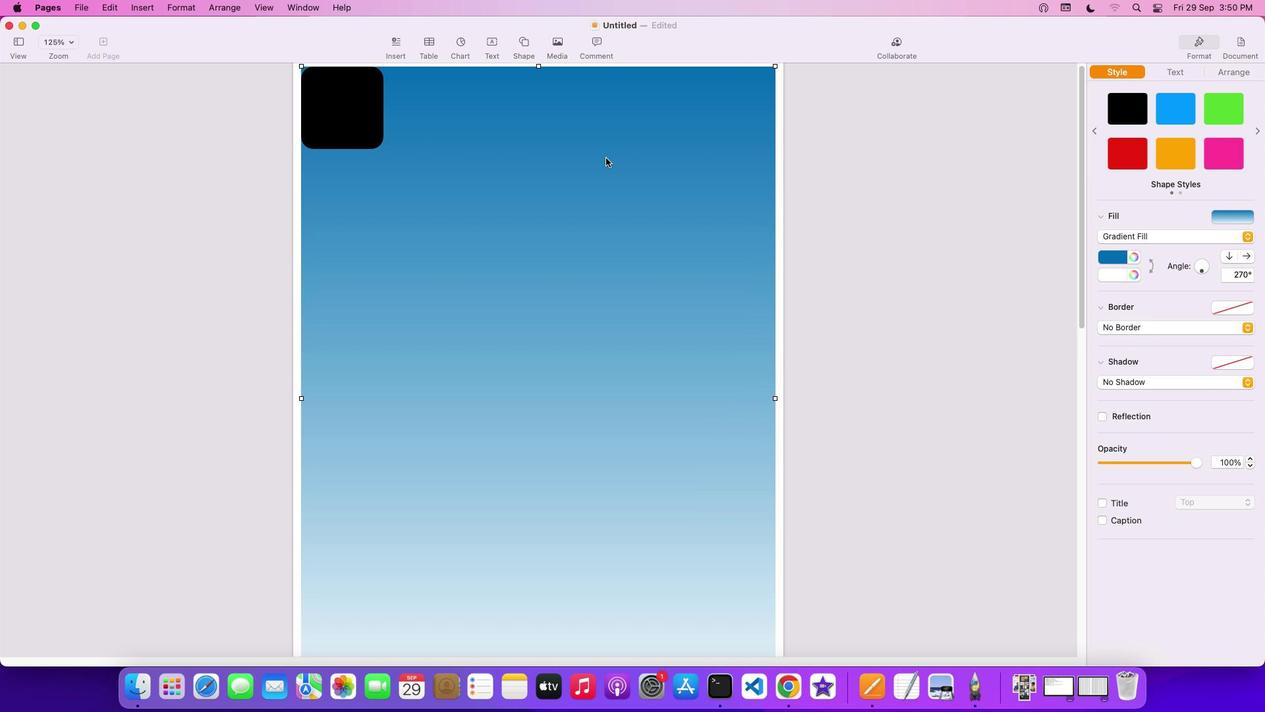 
Action: Mouse moved to (778, 98)
Screenshot: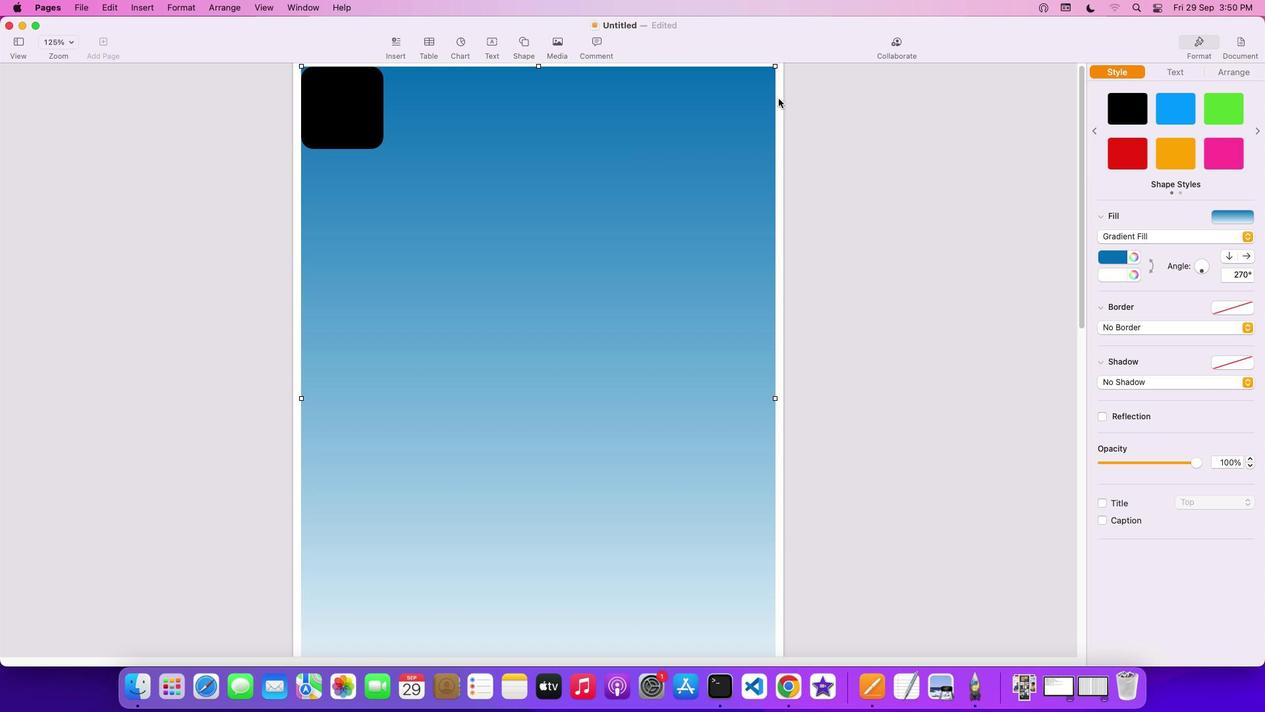 
Action: Mouse pressed left at (778, 98)
Screenshot: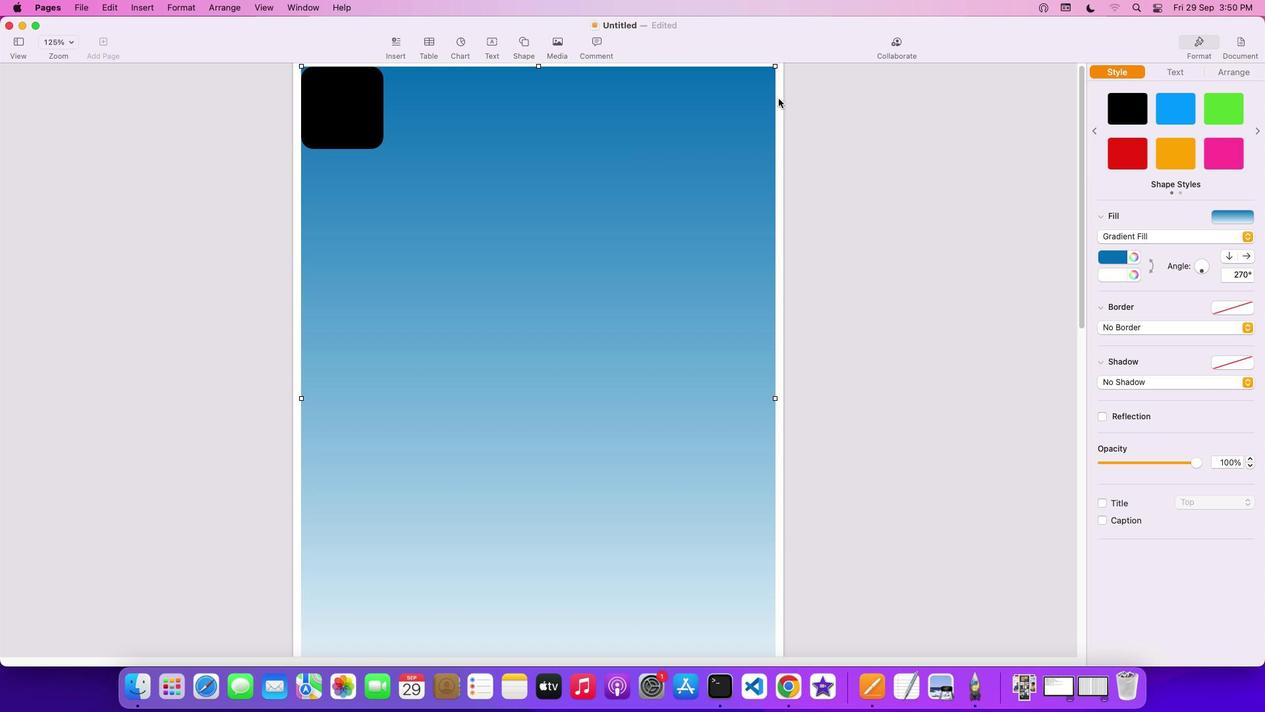 
Action: Mouse moved to (749, 71)
Screenshot: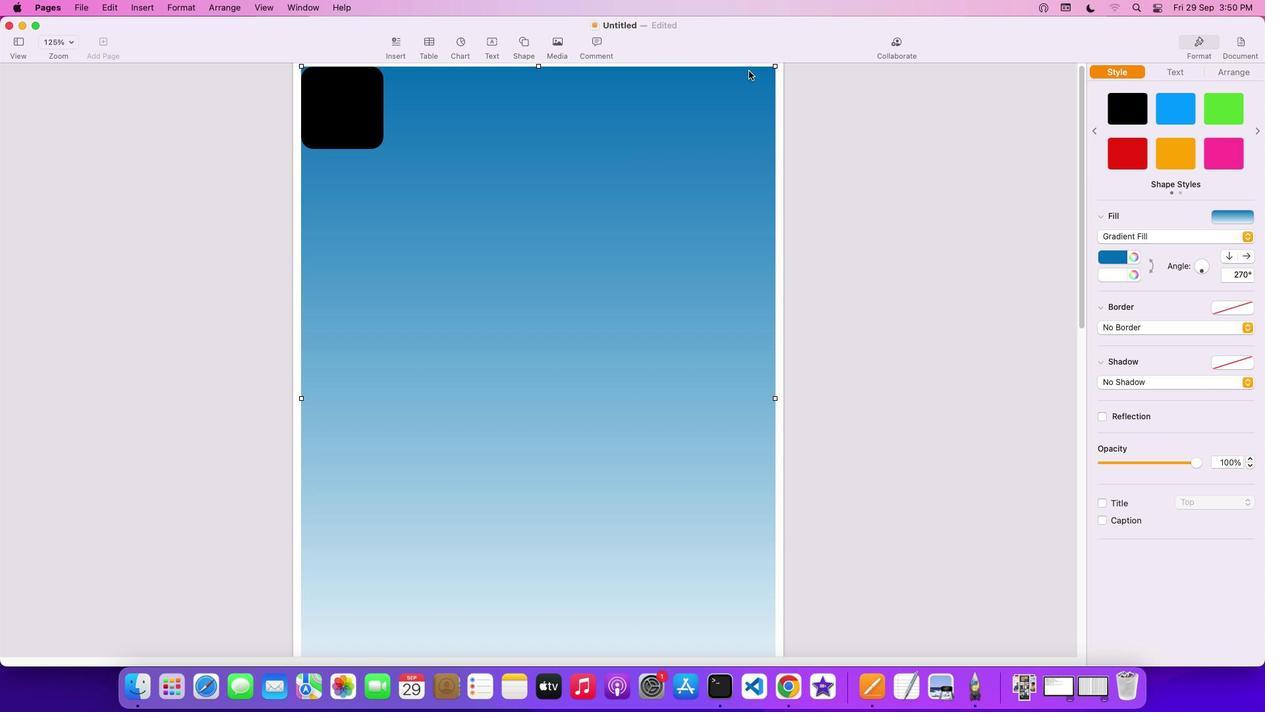 
Action: Mouse pressed left at (749, 71)
Screenshot: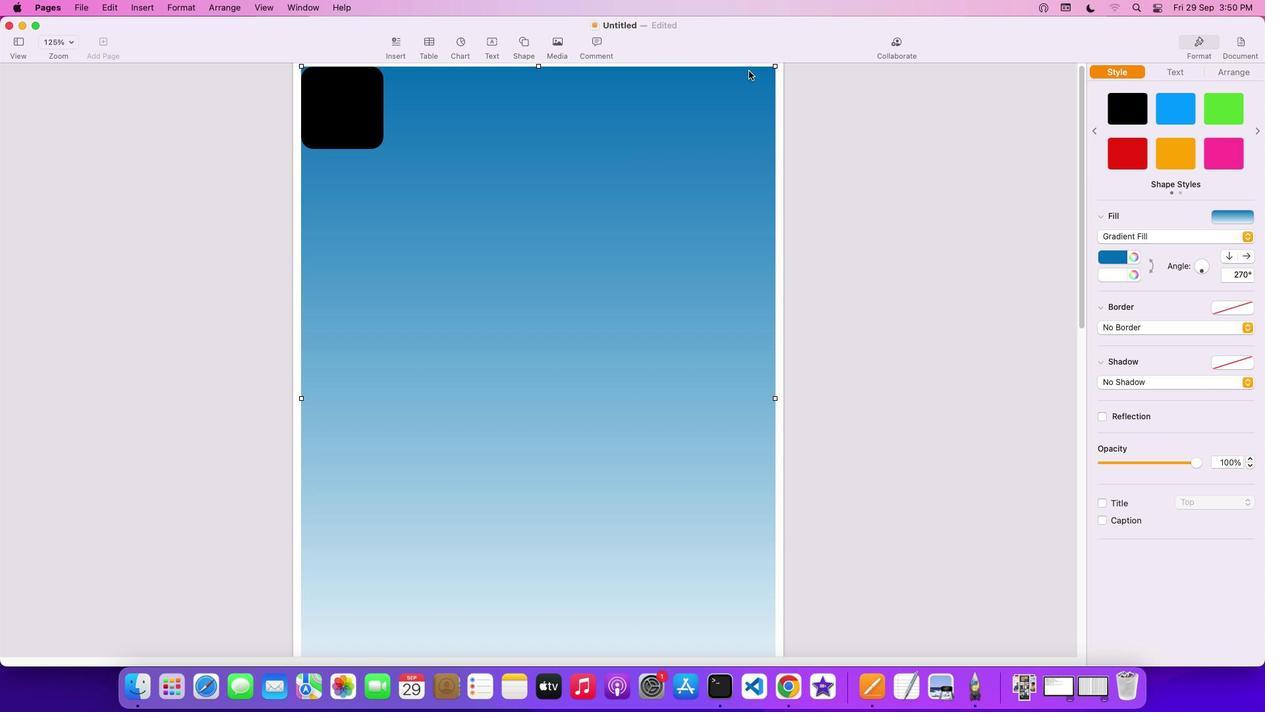 
Action: Mouse moved to (762, 104)
Screenshot: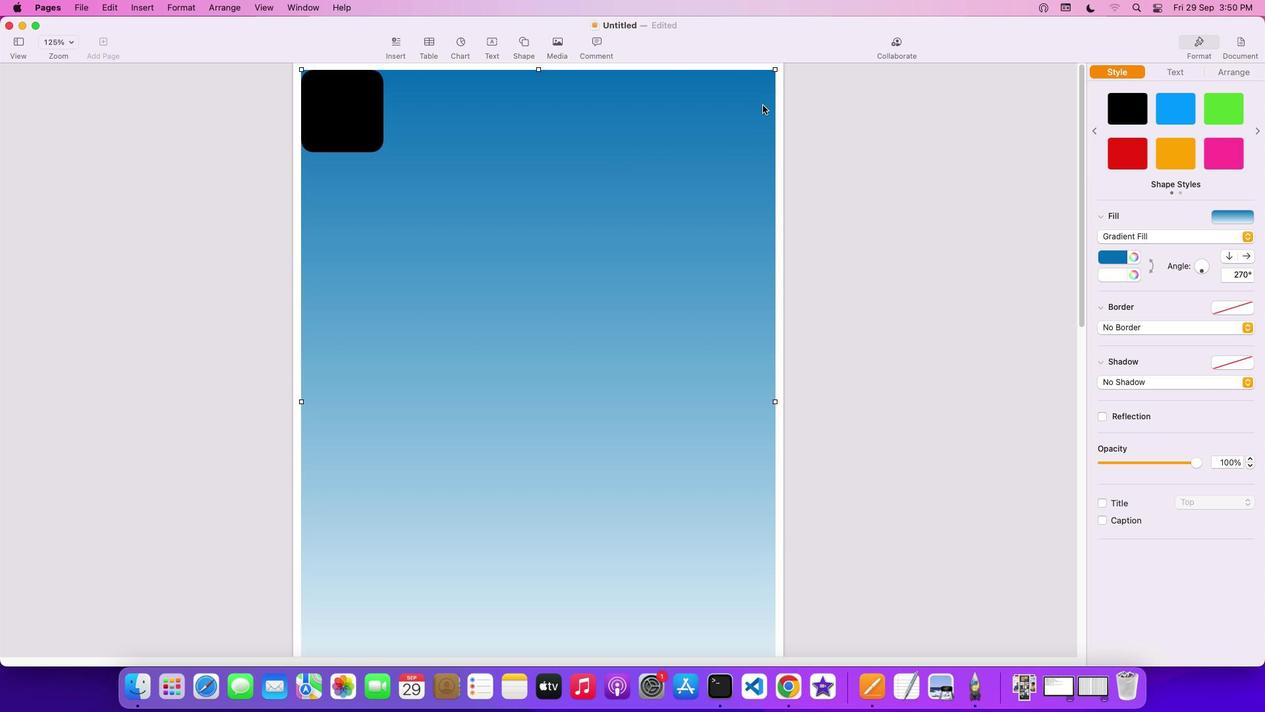 
Action: Mouse scrolled (762, 104) with delta (0, 0)
Screenshot: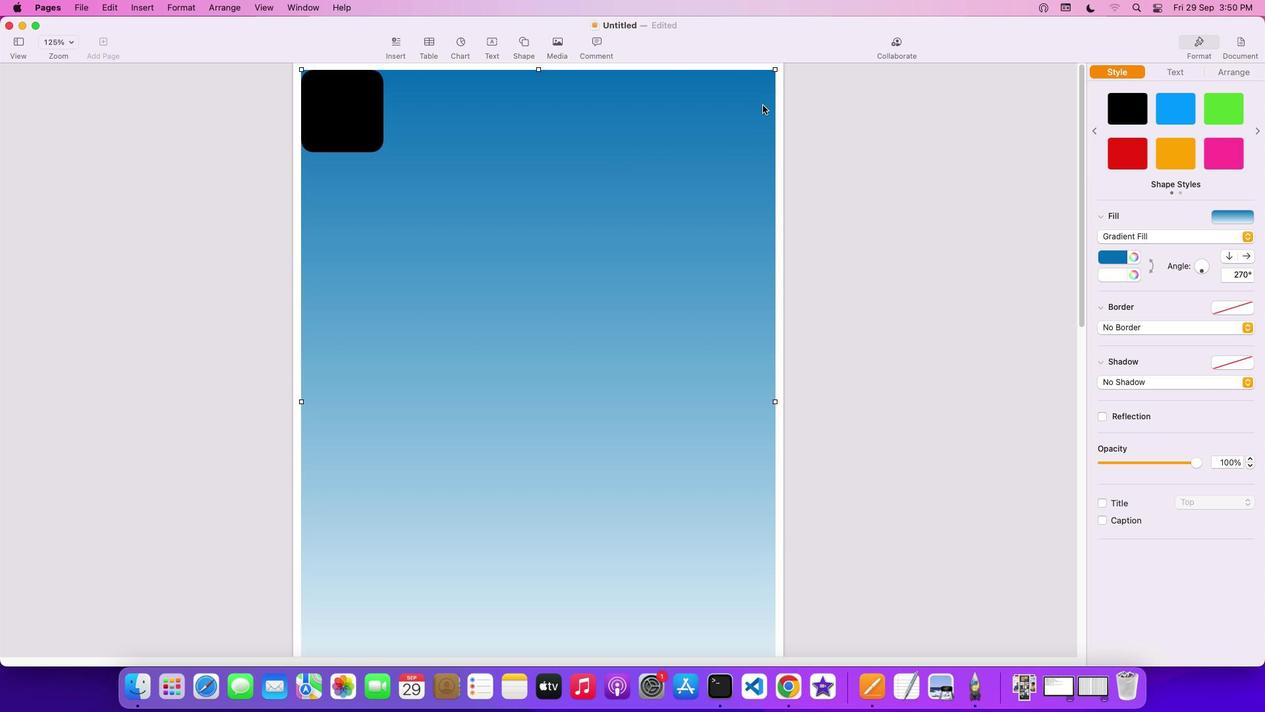 
Action: Mouse moved to (762, 104)
Screenshot: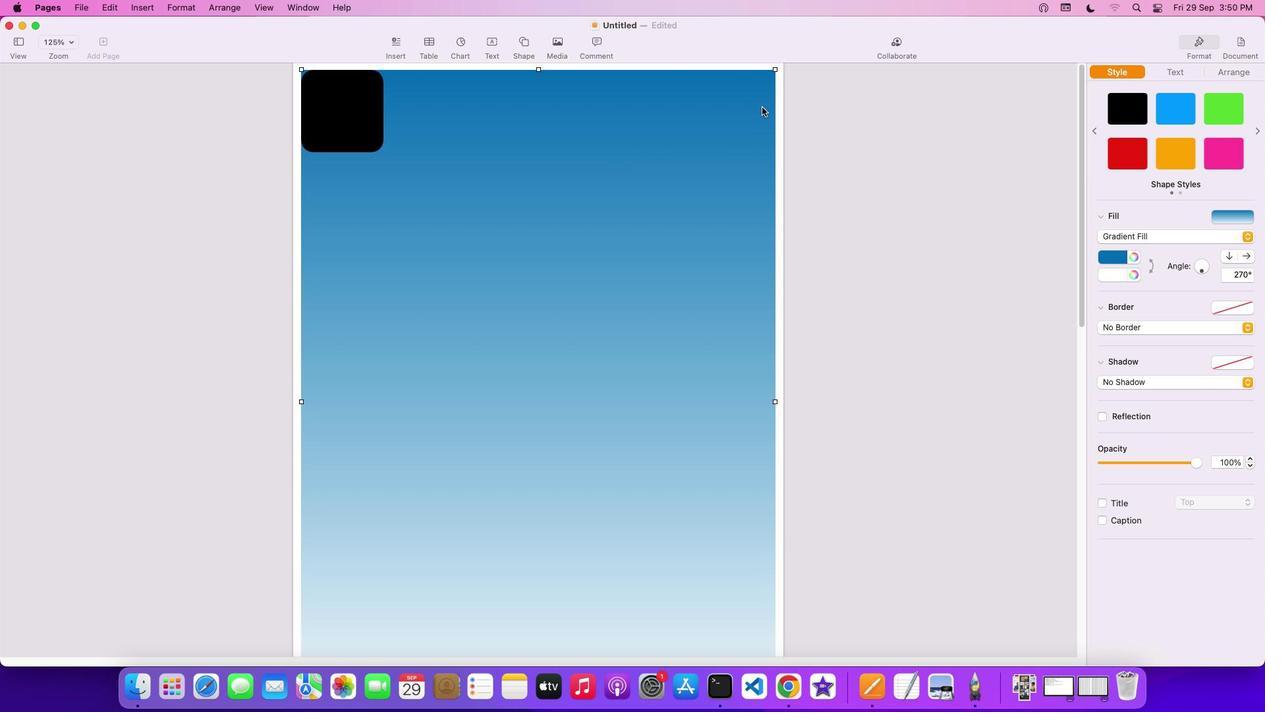 
Action: Mouse scrolled (762, 104) with delta (0, 0)
Screenshot: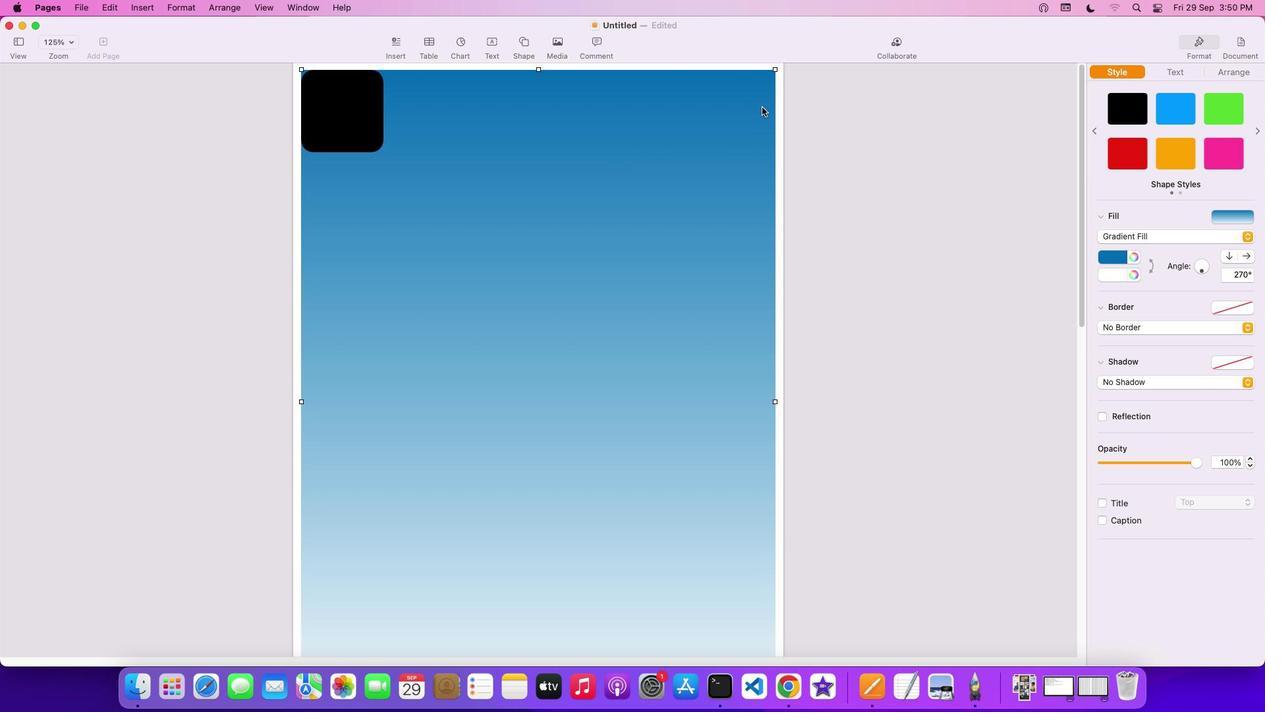 
Action: Mouse scrolled (762, 104) with delta (0, 1)
Screenshot: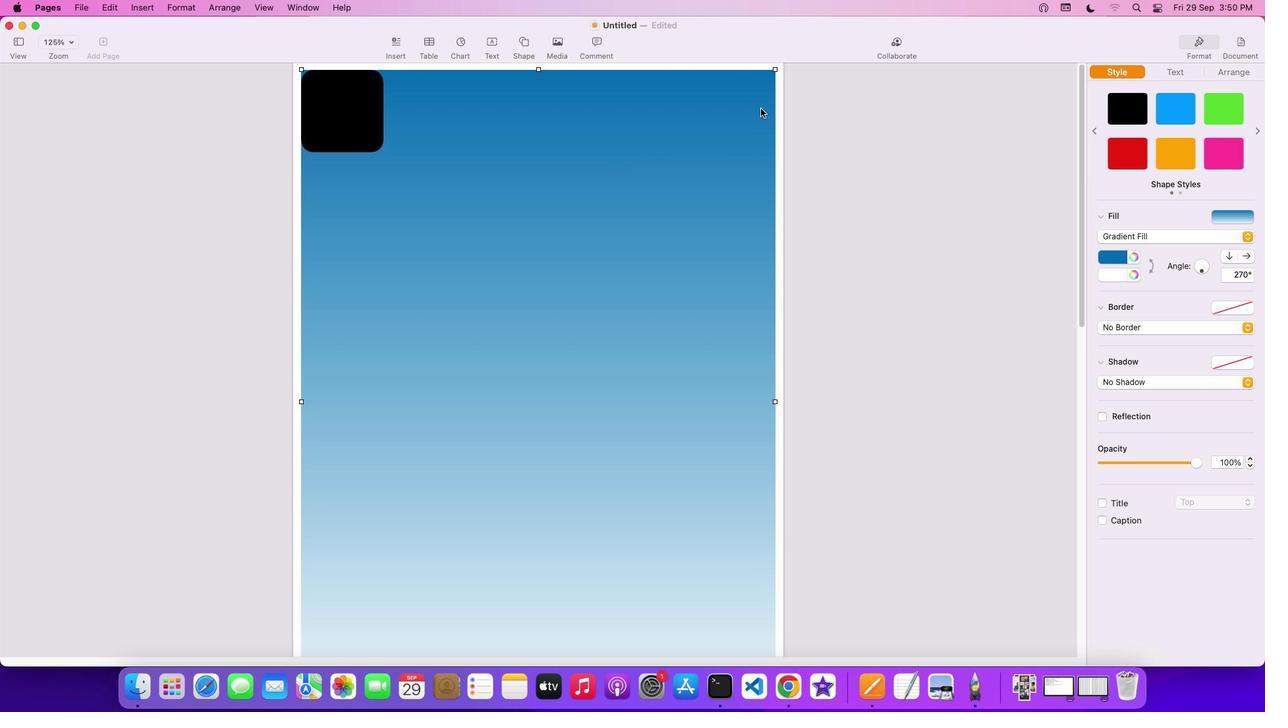 
Action: Mouse scrolled (762, 104) with delta (0, 3)
Screenshot: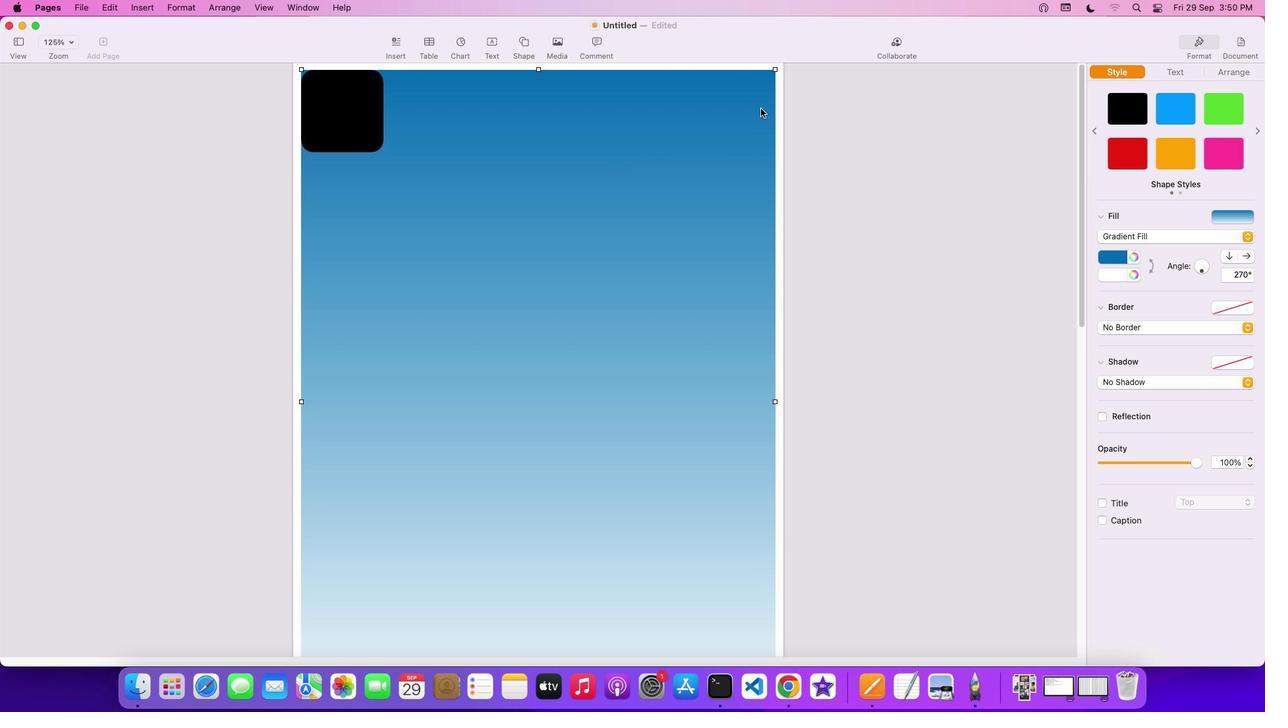 
Action: Mouse scrolled (762, 104) with delta (0, 3)
Screenshot: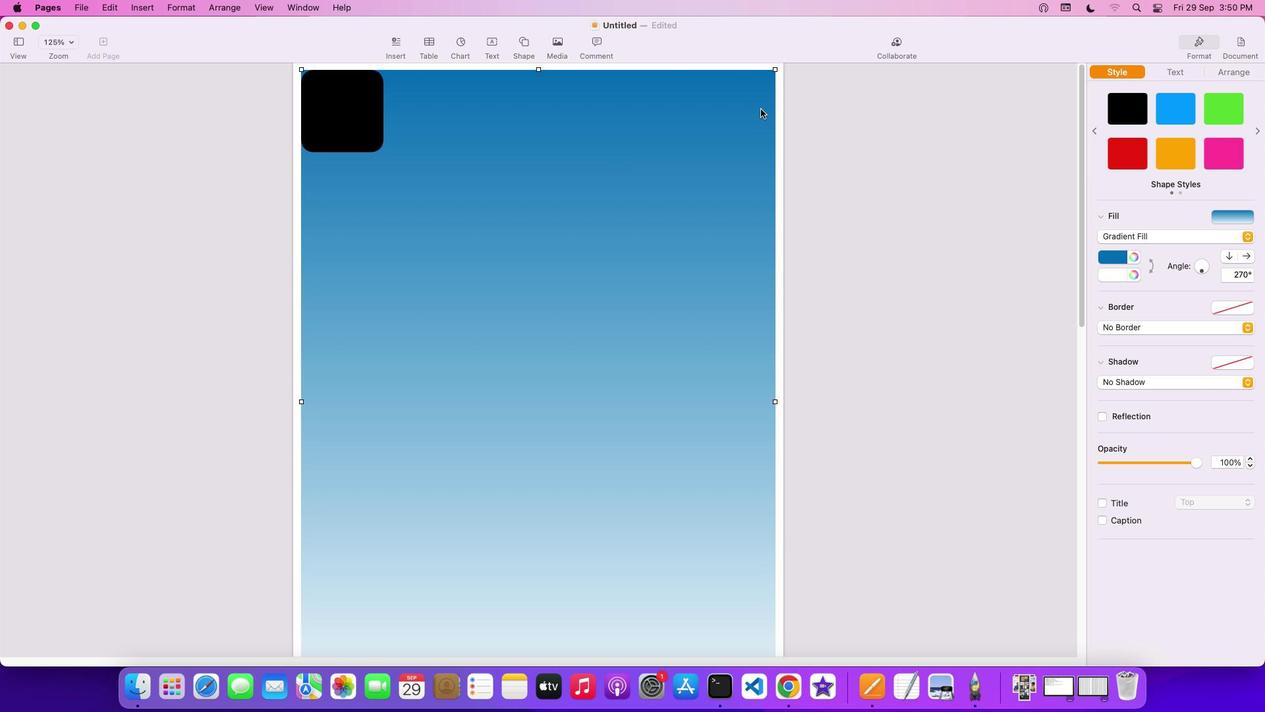 
Action: Mouse moved to (467, 71)
Screenshot: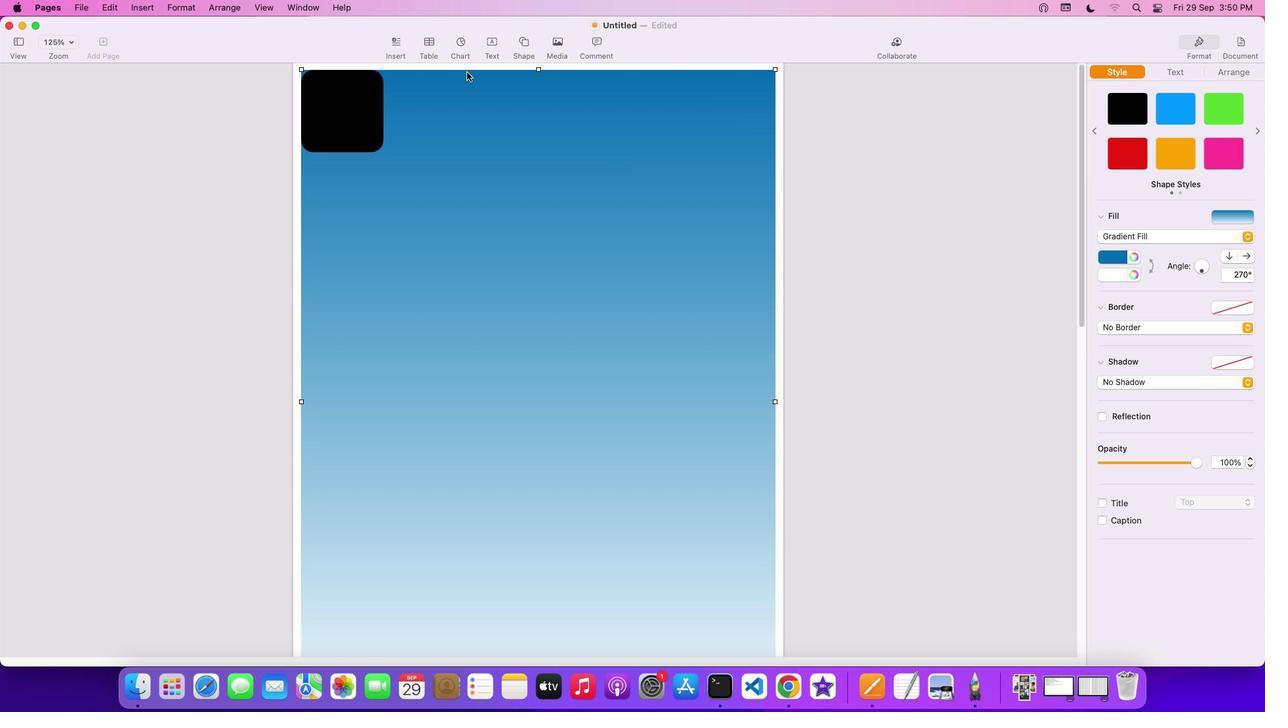 
Action: Mouse pressed left at (467, 71)
Screenshot: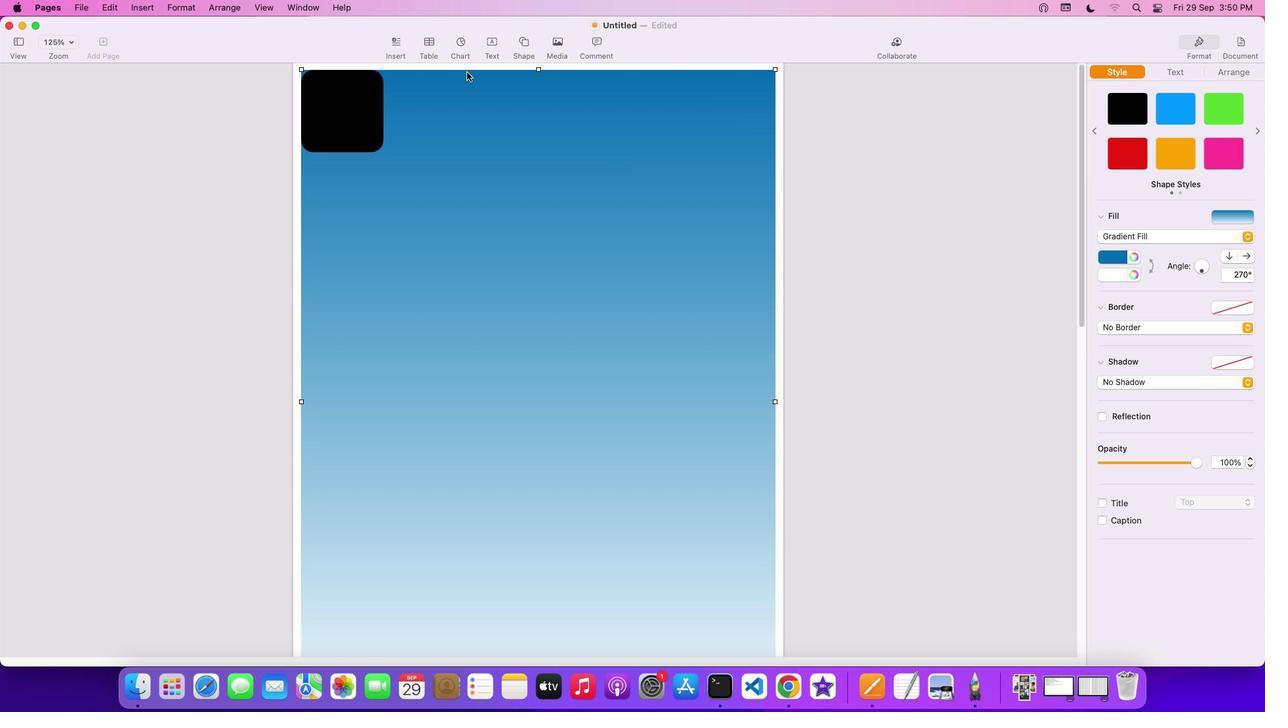 
Action: Mouse moved to (351, 104)
Screenshot: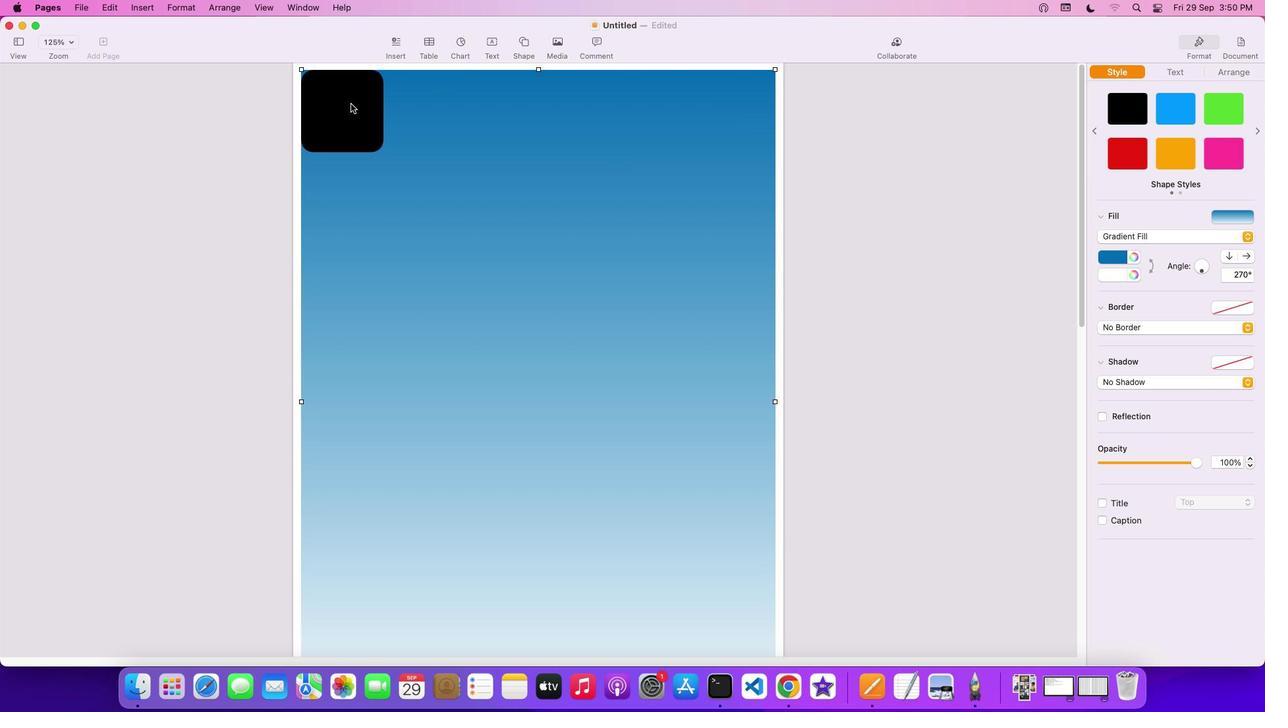 
Action: Mouse pressed left at (351, 104)
Screenshot: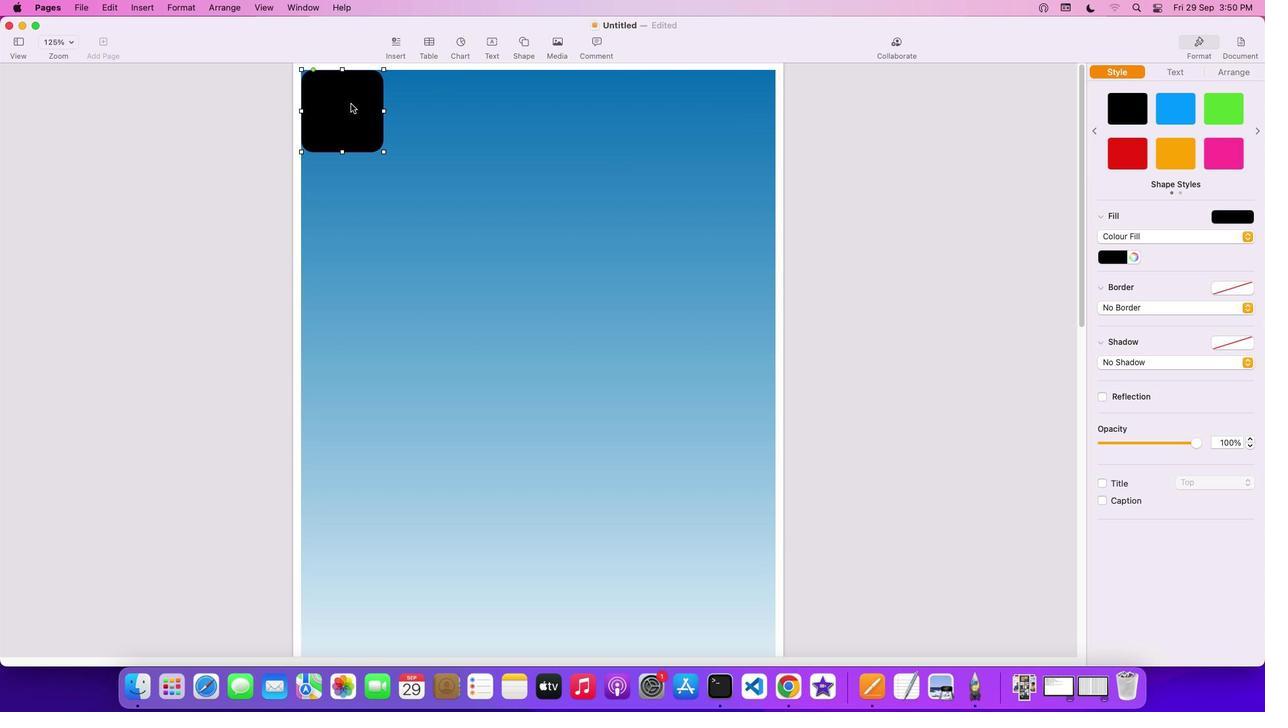 
Action: Mouse pressed left at (351, 104)
Screenshot: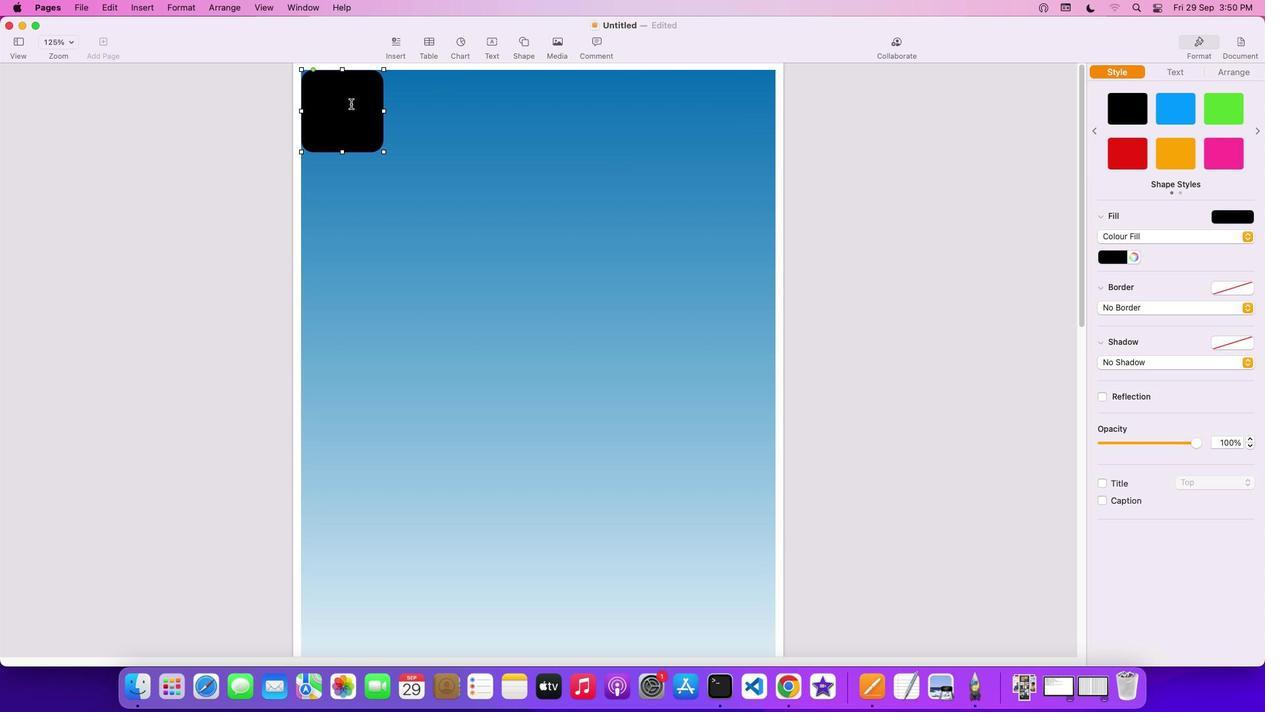 
Action: Mouse moved to (361, 121)
Screenshot: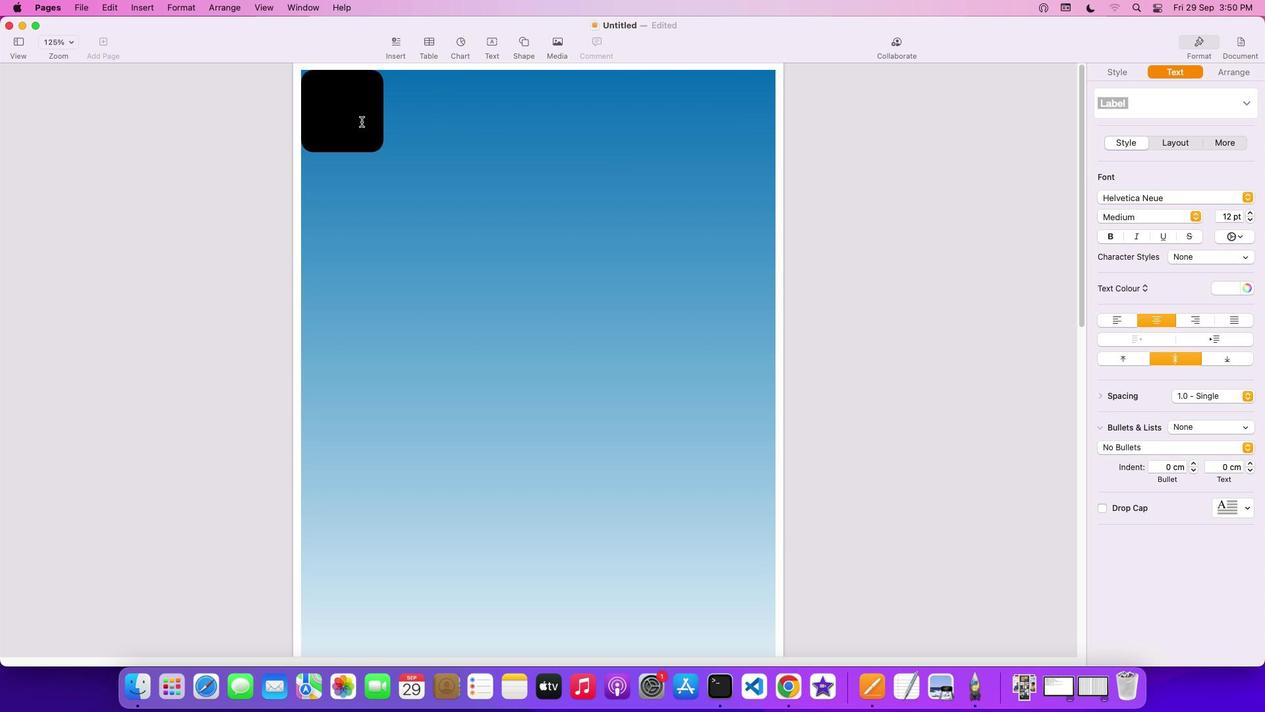 
Action: Mouse pressed left at (361, 121)
Screenshot: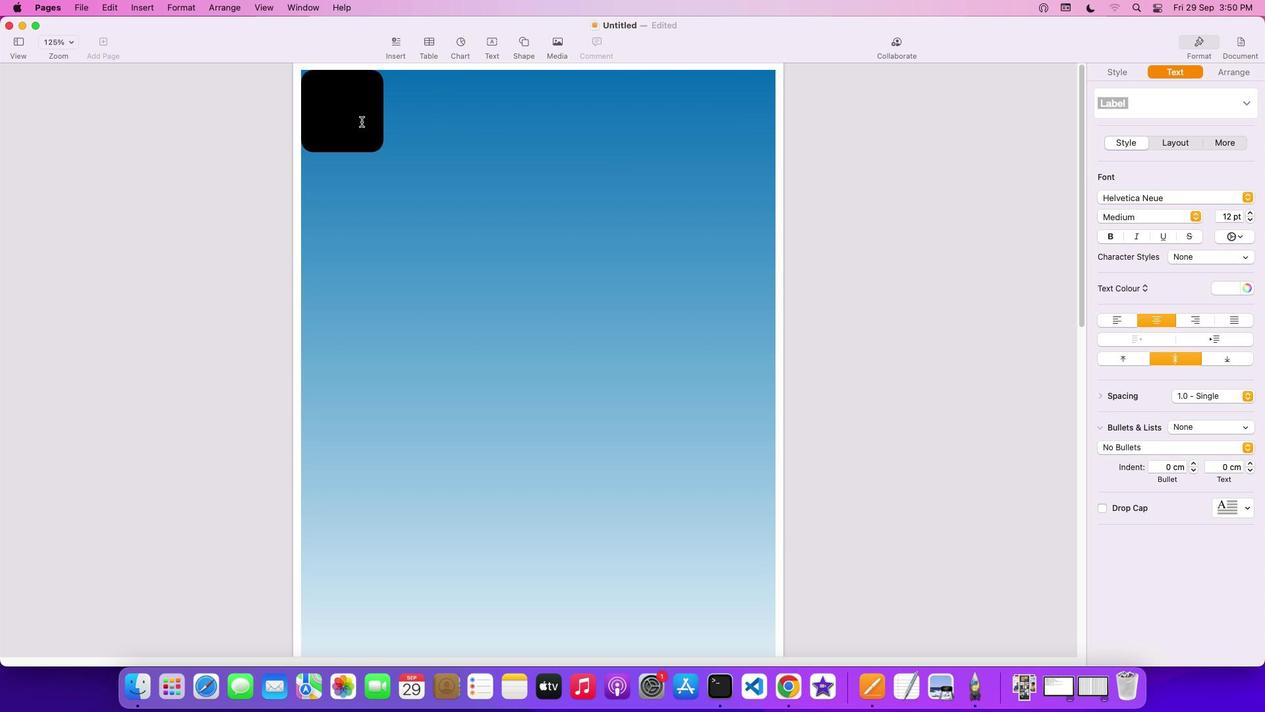 
Action: Mouse moved to (514, 149)
Screenshot: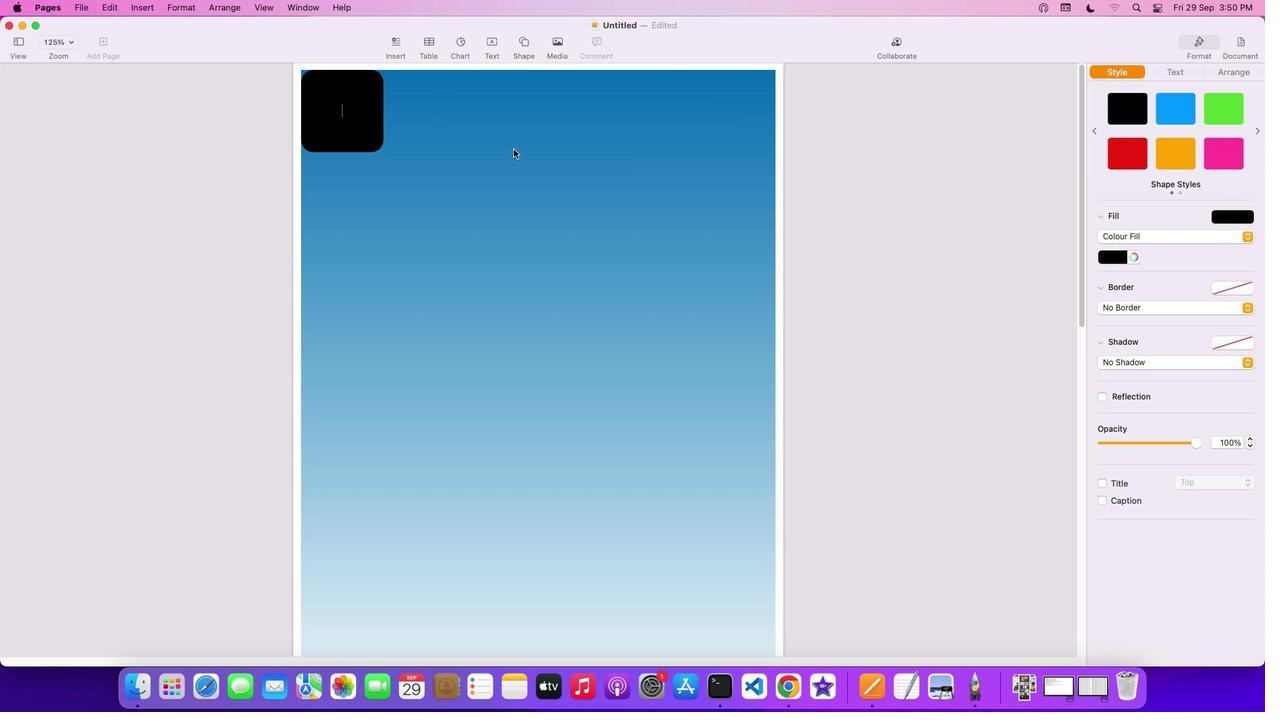 
Action: Mouse pressed left at (514, 149)
Screenshot: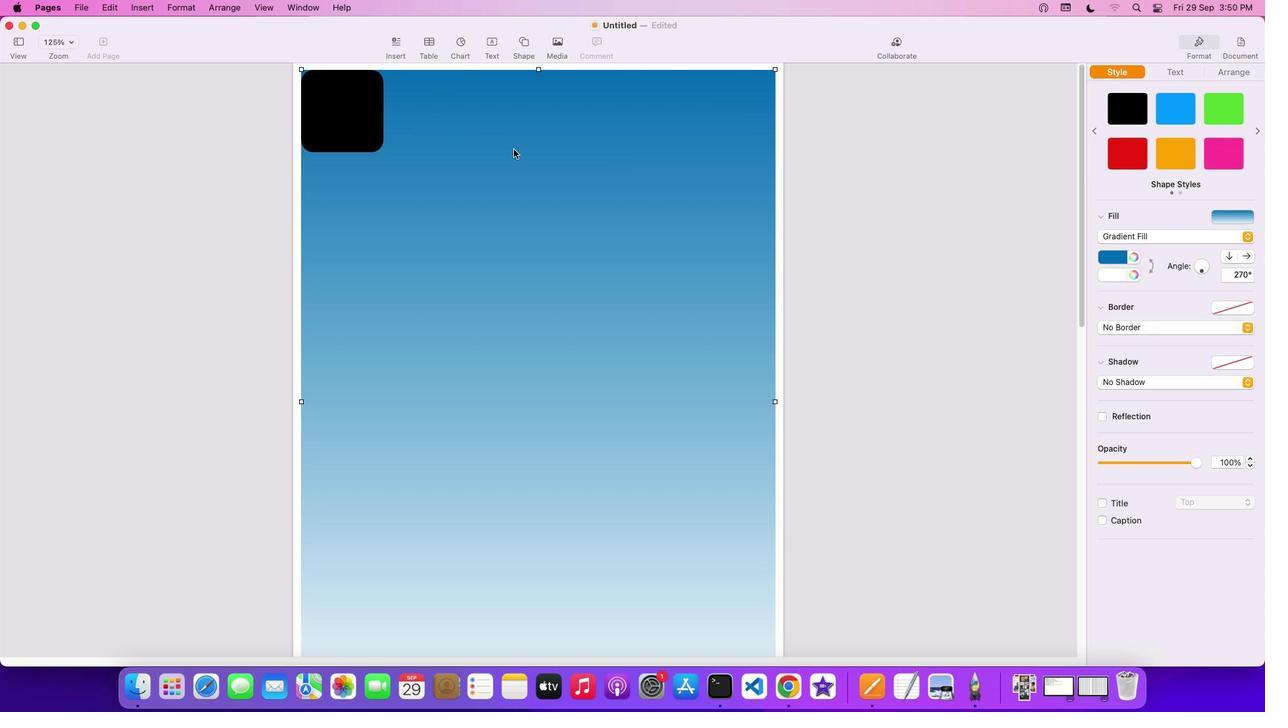 
Action: Mouse moved to (658, 139)
Screenshot: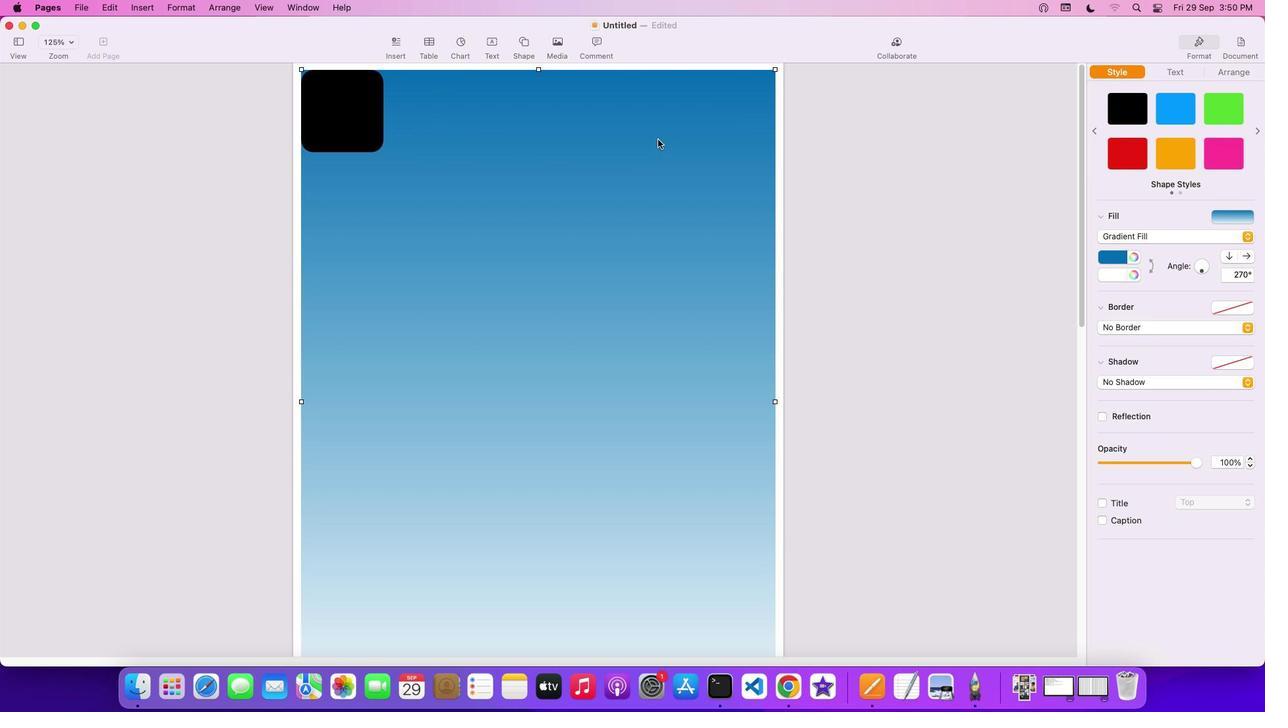
Action: Mouse pressed left at (658, 139)
Screenshot: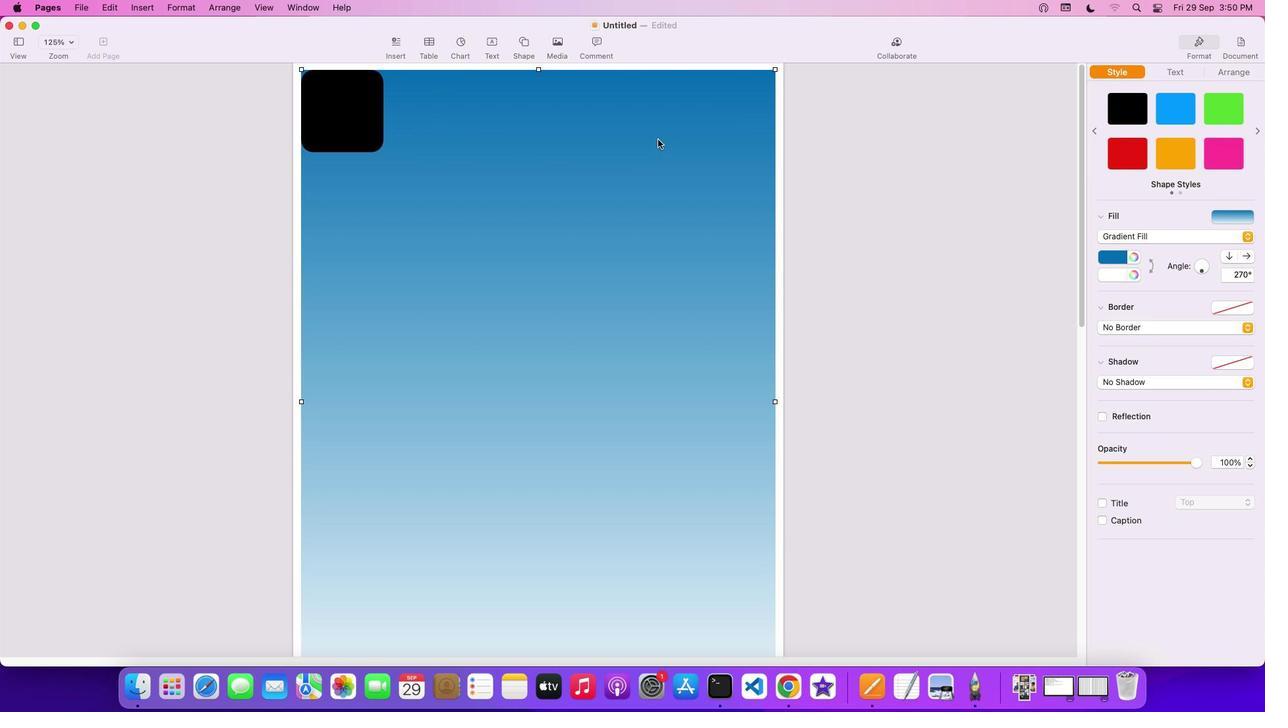 
Action: Mouse moved to (366, 133)
Screenshot: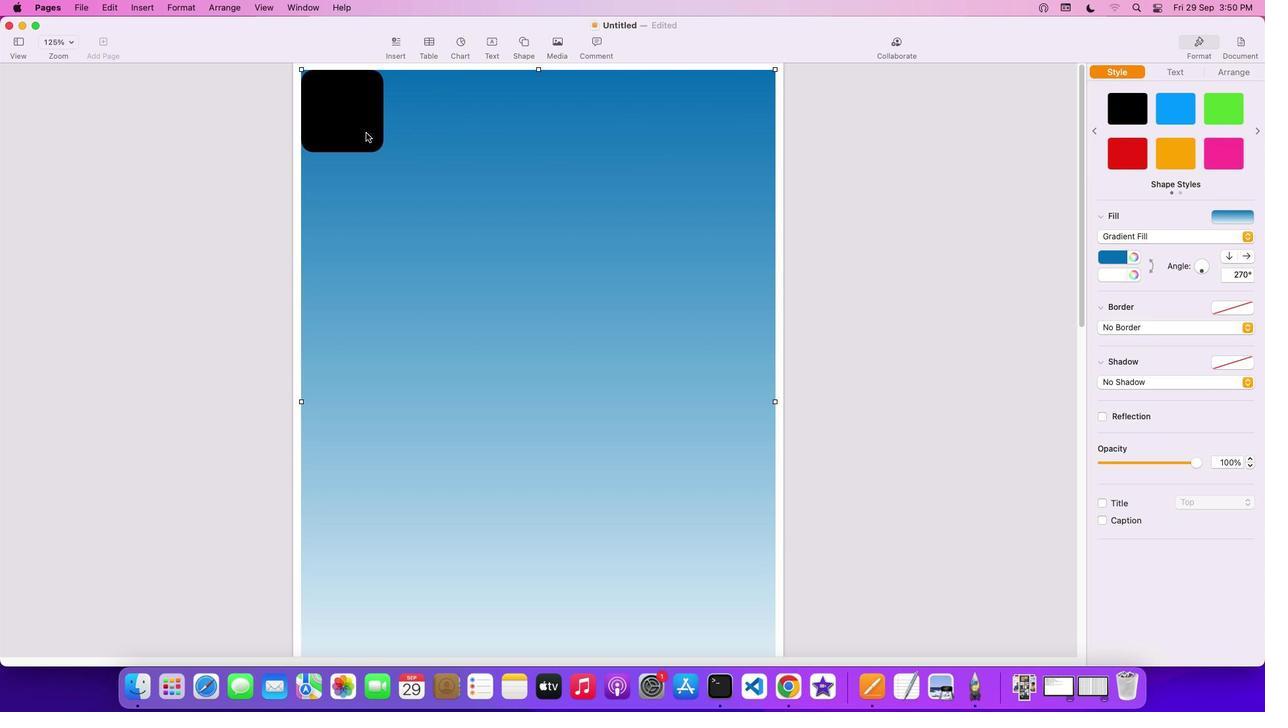 
Action: Mouse pressed left at (366, 133)
Screenshot: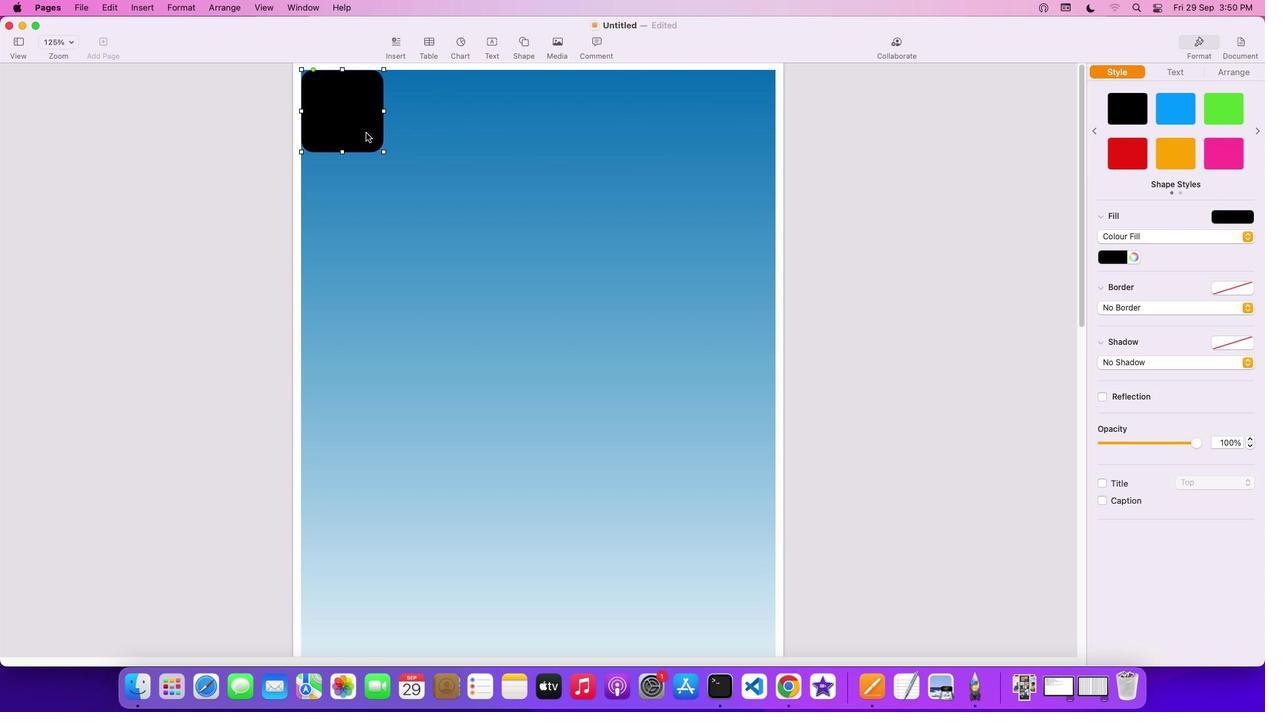 
Action: Mouse moved to (551, 91)
Screenshot: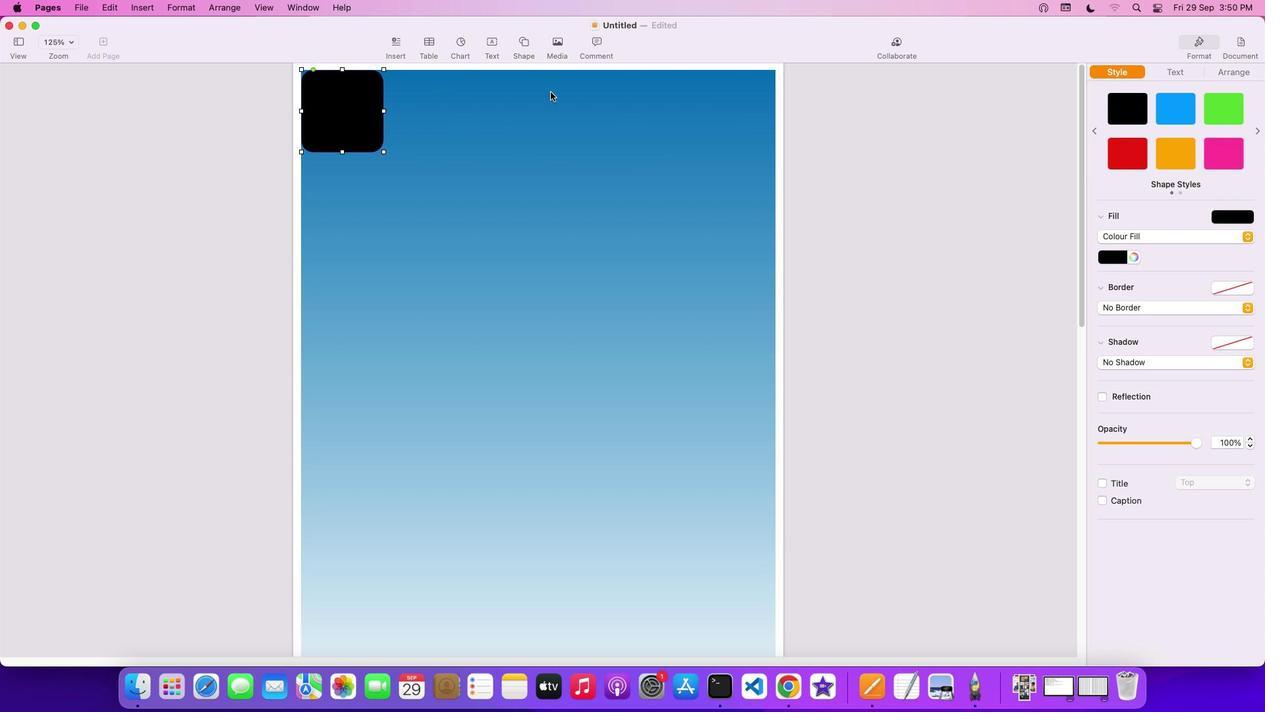 
Action: Mouse pressed left at (551, 91)
Screenshot: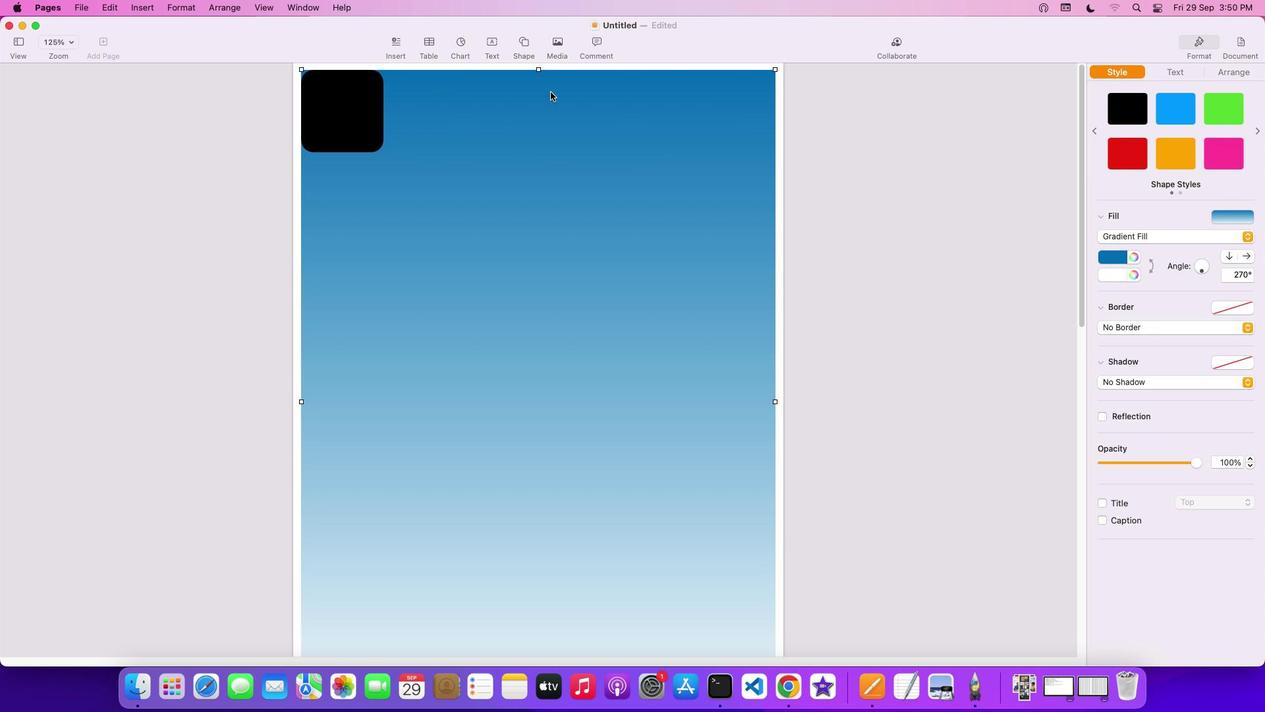 
Action: Mouse moved to (747, 73)
Screenshot: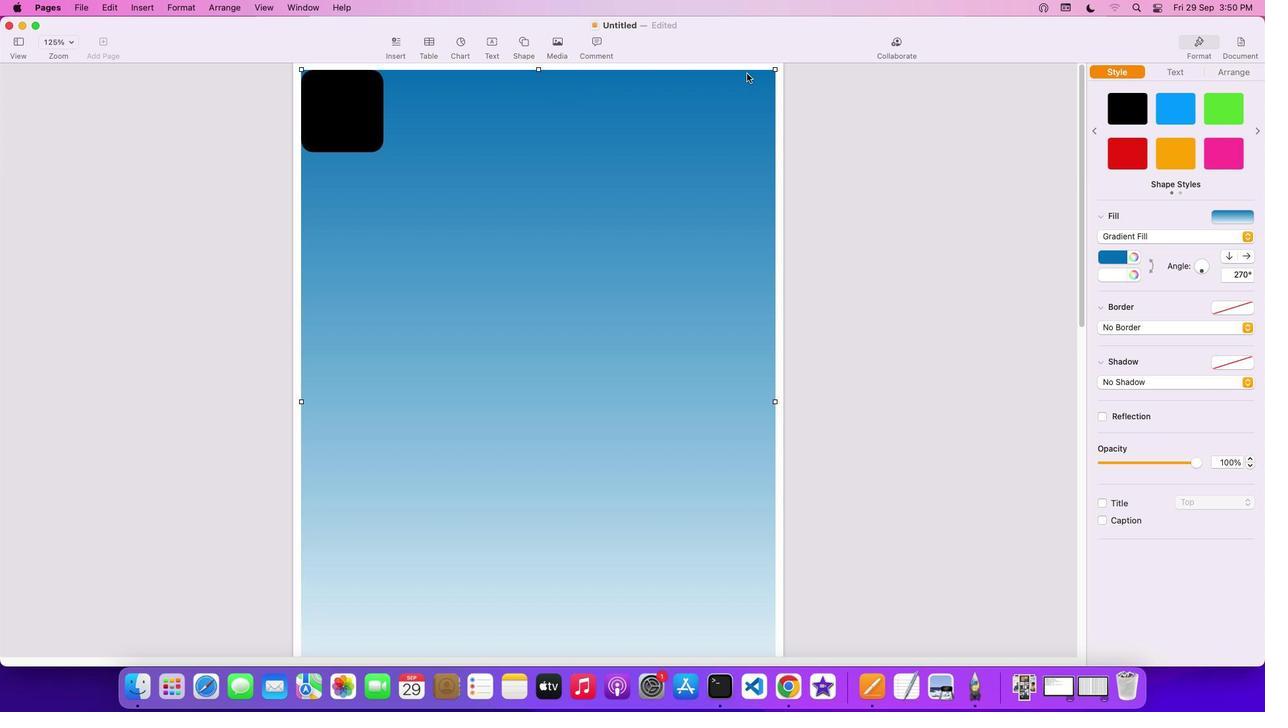 
Action: Mouse pressed left at (747, 73)
Screenshot: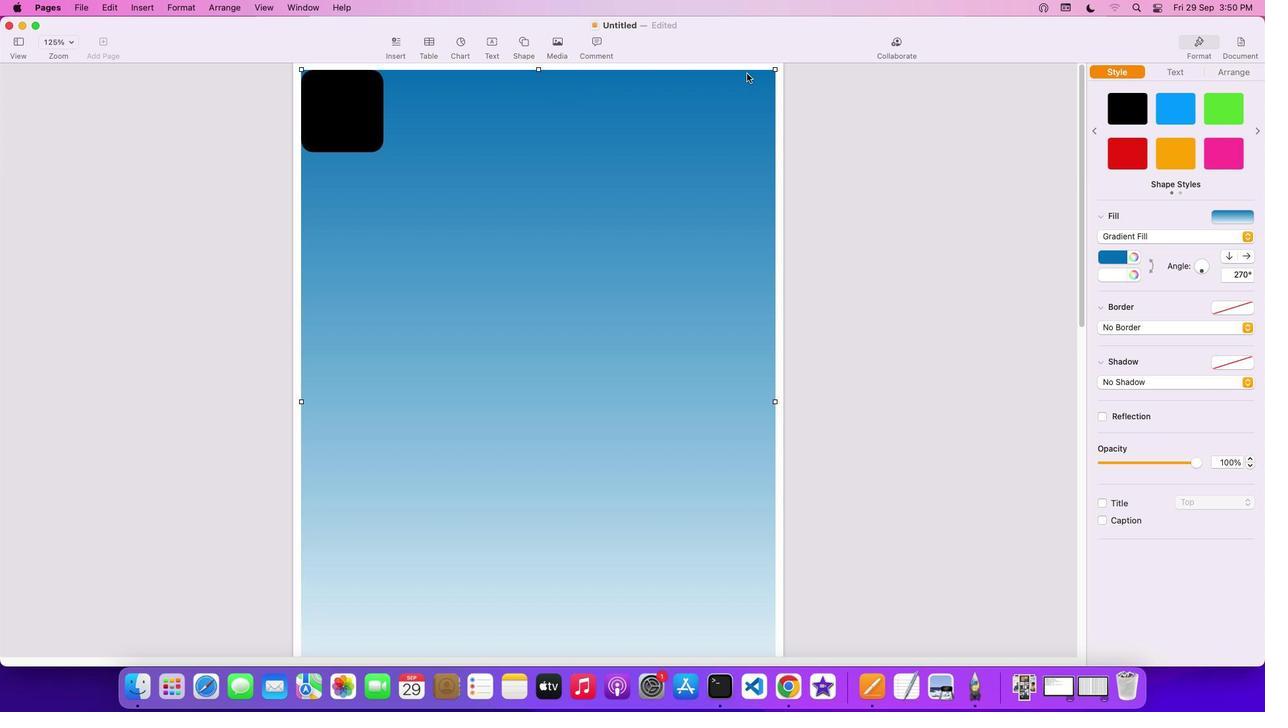 
Action: Mouse moved to (782, 80)
Screenshot: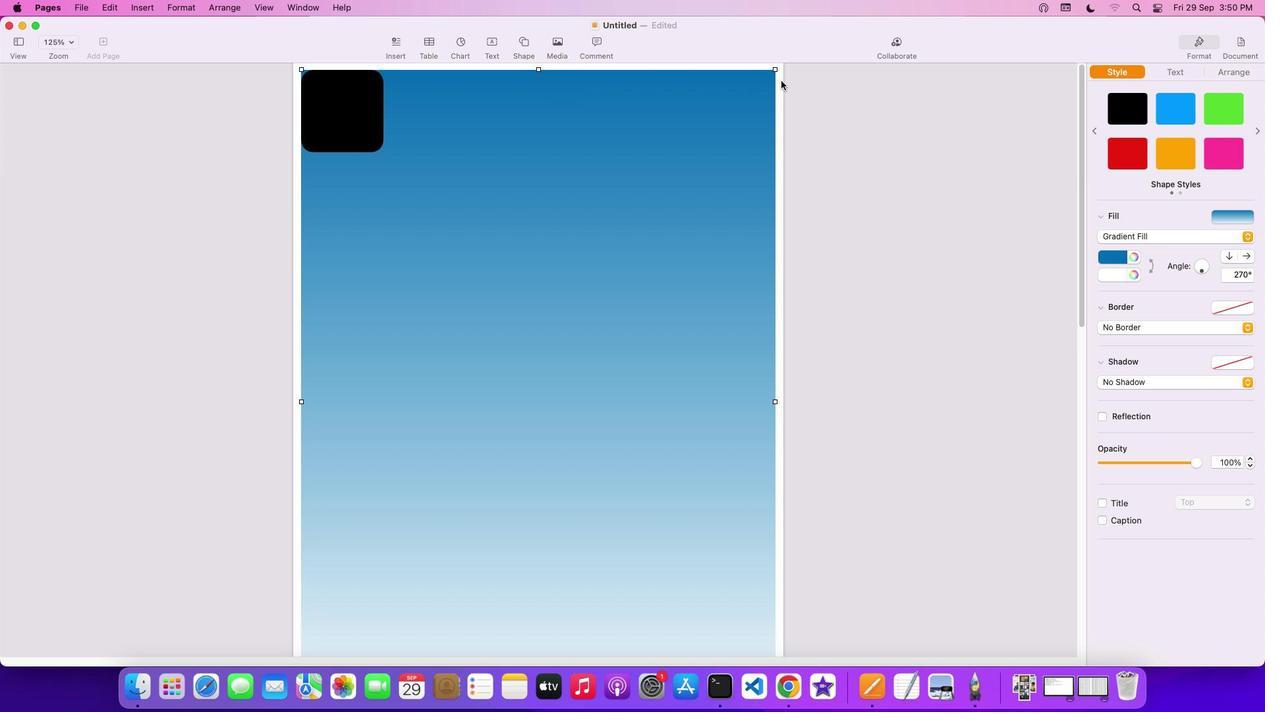 
Action: Mouse pressed left at (782, 80)
Screenshot: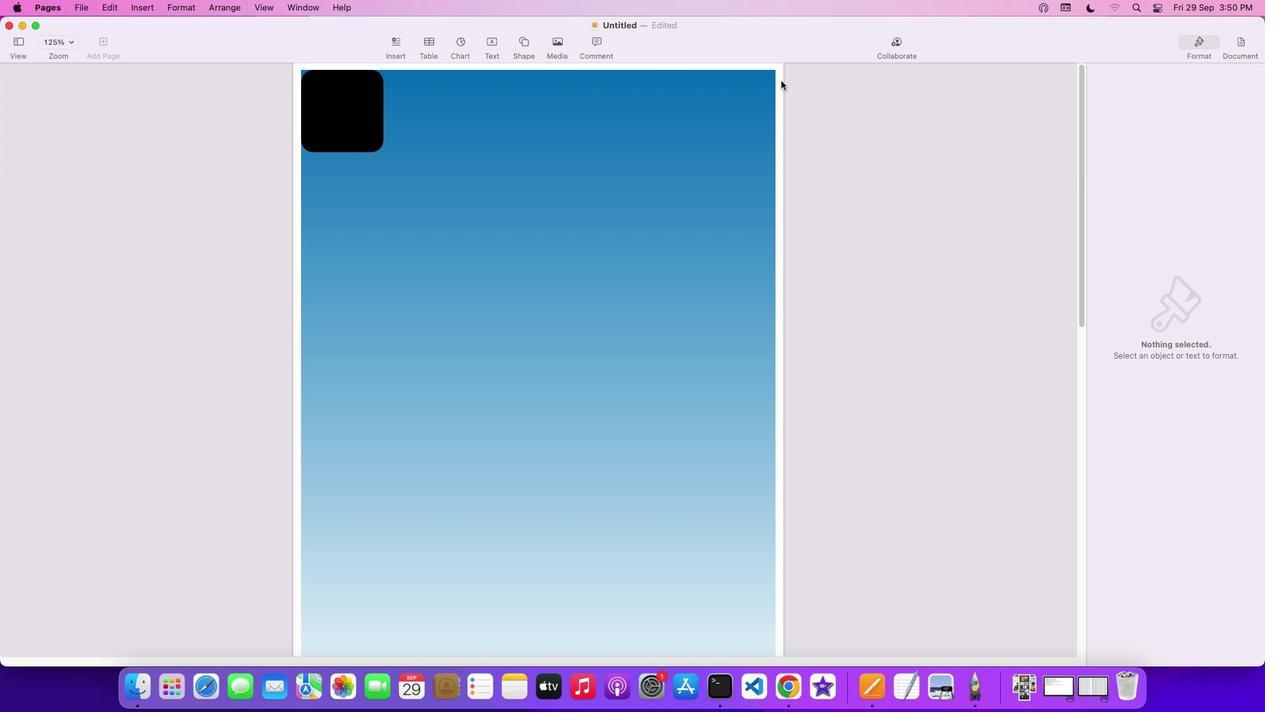 
Action: Mouse moved to (356, 141)
Screenshot: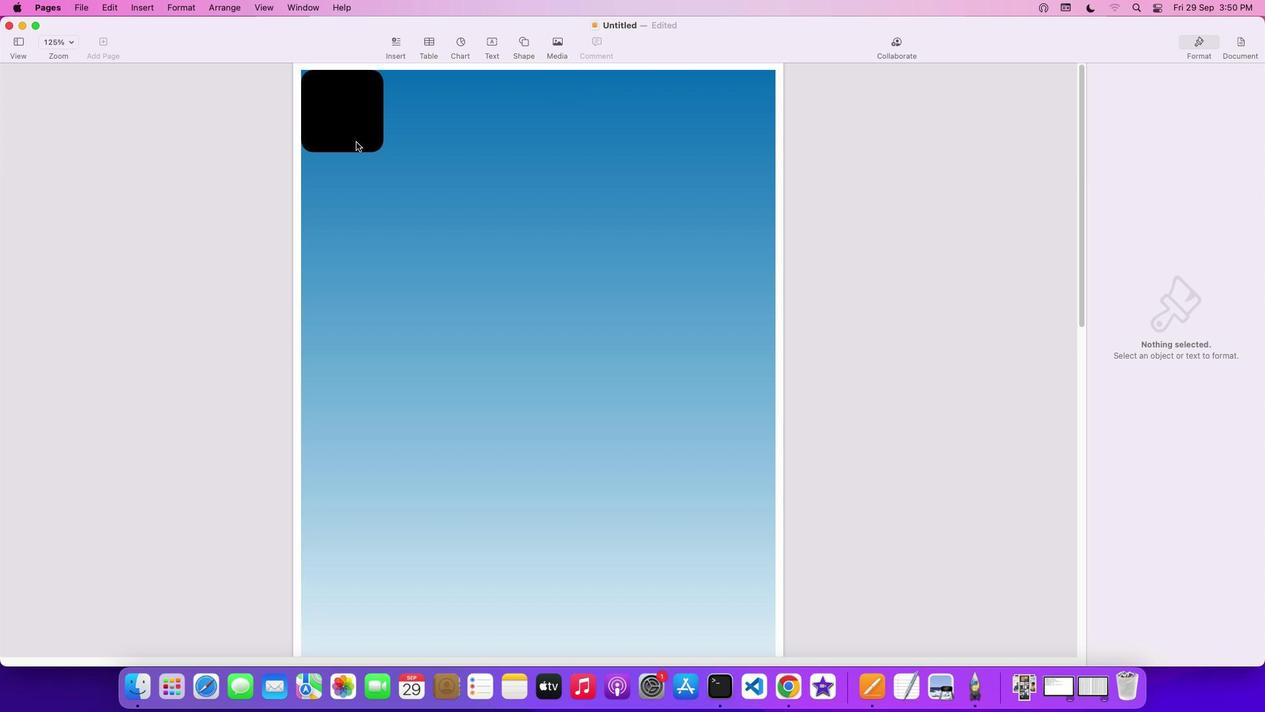 
Action: Mouse pressed left at (356, 141)
Screenshot: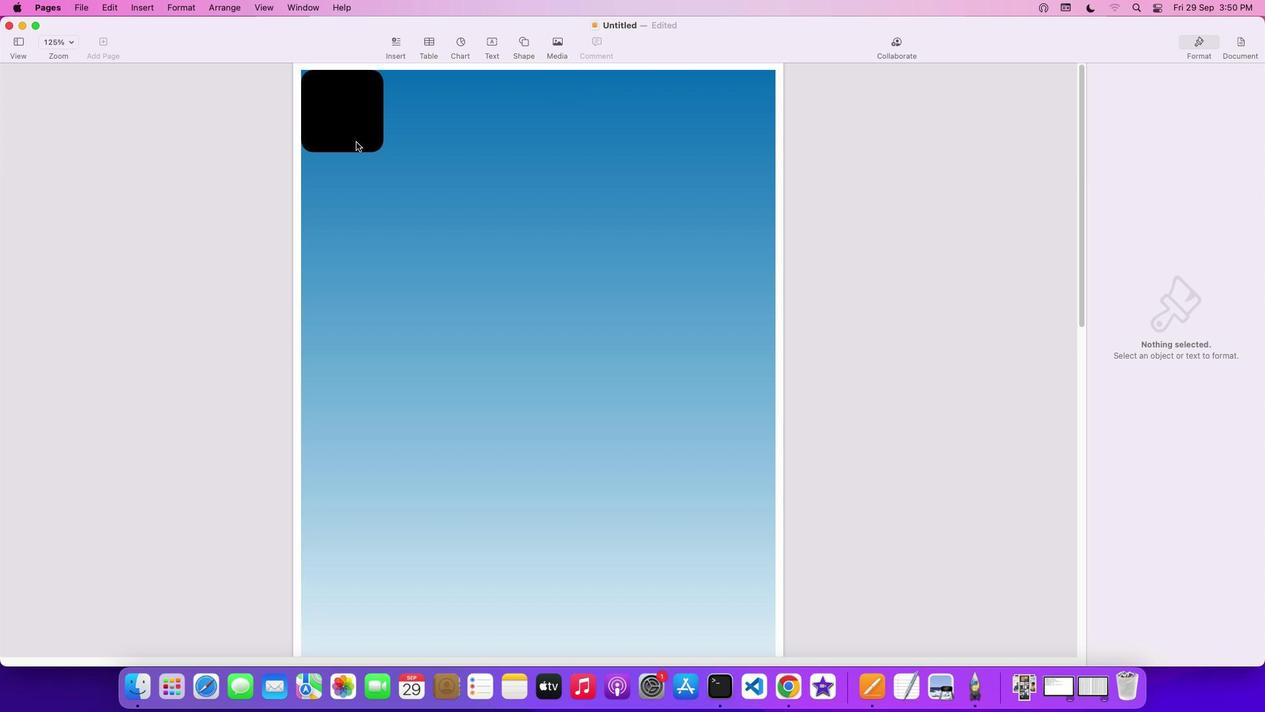 
Action: Key pressed Key.cmd'c'
Screenshot: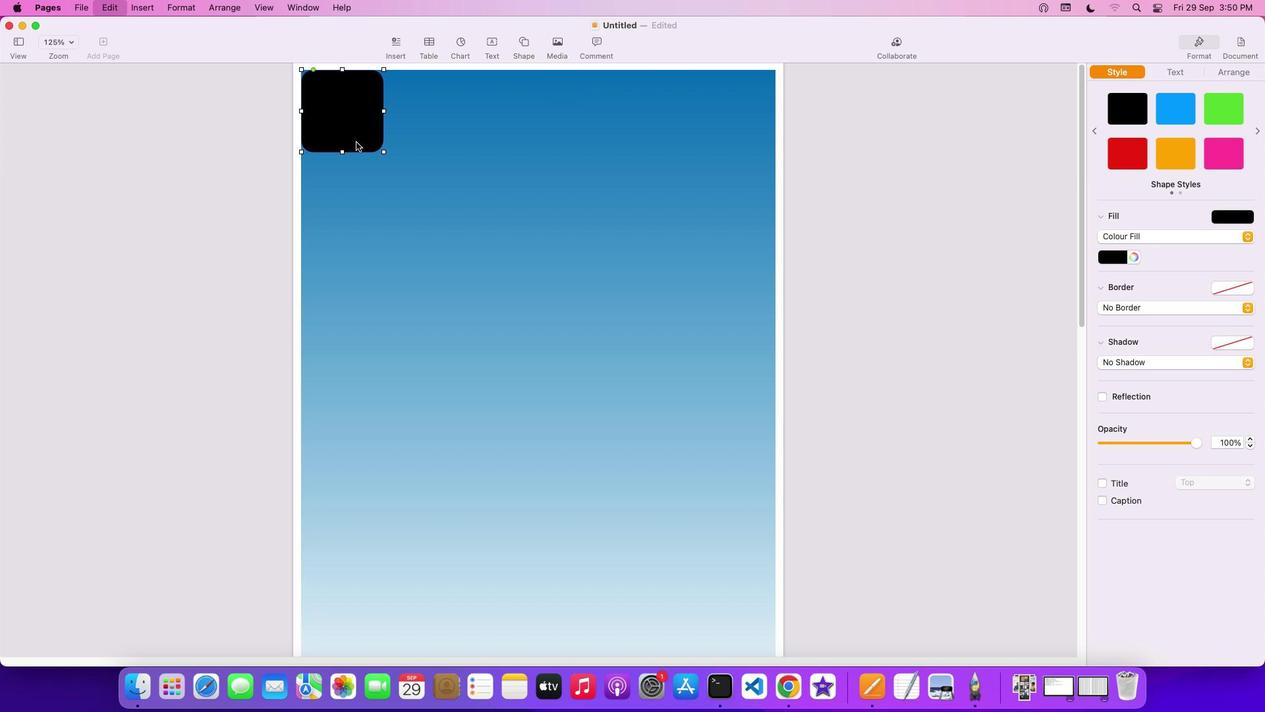 
Action: Mouse moved to (356, 141)
Screenshot: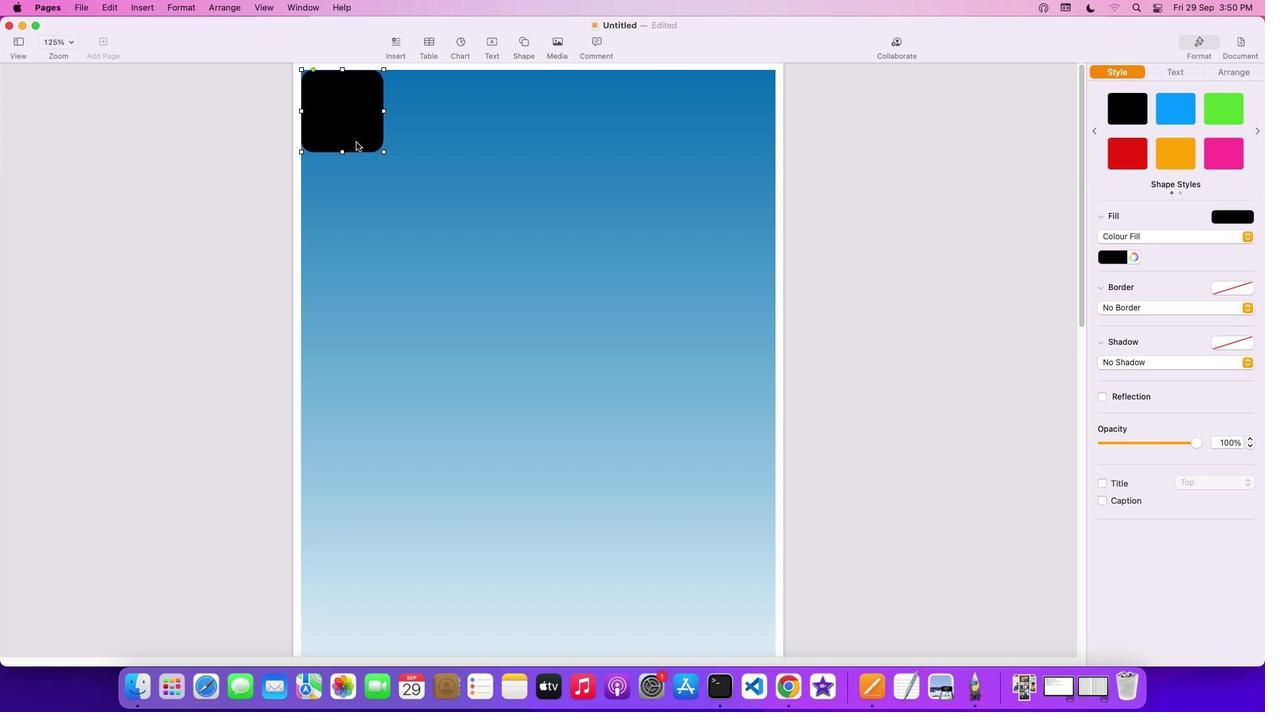 
Action: Key pressed 'v'
Screenshot: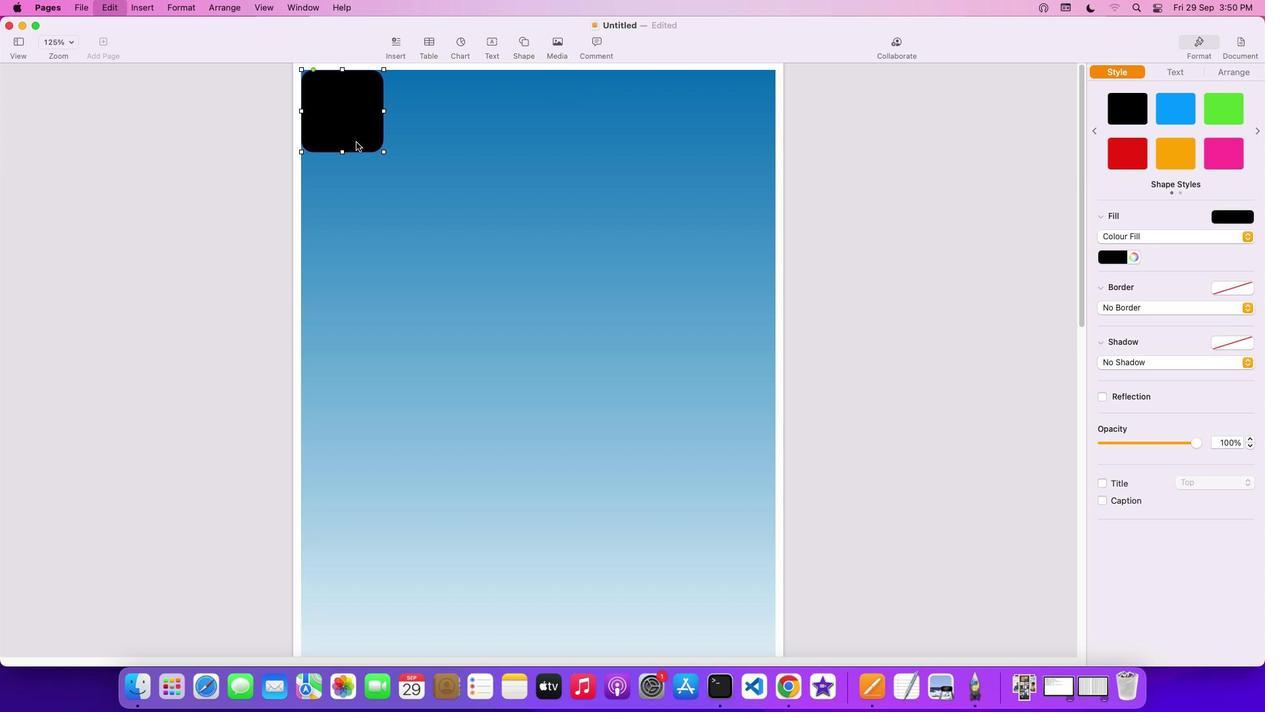 
Action: Mouse pressed left at (356, 141)
Screenshot: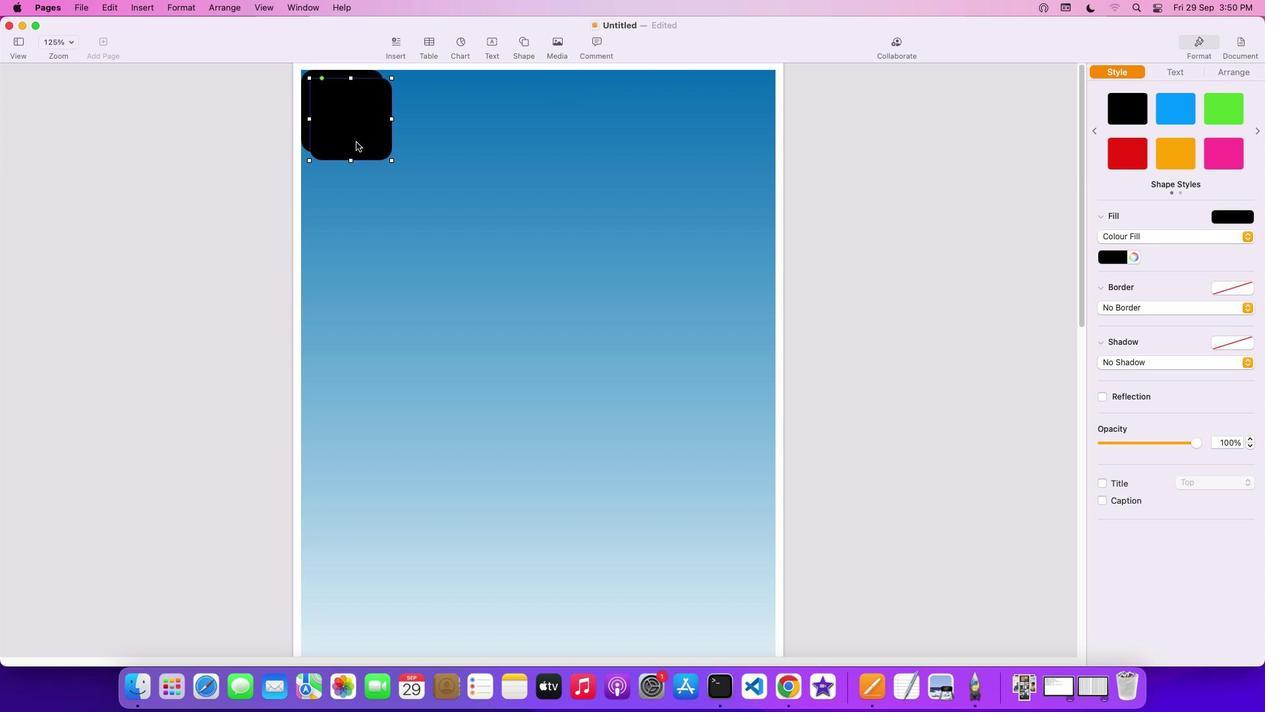 
Action: Mouse moved to (431, 137)
Screenshot: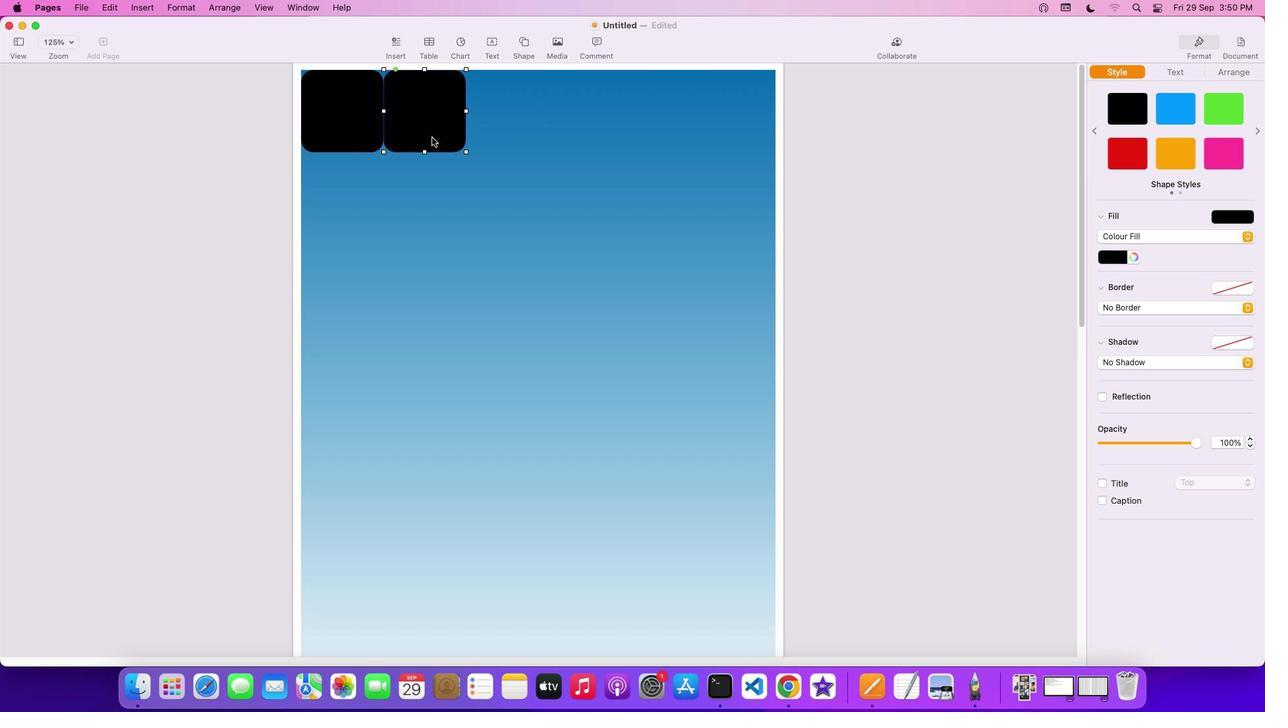 
Action: Key pressed Key.cmd'v'
Screenshot: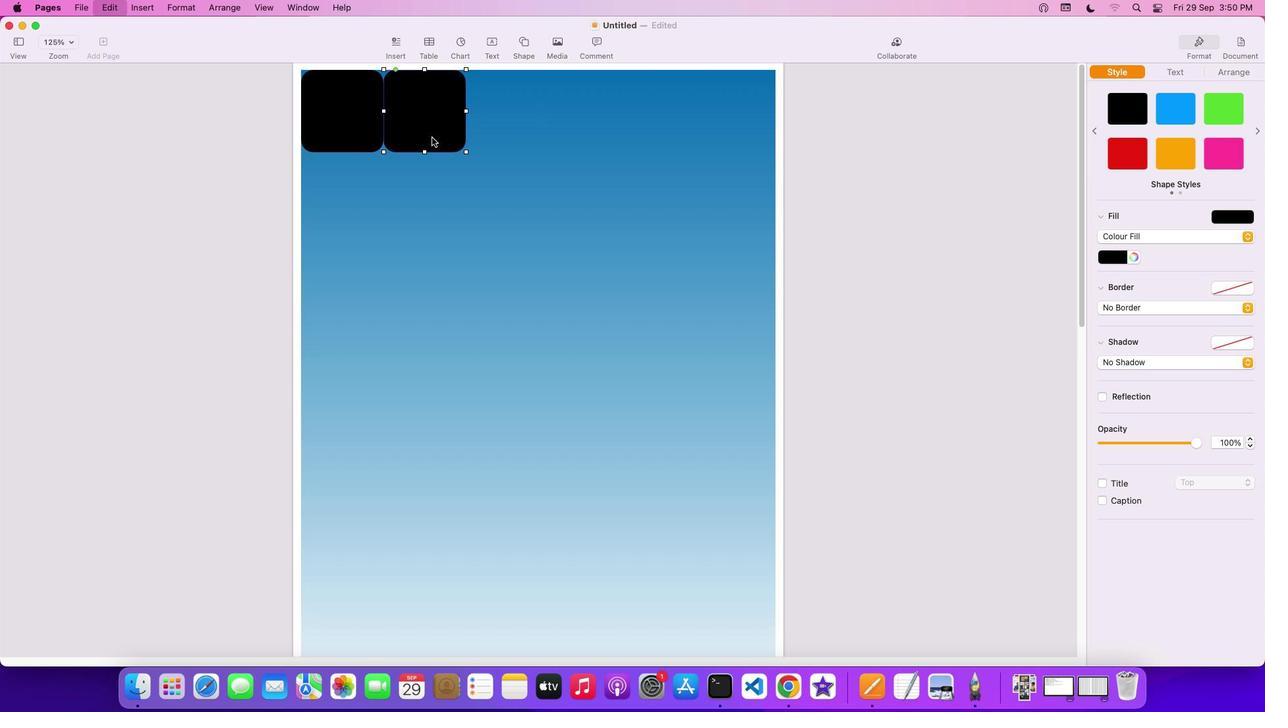 
Action: Mouse moved to (363, 129)
Screenshot: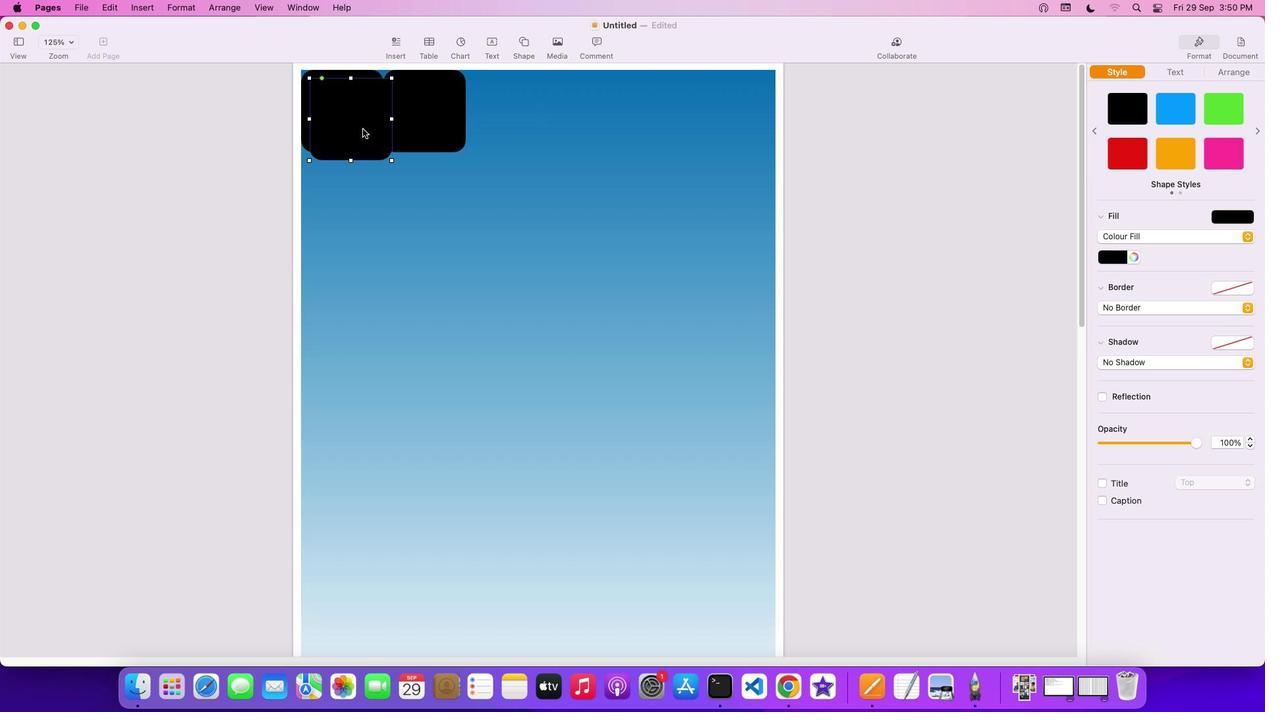 
Action: Mouse pressed left at (363, 129)
Screenshot: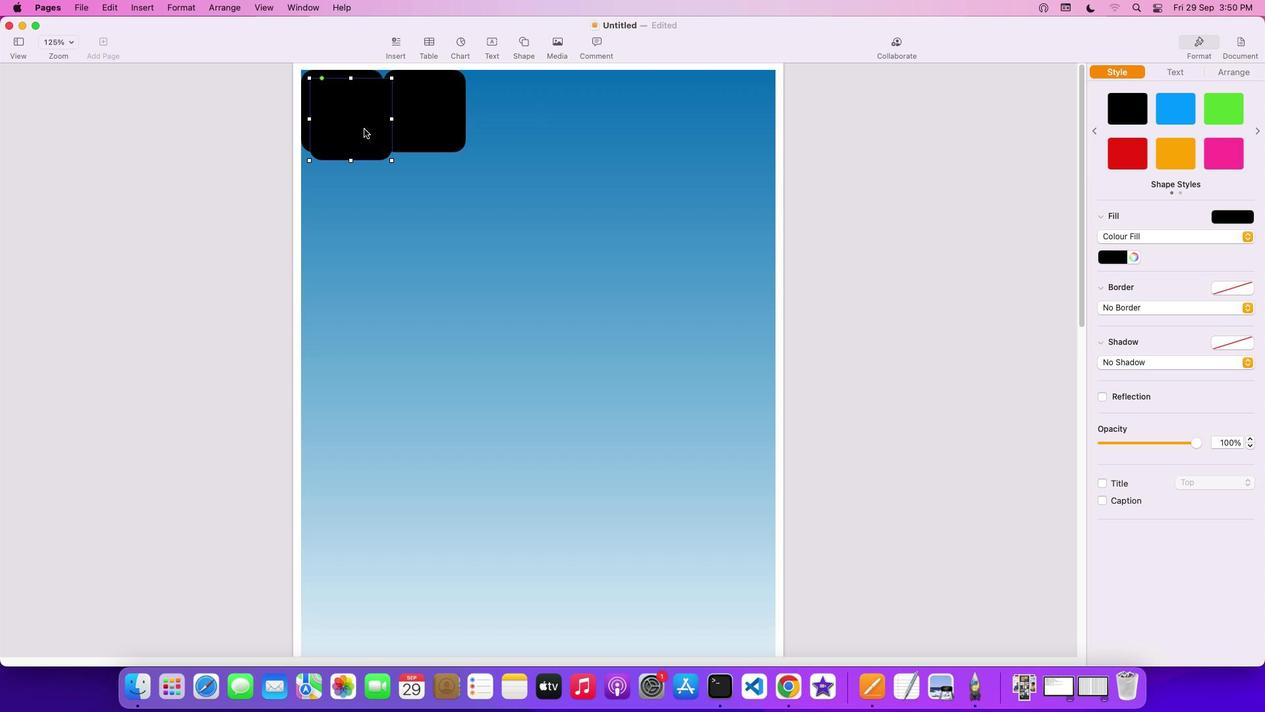 
Action: Mouse moved to (519, 123)
Screenshot: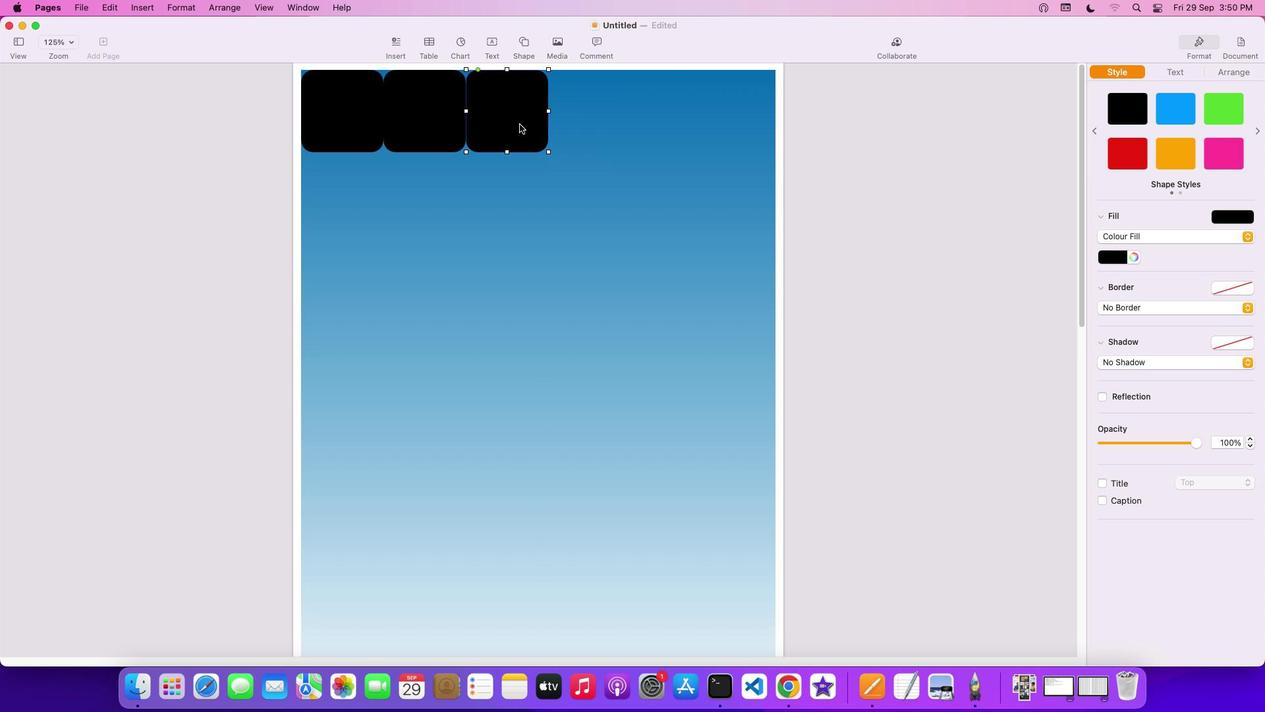 
Action: Key pressed Key.cmd'v'
Screenshot: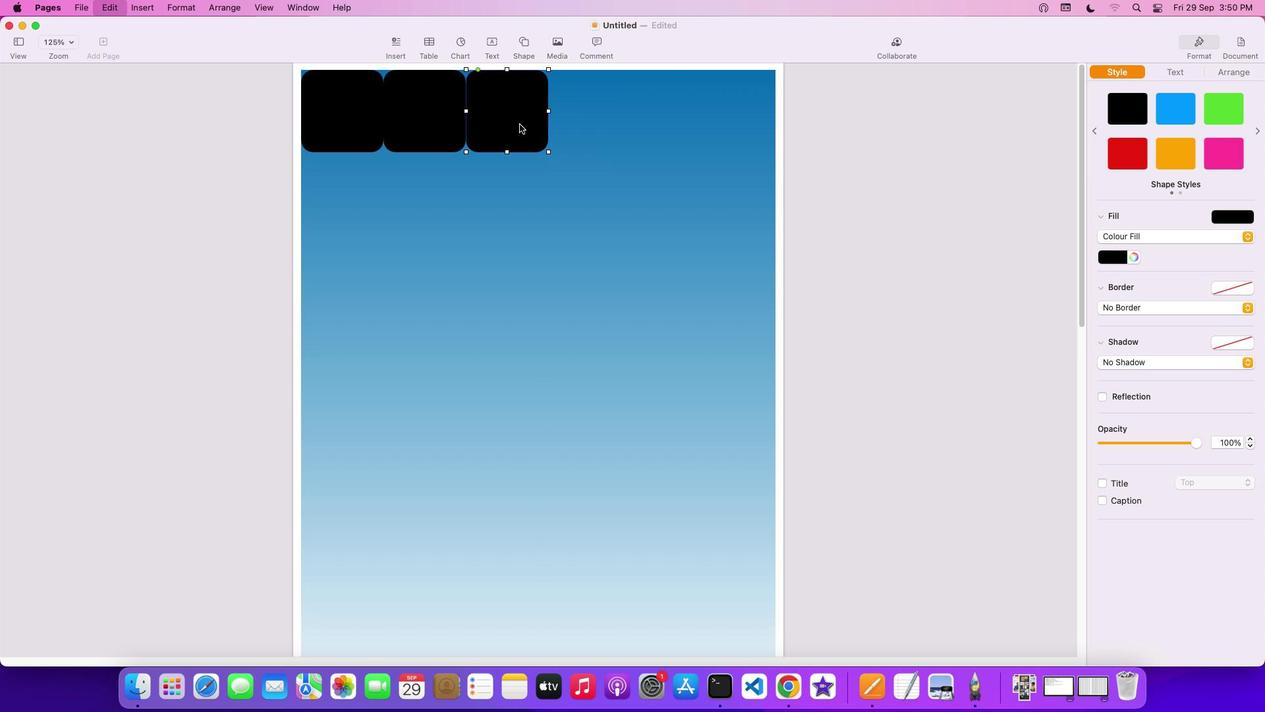 
Action: Mouse moved to (337, 124)
Screenshot: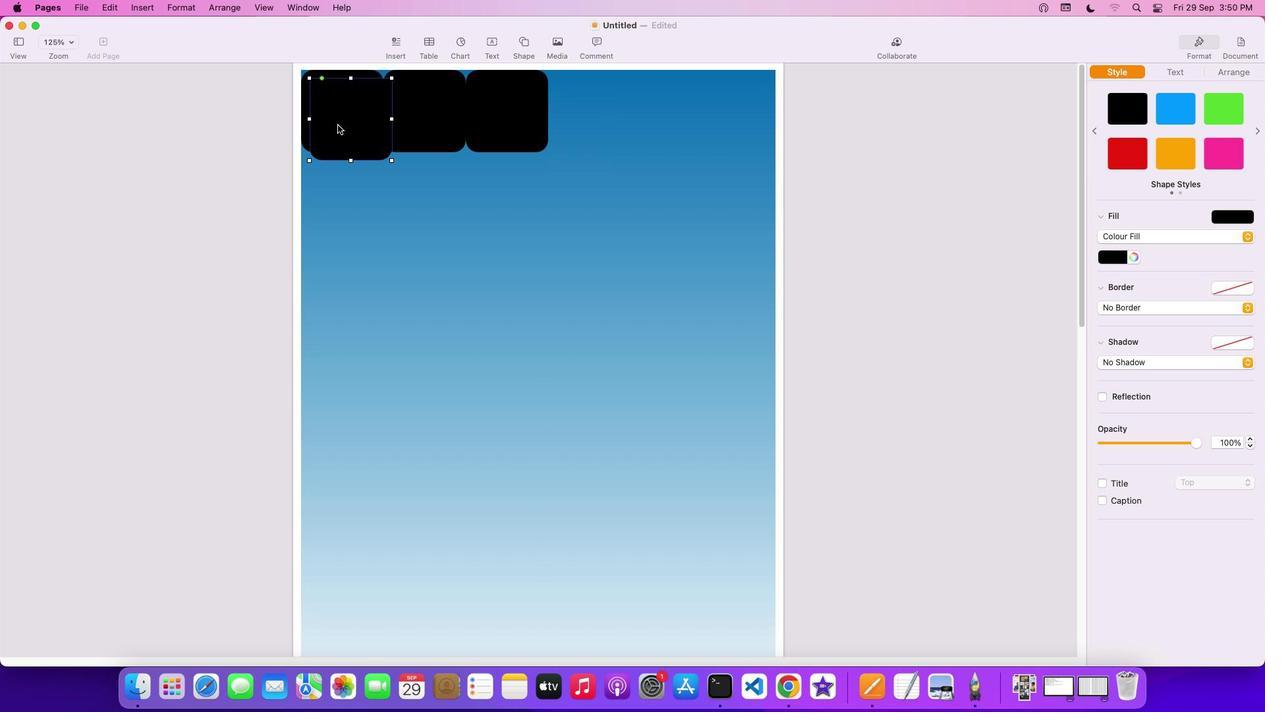 
Action: Mouse pressed left at (337, 124)
Screenshot: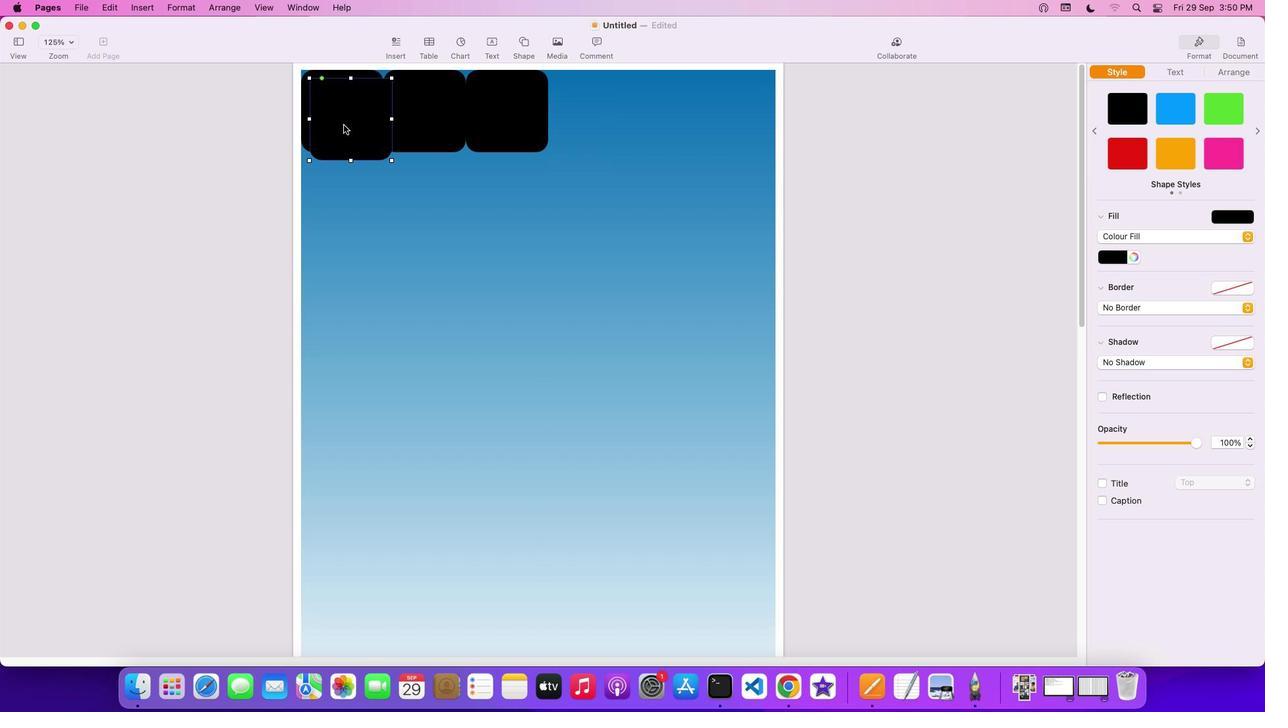 
Action: Mouse moved to (574, 120)
Screenshot: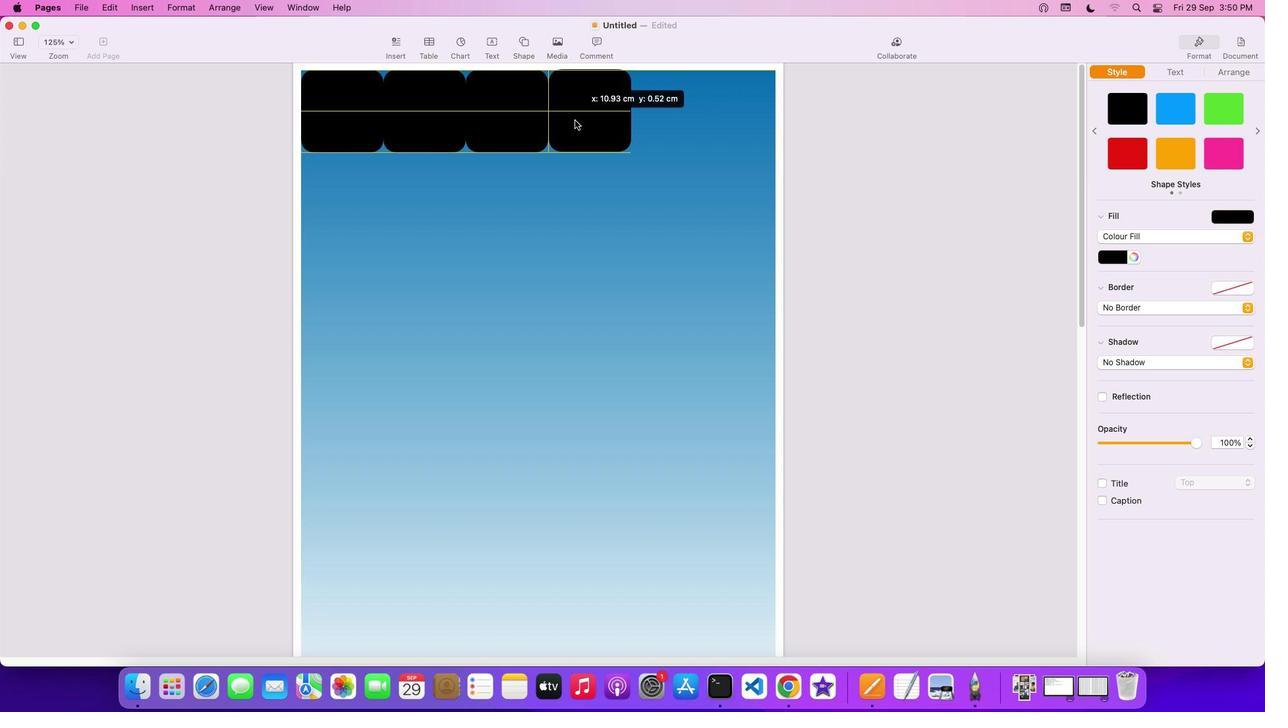
Action: Key pressed Key.cmd'v''v'
Screenshot: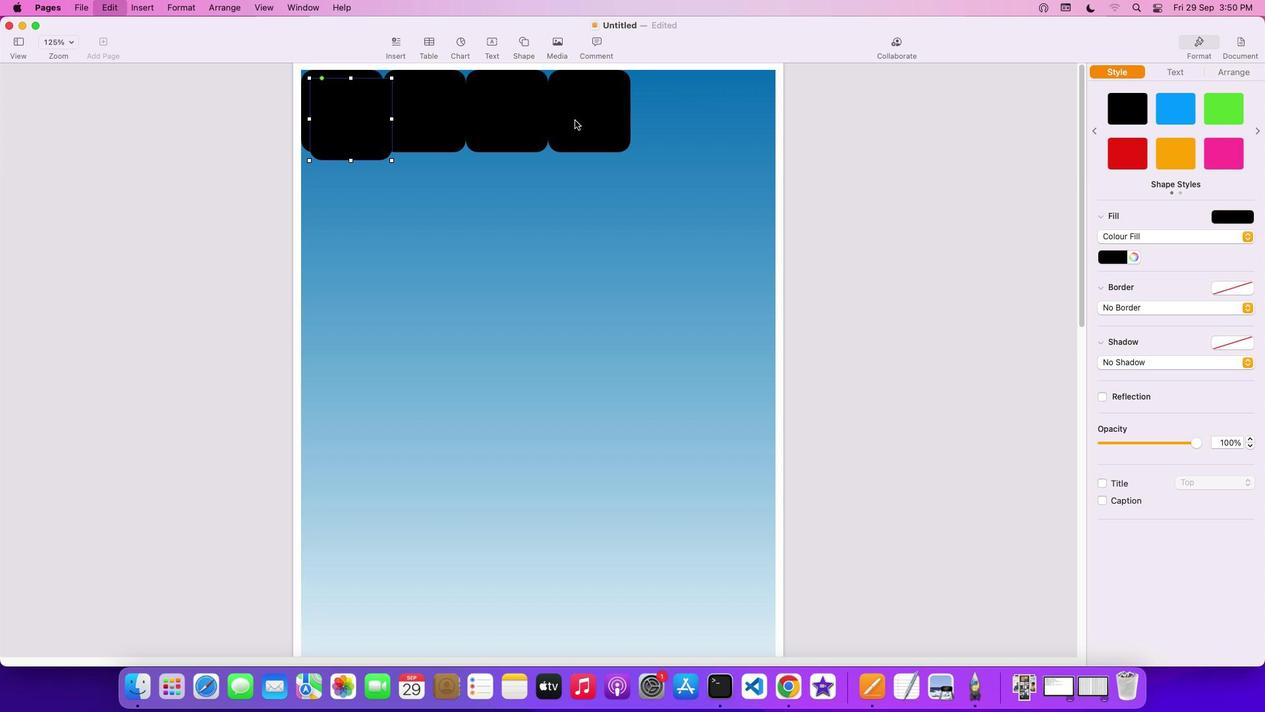 
Action: Mouse moved to (350, 124)
Screenshot: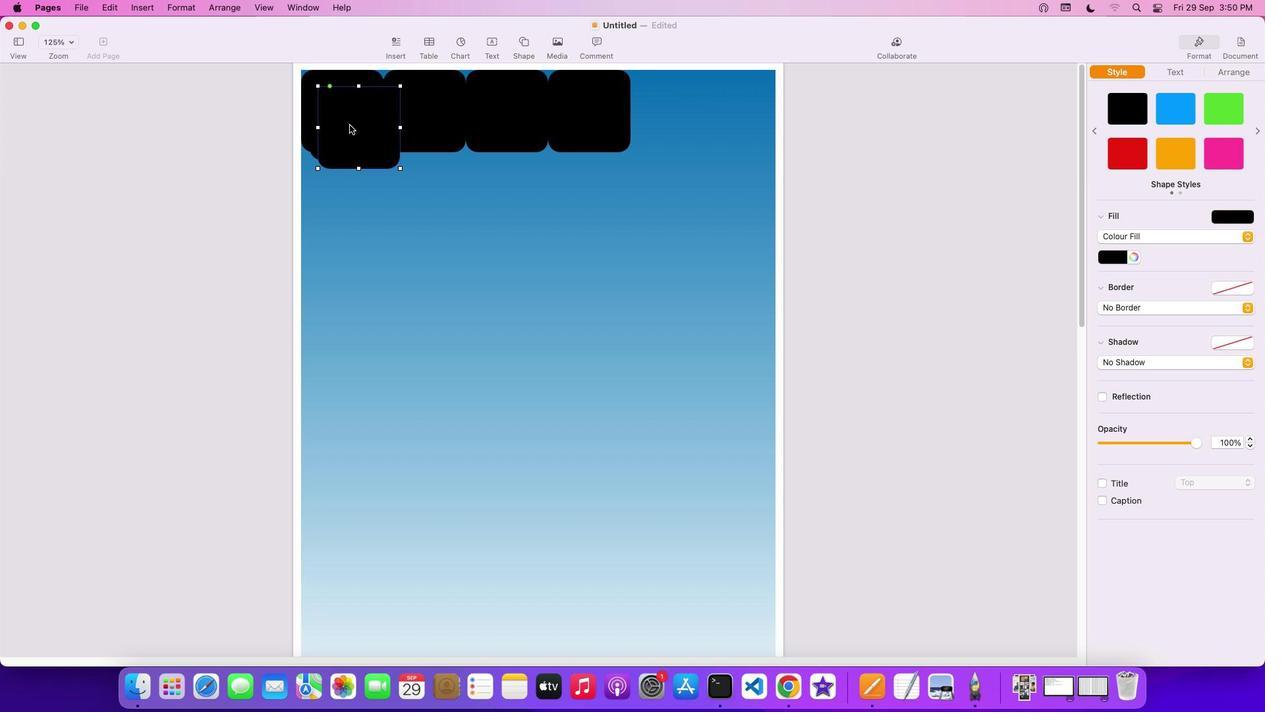 
Action: Mouse pressed left at (350, 124)
Screenshot: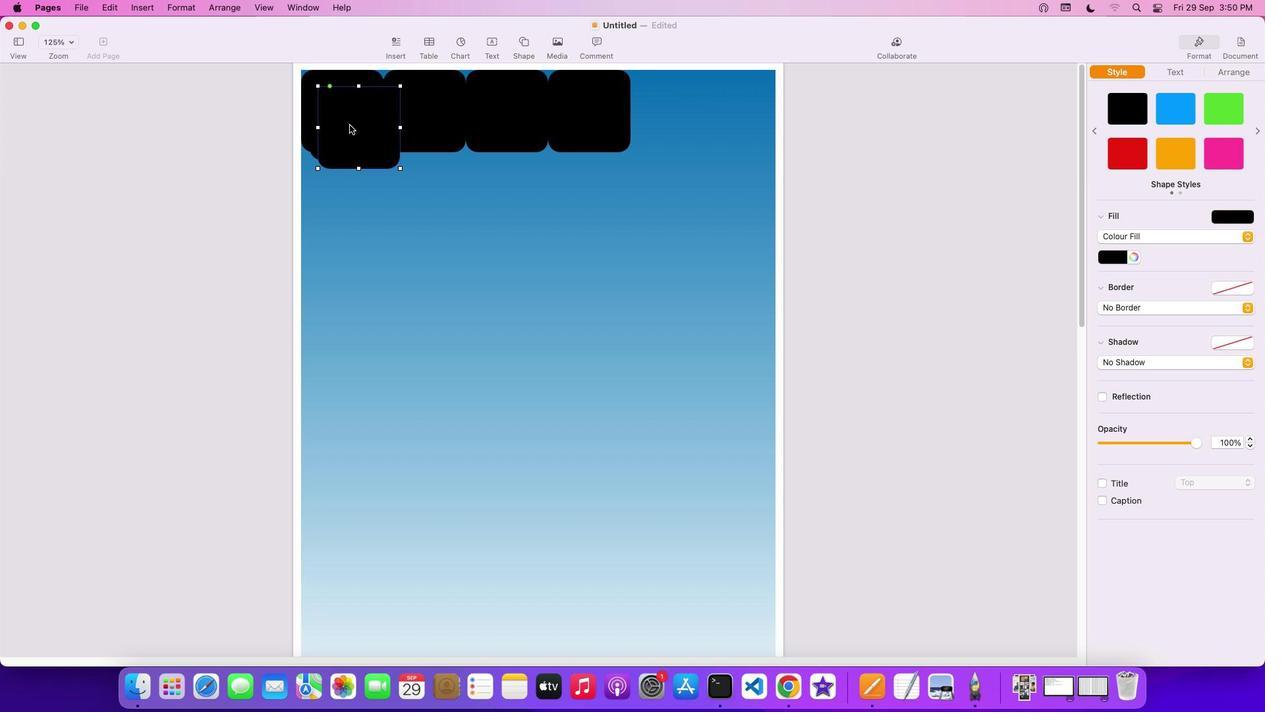 
Action: Mouse moved to (332, 145)
Screenshot: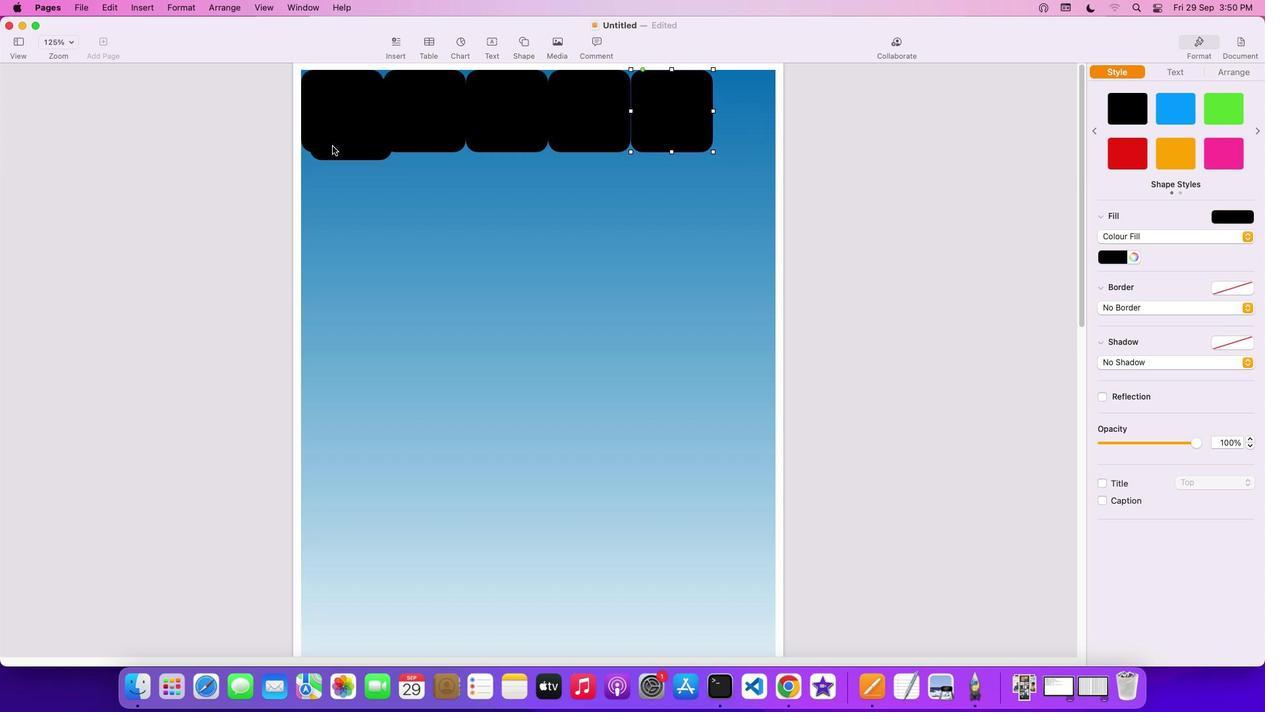 
Action: Mouse pressed left at (332, 145)
Screenshot: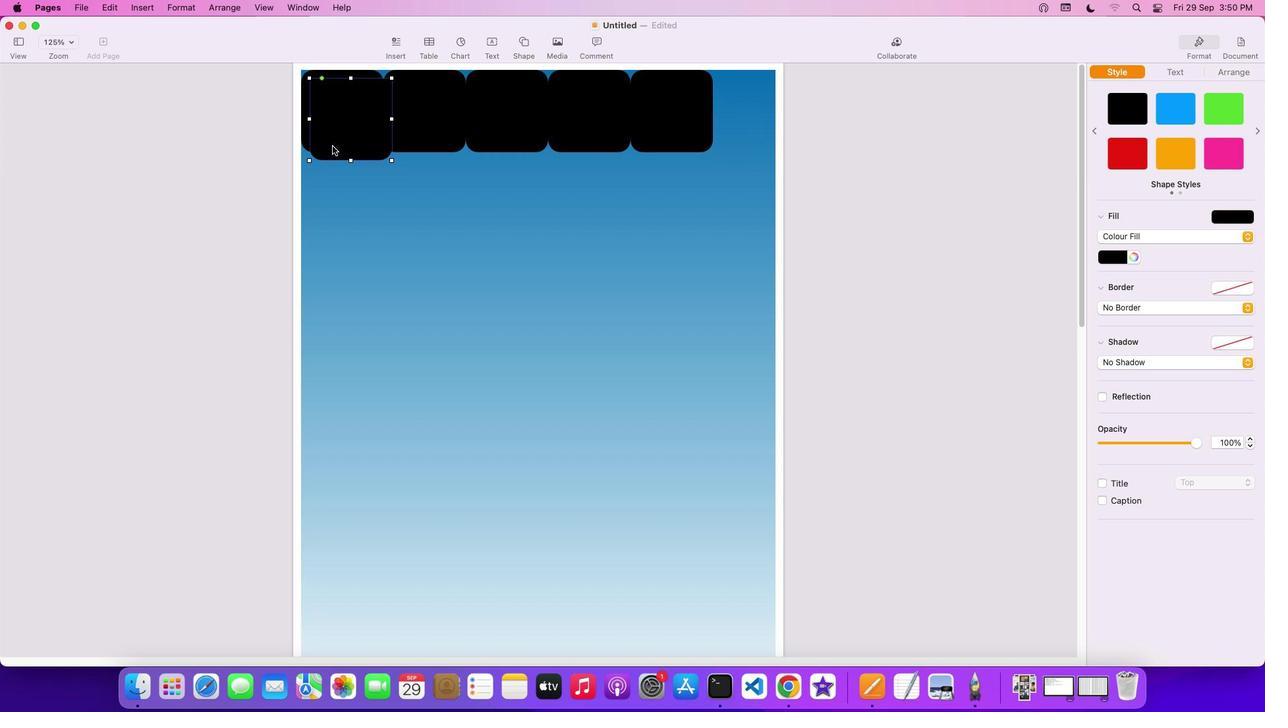 
Action: Mouse moved to (737, 141)
Screenshot: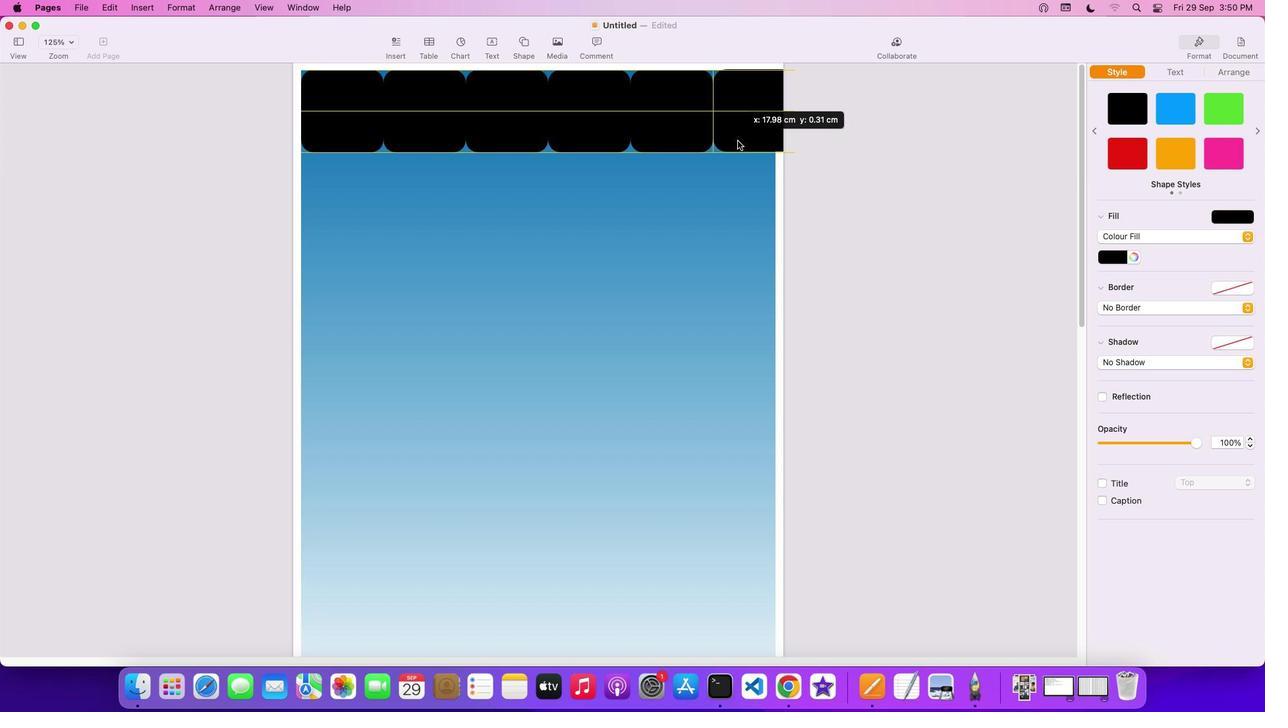 
Action: Mouse pressed left at (737, 141)
Screenshot: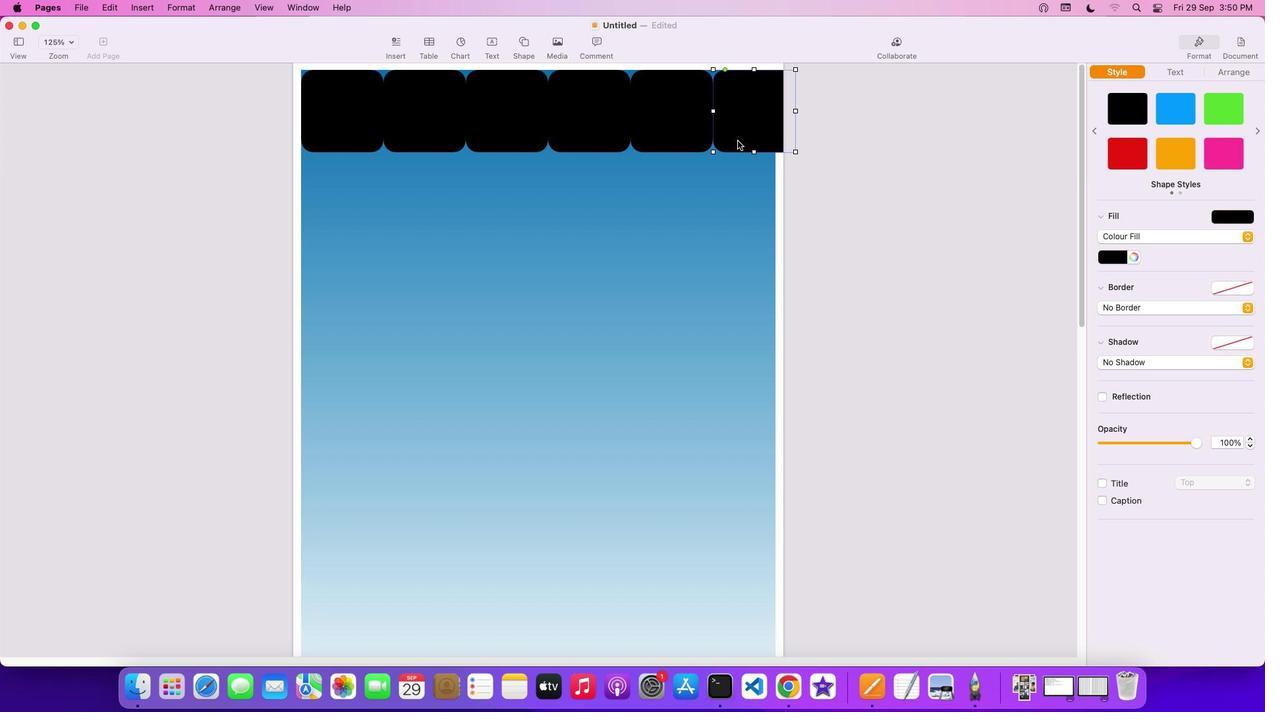 
Action: Mouse moved to (329, 226)
Screenshot: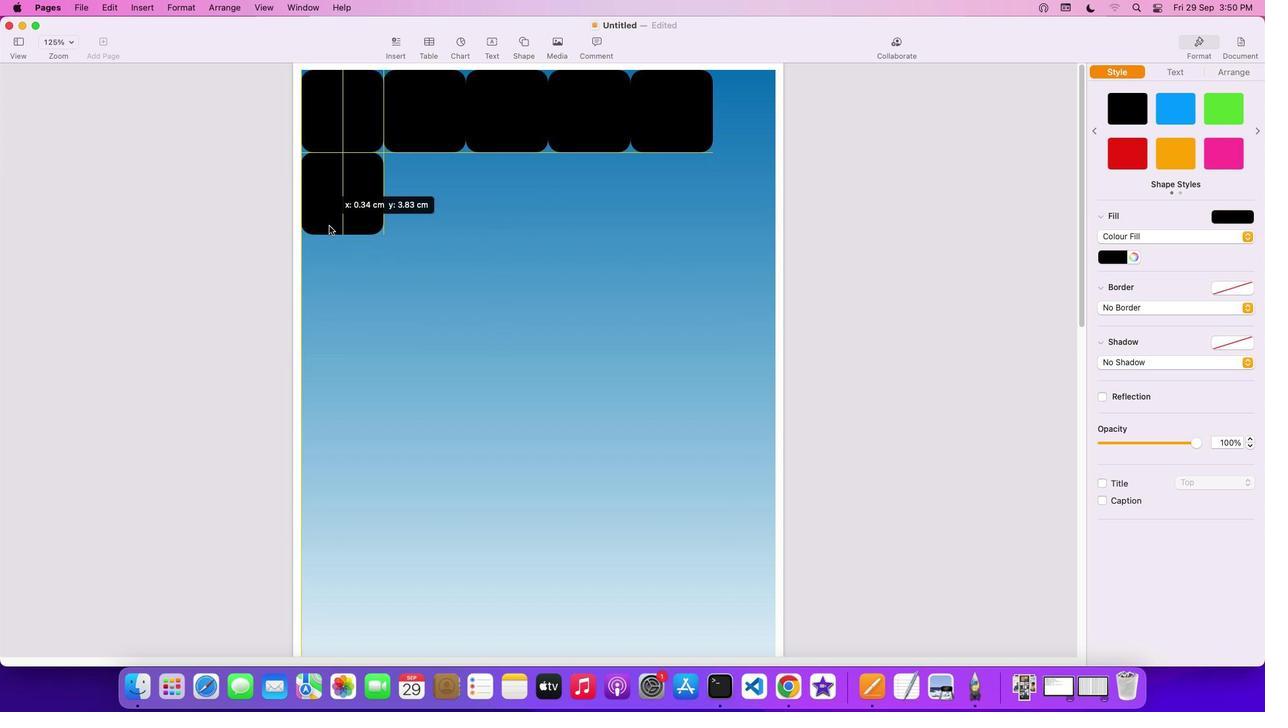 
Action: Key pressed Key.cmd'c''v'
Screenshot: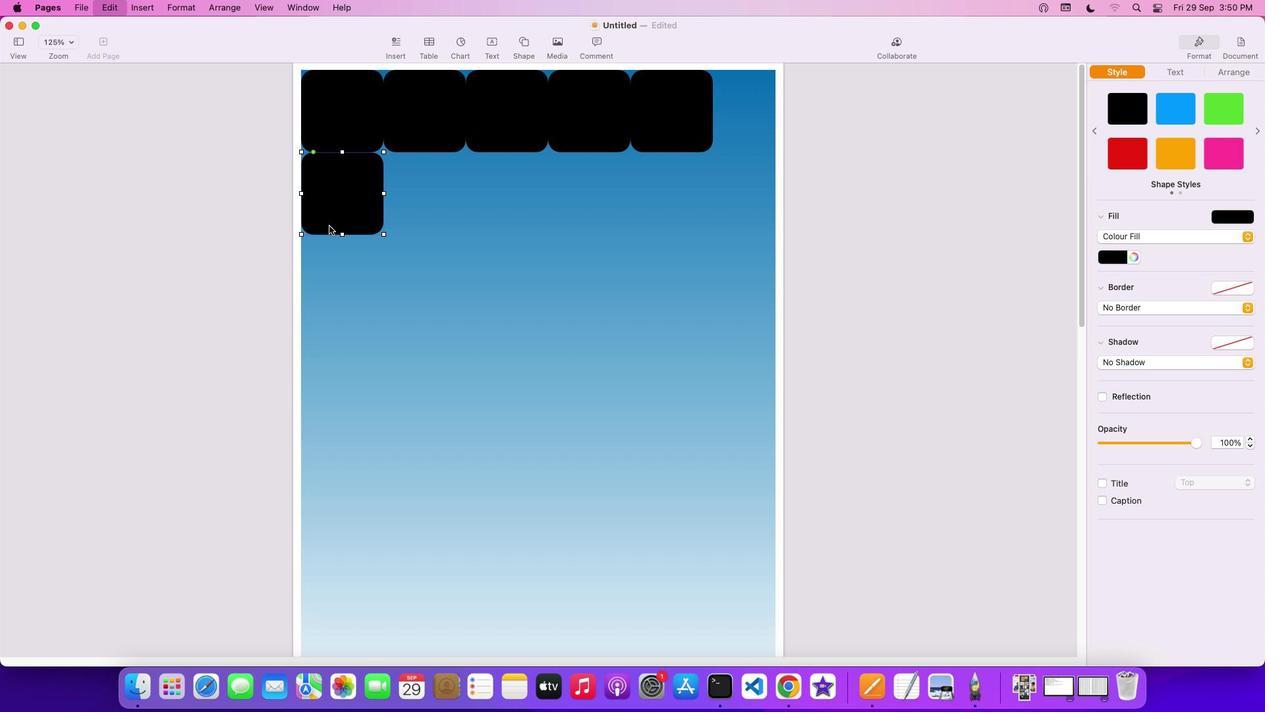 
Action: Mouse moved to (363, 220)
Screenshot: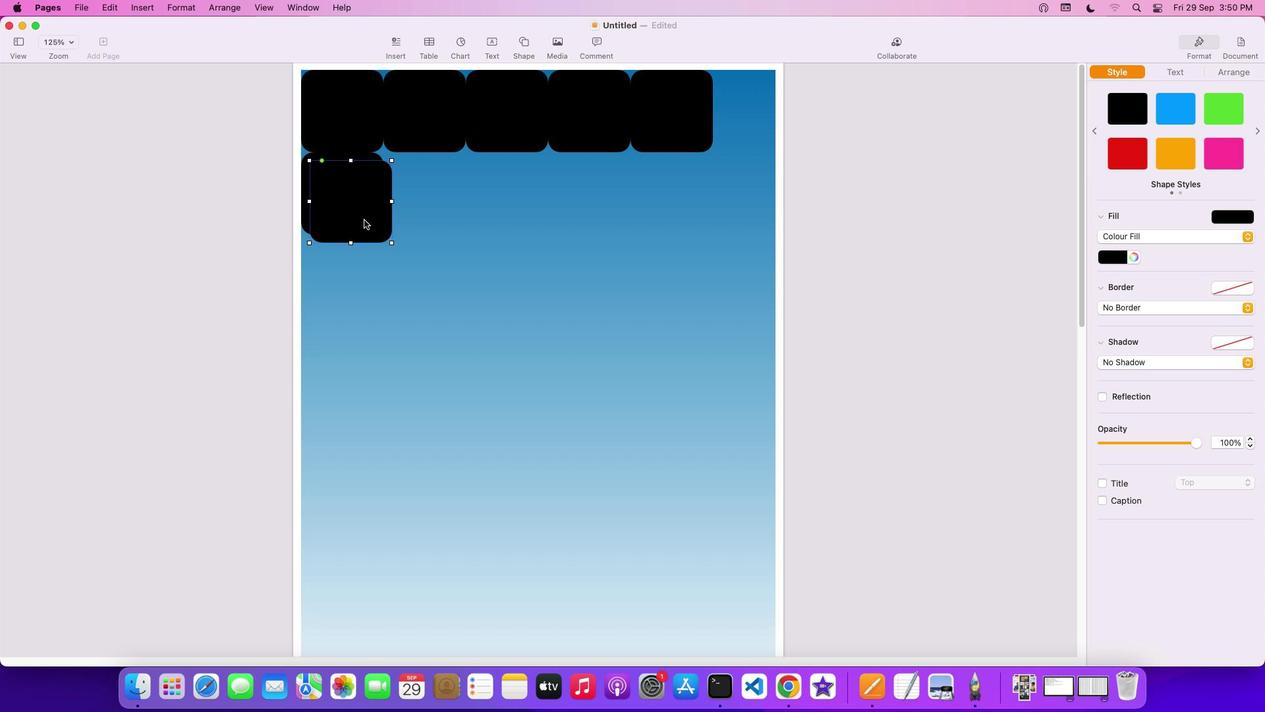 
Action: Mouse pressed left at (363, 220)
Screenshot: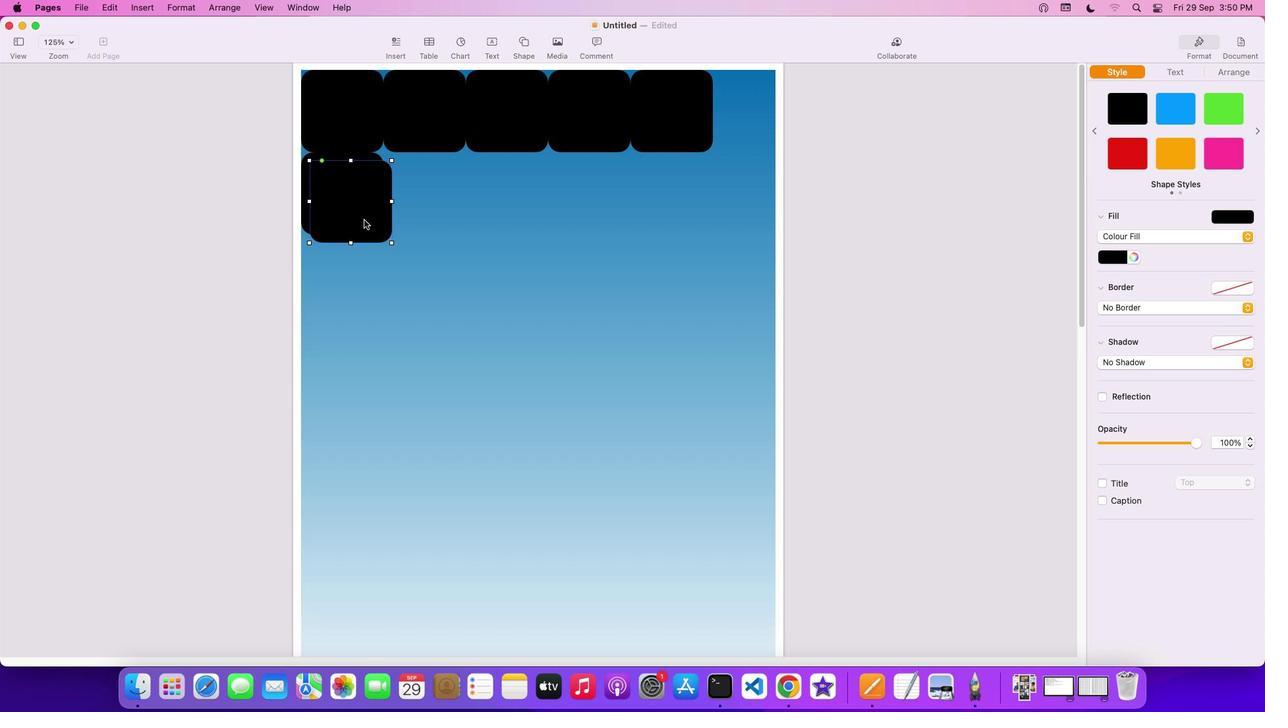 
Action: Mouse moved to (436, 211)
Screenshot: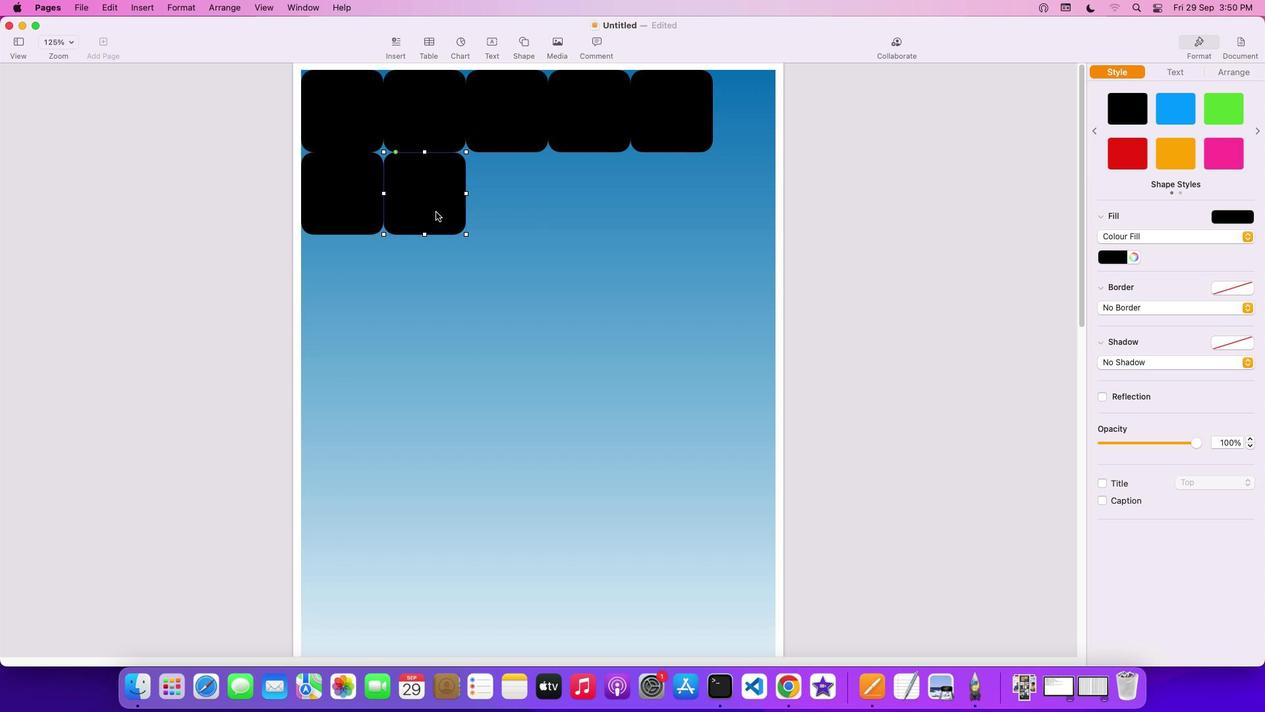 
Action: Key pressed Key.cmd'v'
Screenshot: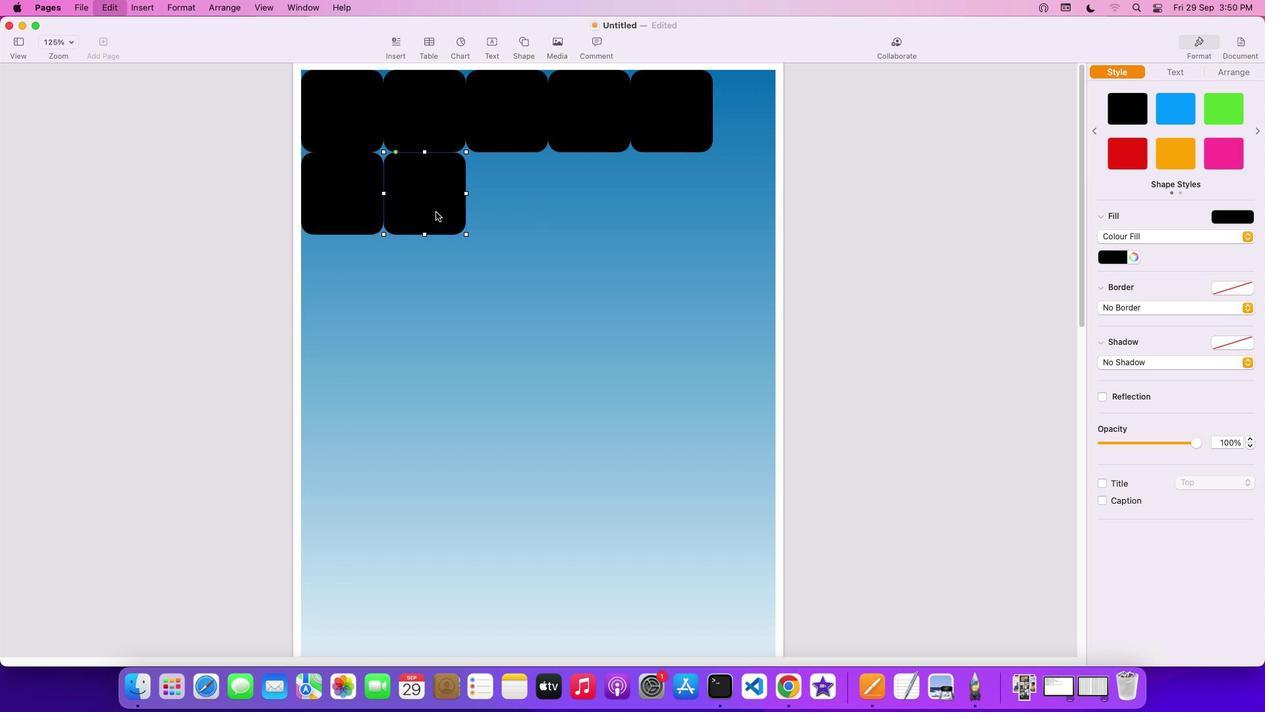 
Action: Mouse moved to (361, 218)
Screenshot: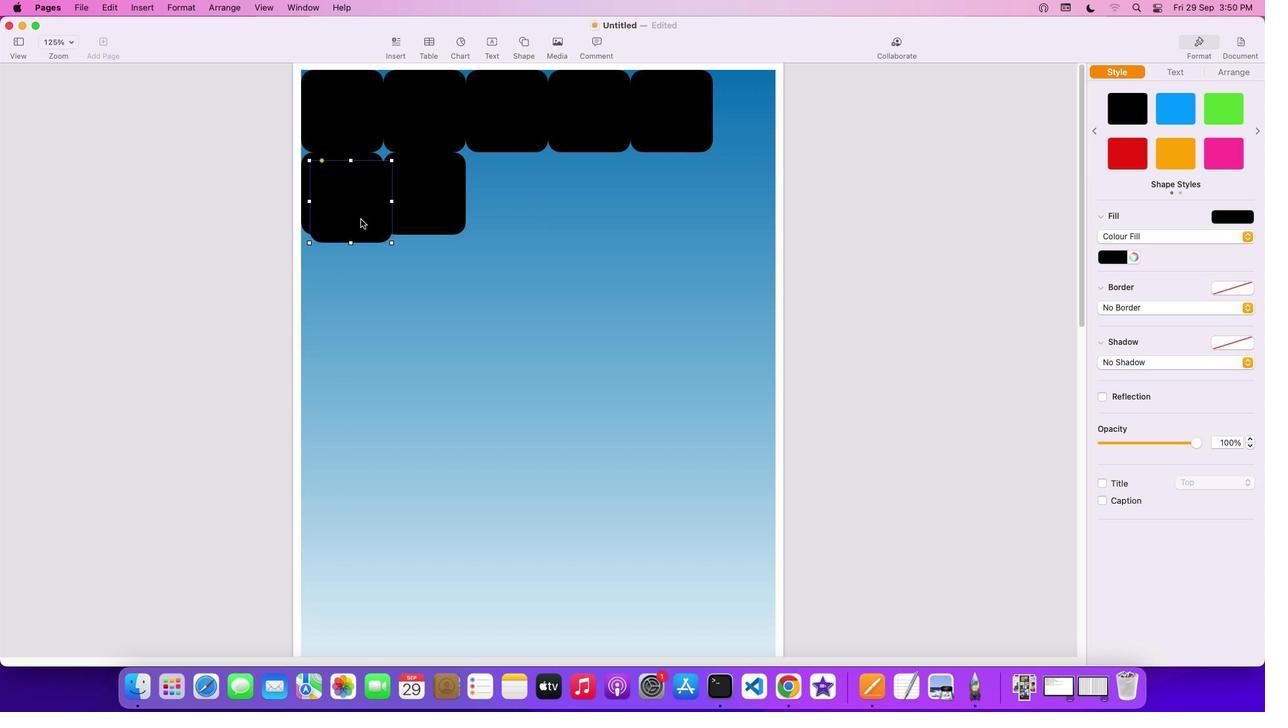 
Action: Mouse pressed left at (361, 218)
Screenshot: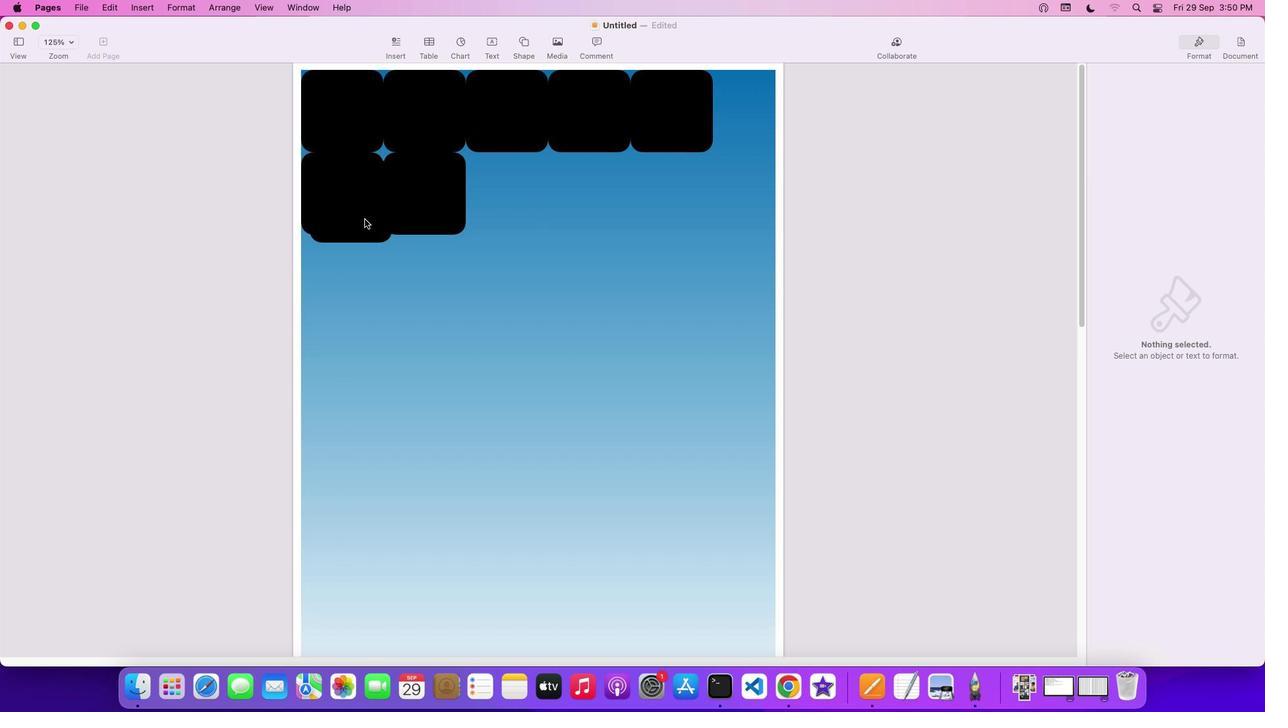 
Action: Mouse moved to (496, 216)
Screenshot: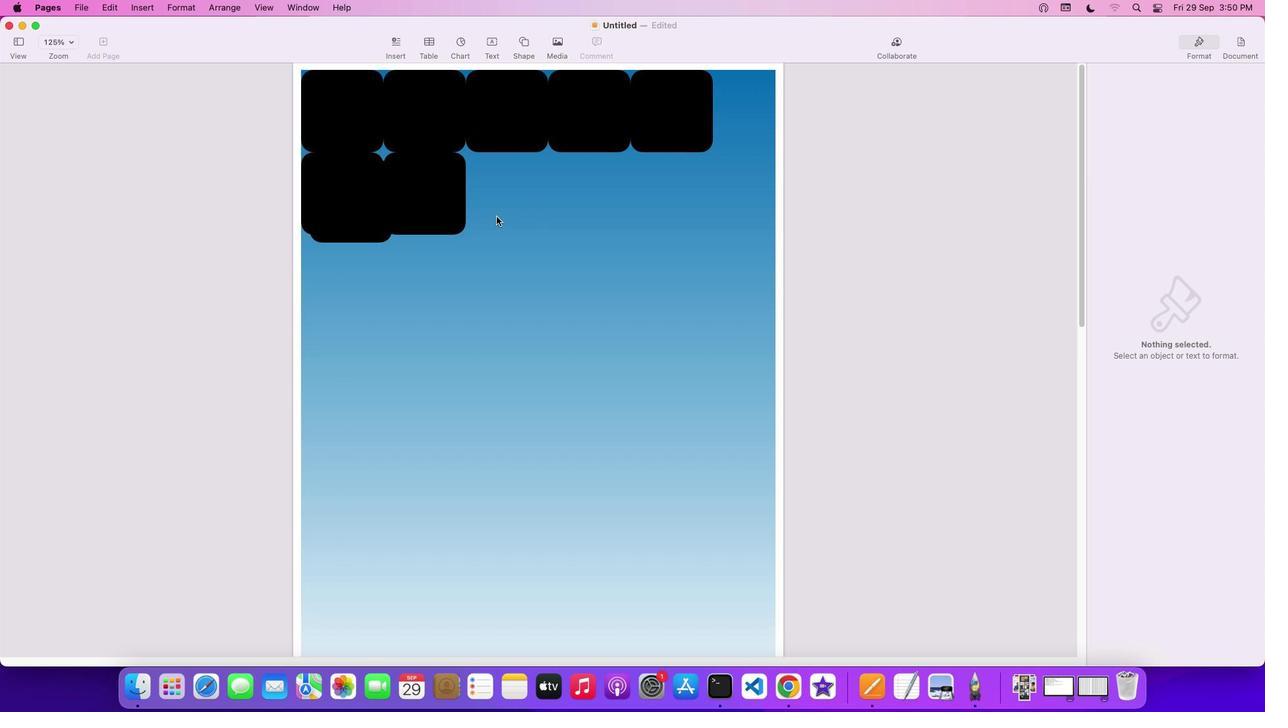 
Action: Mouse pressed left at (496, 216)
Screenshot: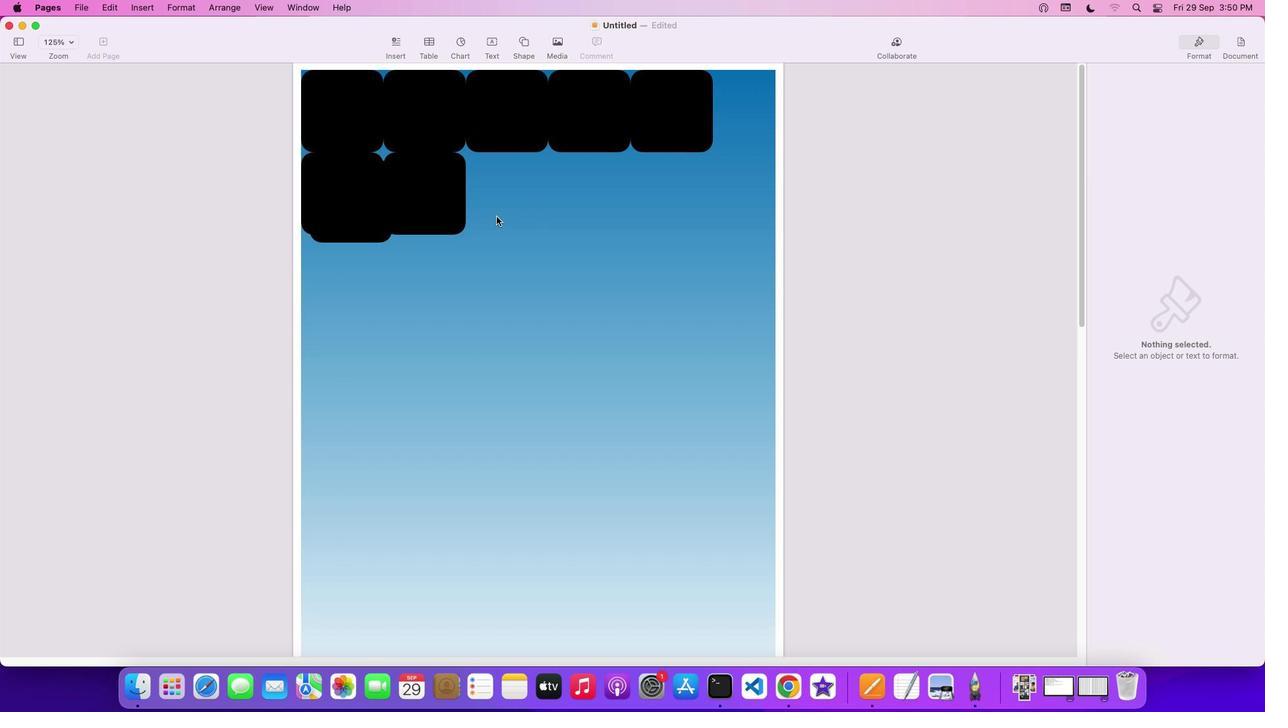 
Action: Mouse moved to (369, 205)
Screenshot: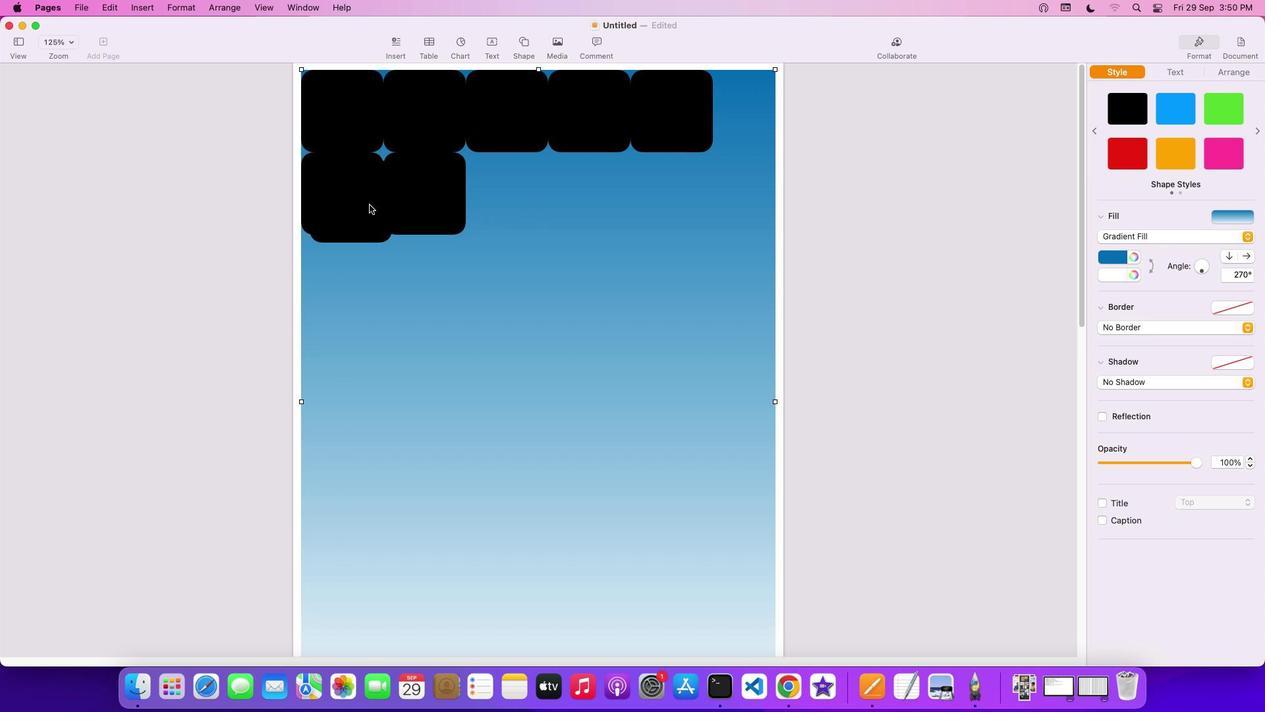 
Action: Mouse pressed left at (369, 205)
Screenshot: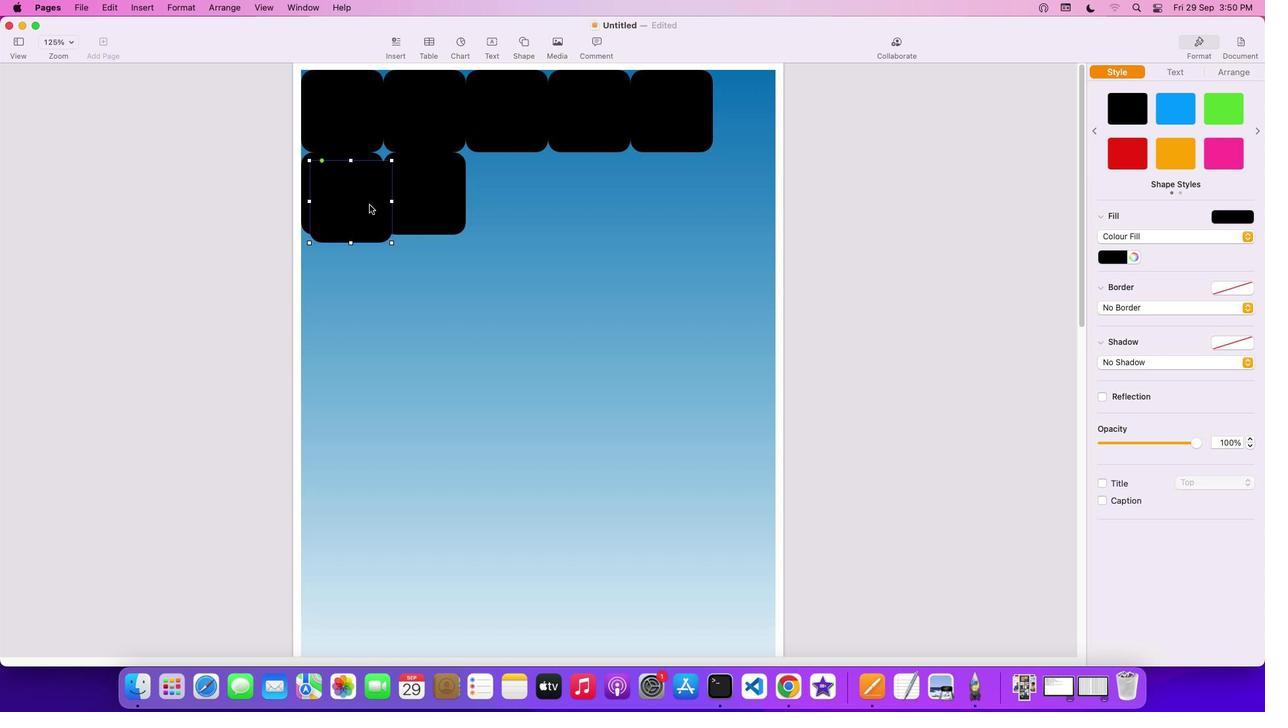 
Action: Mouse moved to (528, 201)
Screenshot: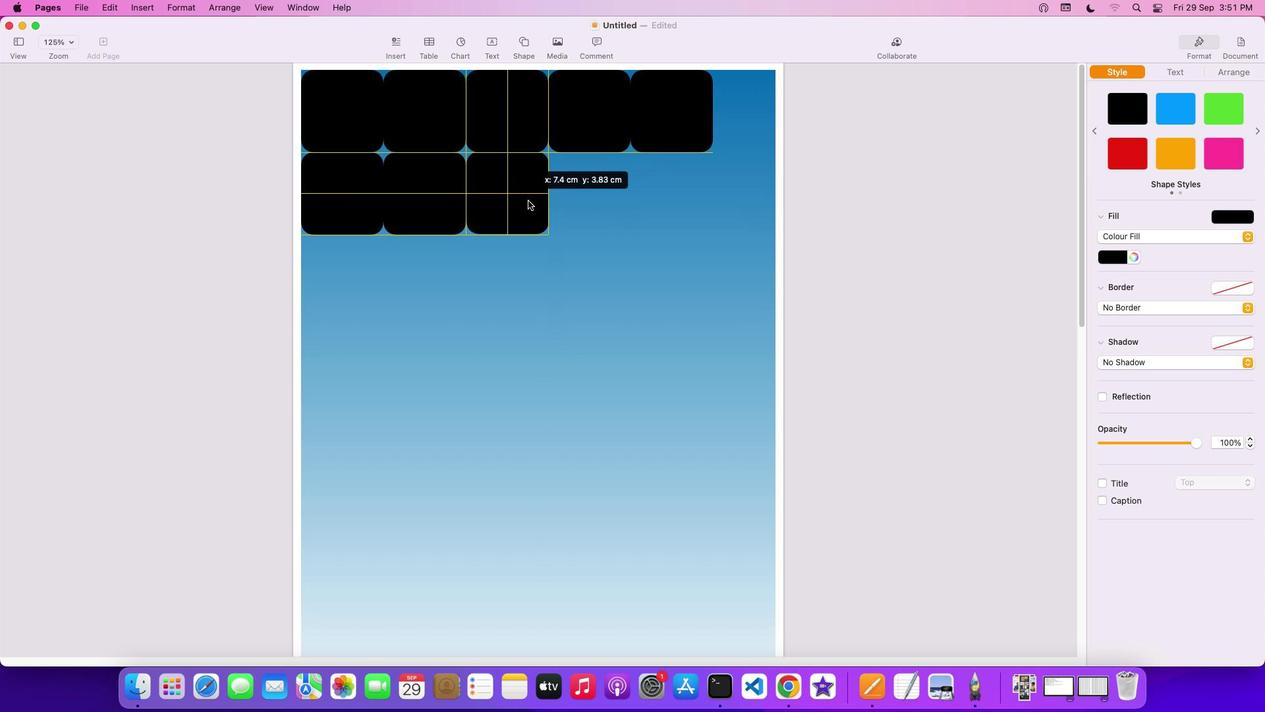 
Action: Key pressed Key.cmd'v'
Screenshot: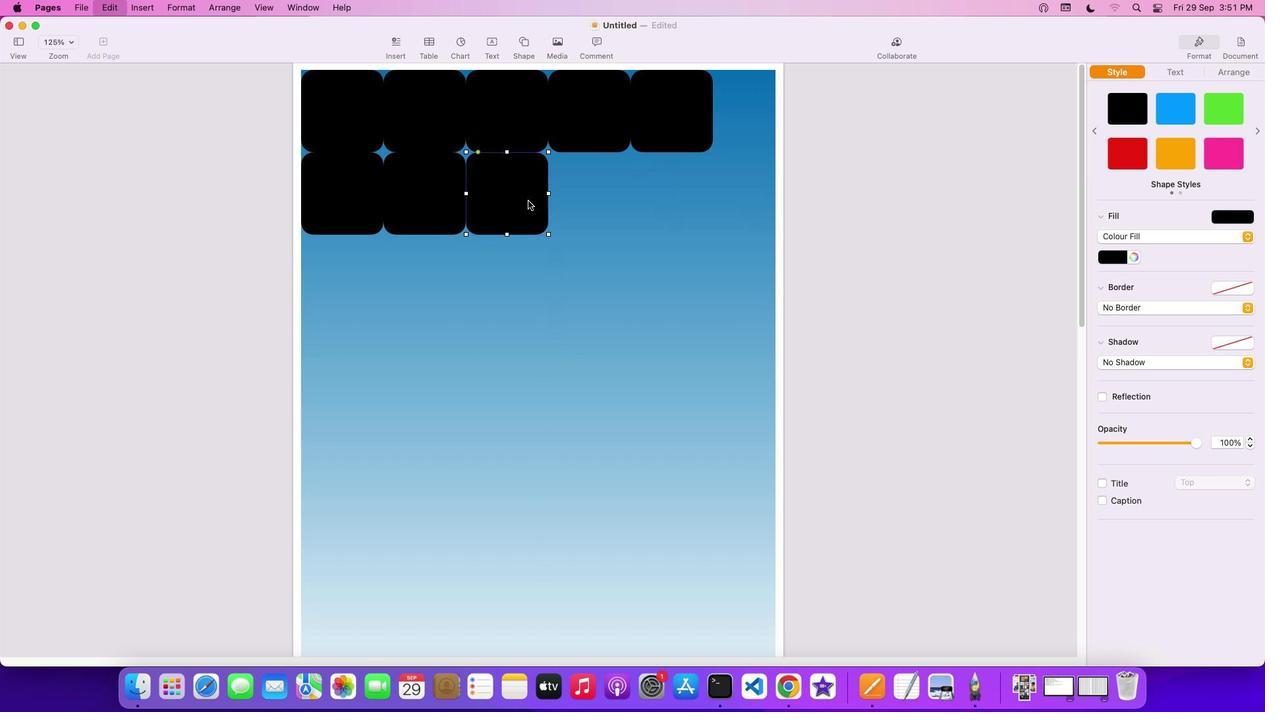 
Action: Mouse moved to (365, 205)
Screenshot: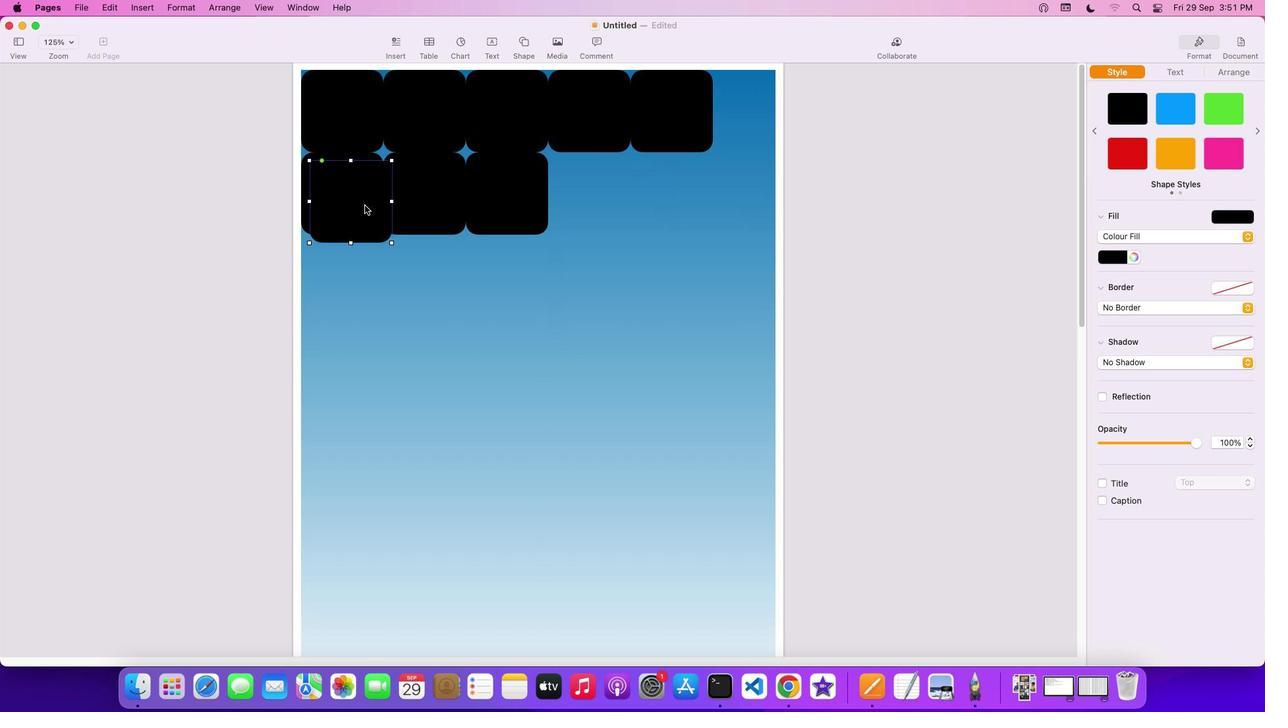 
Action: Mouse pressed left at (365, 205)
Screenshot: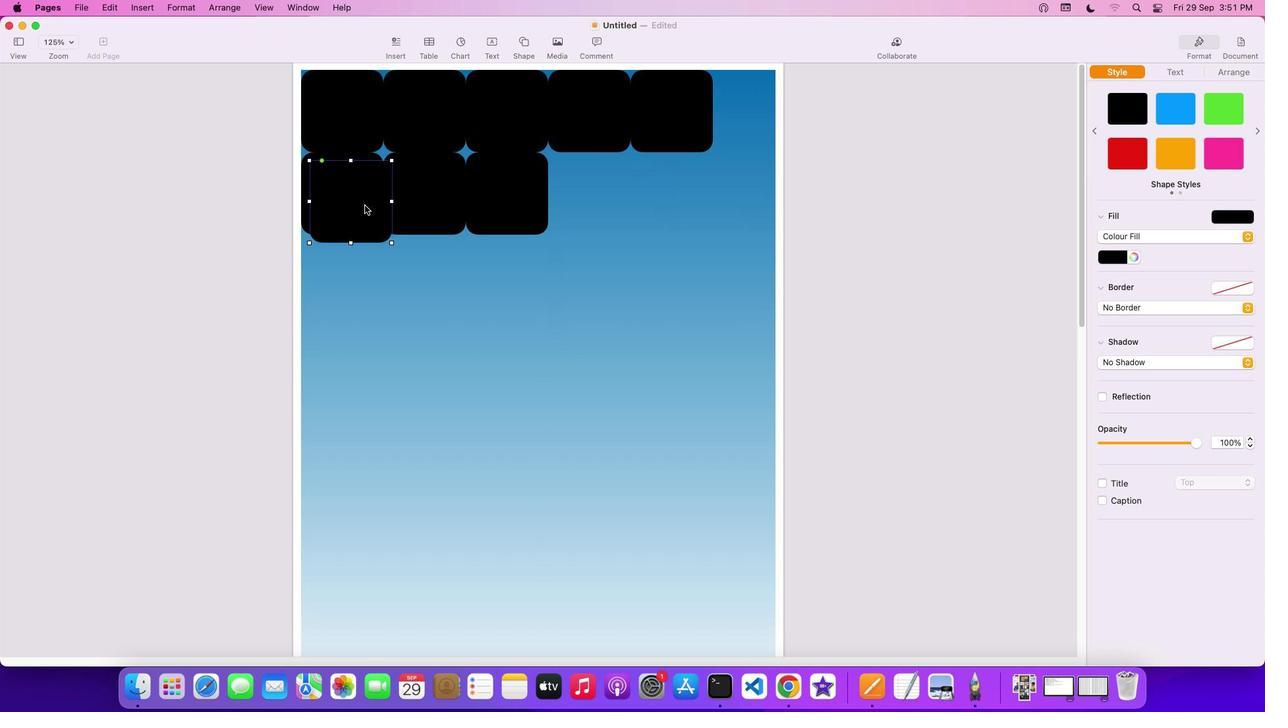 
Action: Mouse moved to (644, 193)
Screenshot: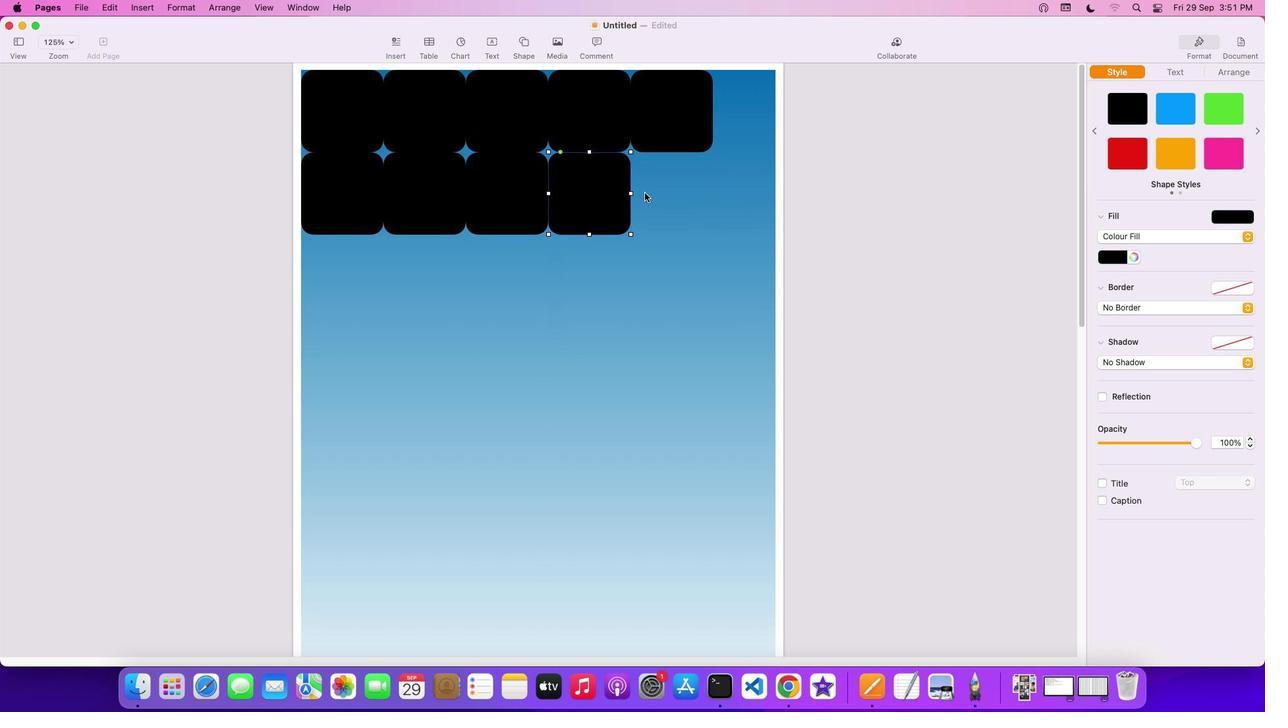 
Action: Key pressed Key.cmd'v'
Screenshot: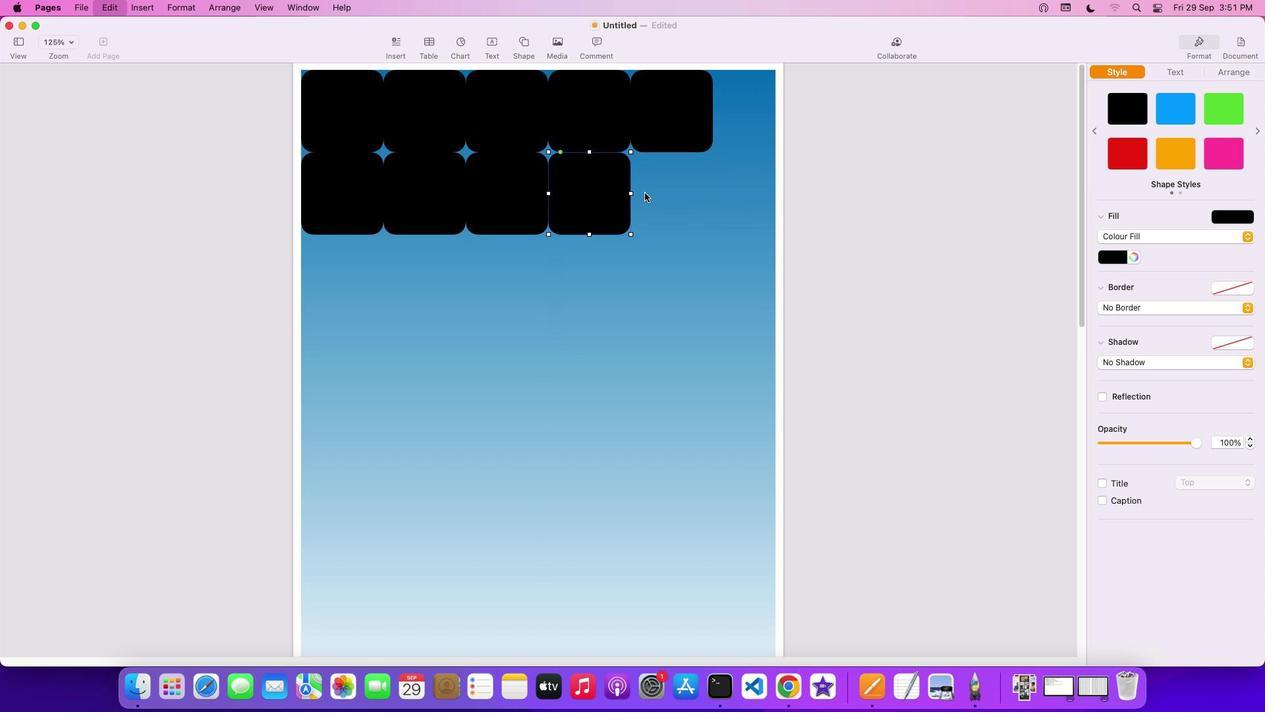 
Action: Mouse moved to (353, 203)
Screenshot: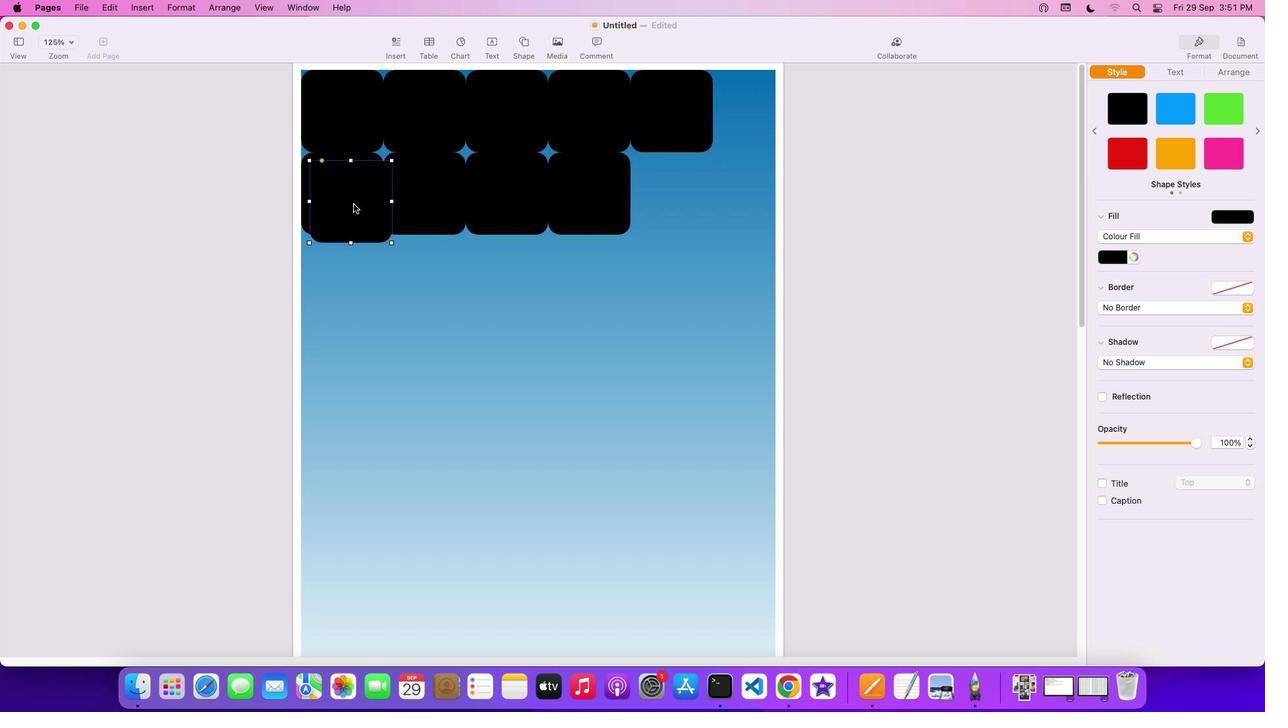 
Action: Mouse pressed left at (353, 203)
Screenshot: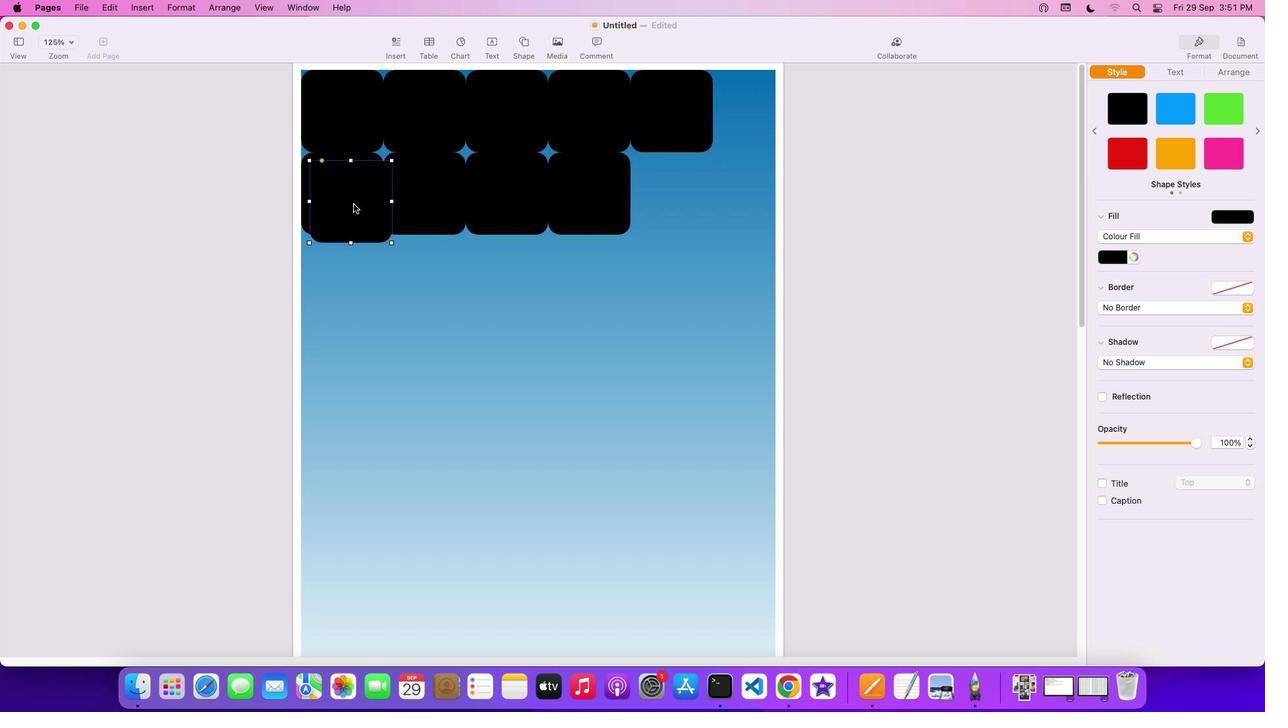 
Action: Mouse moved to (623, 268)
Screenshot: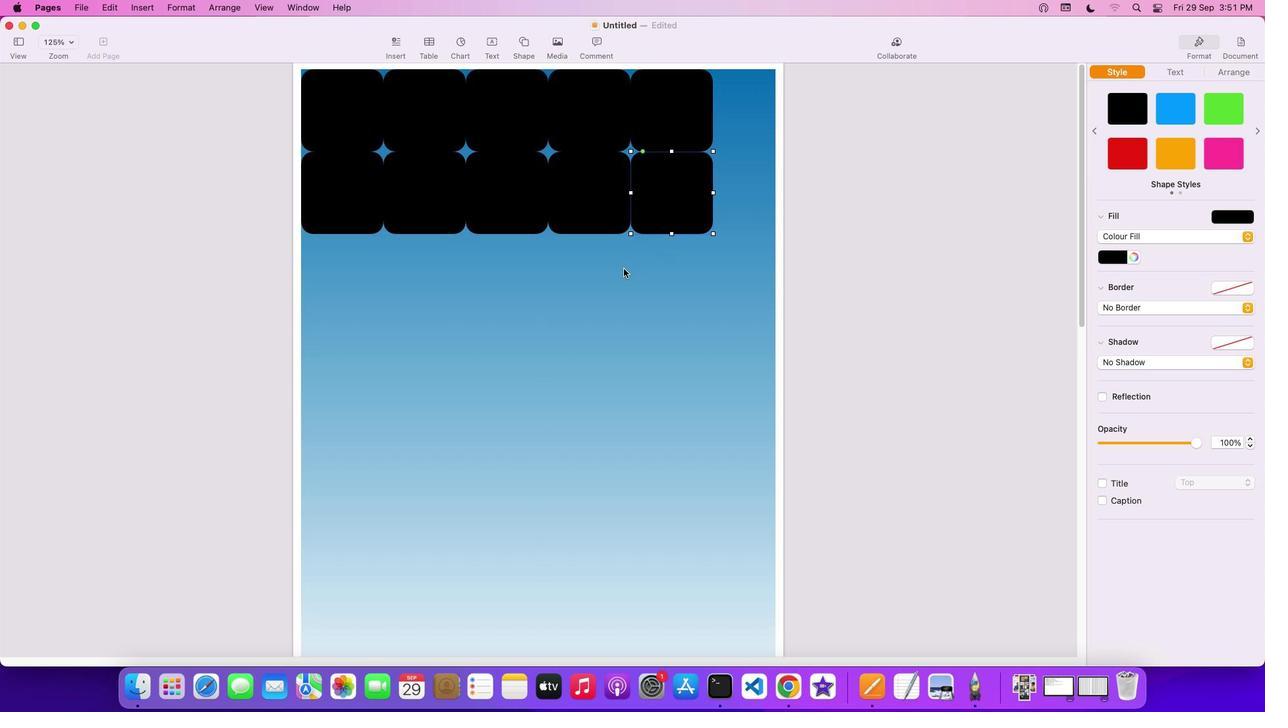 
Action: Mouse scrolled (623, 268) with delta (0, 0)
Screenshot: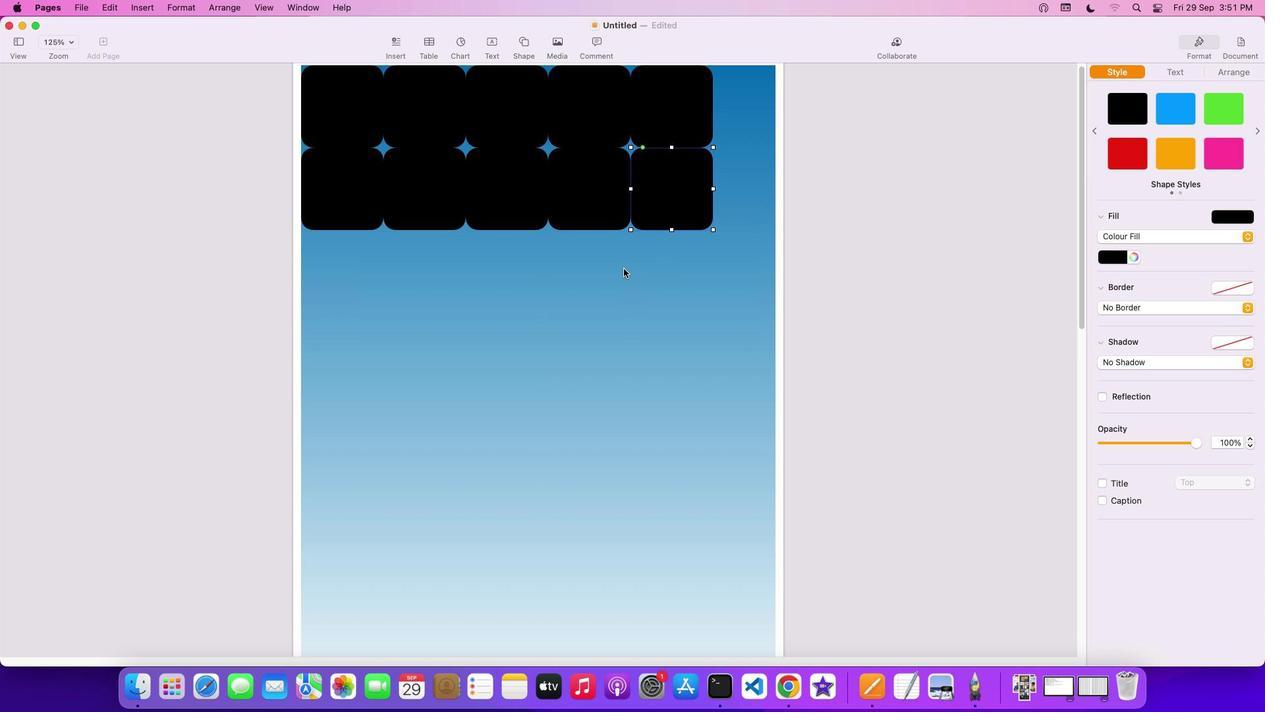
Action: Mouse scrolled (623, 268) with delta (0, 0)
Screenshot: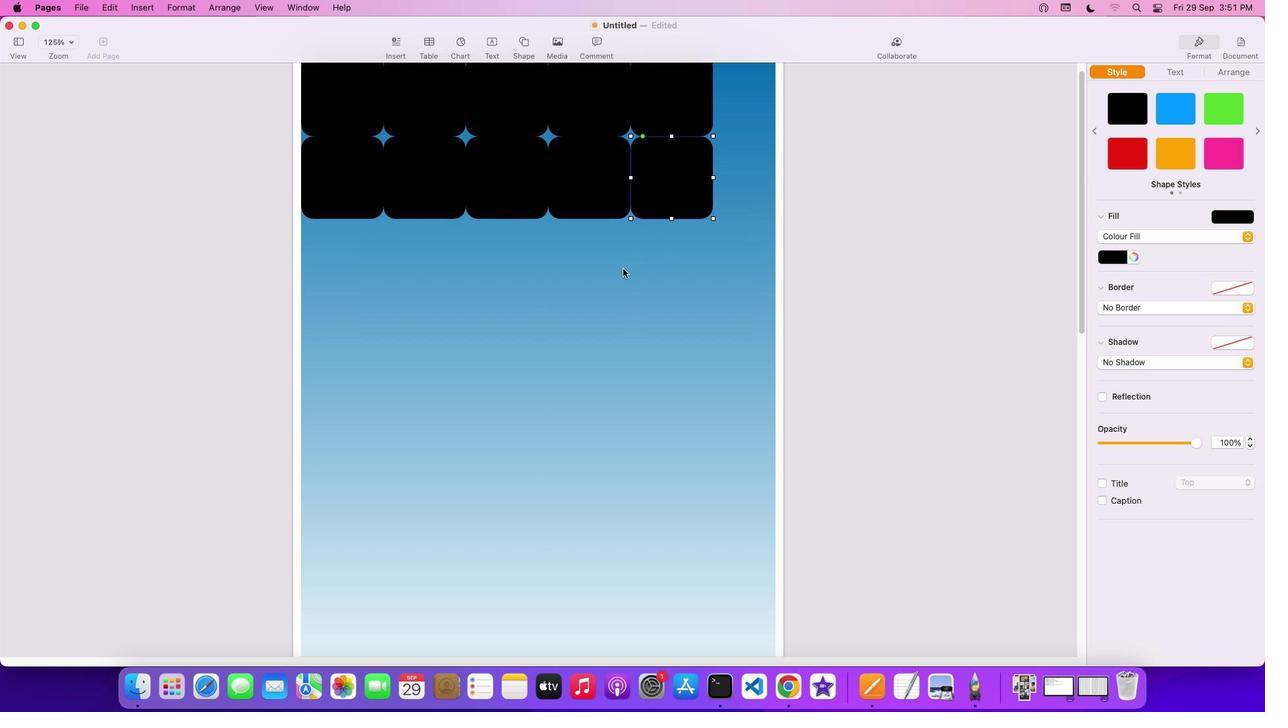 
Action: Mouse scrolled (623, 268) with delta (0, 0)
Screenshot: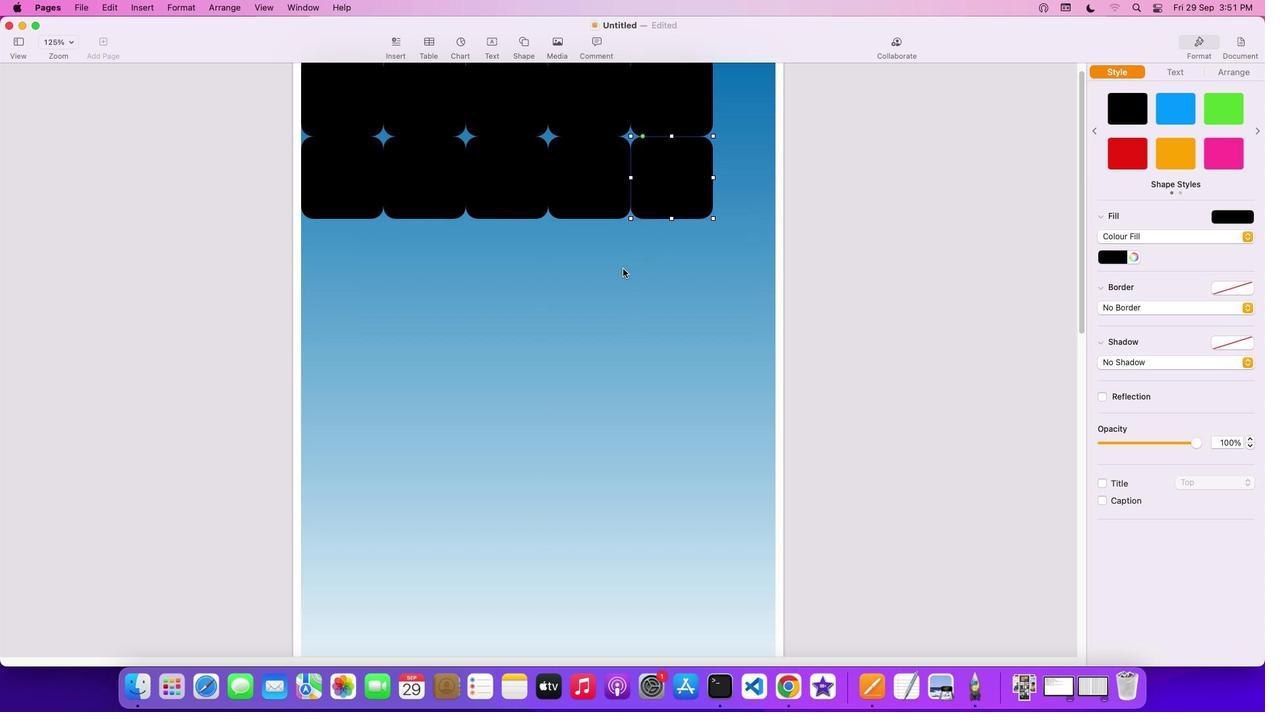 
Action: Mouse moved to (620, 271)
Screenshot: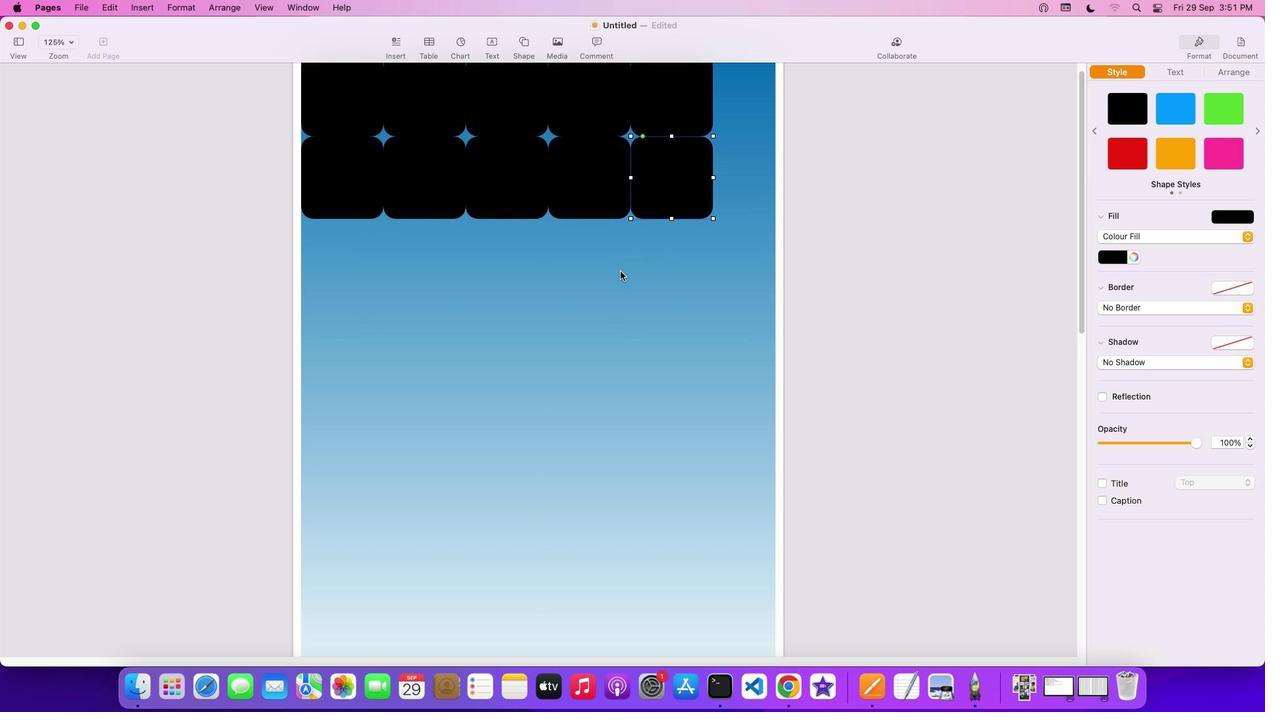 
Action: Mouse scrolled (620, 271) with delta (0, 0)
Screenshot: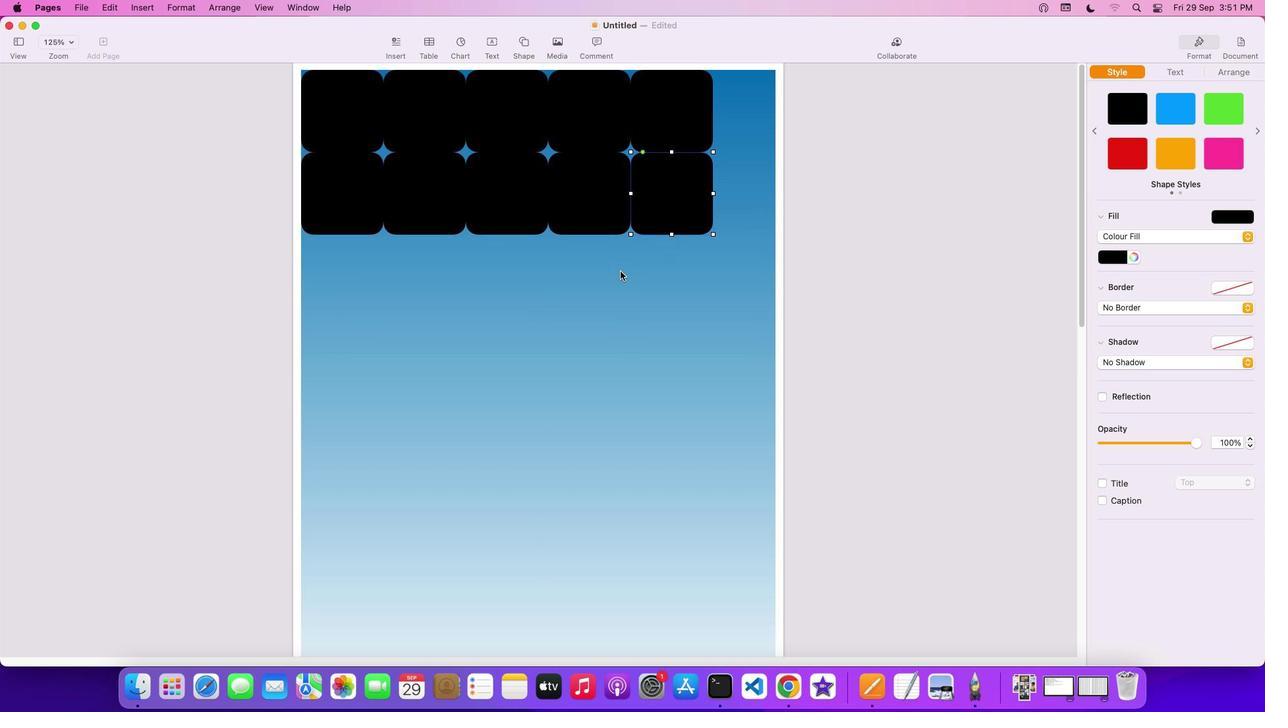 
Action: Mouse scrolled (620, 271) with delta (0, 0)
Screenshot: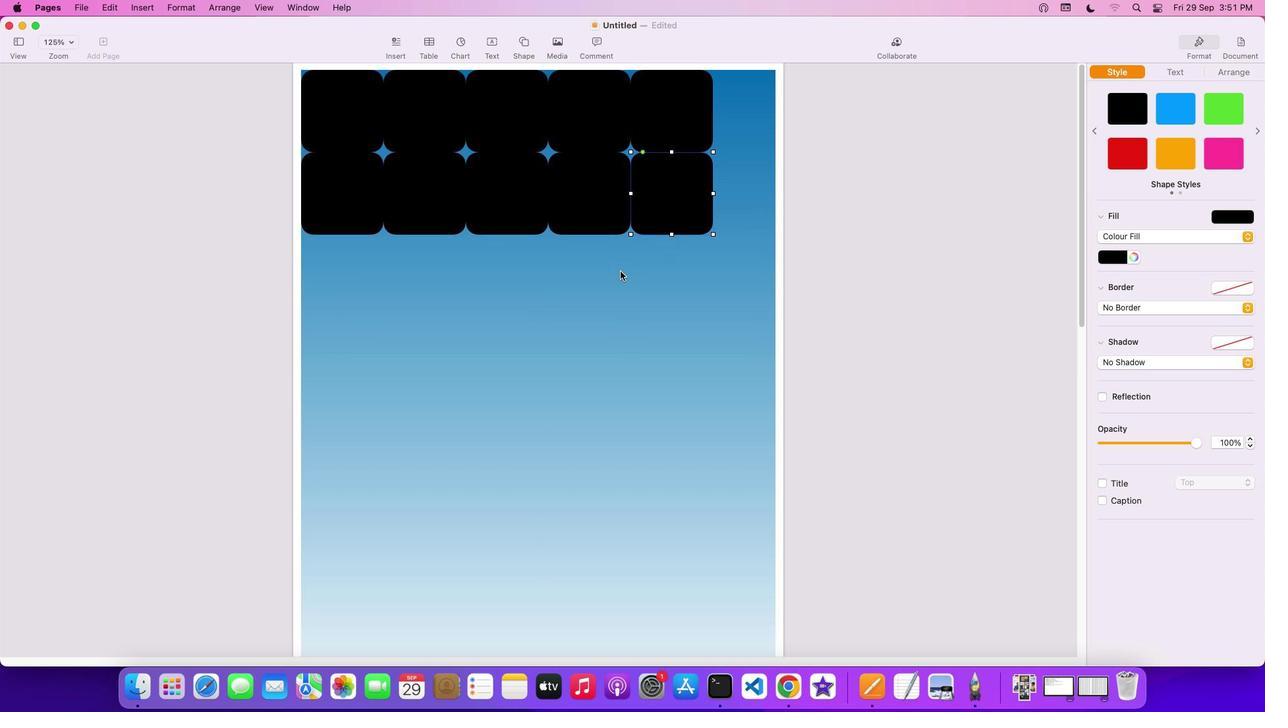 
Action: Mouse scrolled (620, 271) with delta (0, 2)
Screenshot: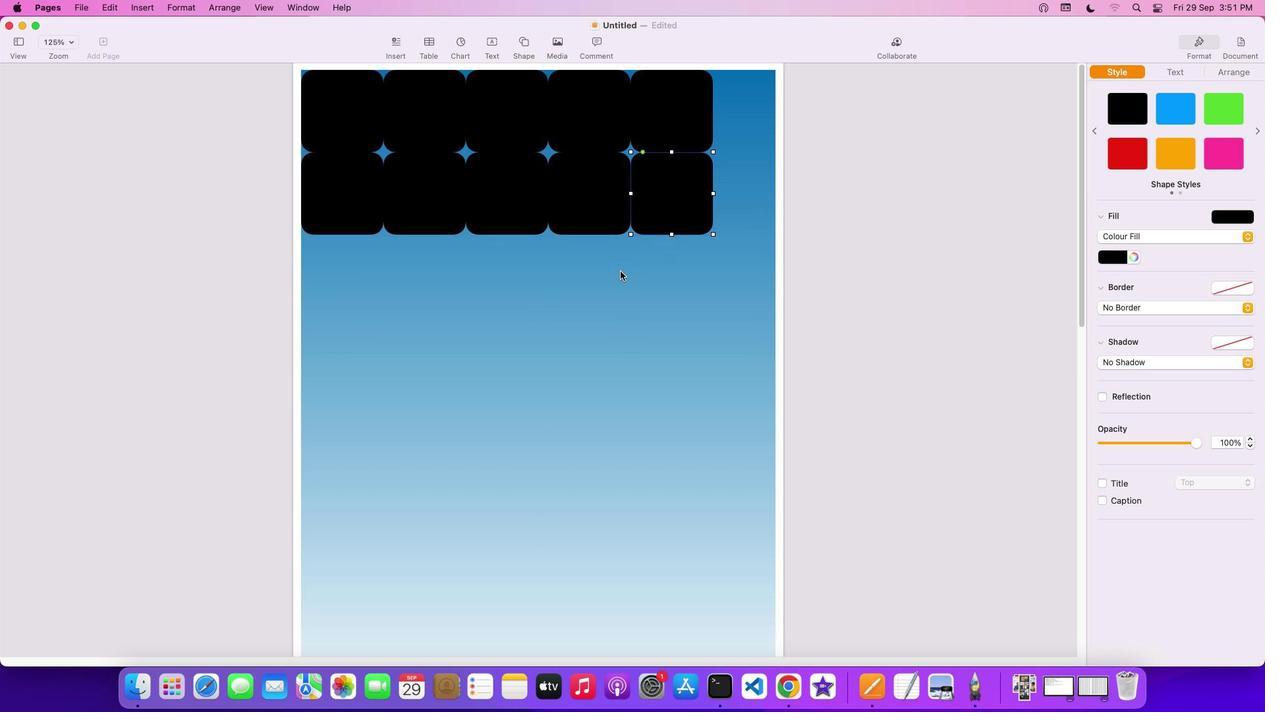 
Action: Mouse scrolled (620, 271) with delta (0, 3)
Screenshot: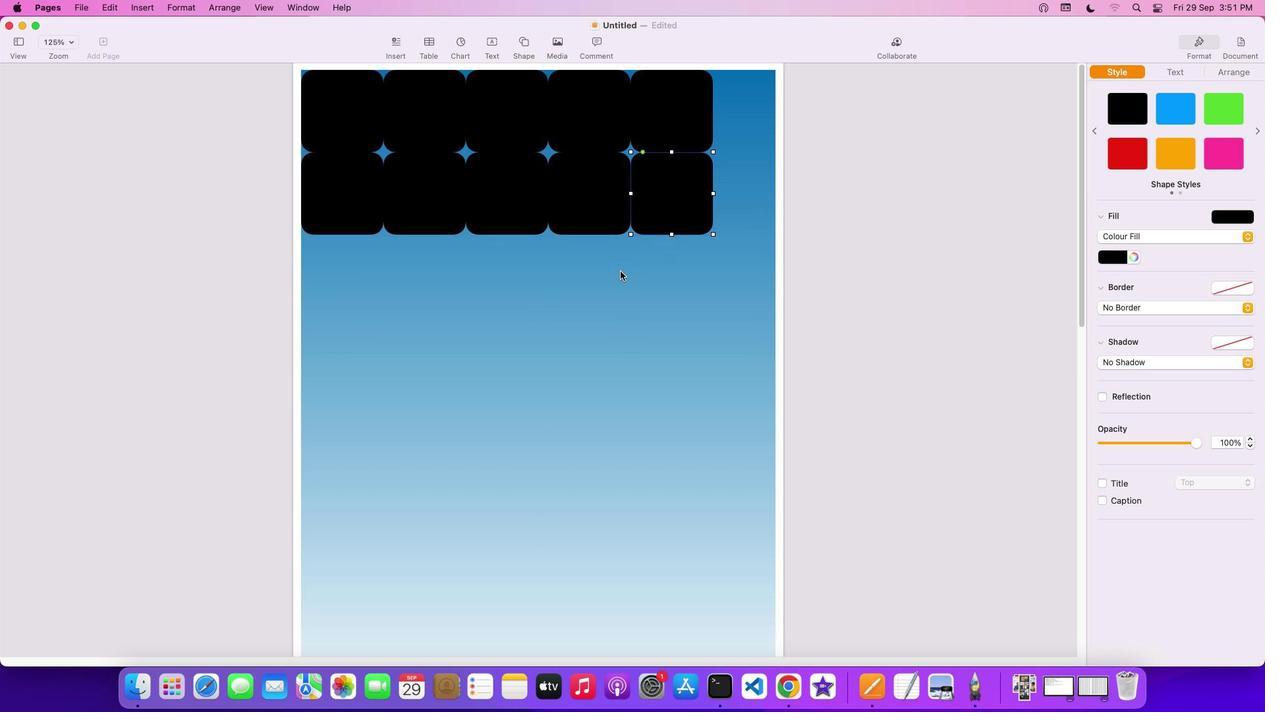 
Action: Mouse scrolled (620, 271) with delta (0, 3)
Screenshot: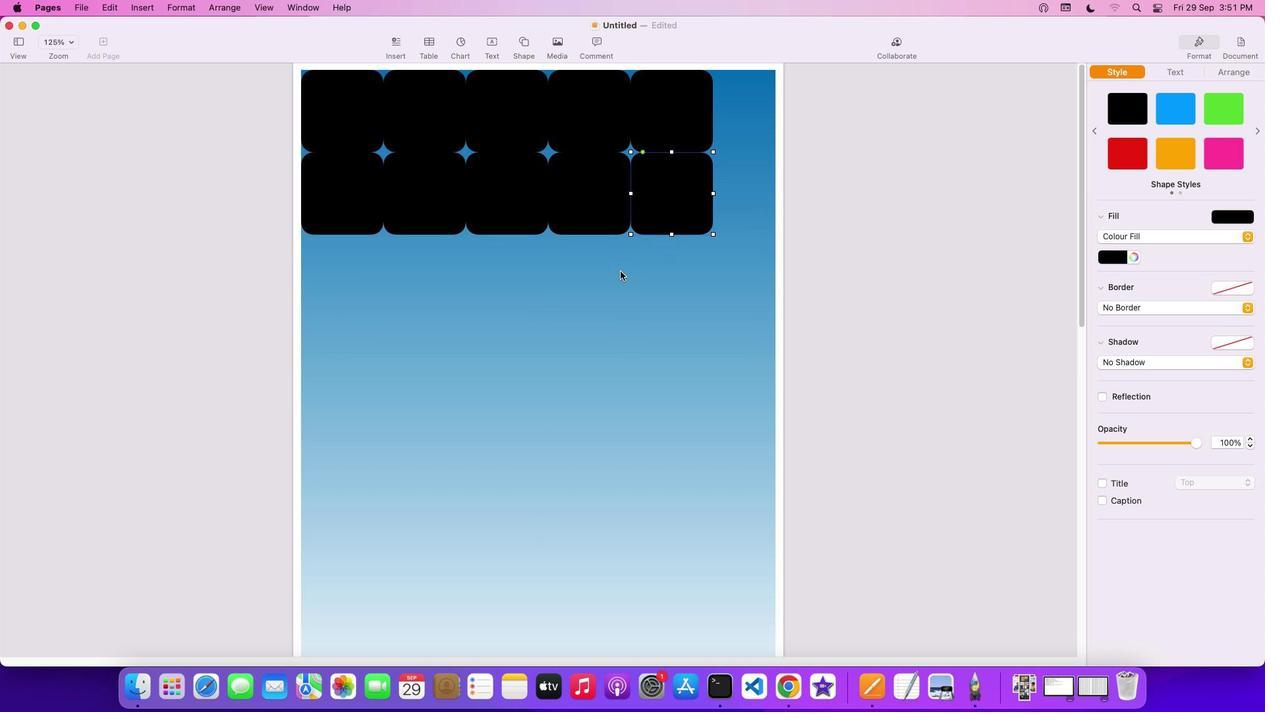 
Action: Mouse moved to (617, 269)
Screenshot: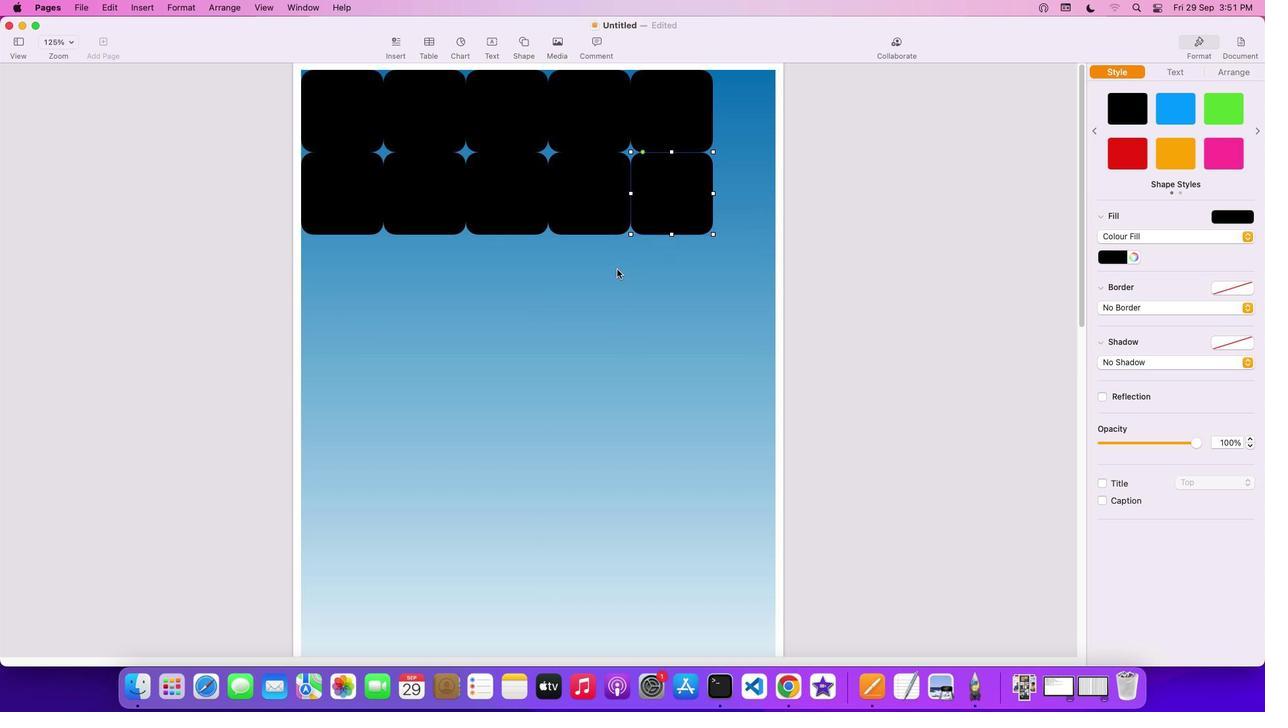 
Action: Mouse pressed left at (617, 269)
Screenshot: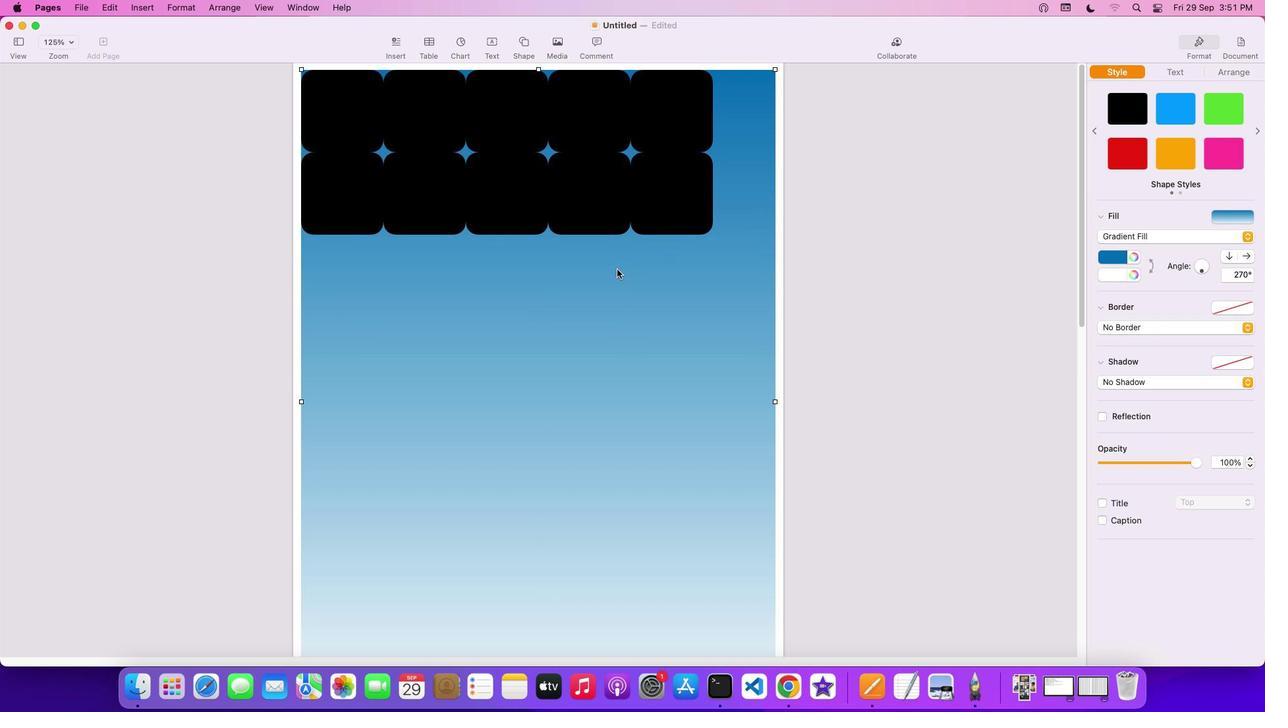 
Action: Mouse moved to (342, 106)
Screenshot: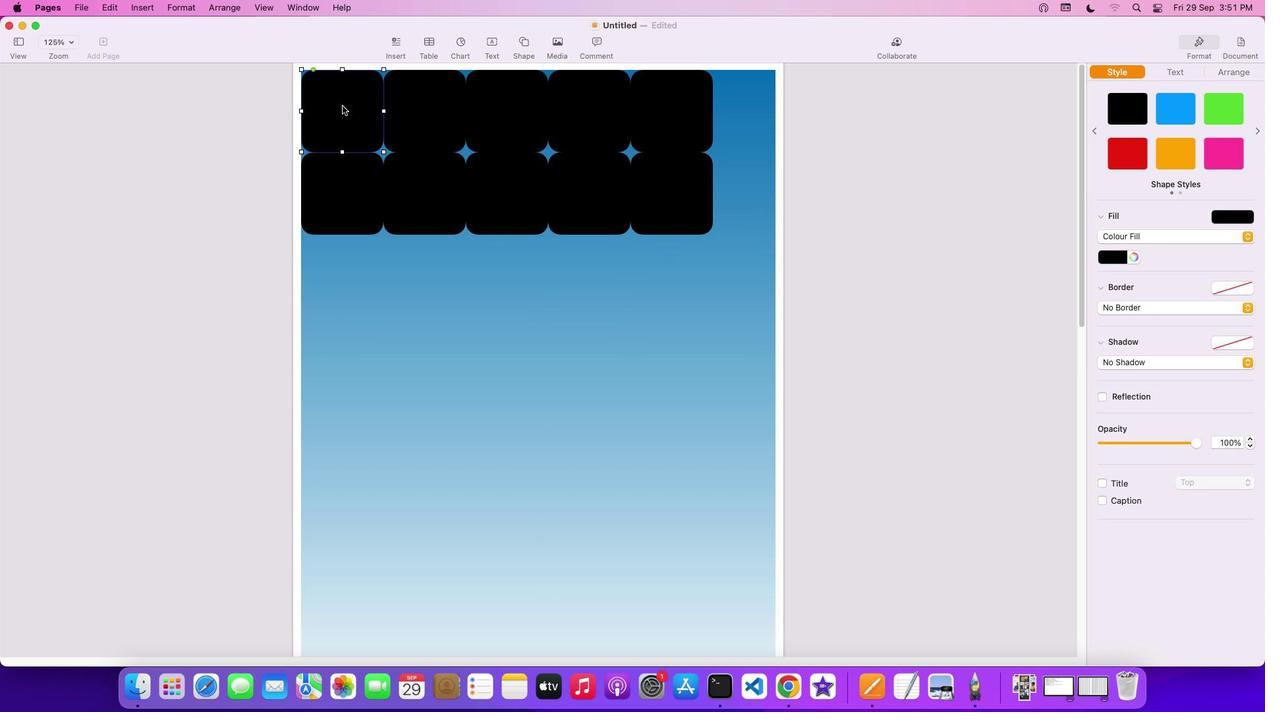 
Action: Mouse pressed left at (342, 106)
Screenshot: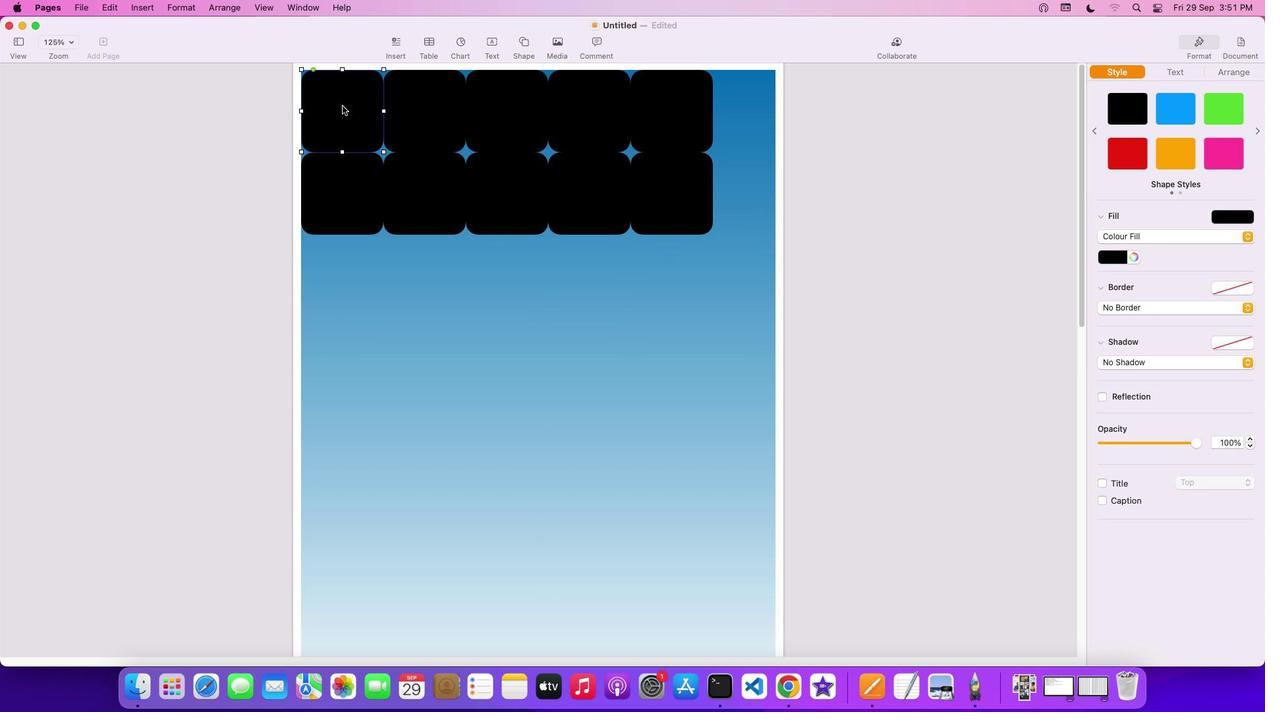 
Action: Mouse moved to (1247, 236)
Screenshot: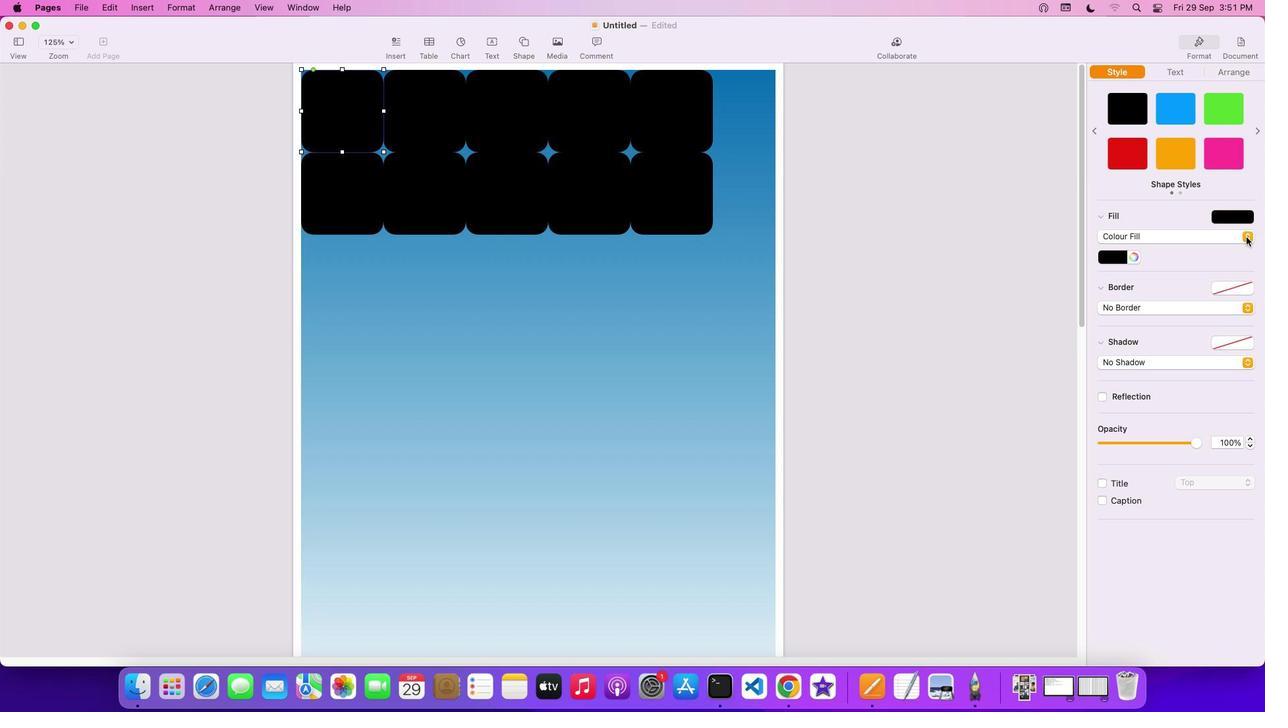 
Action: Mouse pressed left at (1247, 236)
Screenshot: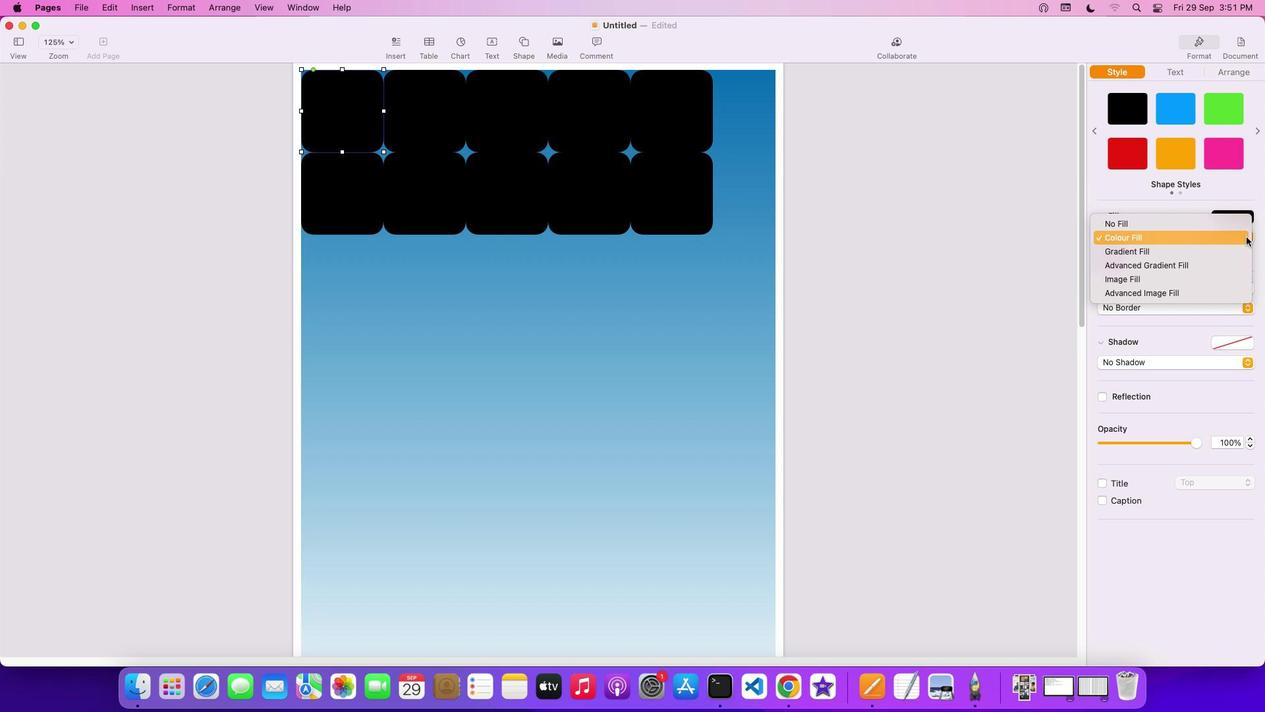 
Action: Mouse moved to (1229, 255)
Screenshot: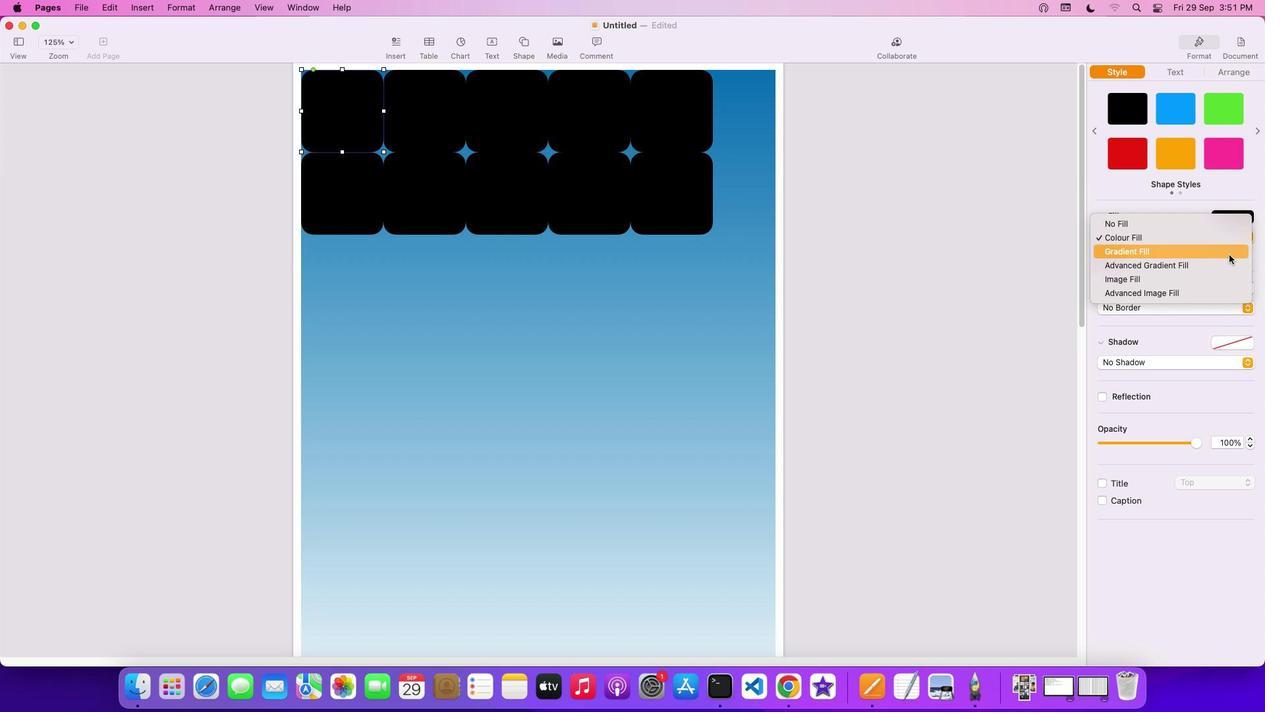 
Action: Mouse pressed left at (1229, 255)
Screenshot: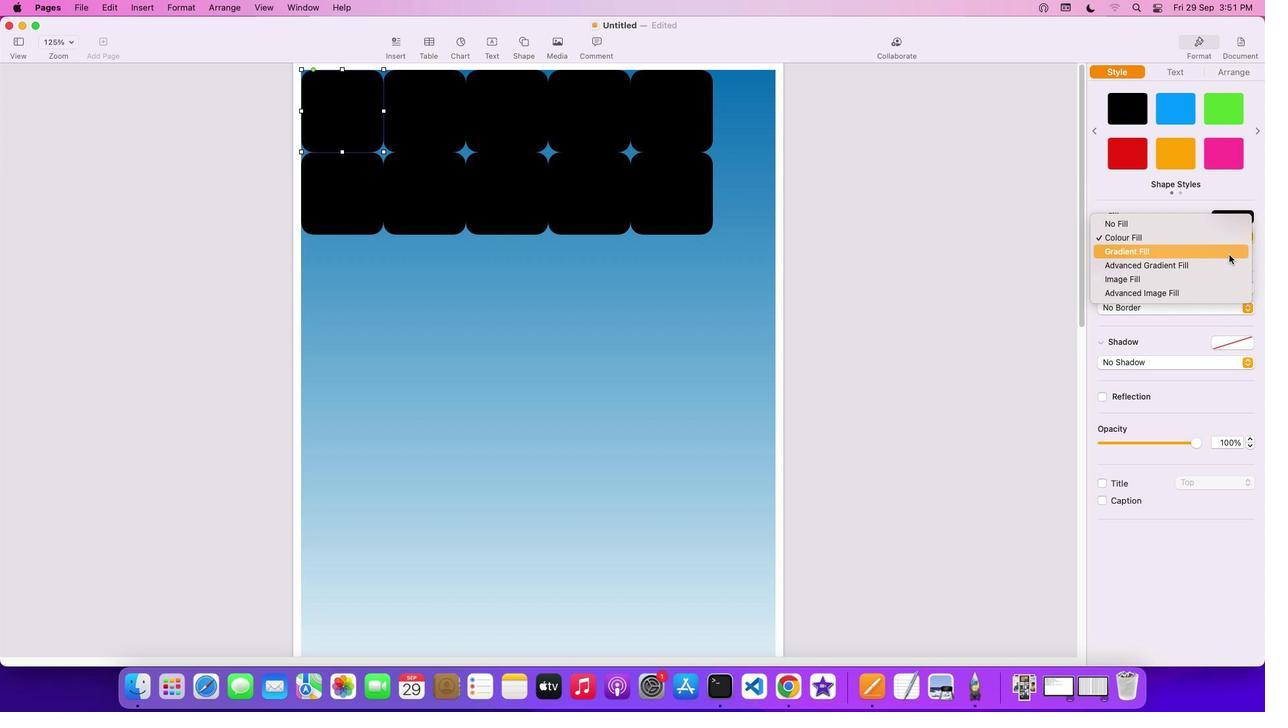 
Action: Mouse moved to (1117, 258)
Screenshot: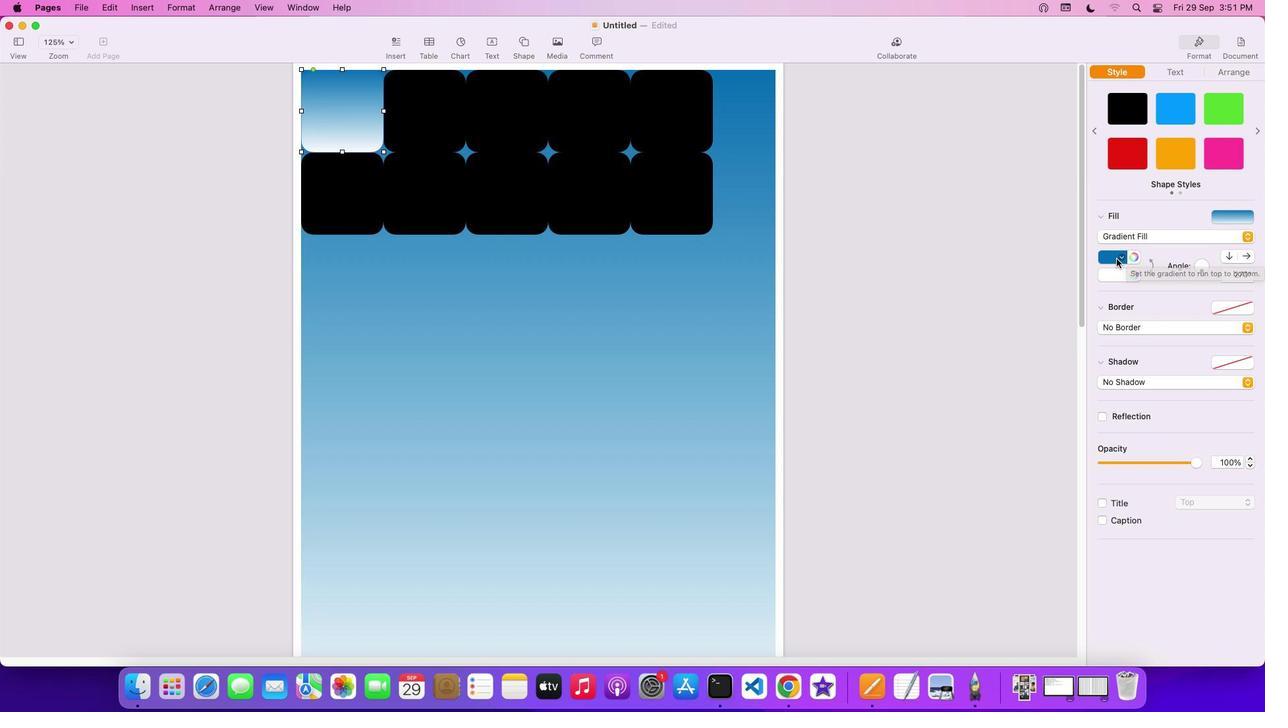 
Action: Mouse pressed left at (1117, 258)
Screenshot: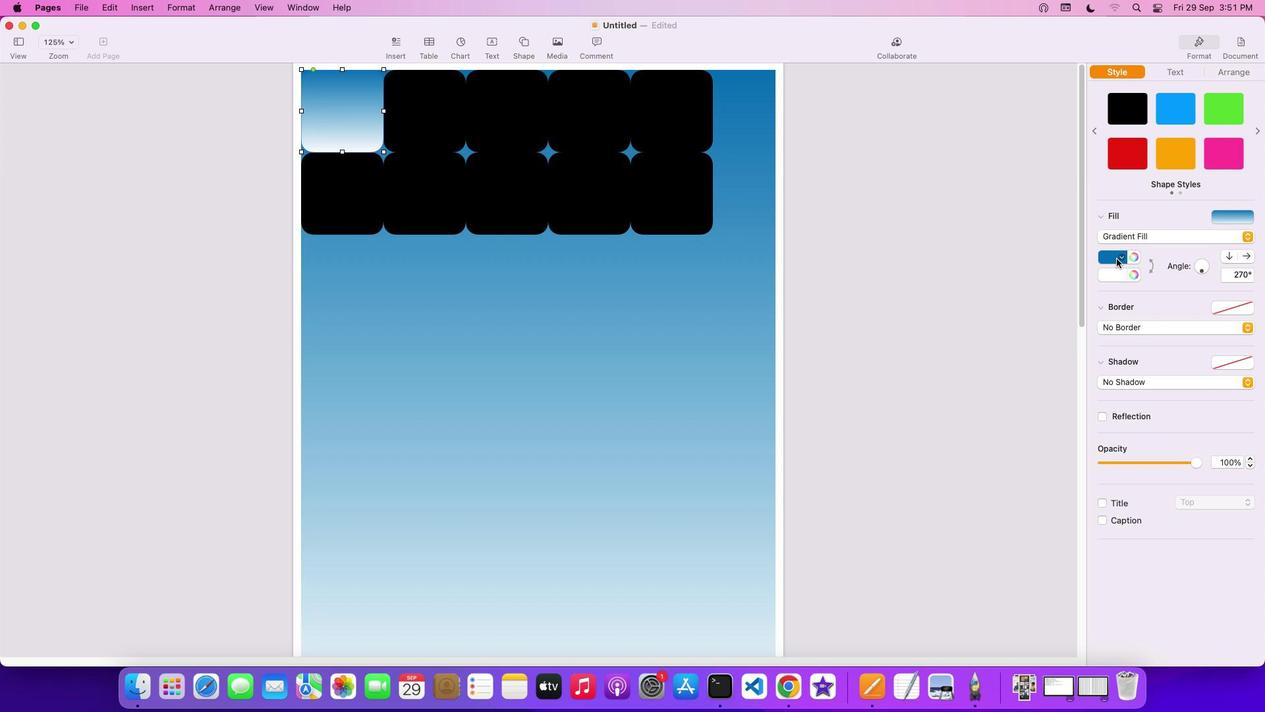 
Action: Mouse moved to (1127, 285)
Screenshot: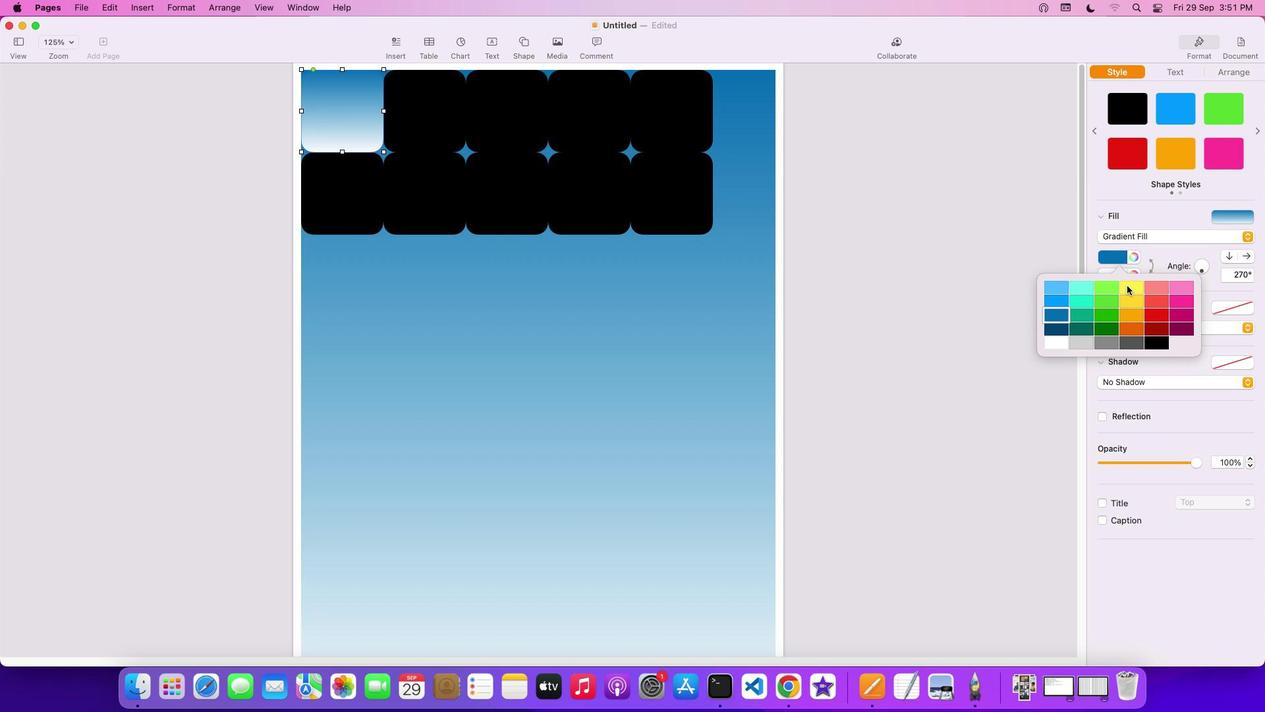 
Action: Mouse pressed left at (1127, 285)
Screenshot: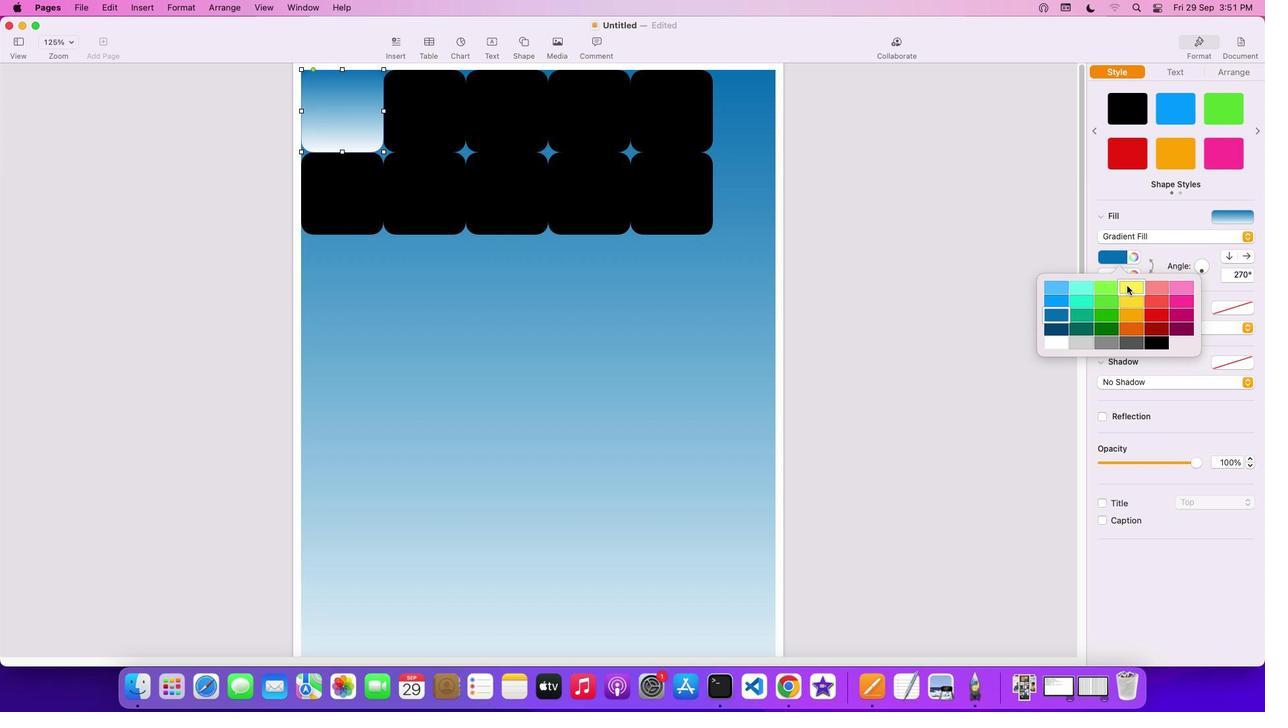 
Action: Mouse moved to (423, 129)
Screenshot: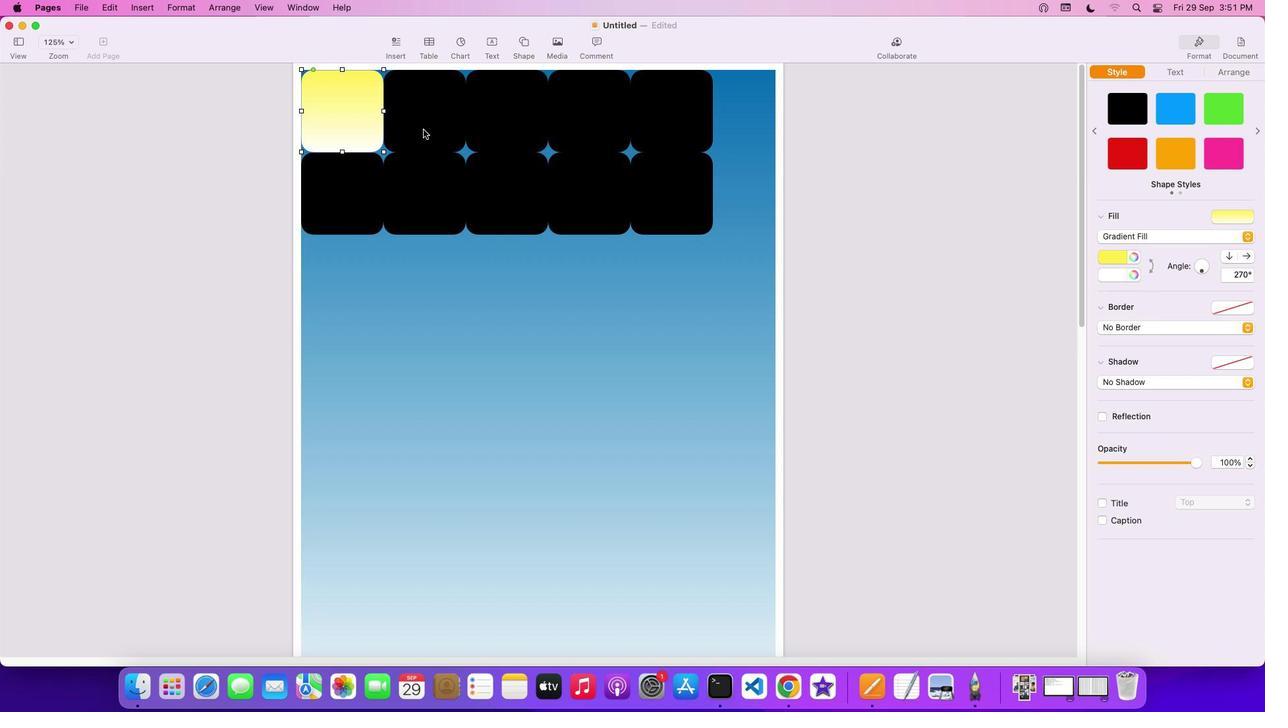 
Action: Mouse pressed left at (423, 129)
Screenshot: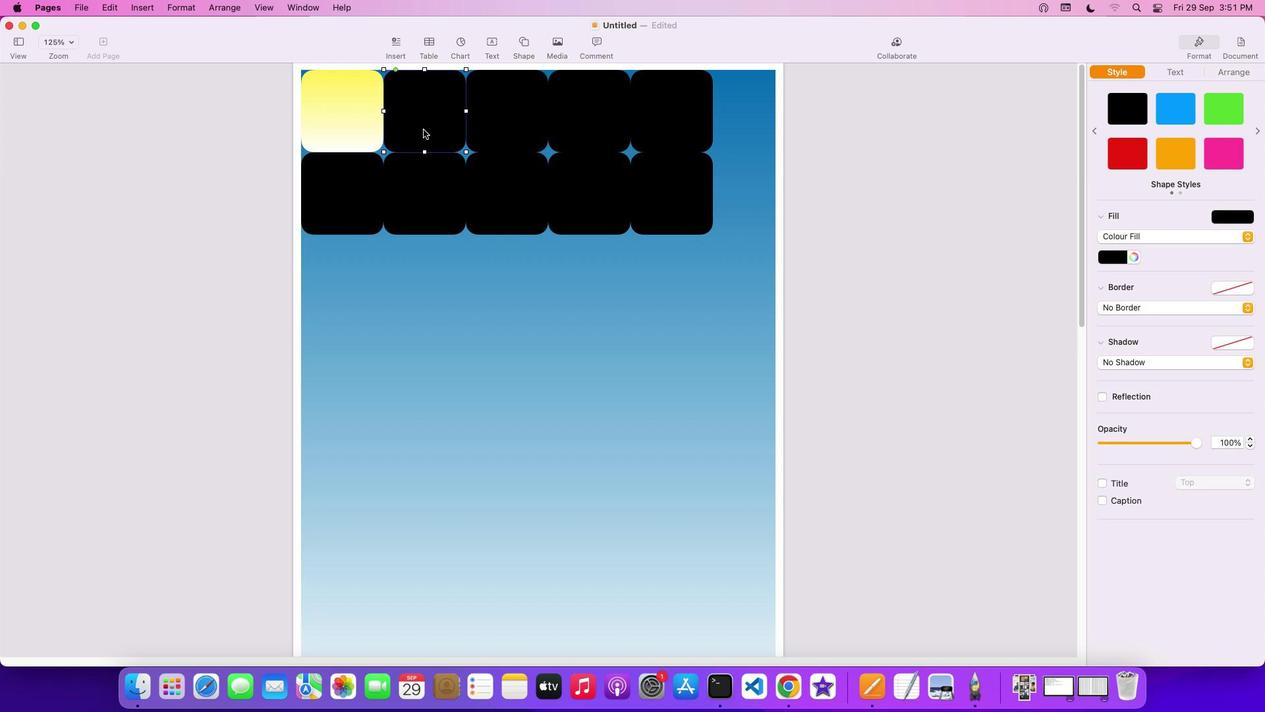 
Action: Mouse moved to (1123, 255)
Screenshot: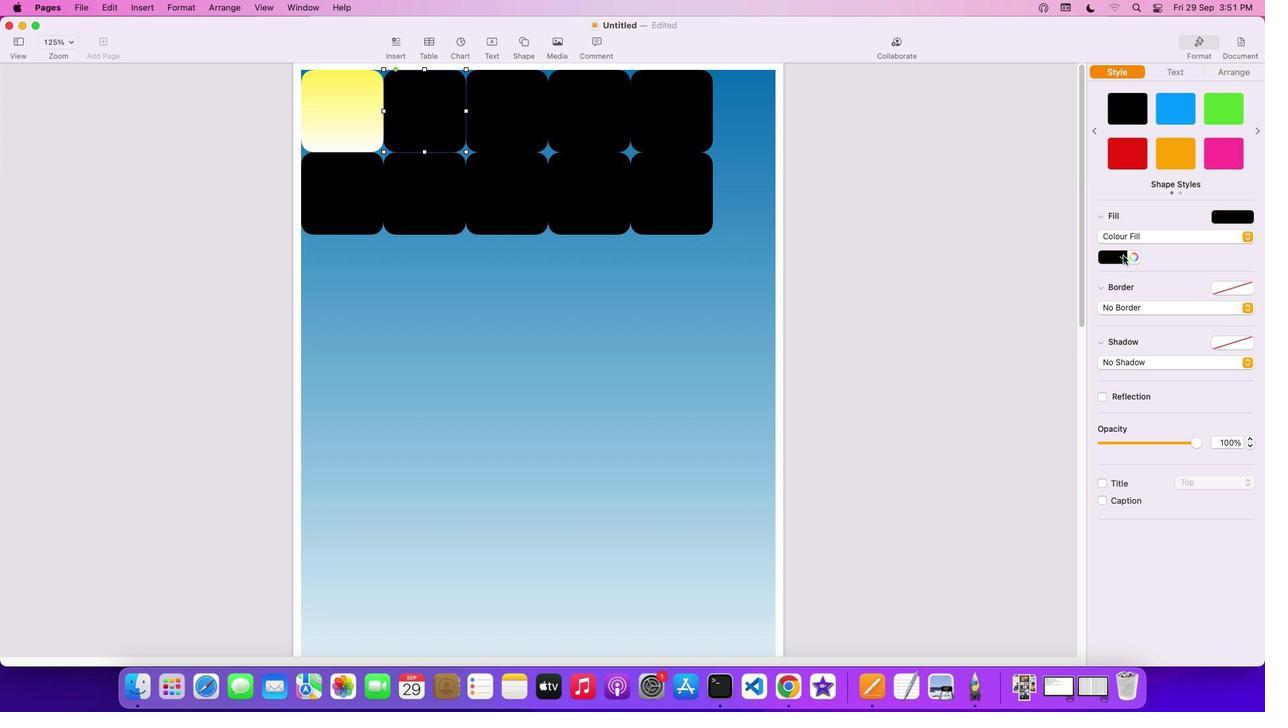 
Action: Mouse pressed left at (1123, 255)
Screenshot: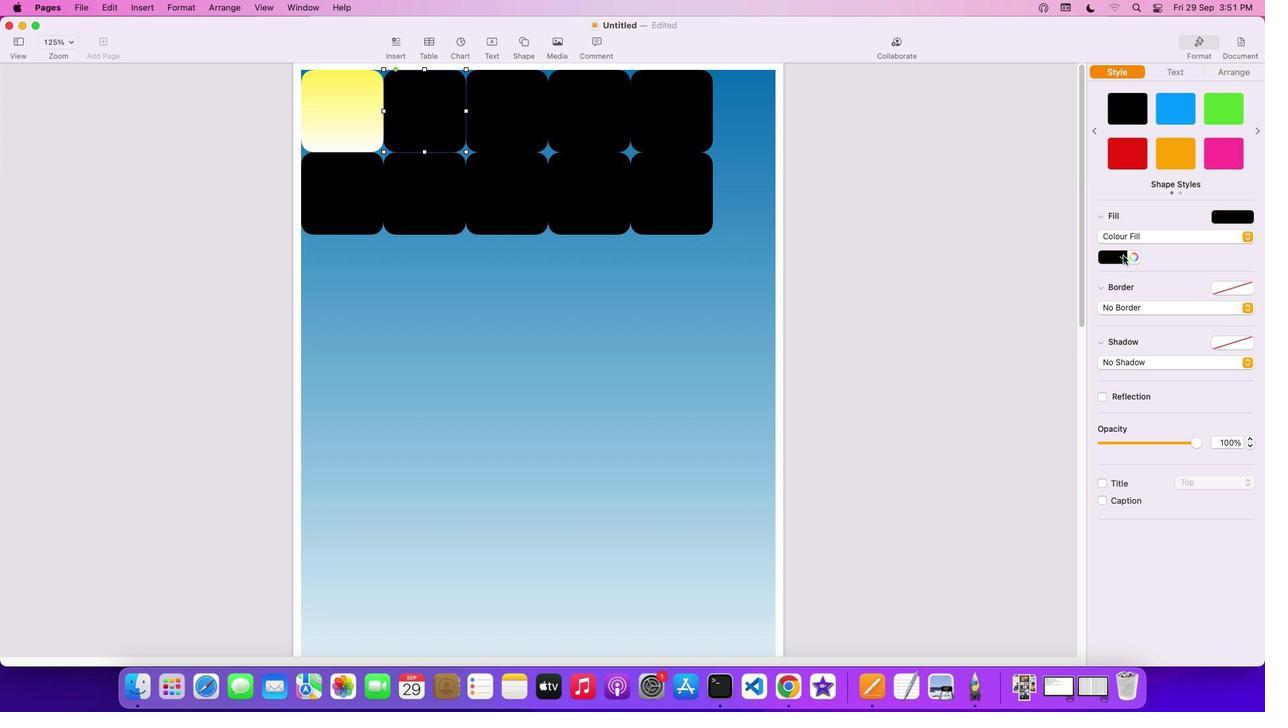 
Action: Mouse moved to (1188, 329)
Screenshot: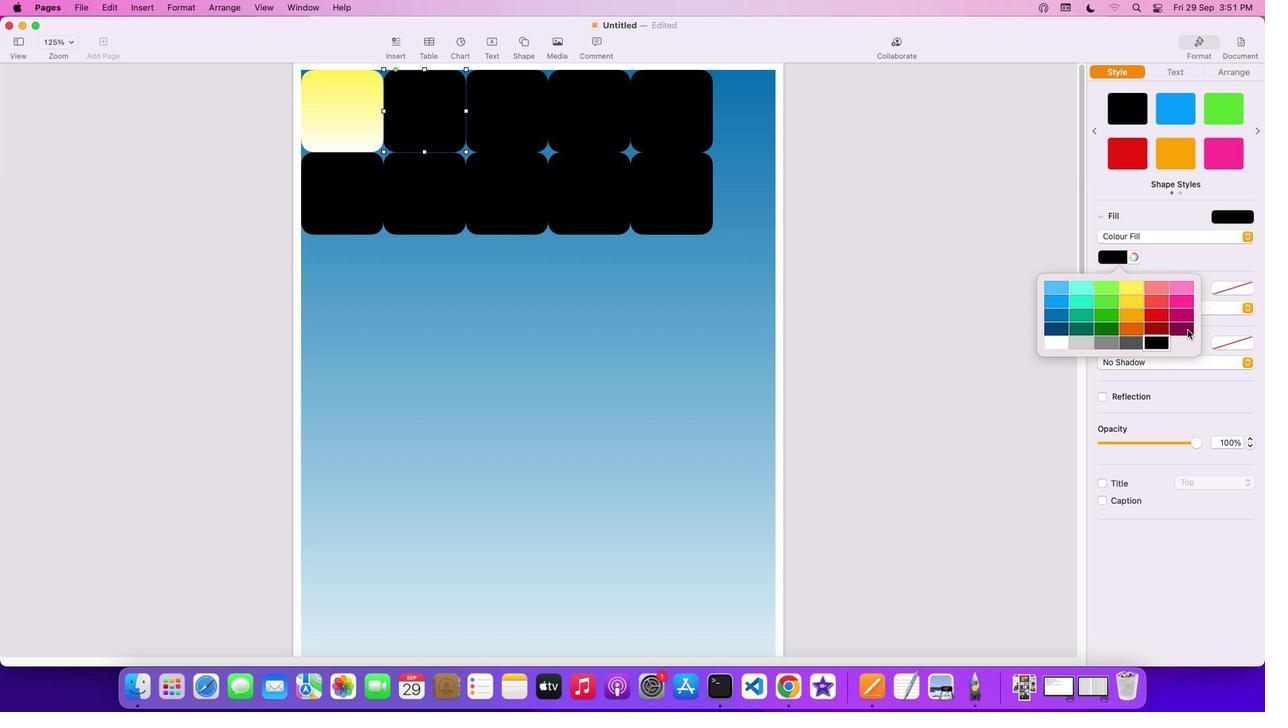 
Action: Mouse pressed left at (1188, 329)
